 Task: Personal: Reading List.
Action: Mouse moved to (45, 113)
Screenshot: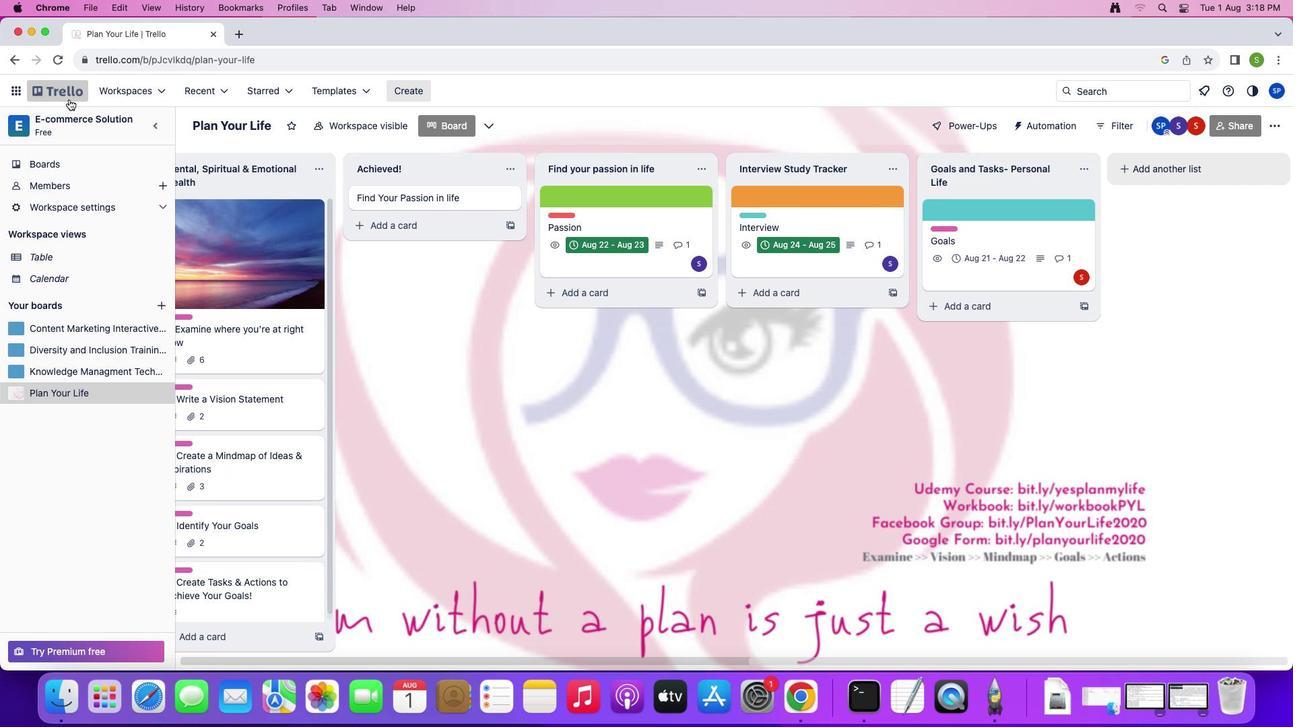 
Action: Mouse pressed left at (45, 113)
Screenshot: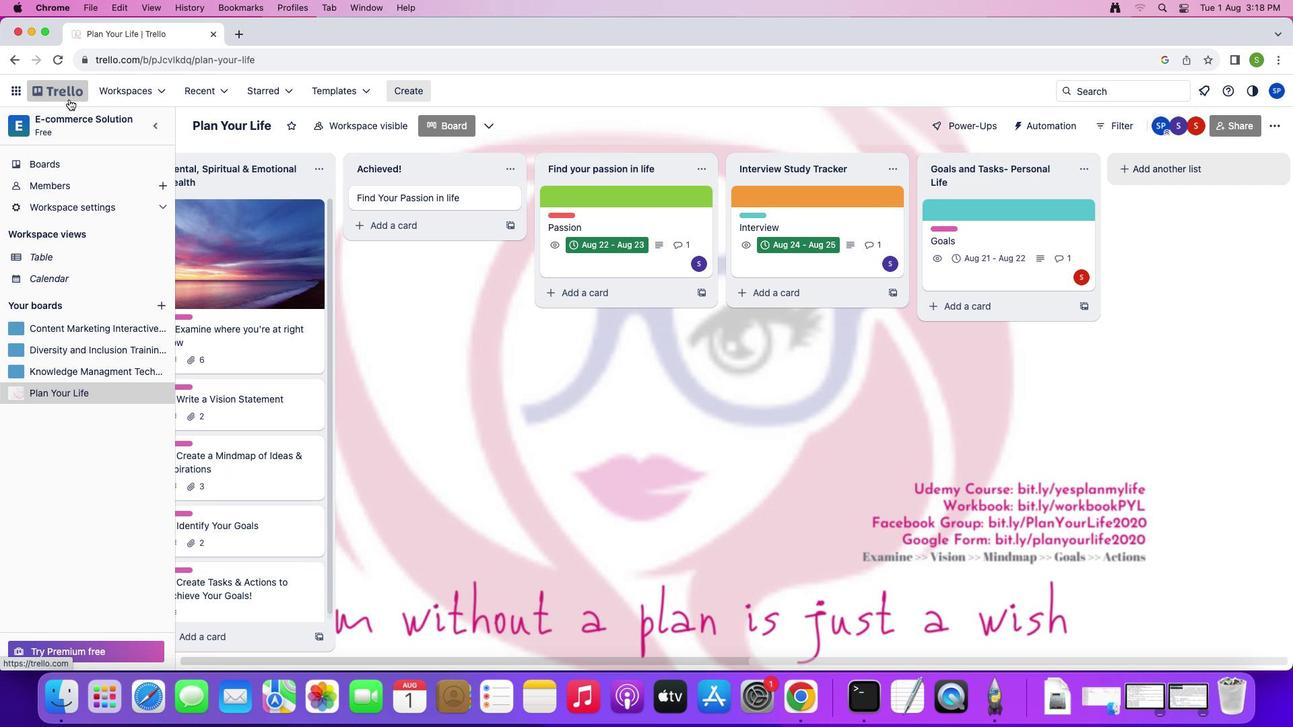 
Action: Mouse moved to (334, 180)
Screenshot: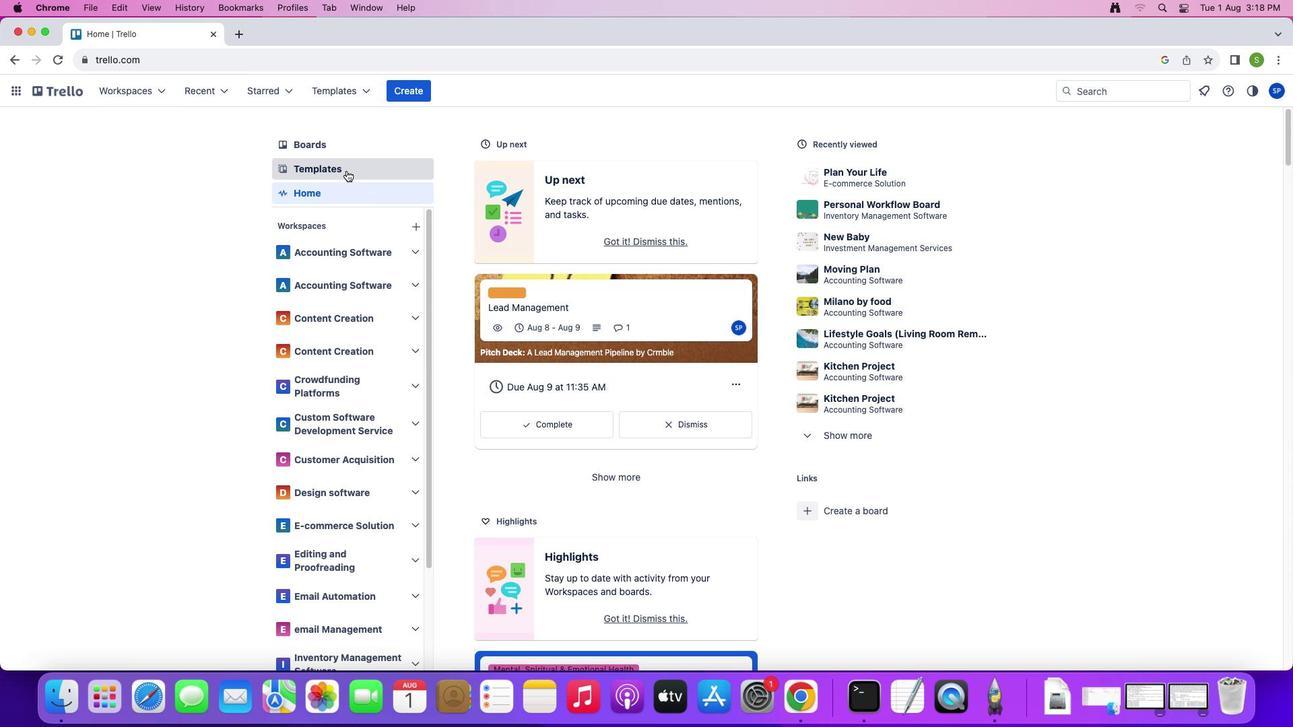 
Action: Mouse pressed left at (334, 180)
Screenshot: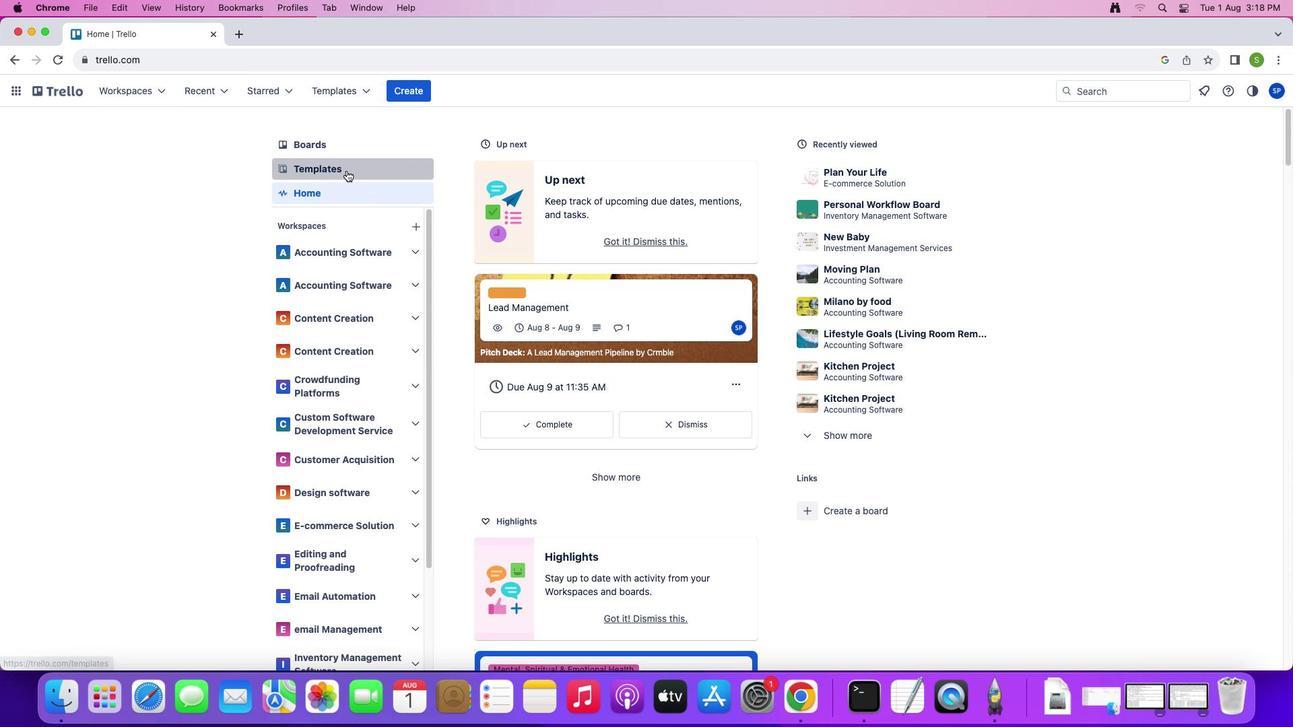 
Action: Mouse moved to (324, 358)
Screenshot: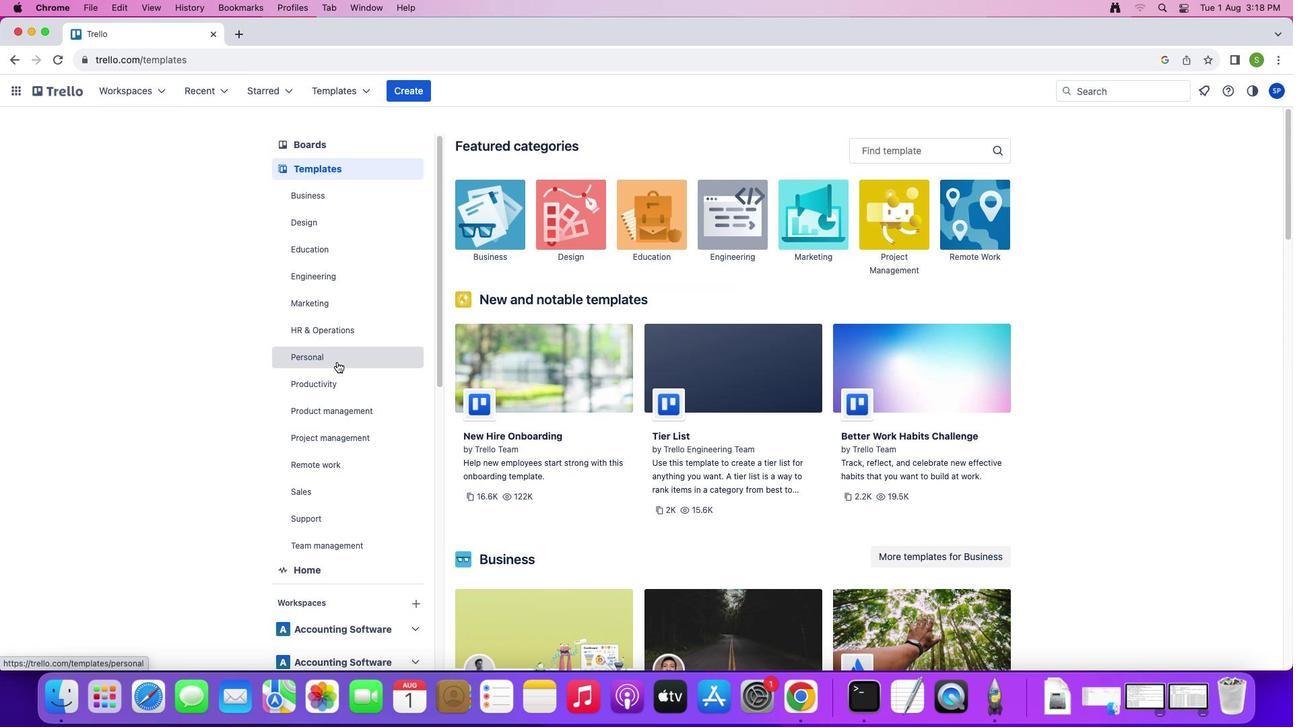 
Action: Mouse pressed left at (324, 358)
Screenshot: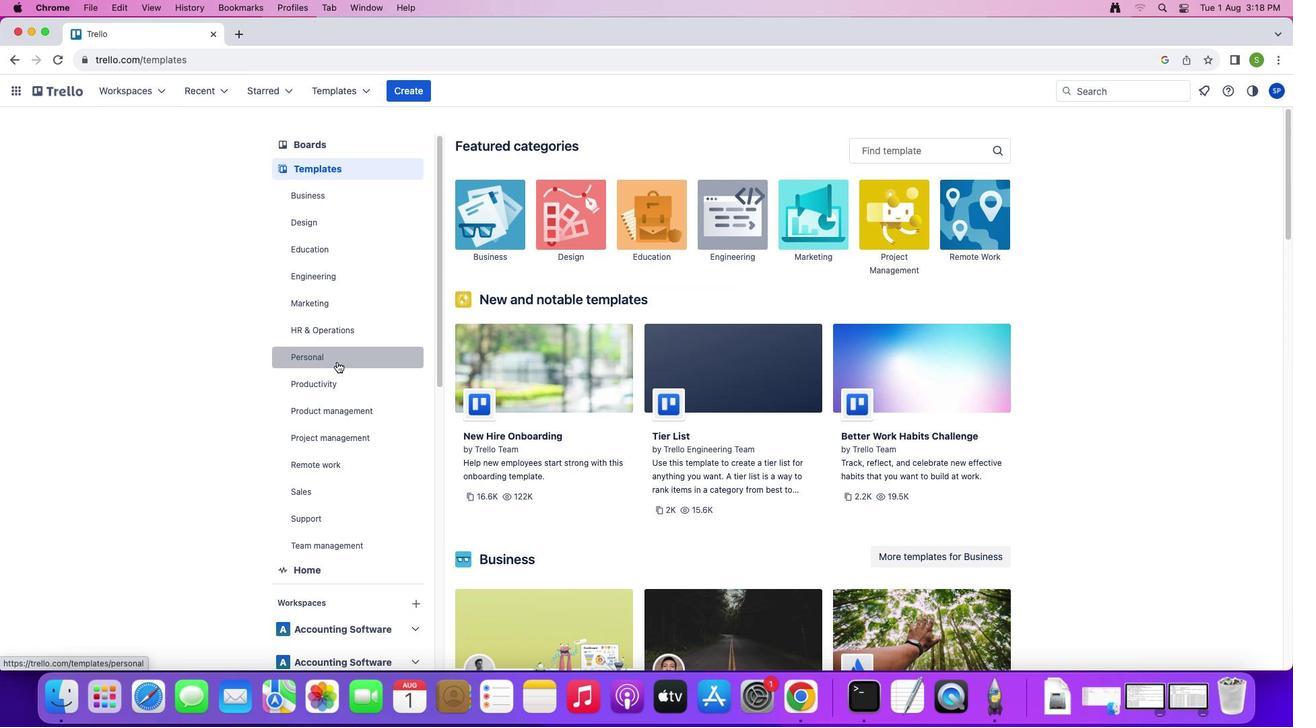 
Action: Mouse moved to (905, 150)
Screenshot: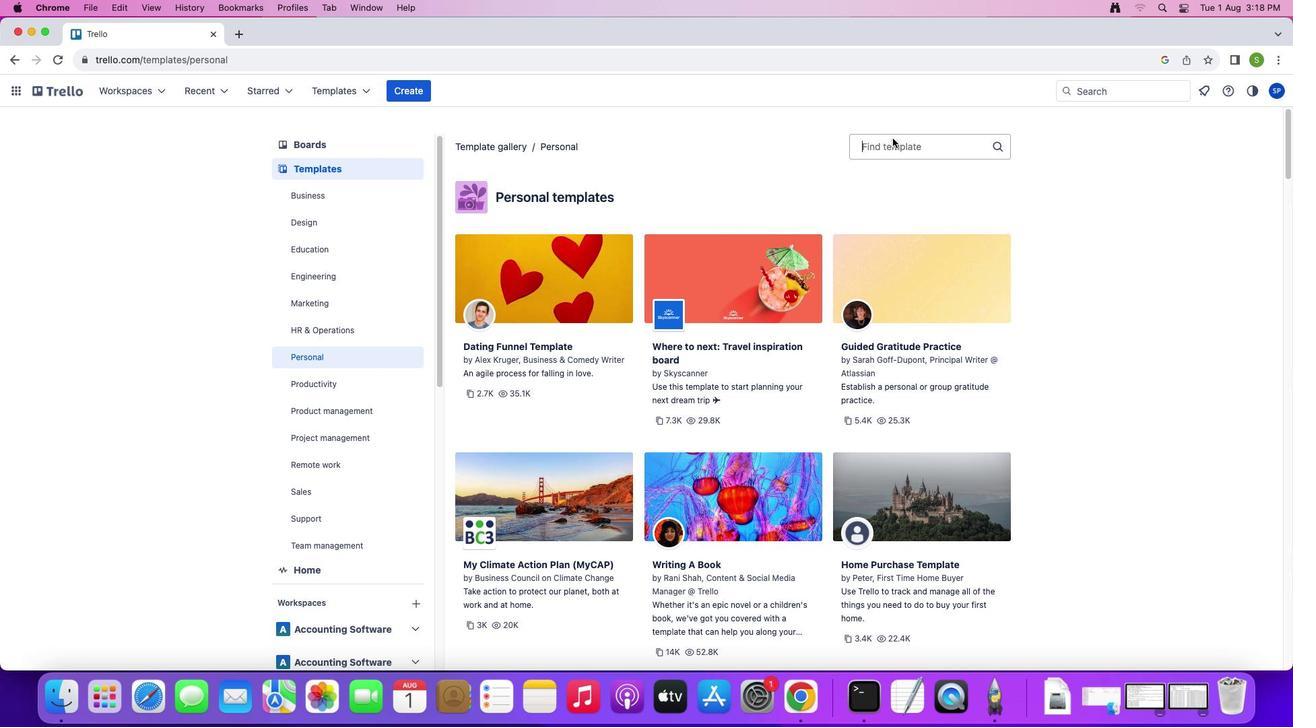 
Action: Mouse pressed left at (905, 150)
Screenshot: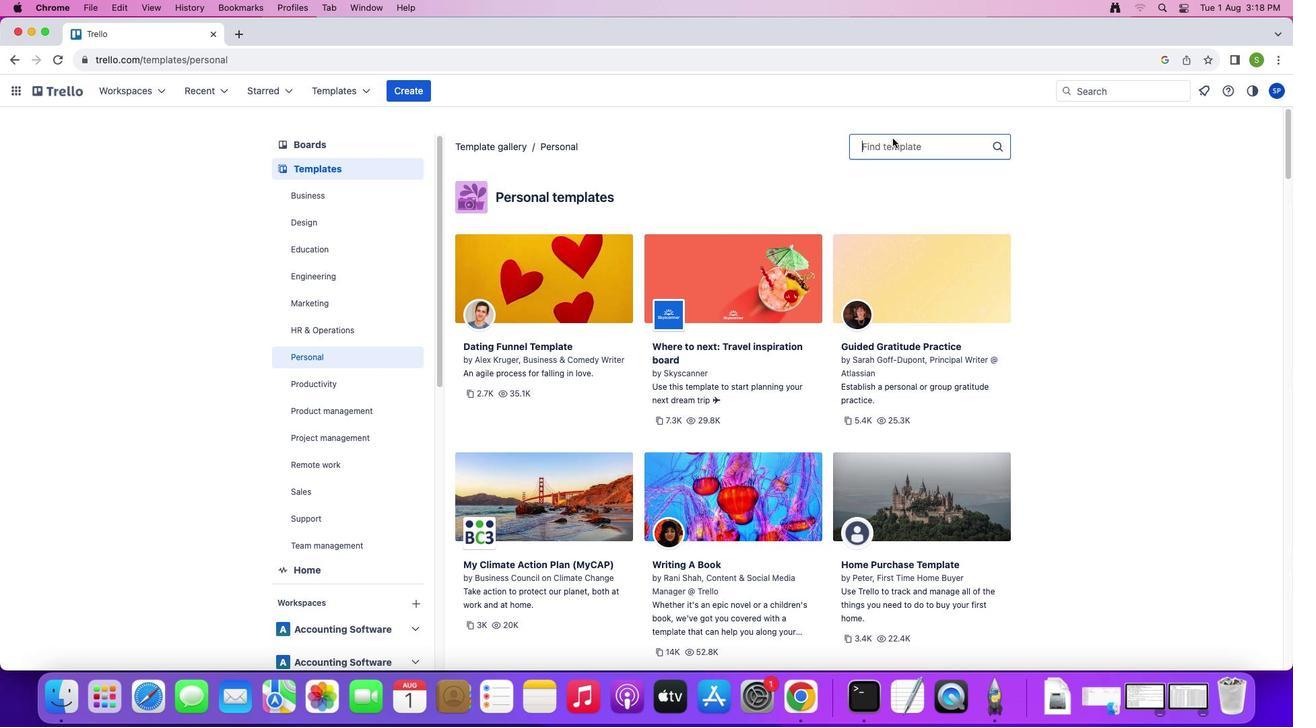 
Action: Key pressed Key.shift'R'Key.caps_lock'e''a''d''i''n''g'Key.spaceKey.shift'L''i''s''t'
Screenshot: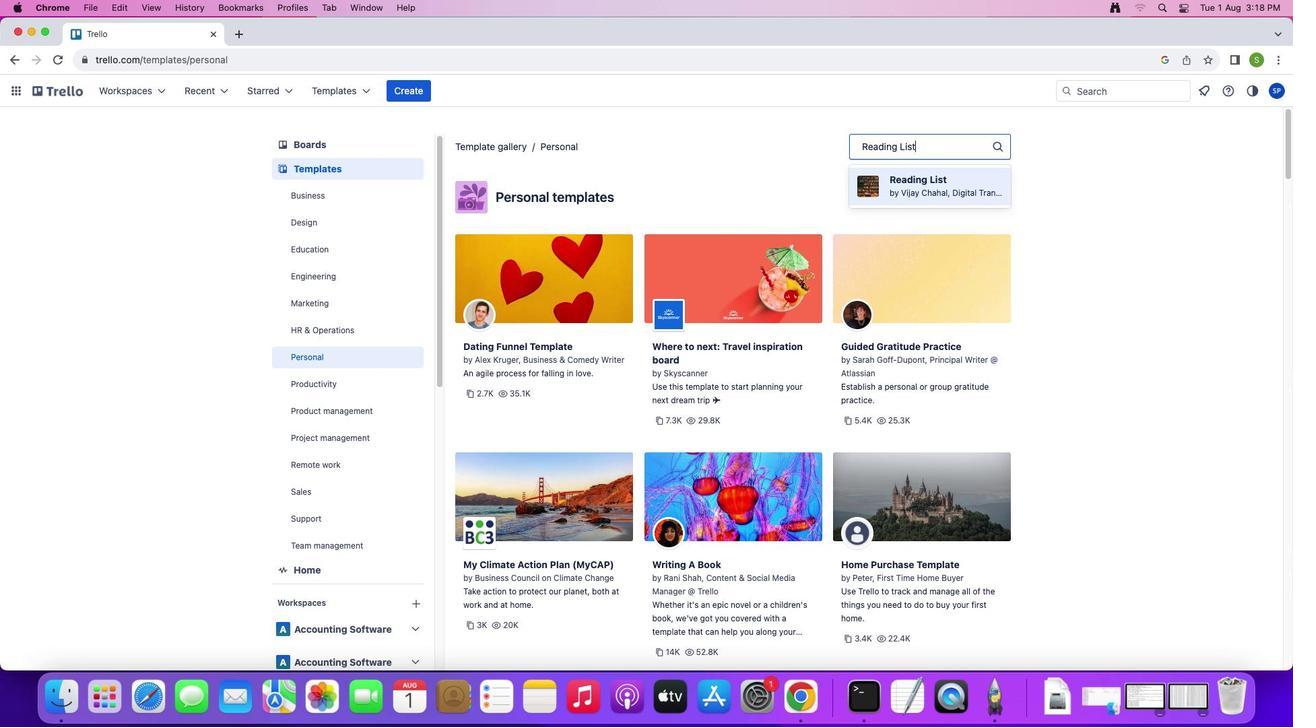 
Action: Mouse moved to (921, 203)
Screenshot: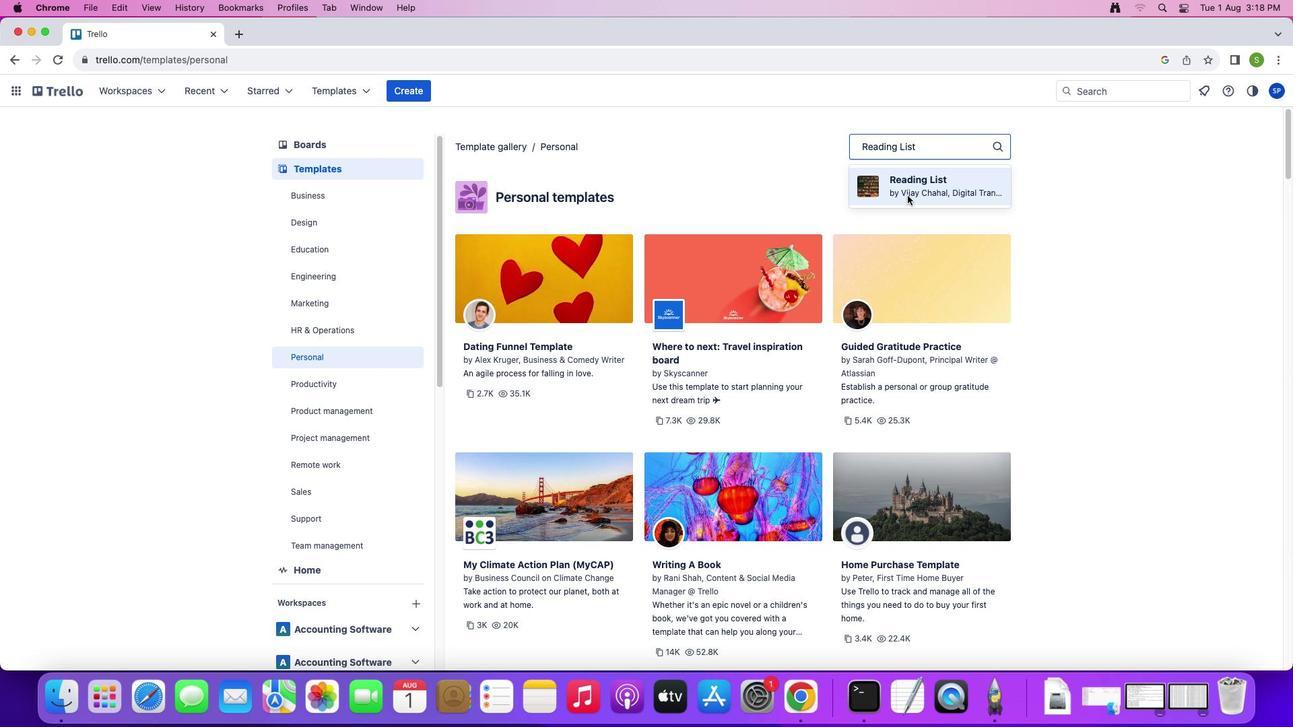 
Action: Mouse pressed left at (921, 203)
Screenshot: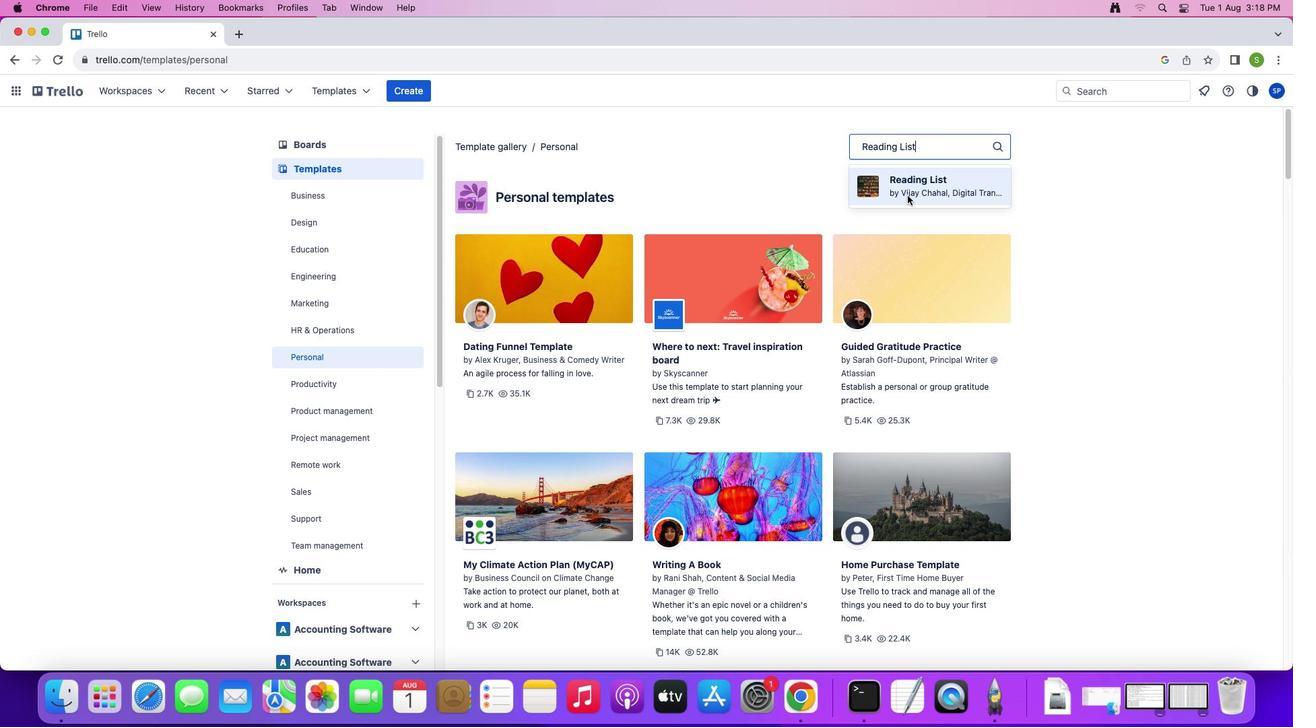 
Action: Mouse moved to (971, 197)
Screenshot: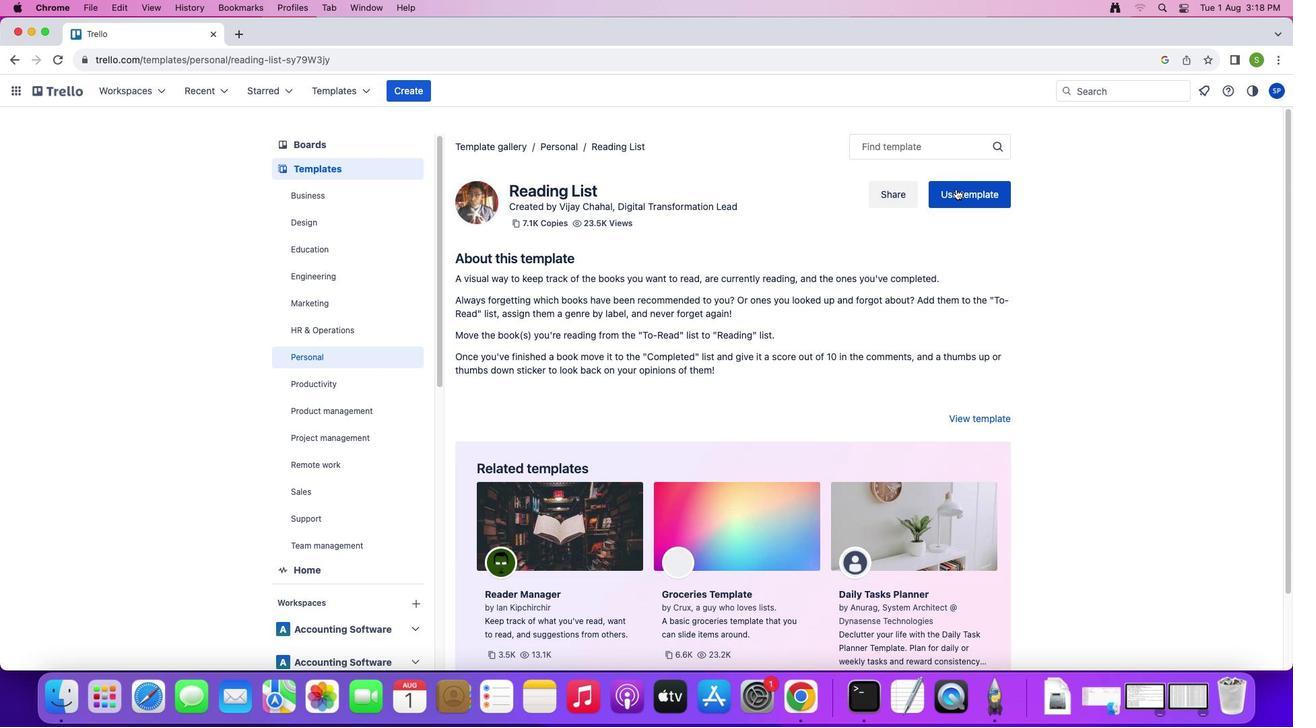 
Action: Mouse pressed left at (971, 197)
Screenshot: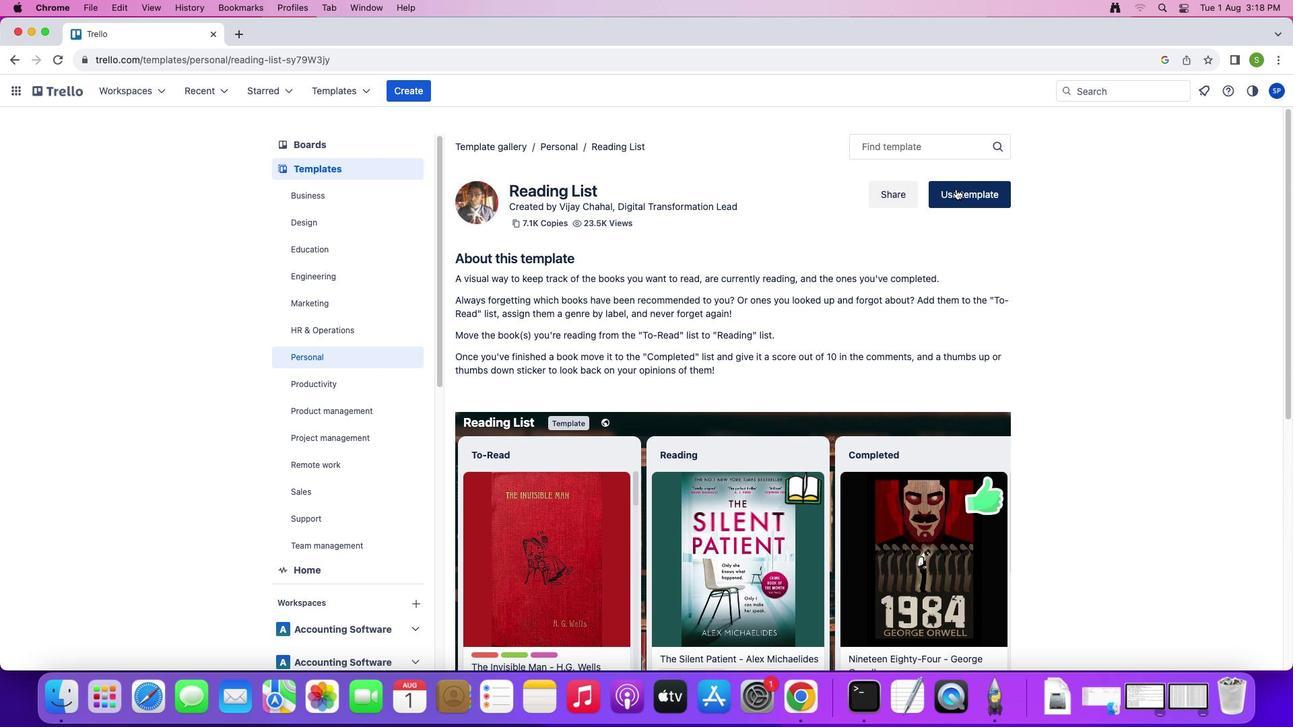 
Action: Mouse moved to (1039, 320)
Screenshot: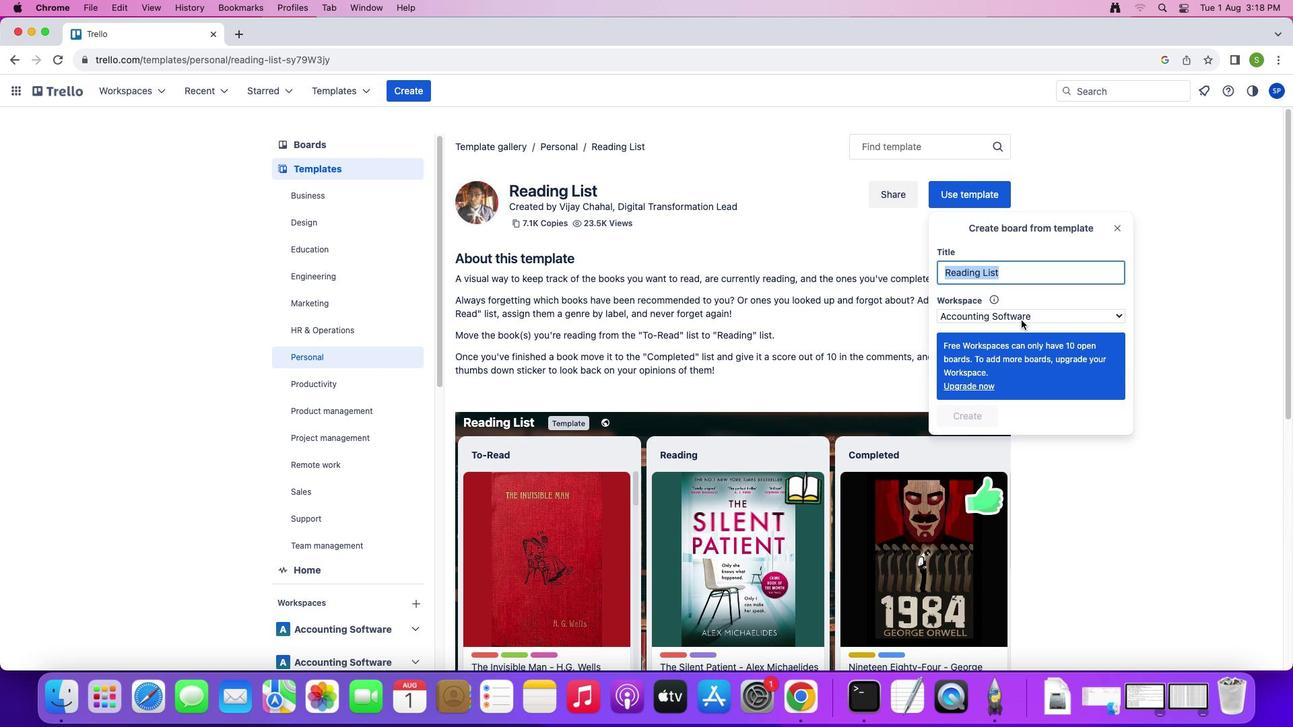 
Action: Mouse pressed left at (1039, 320)
Screenshot: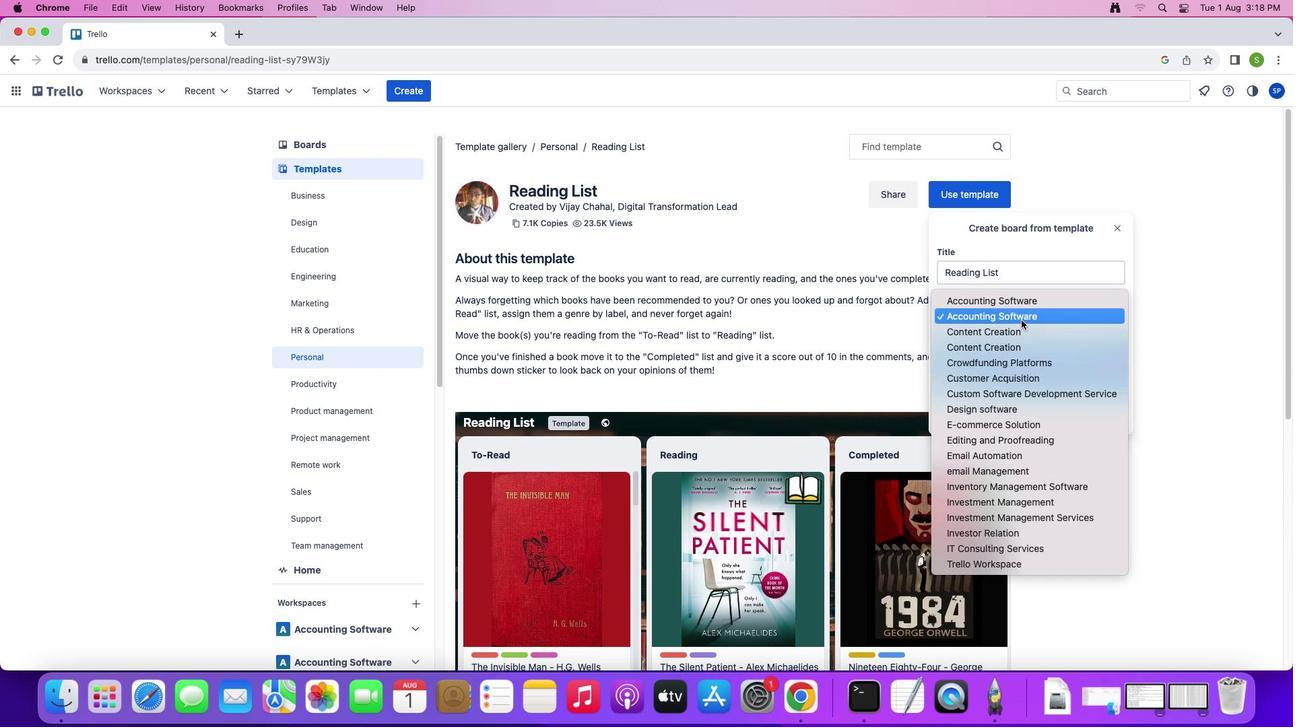 
Action: Mouse moved to (1021, 417)
Screenshot: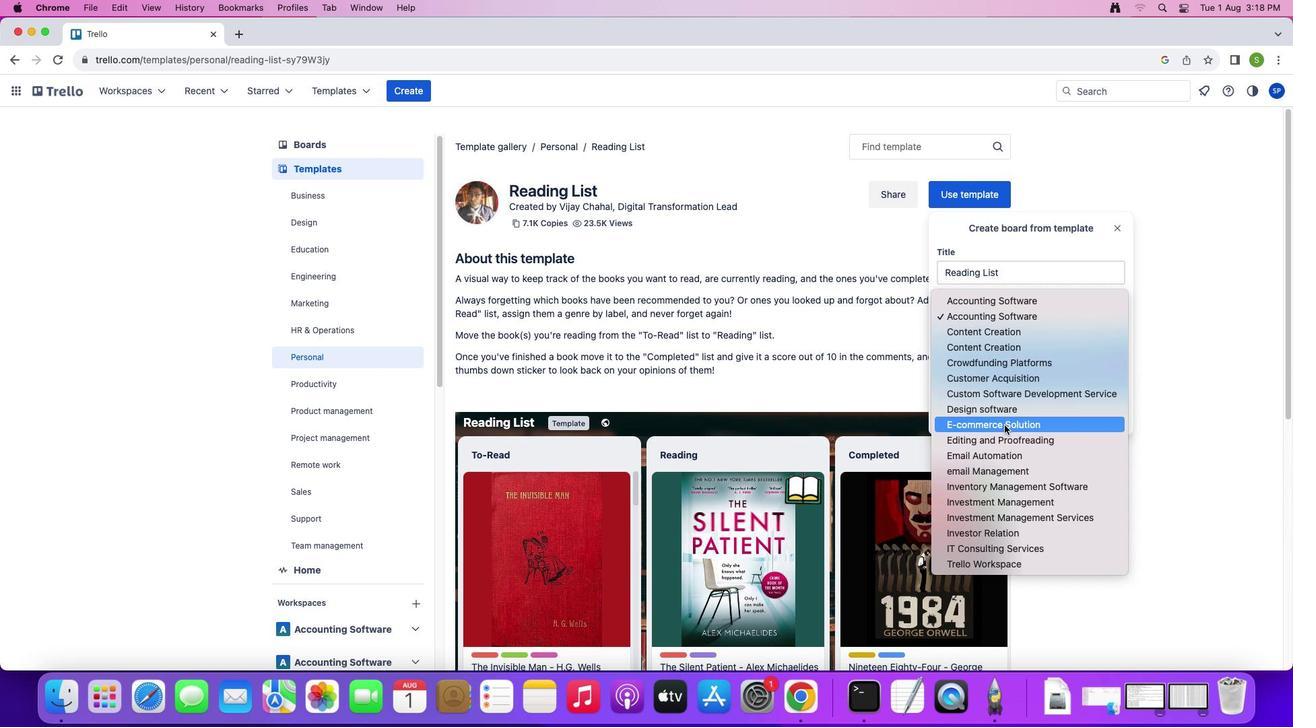 
Action: Mouse pressed left at (1021, 417)
Screenshot: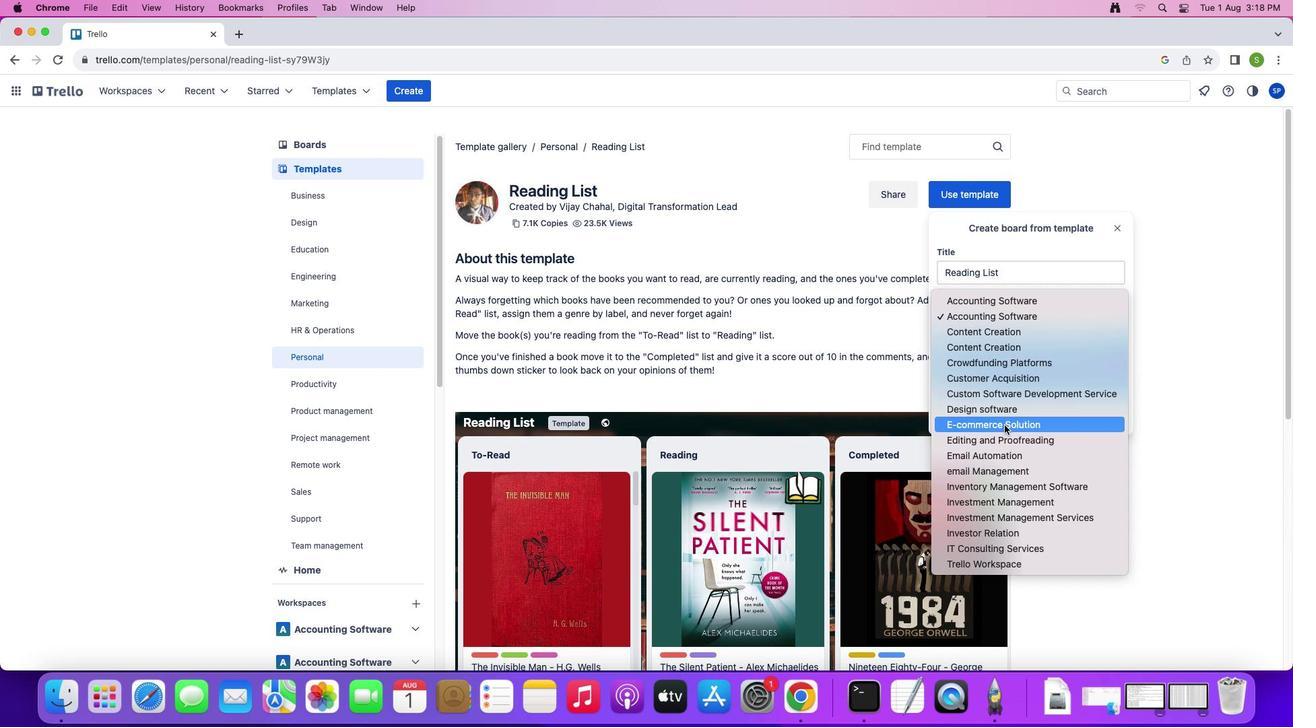 
Action: Mouse moved to (999, 439)
Screenshot: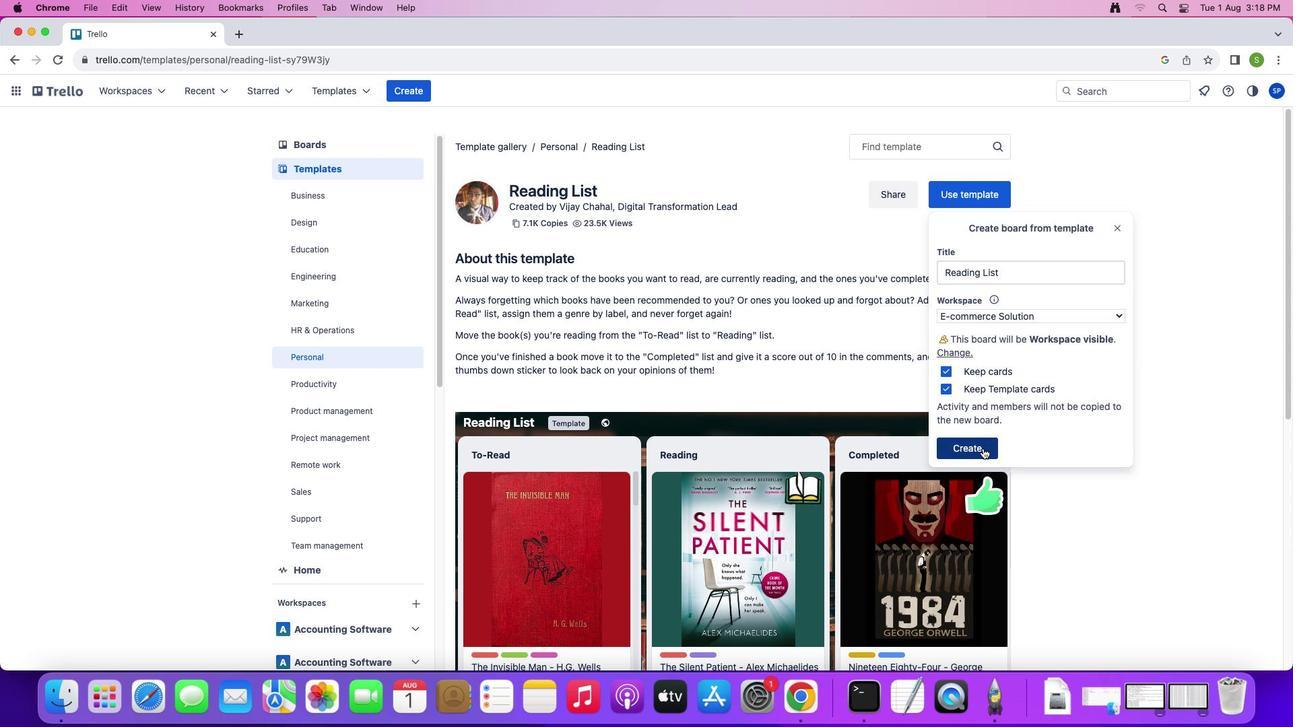 
Action: Mouse pressed left at (999, 439)
Screenshot: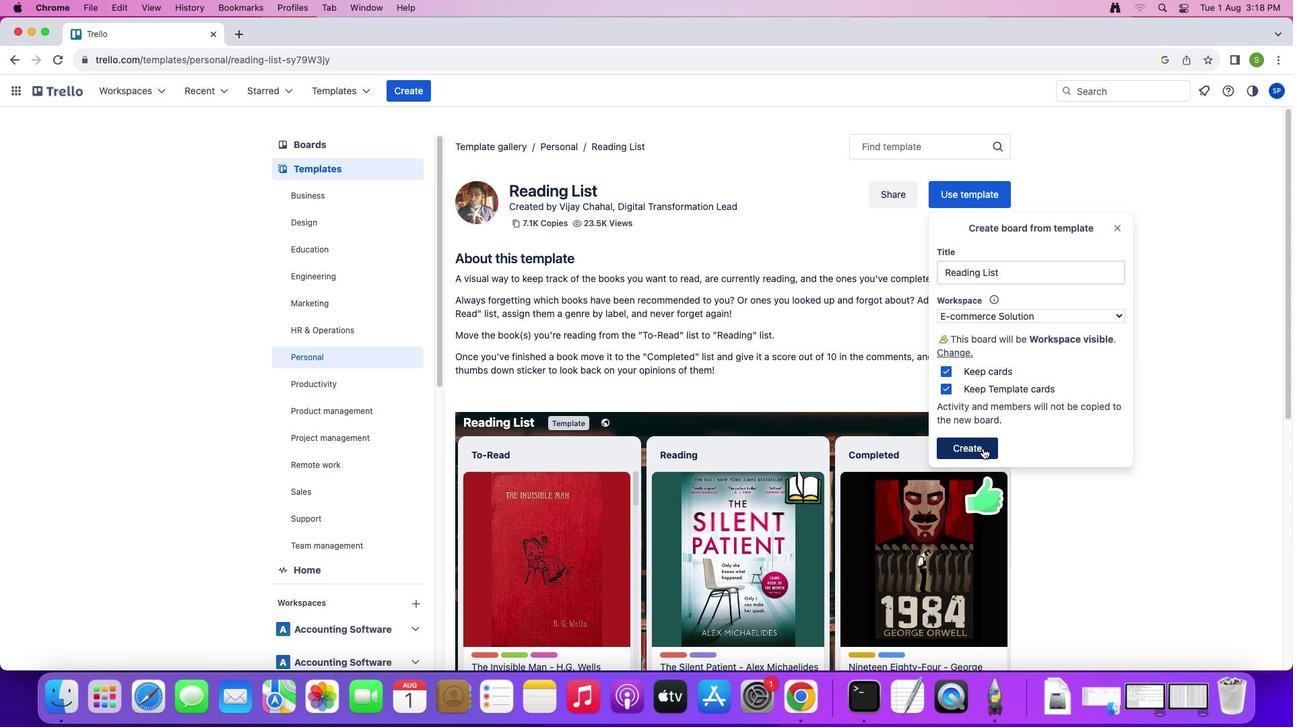 
Action: Mouse moved to (872, 186)
Screenshot: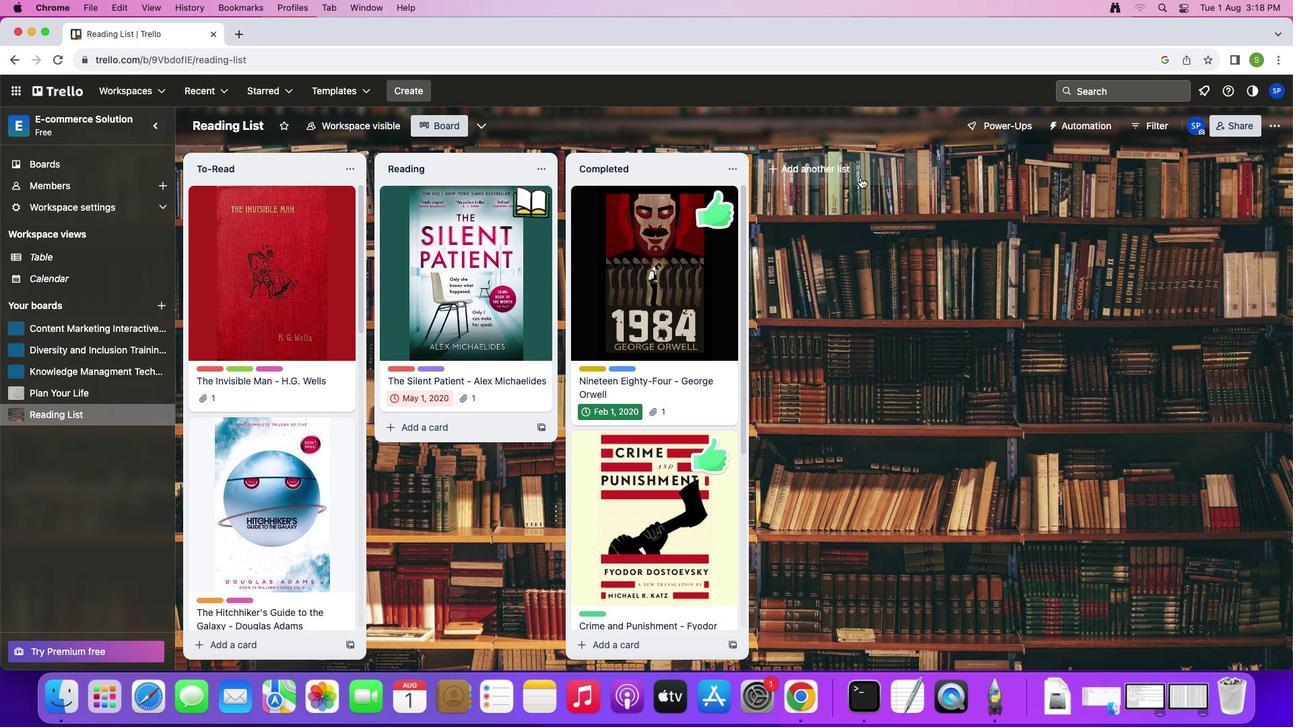 
Action: Mouse pressed left at (872, 186)
Screenshot: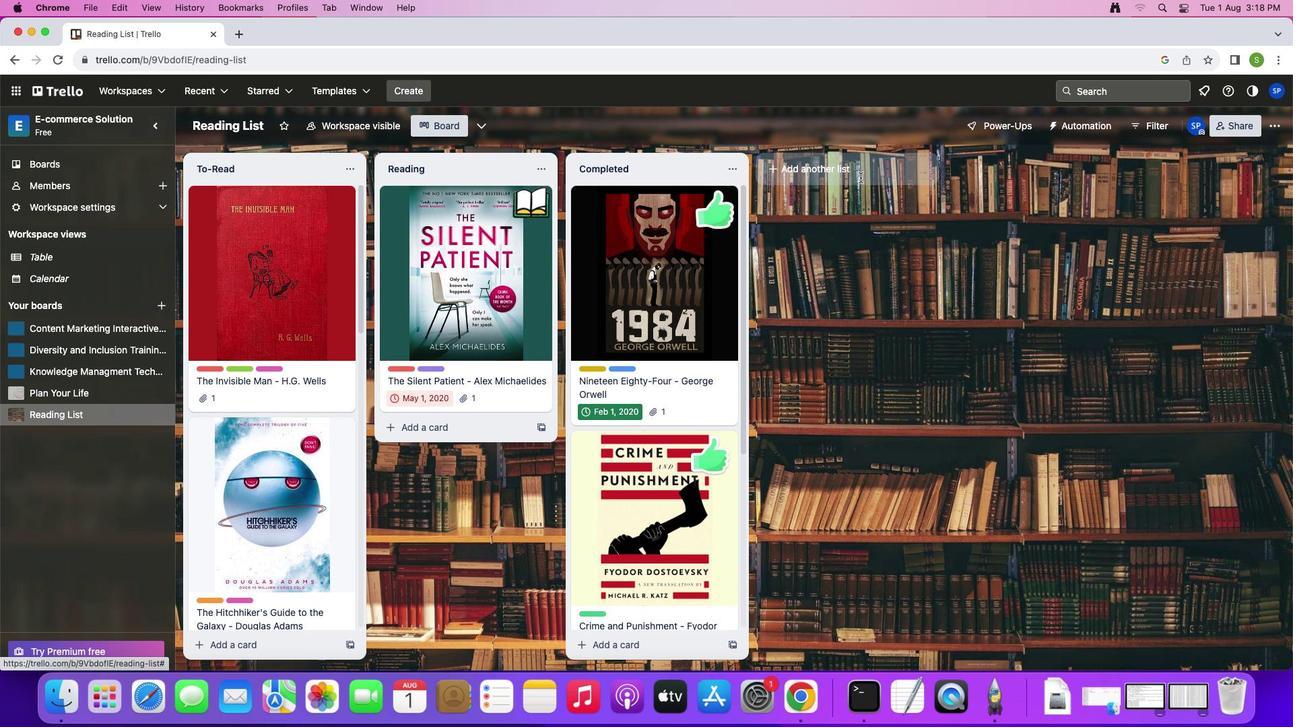 
Action: Mouse moved to (886, 265)
Screenshot: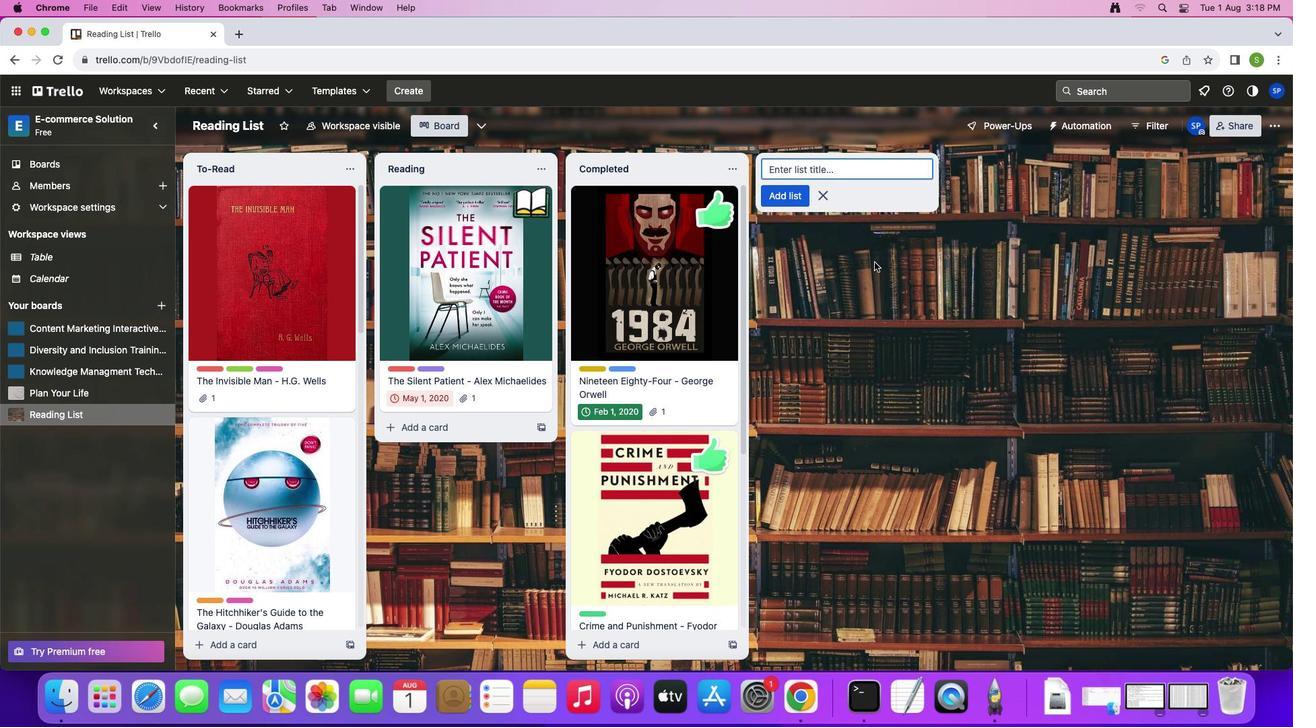 
Action: Key pressed Key.shift'R''e''a''d''e''r'Key.spaceKey.shift'M''a''n''a''g''e''r'Key.enter
Screenshot: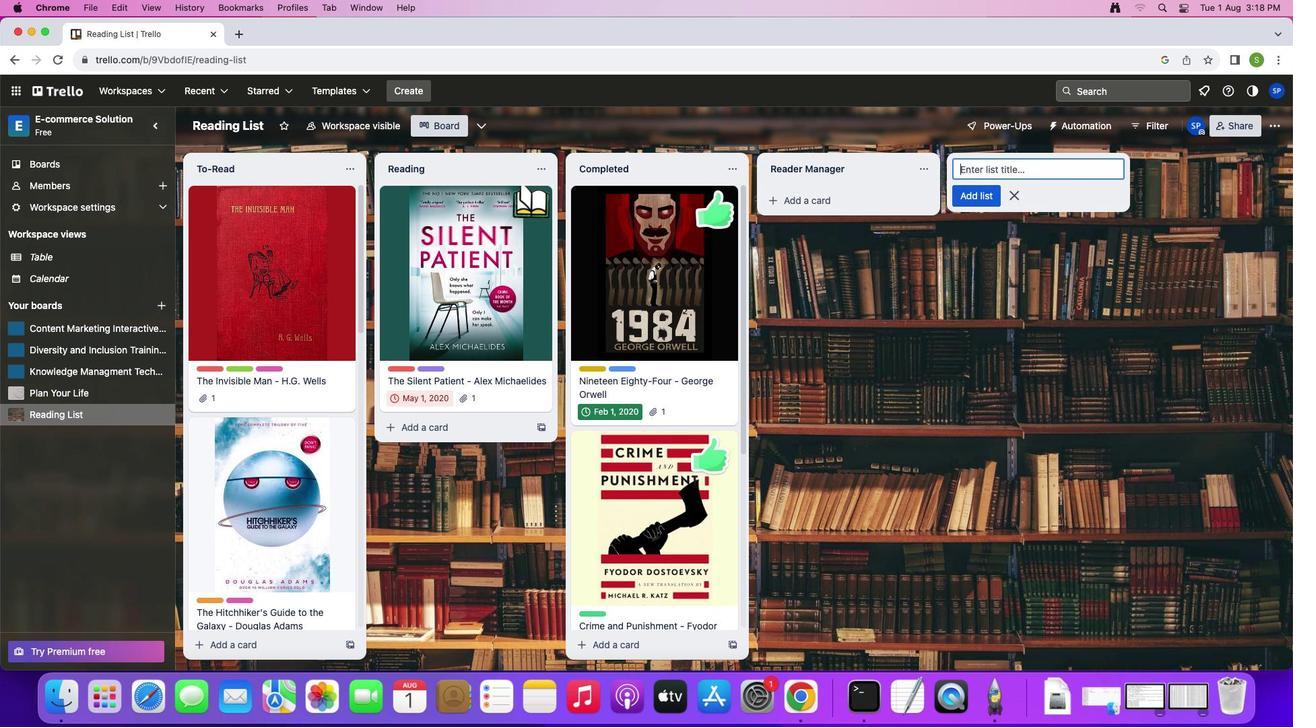 
Action: Mouse moved to (963, 260)
Screenshot: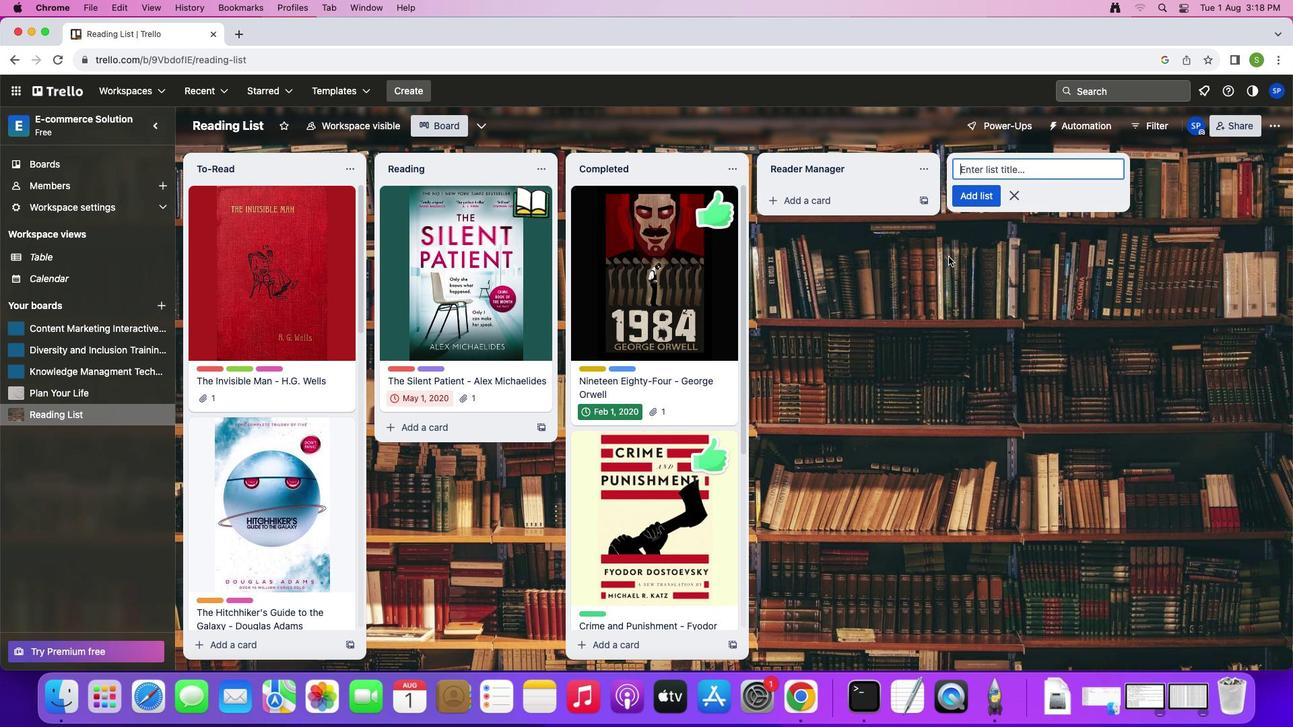 
Action: Key pressed Key.shift'G''r''o''c''e''r''i''e''s'Key.spaceKey.shift't''e''m''p''l''a''t''e'Key.enterKey.shift'D''a''i''l''y'Key.spaceKey.shift'T''a''s''k''s'Key.spaceKey.shift'P''l''a''n''n''e''r'Key.enter
Screenshot: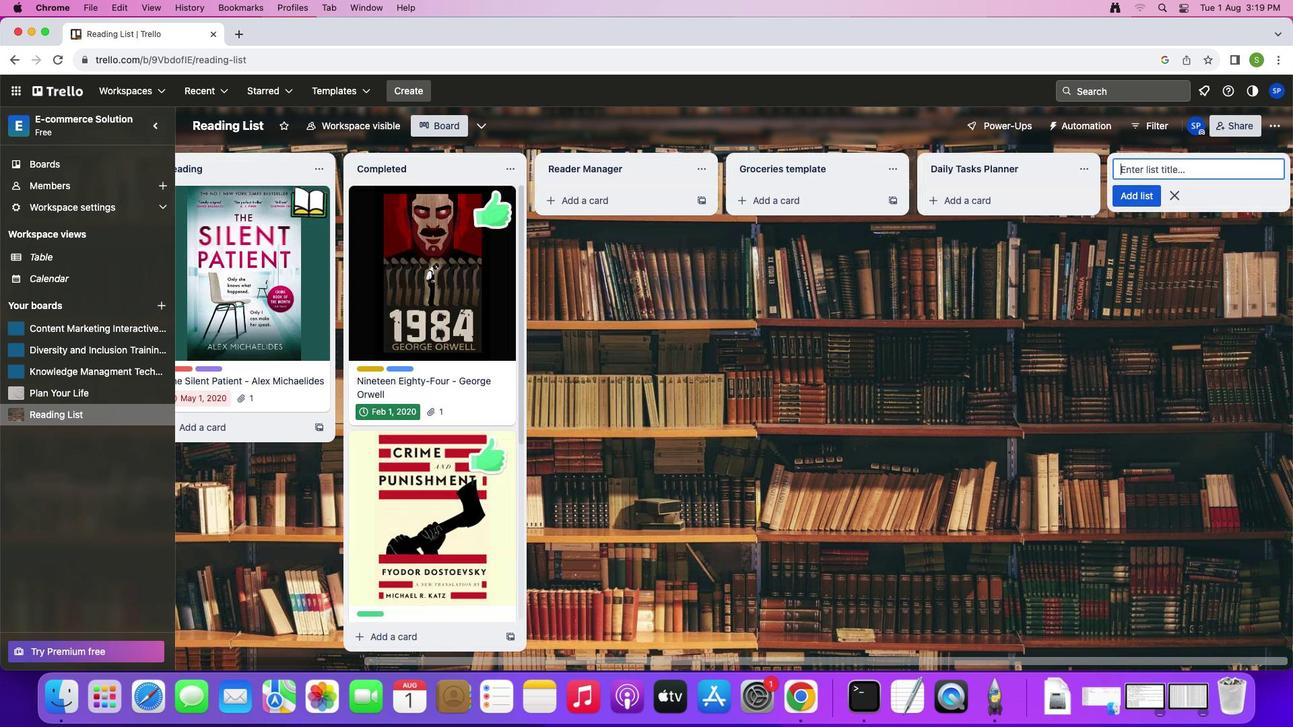 
Action: Mouse moved to (1195, 202)
Screenshot: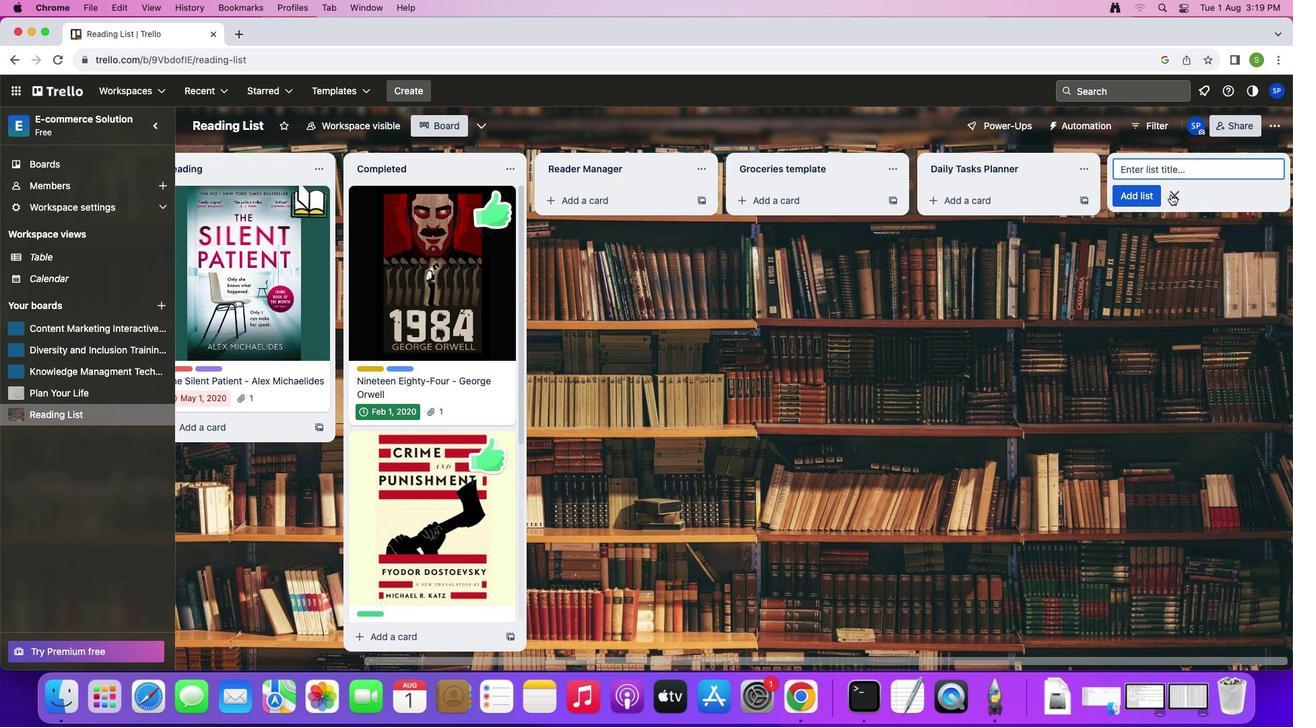 
Action: Mouse pressed left at (1195, 202)
Screenshot: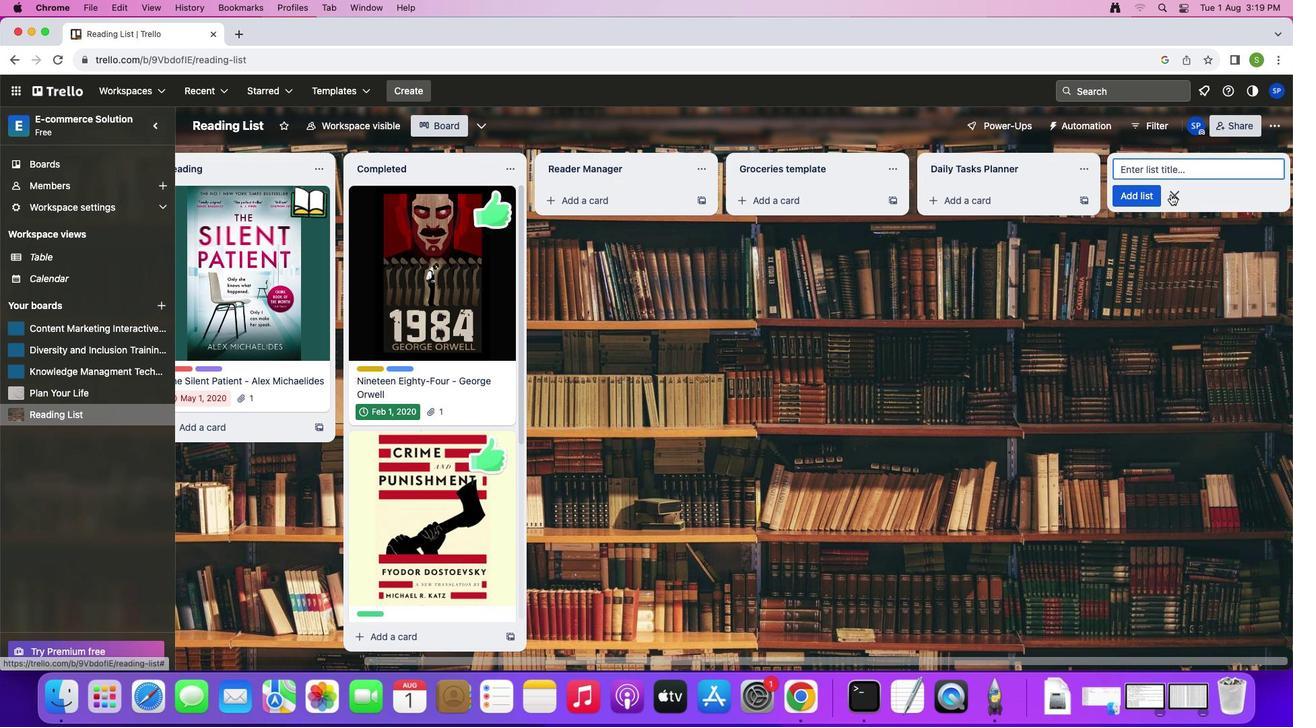 
Action: Mouse moved to (598, 202)
Screenshot: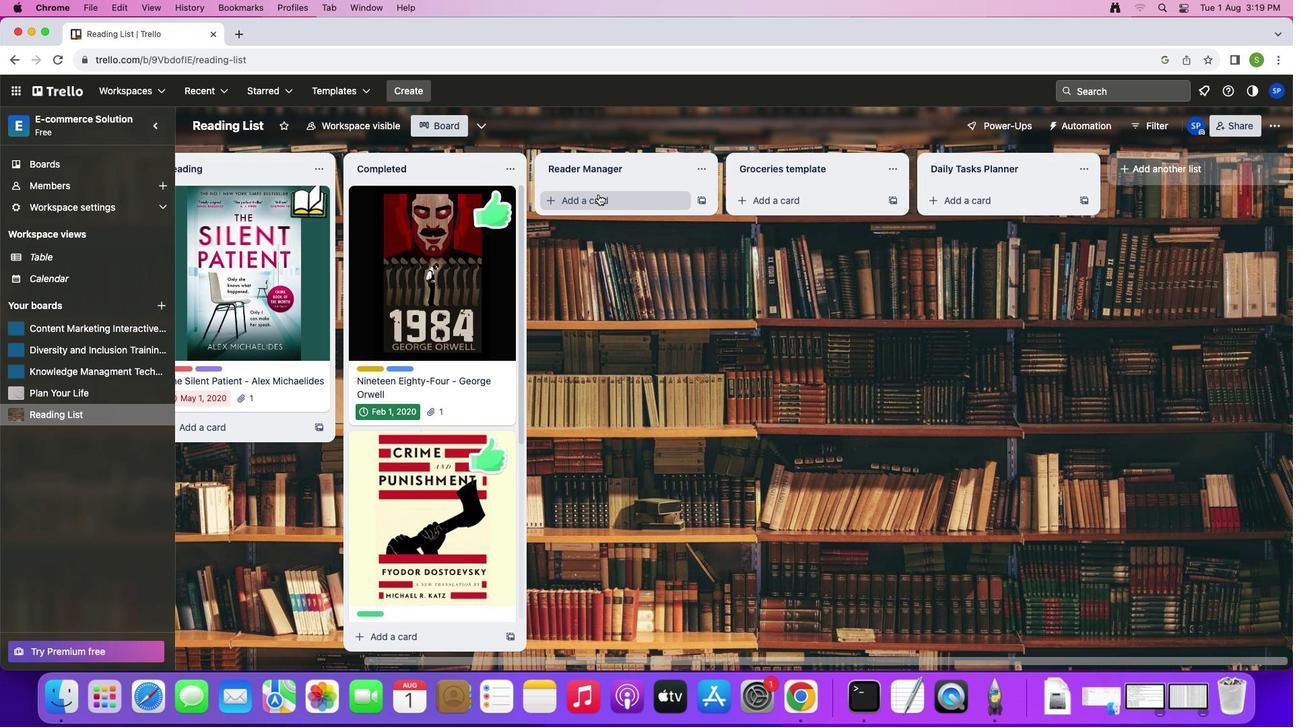 
Action: Mouse pressed left at (598, 202)
Screenshot: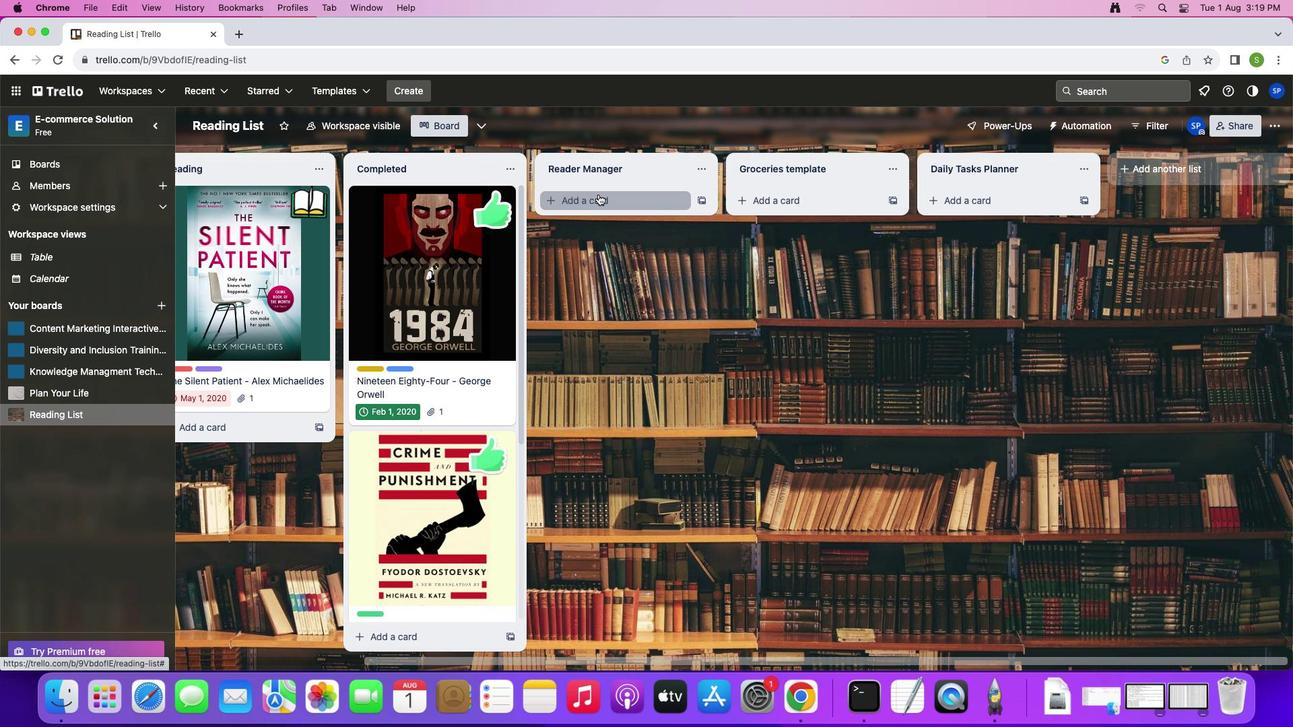 
Action: Mouse moved to (660, 214)
Screenshot: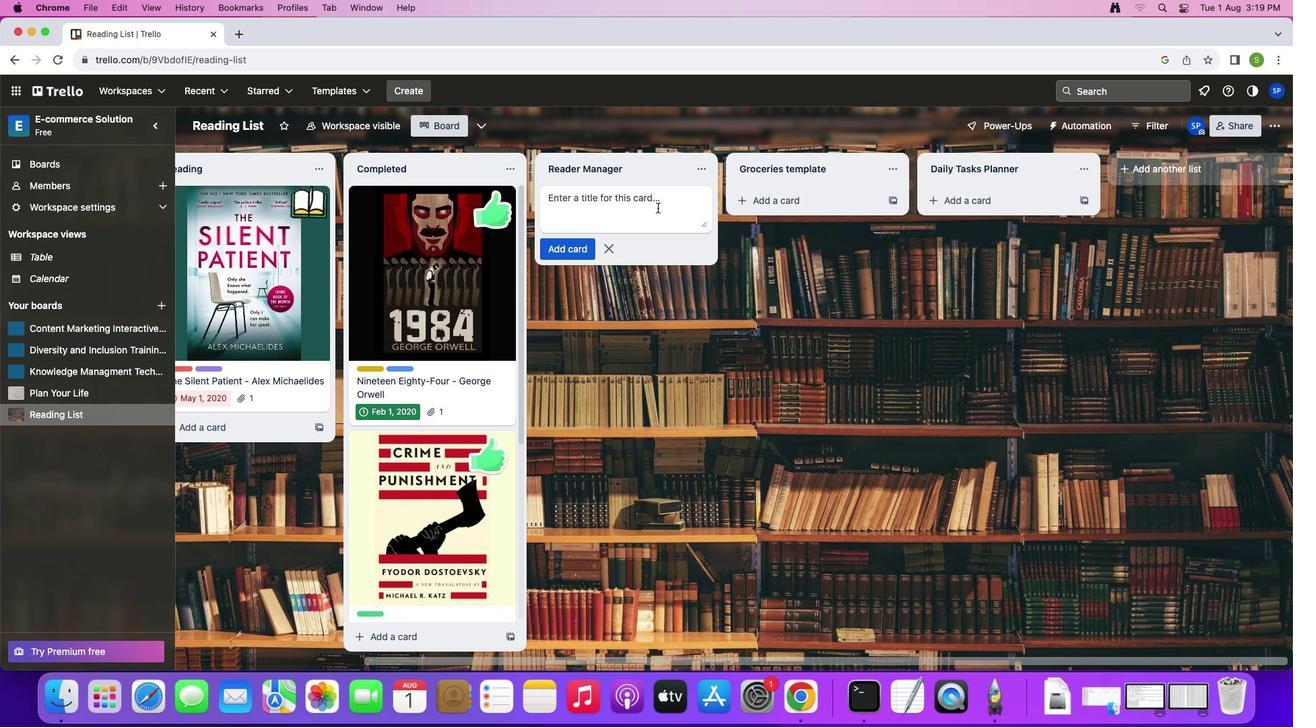 
Action: Key pressed Key.shift'M''a''n''a''g''e''r'Key.enter
Screenshot: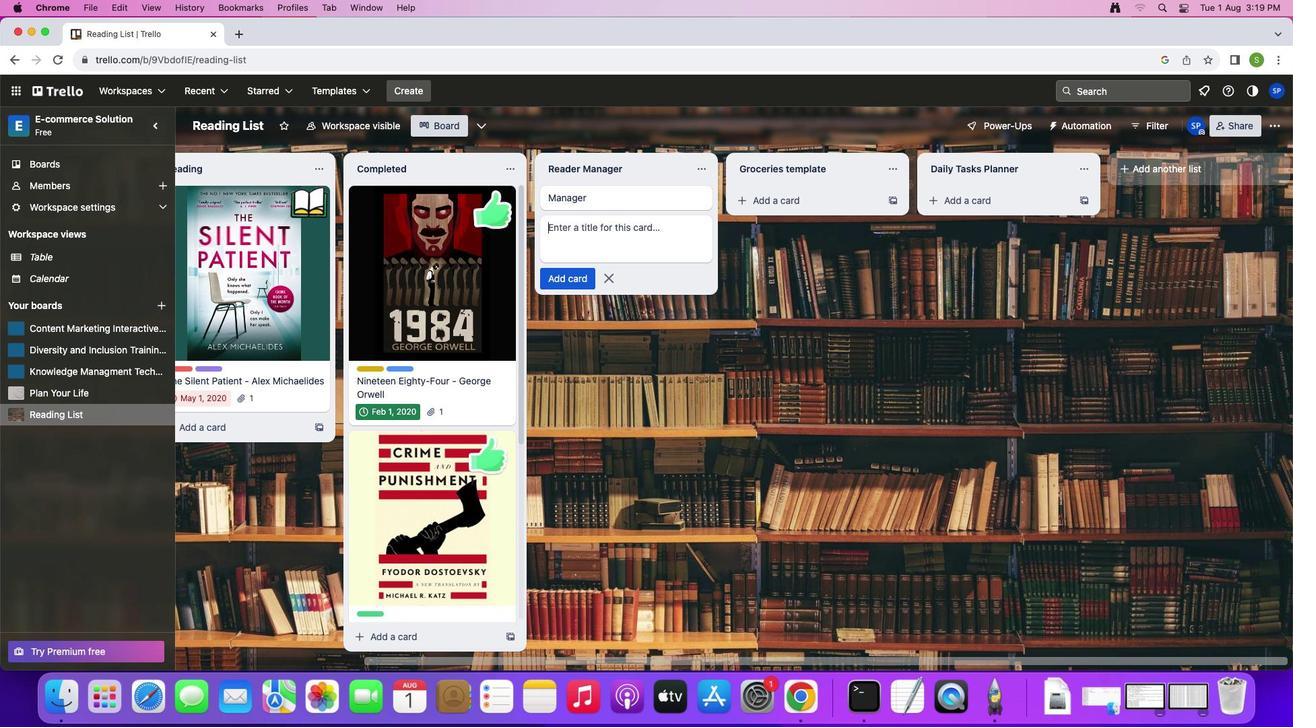 
Action: Mouse moved to (821, 199)
Screenshot: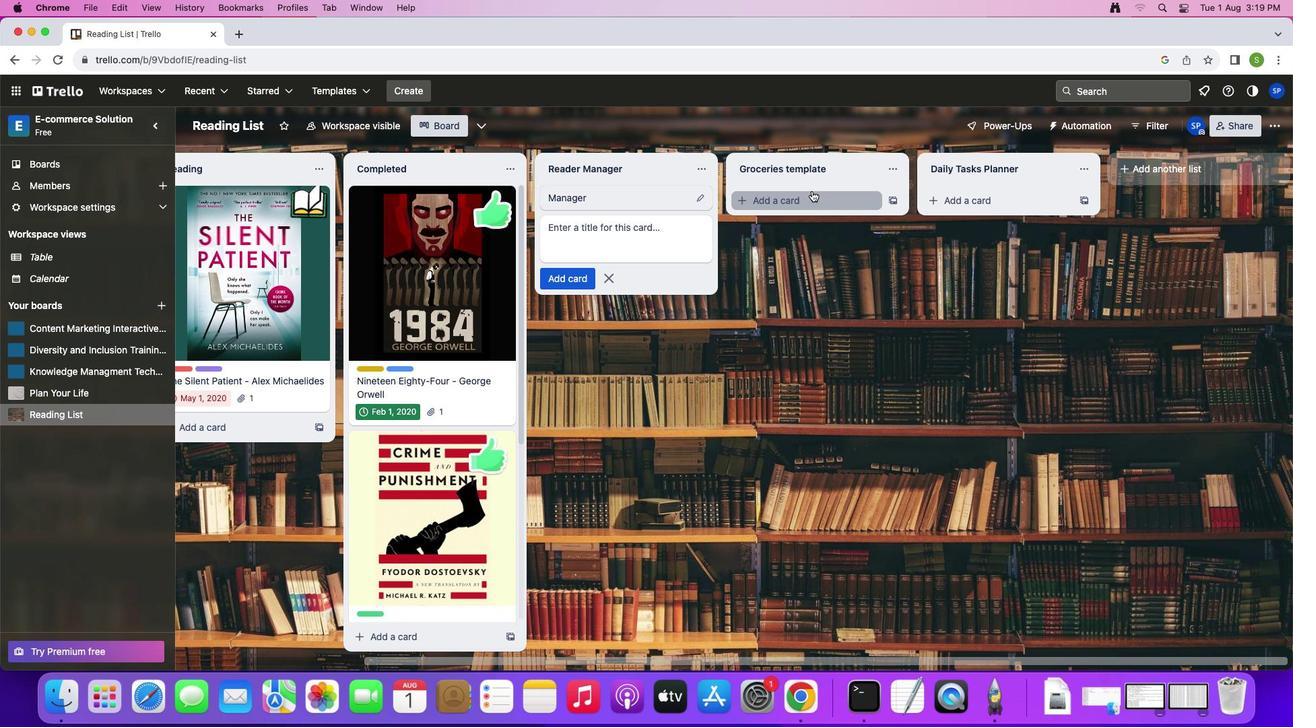 
Action: Mouse pressed left at (821, 199)
Screenshot: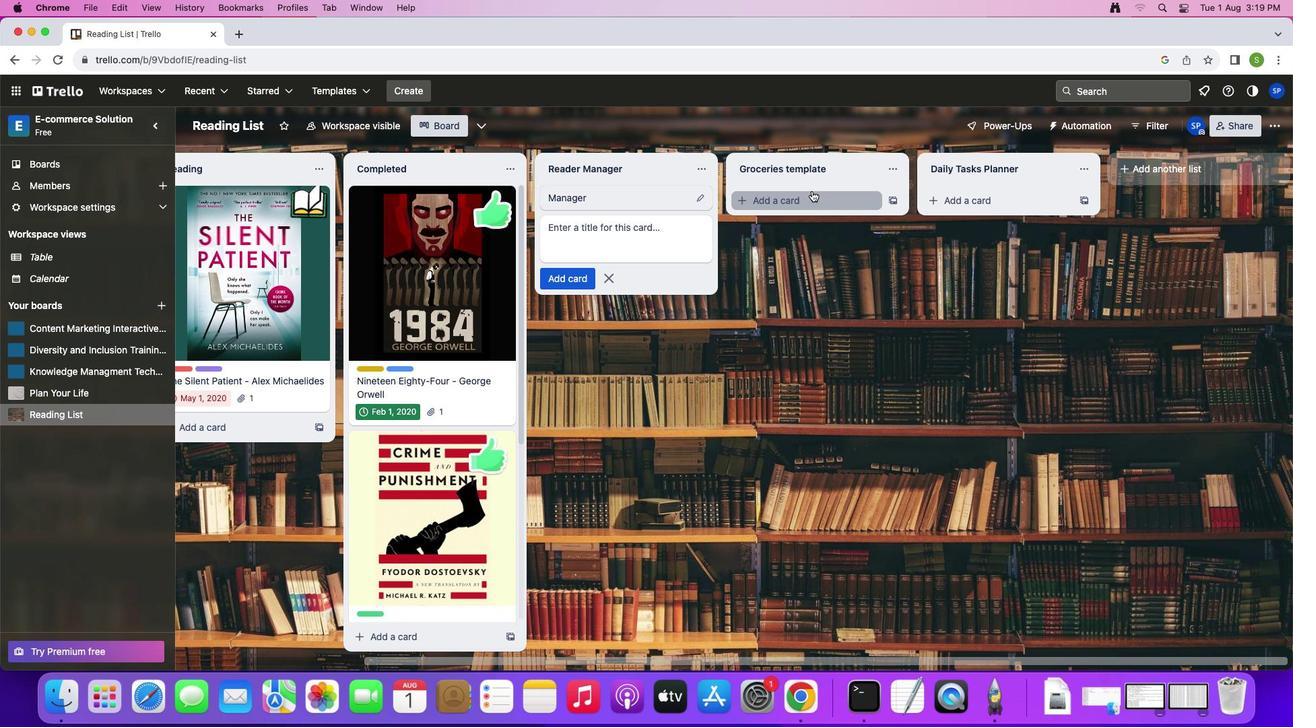 
Action: Key pressed Key.shift'G''r''o''c''e''r''i''e''s'Key.enter
Screenshot: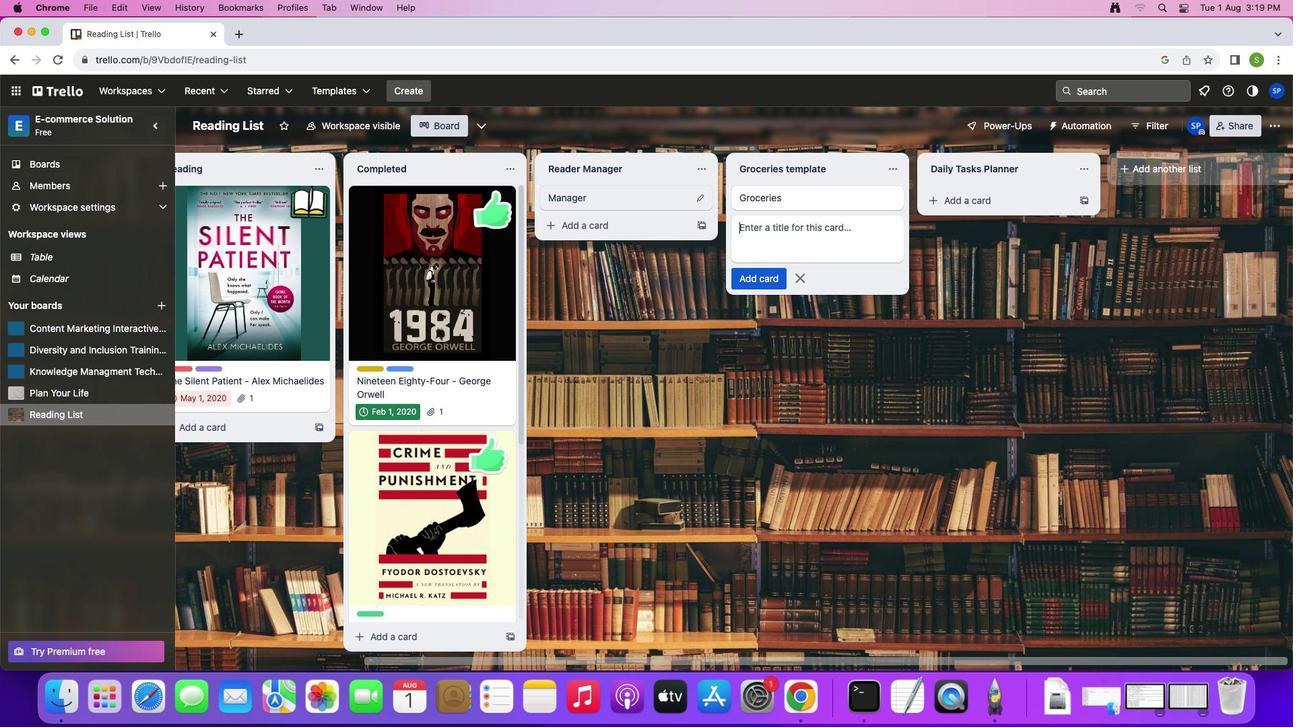 
Action: Mouse moved to (991, 205)
Screenshot: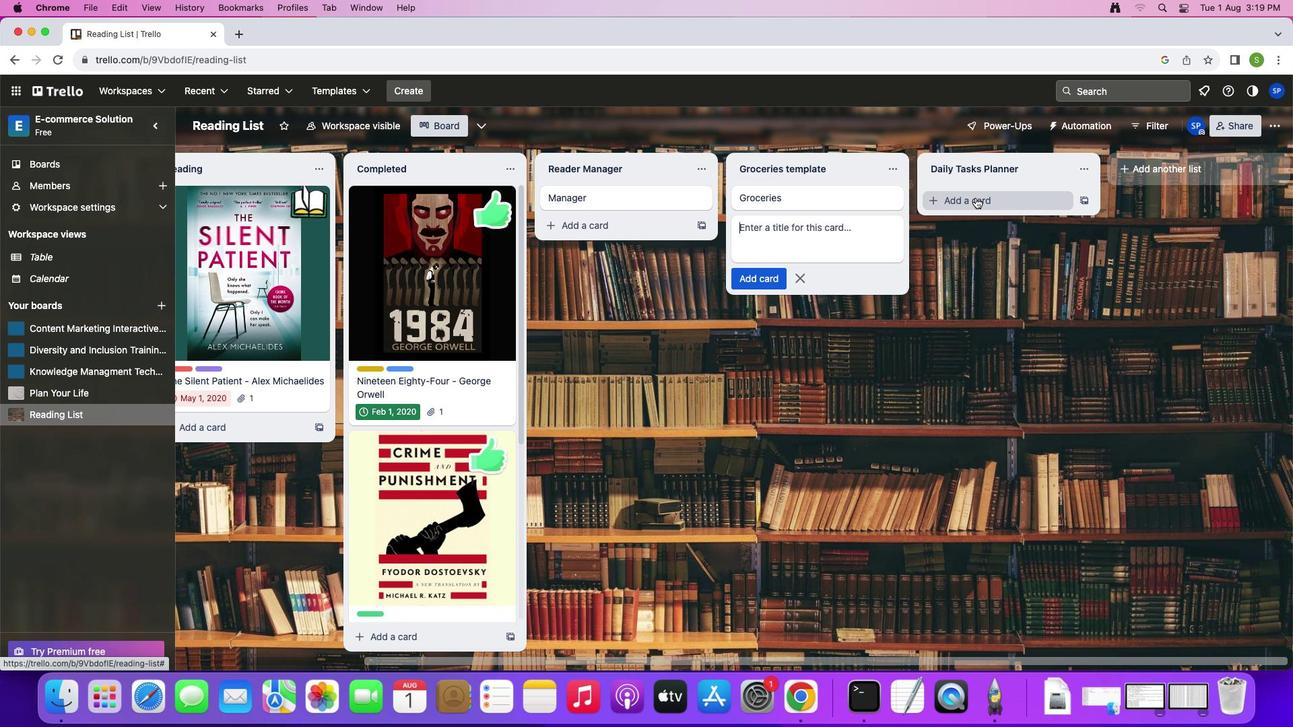 
Action: Mouse pressed left at (991, 205)
Screenshot: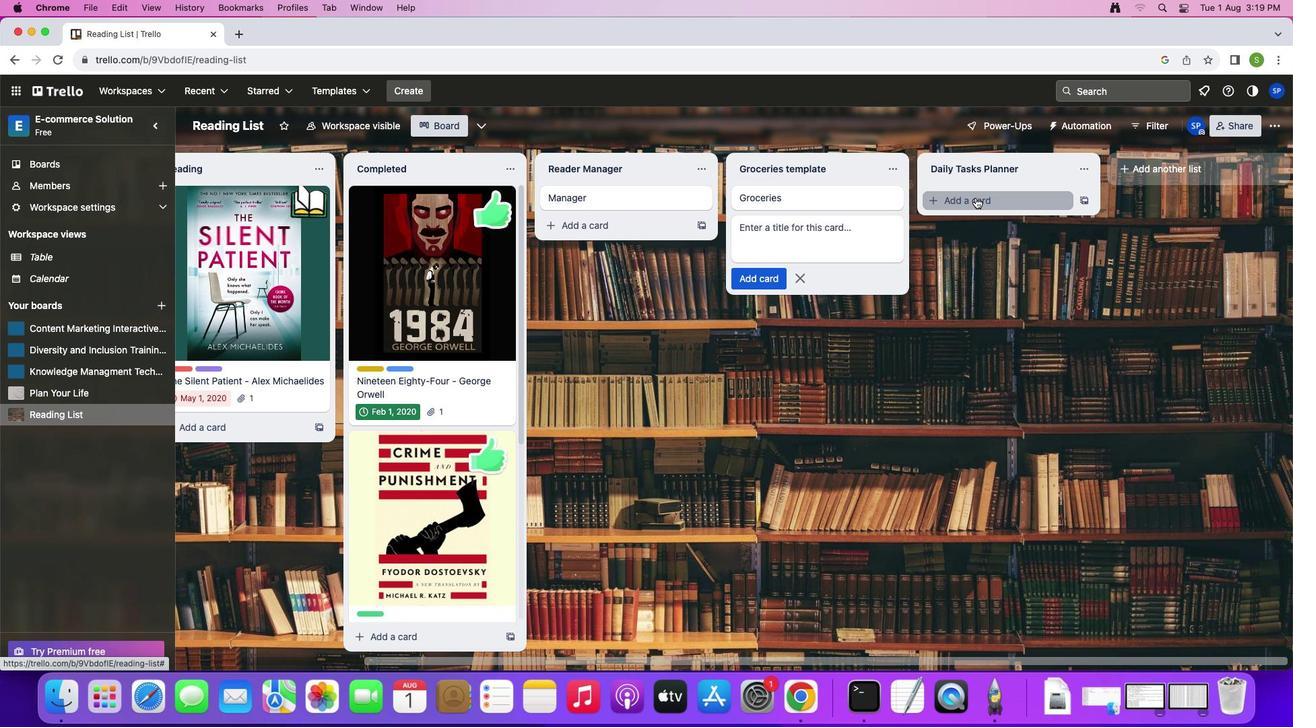 
Action: Key pressed Key.shift'P''l''a''n''n''e''r'Key.enter
Screenshot: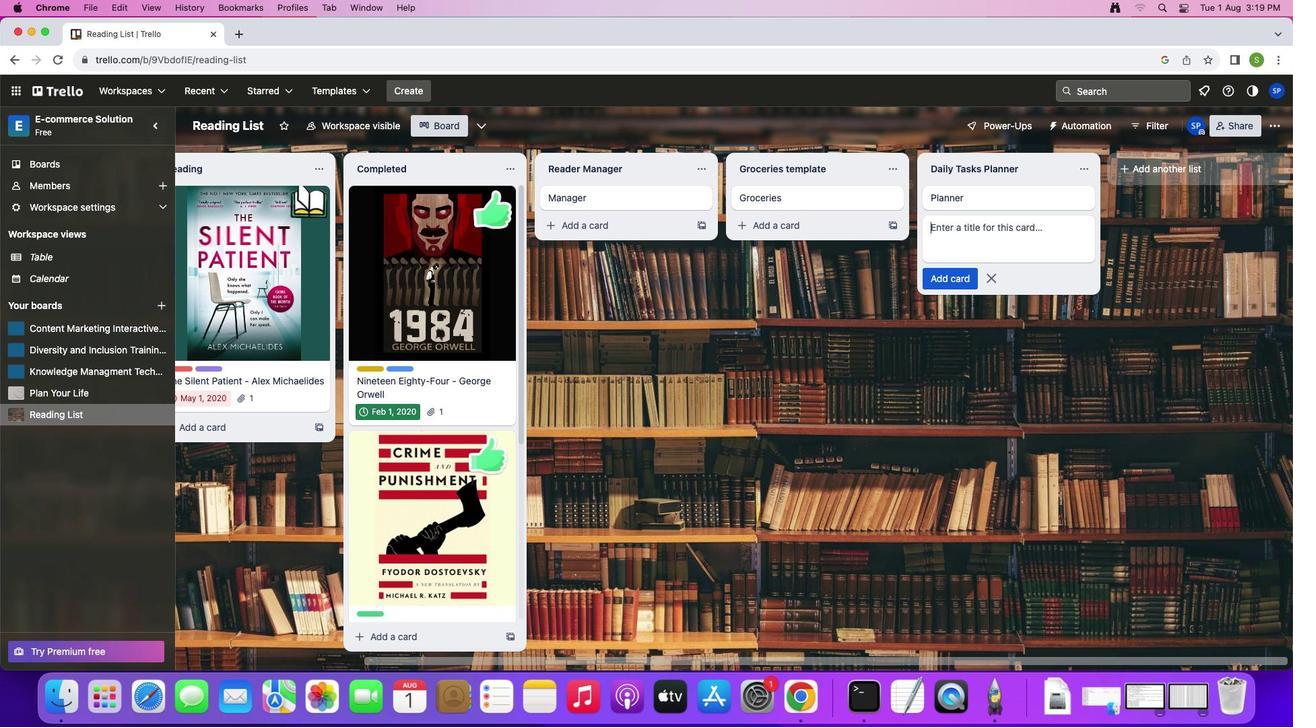 
Action: Mouse moved to (633, 202)
Screenshot: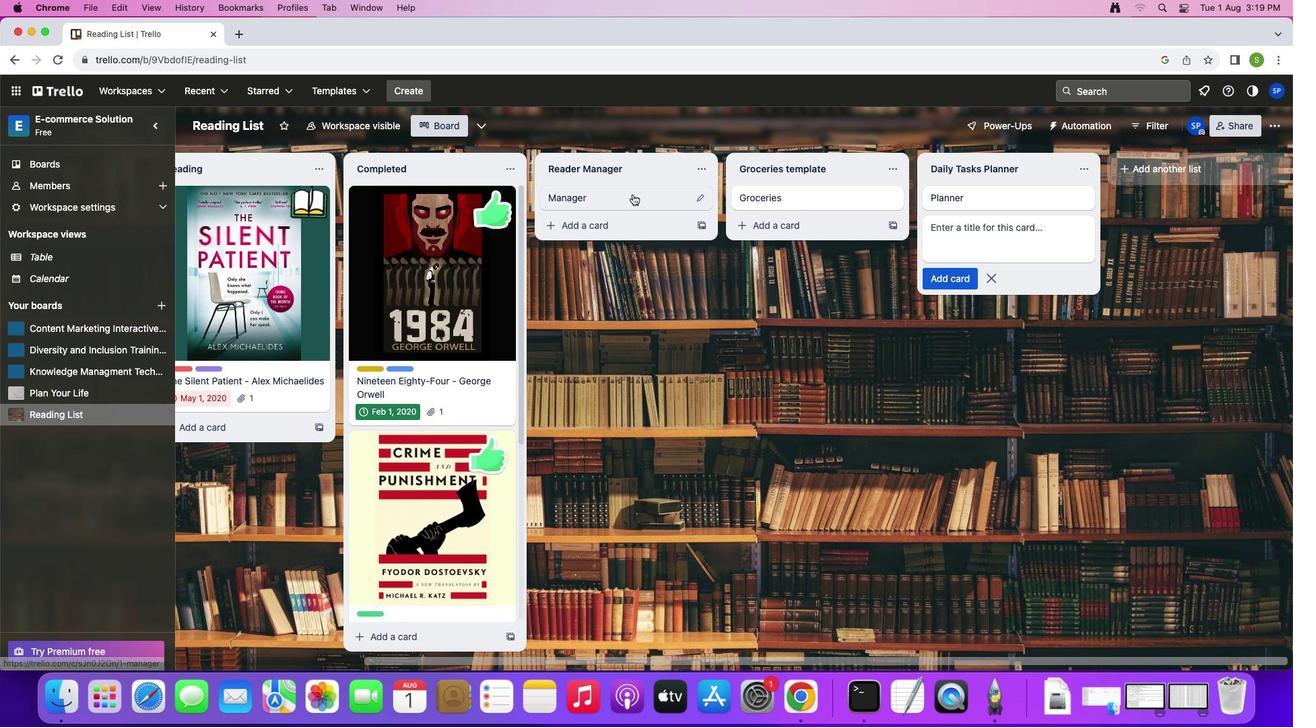 
Action: Mouse pressed left at (633, 202)
Screenshot: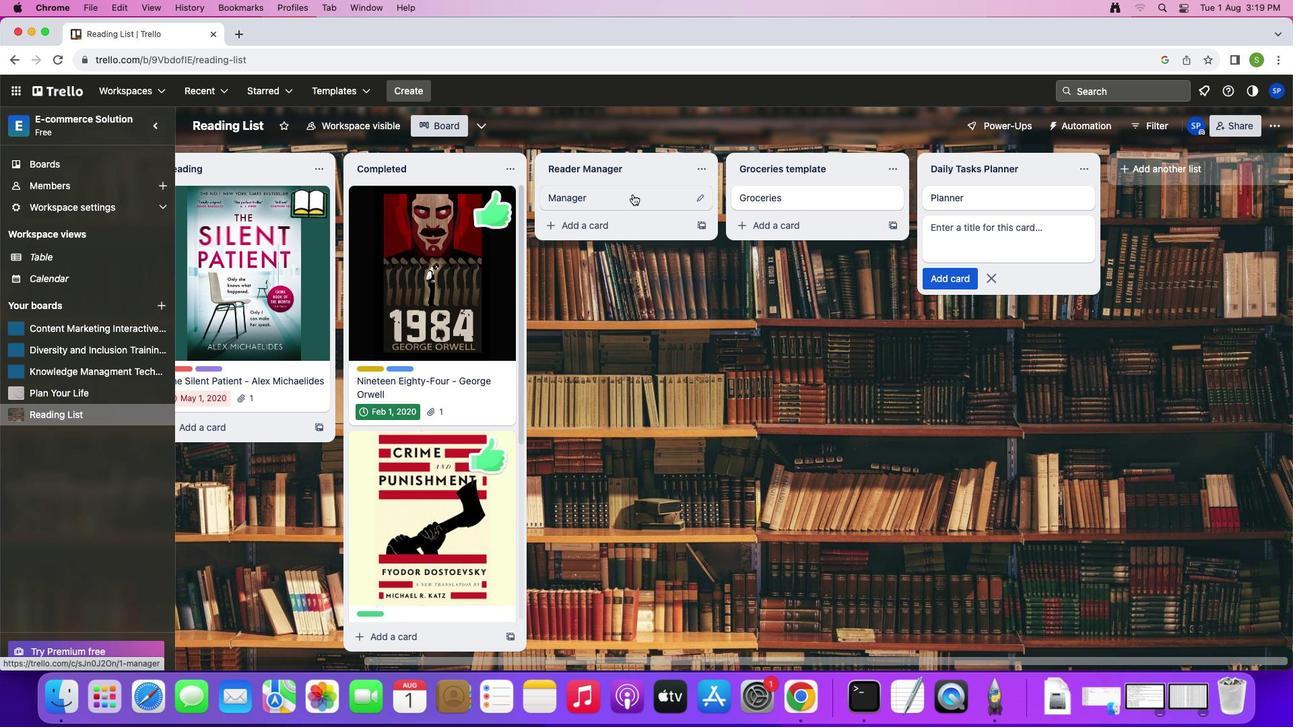
Action: Mouse moved to (853, 206)
Screenshot: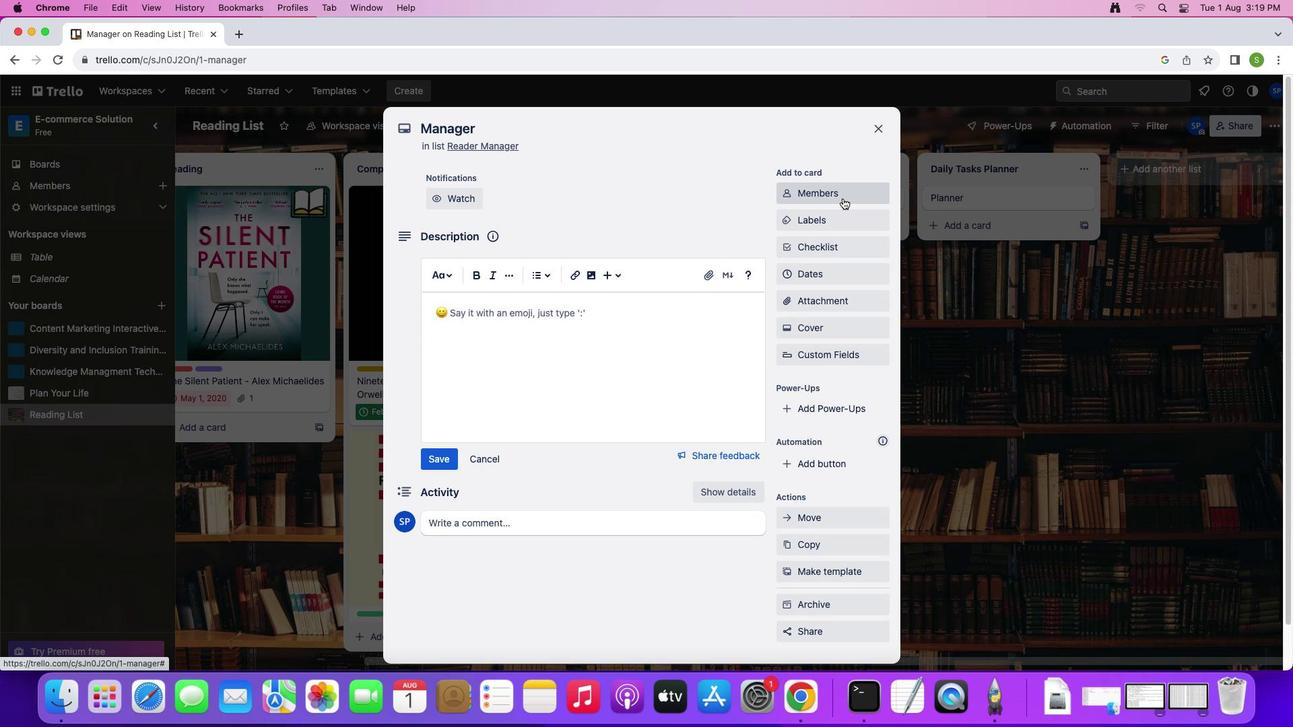 
Action: Mouse pressed left at (853, 206)
Screenshot: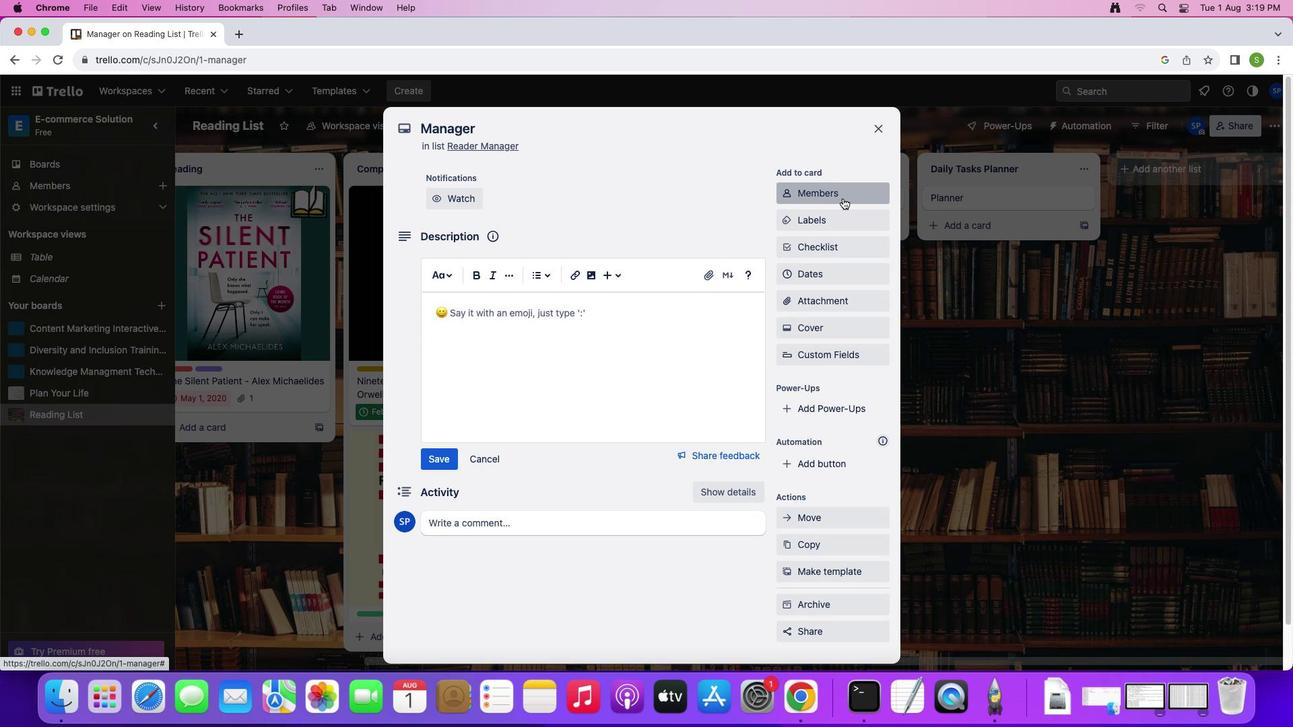 
Action: Mouse moved to (828, 261)
Screenshot: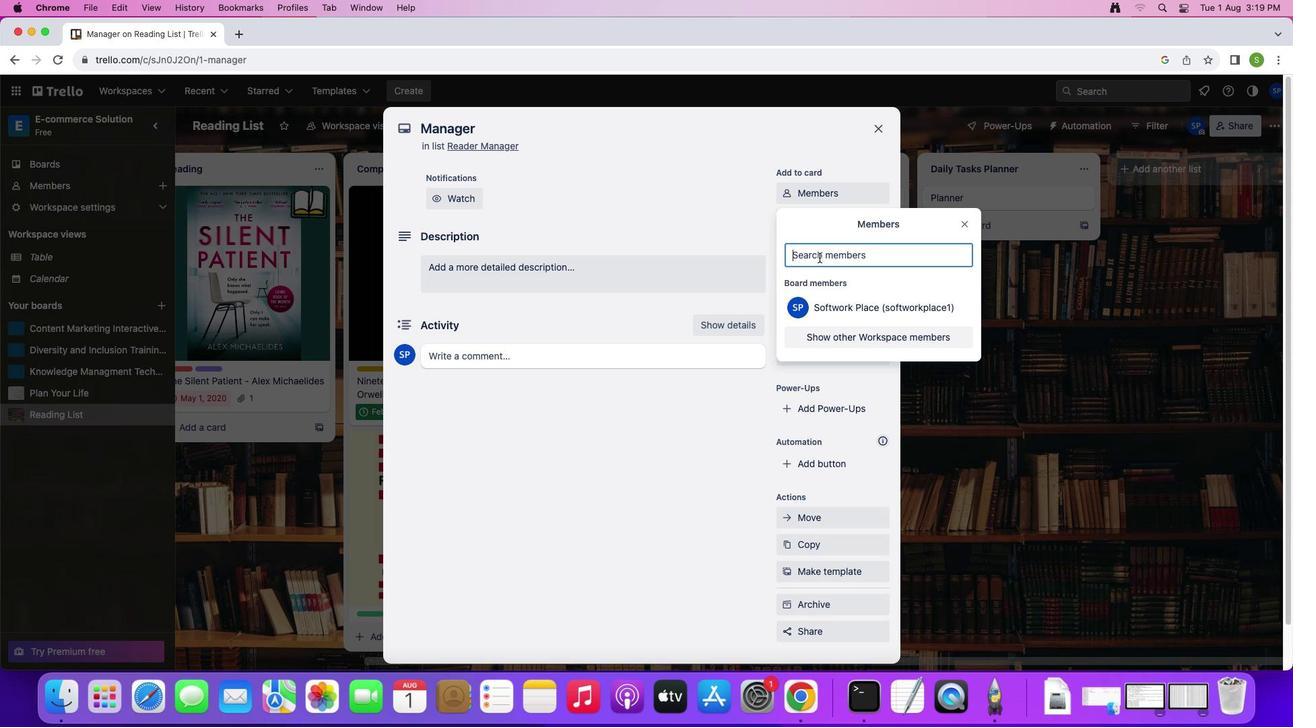 
Action: Mouse pressed left at (828, 261)
Screenshot: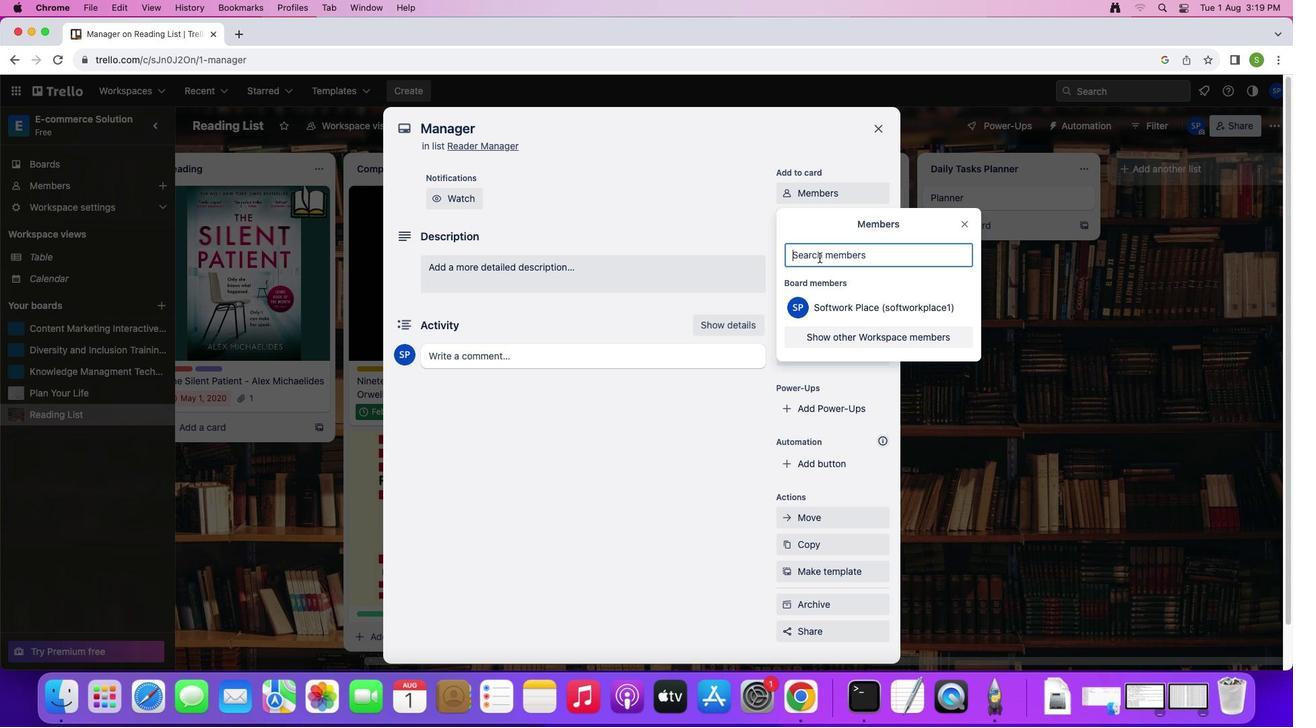 
Action: Mouse moved to (828, 260)
Screenshot: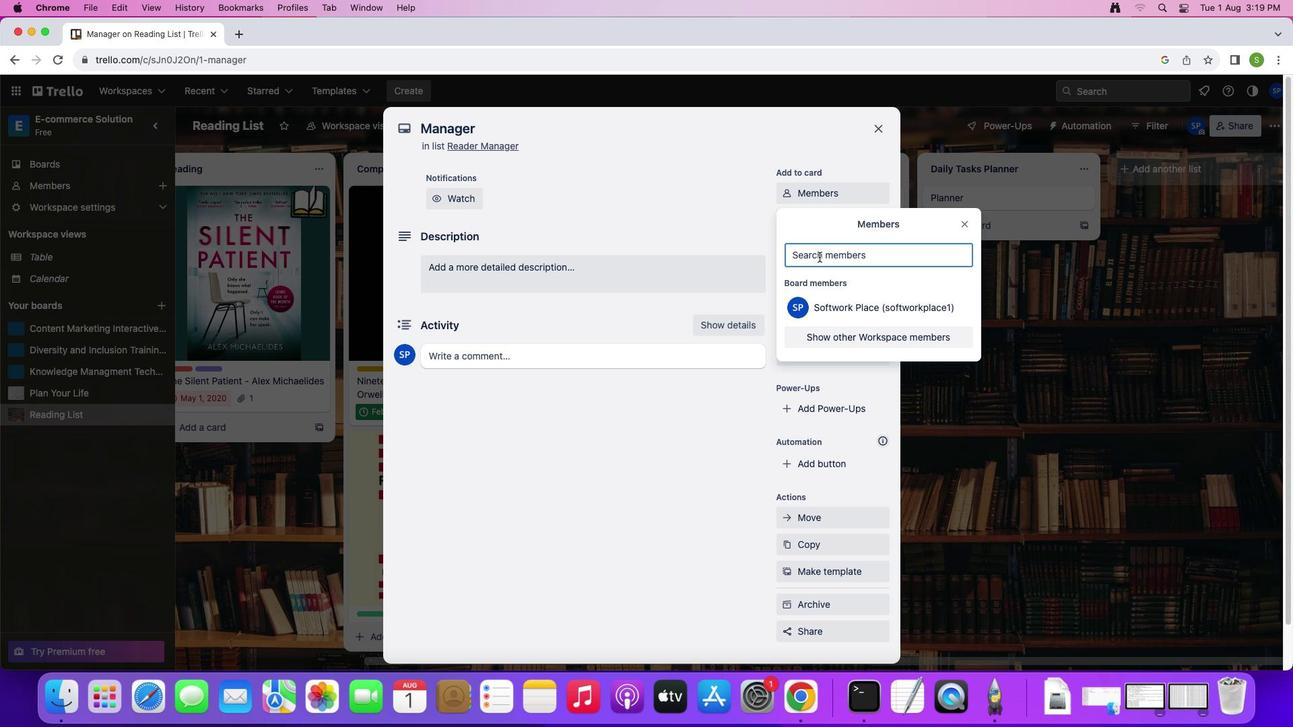 
Action: Key pressed 's''o''f''t''a''g''e''.''2'Key.shift'@''s''o''f''t''a''g''e''.''n''e''t'
Screenshot: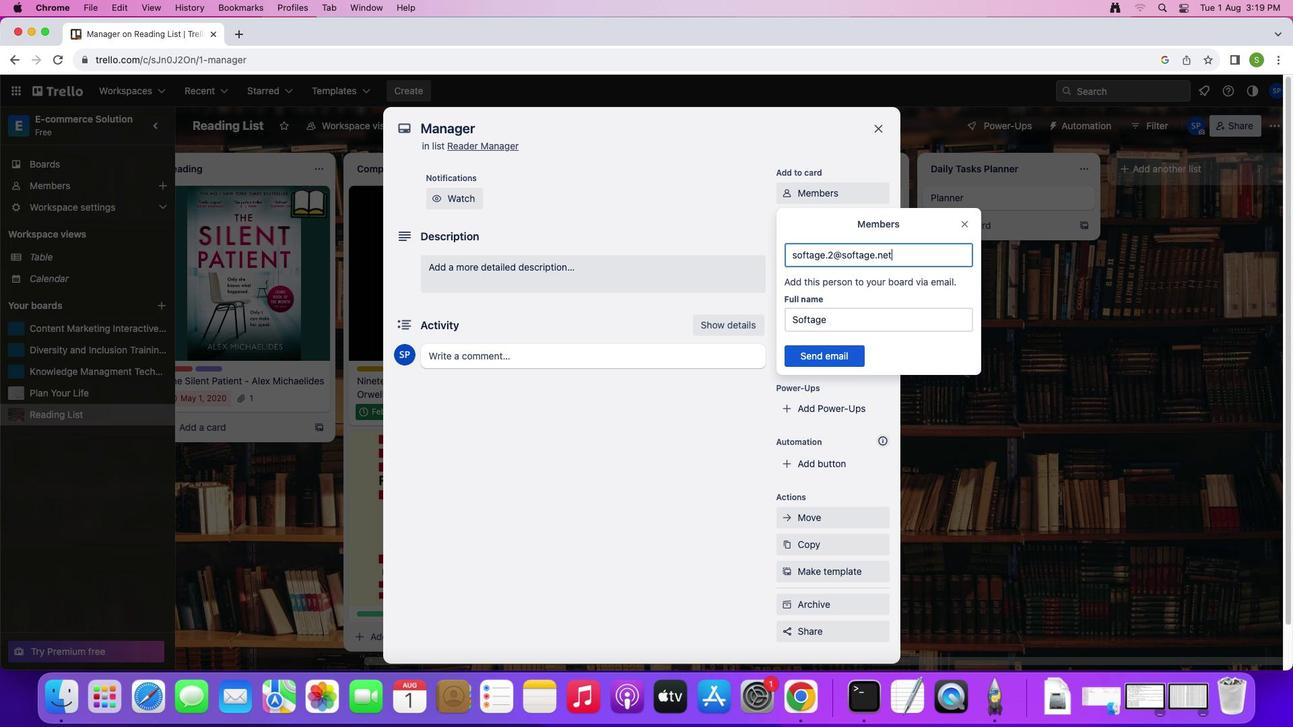 
Action: Mouse moved to (828, 356)
Screenshot: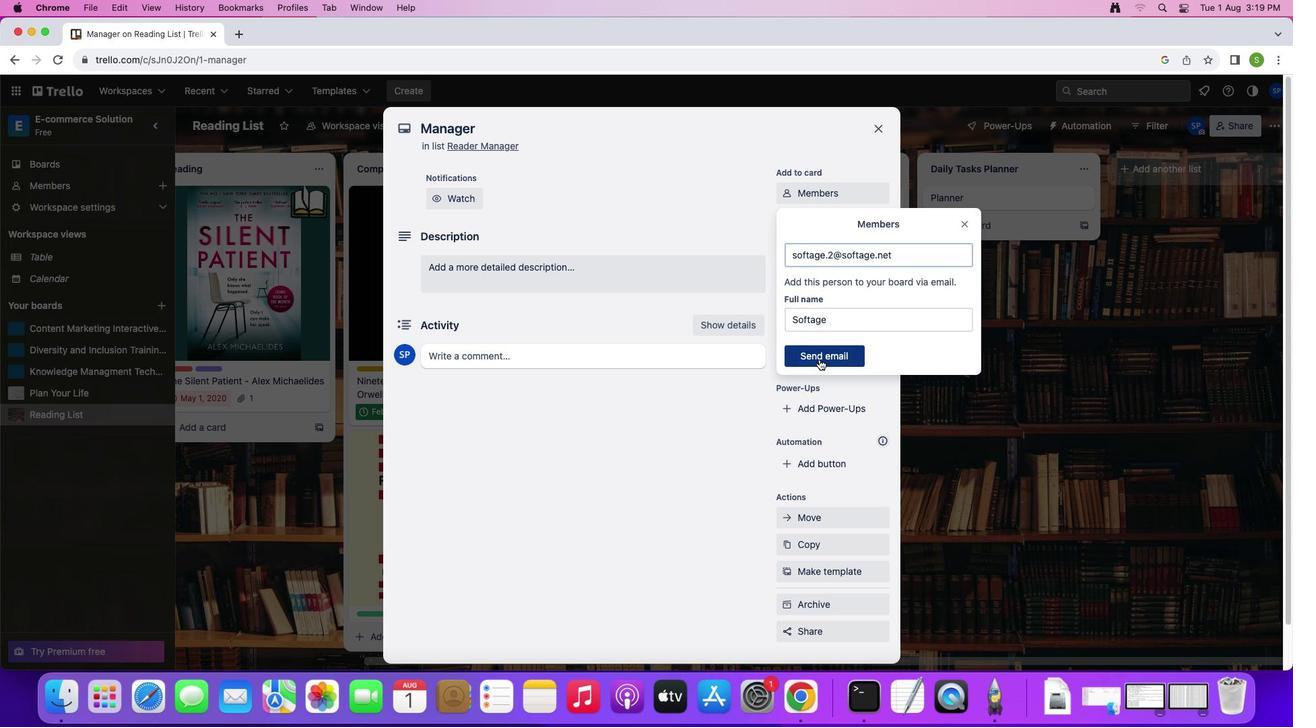 
Action: Mouse pressed left at (828, 356)
Screenshot: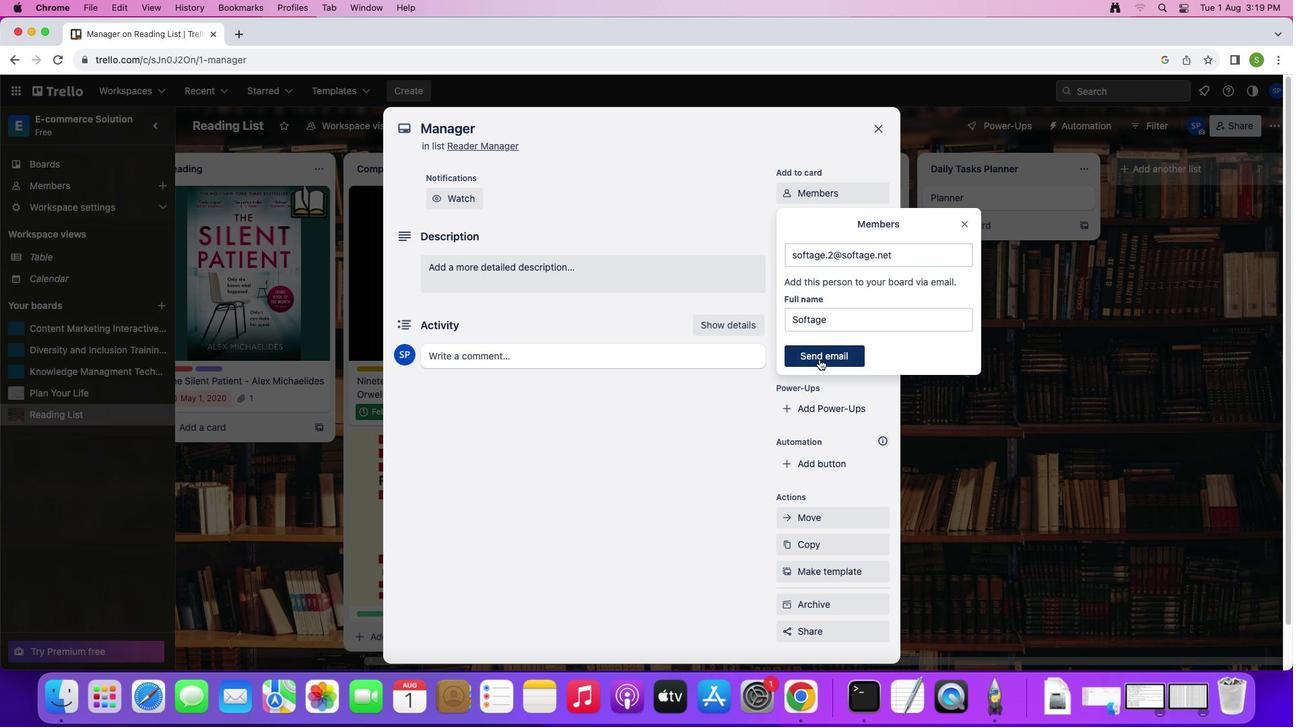 
Action: Mouse moved to (833, 268)
Screenshot: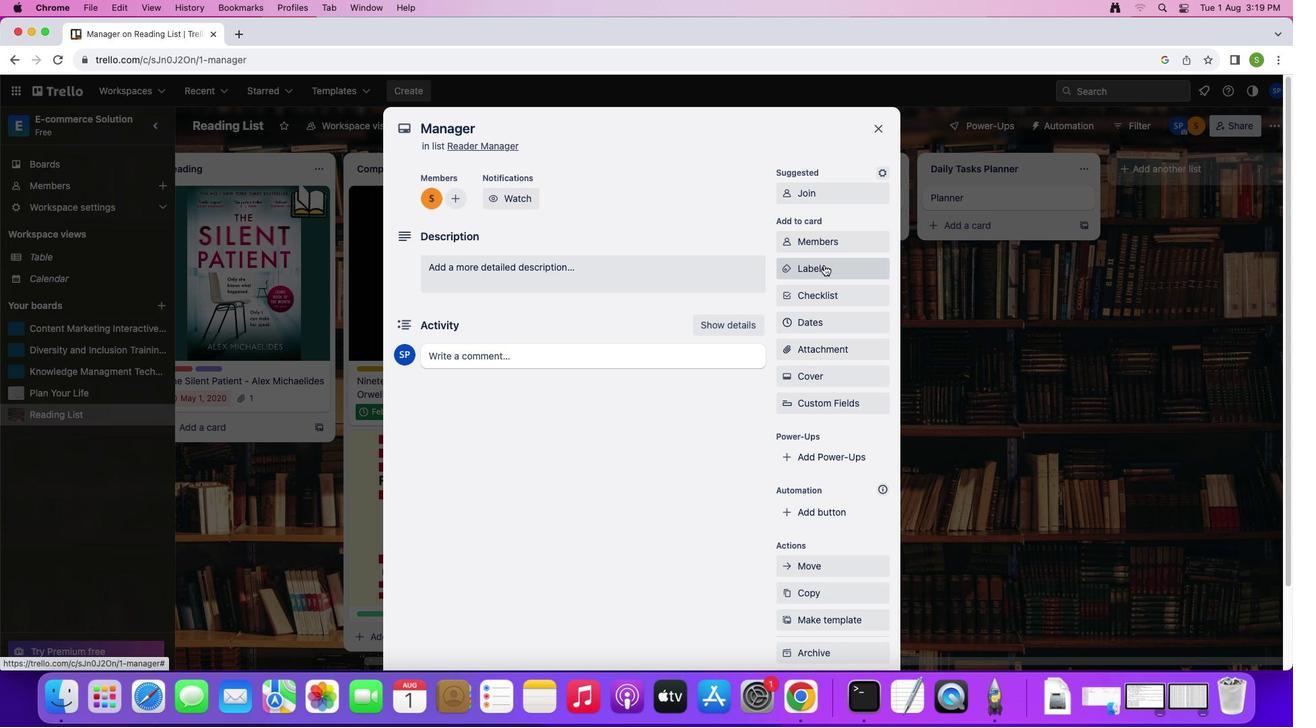 
Action: Mouse pressed left at (833, 268)
Screenshot: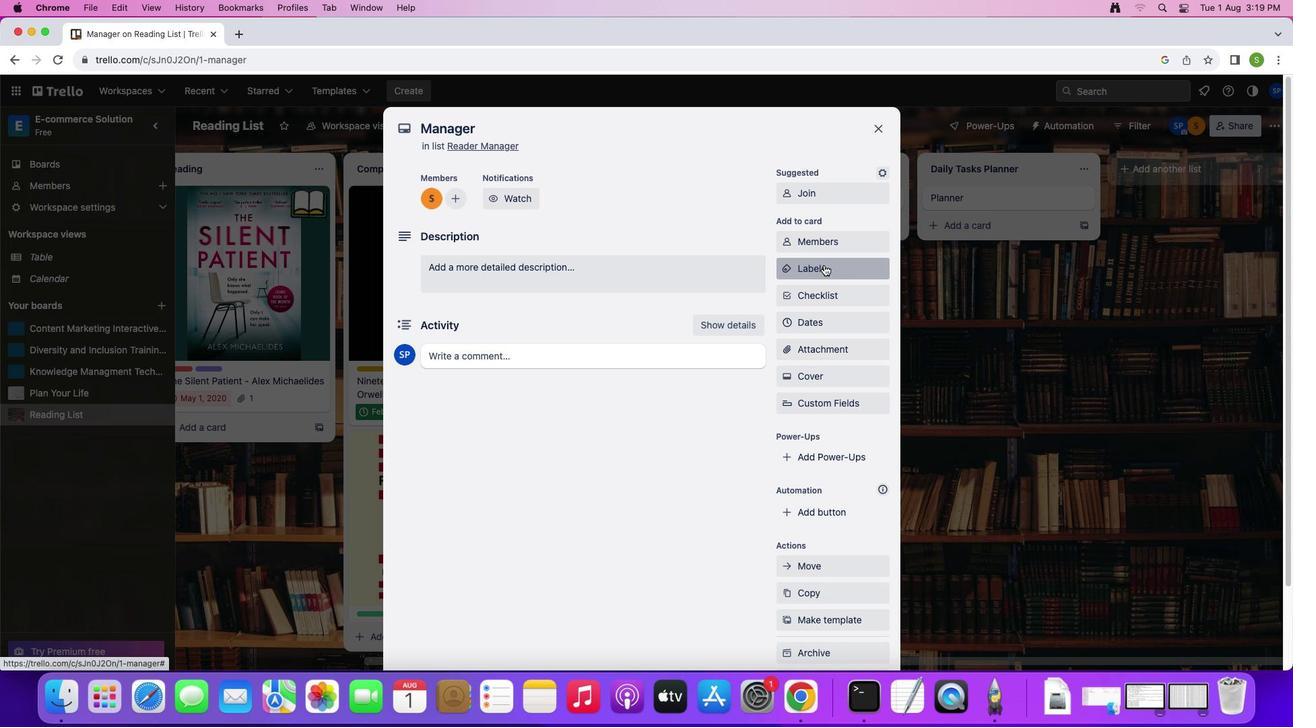 
Action: Mouse moved to (851, 445)
Screenshot: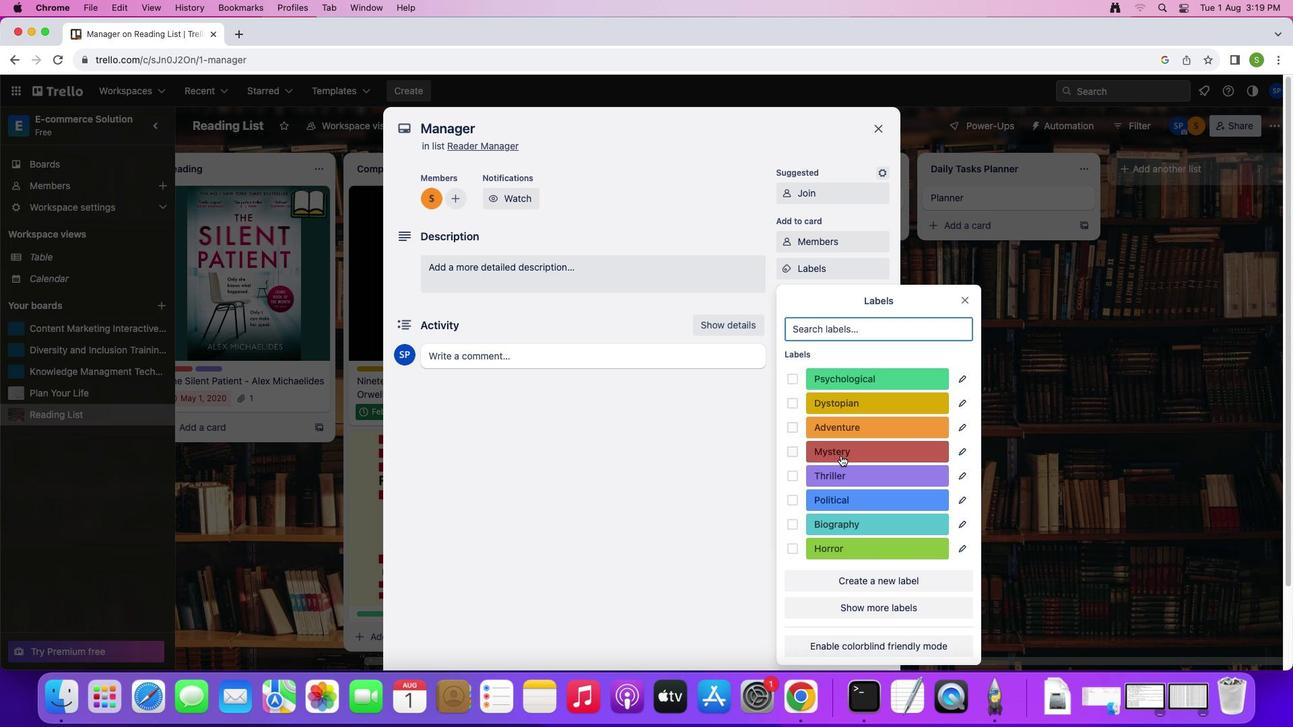 
Action: Mouse pressed left at (851, 445)
Screenshot: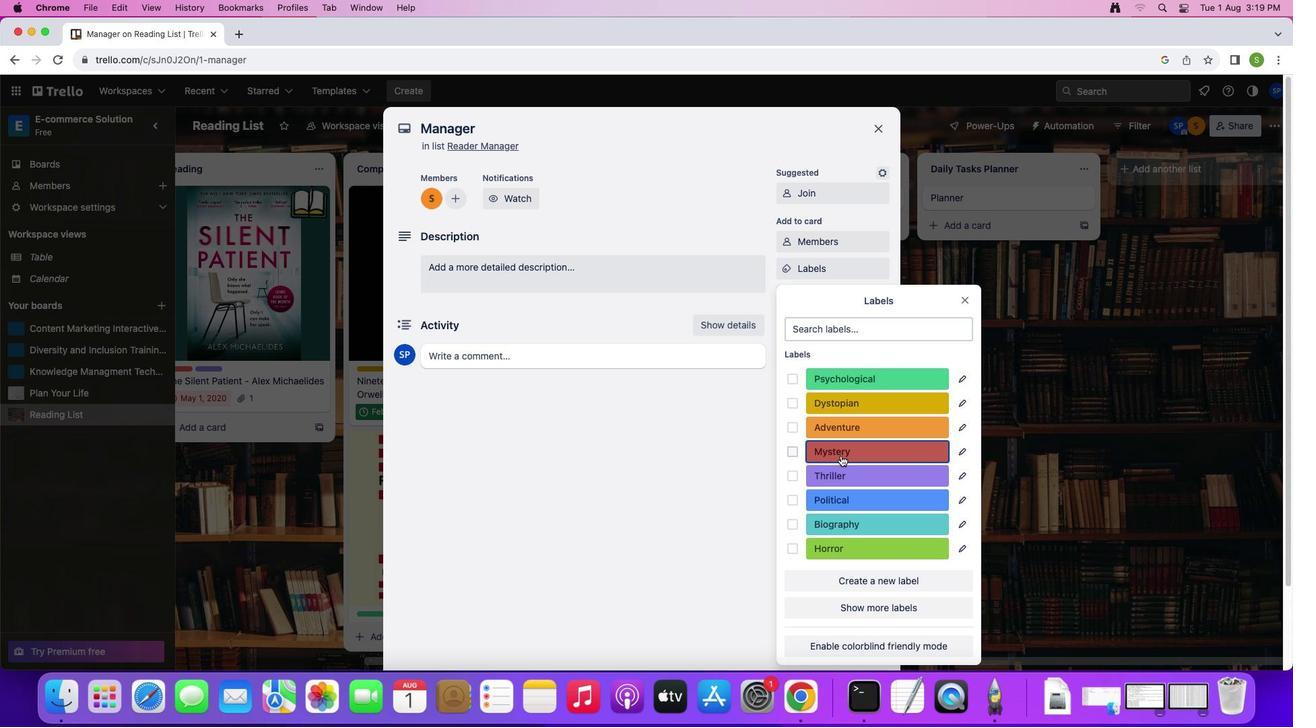 
Action: Mouse moved to (975, 303)
Screenshot: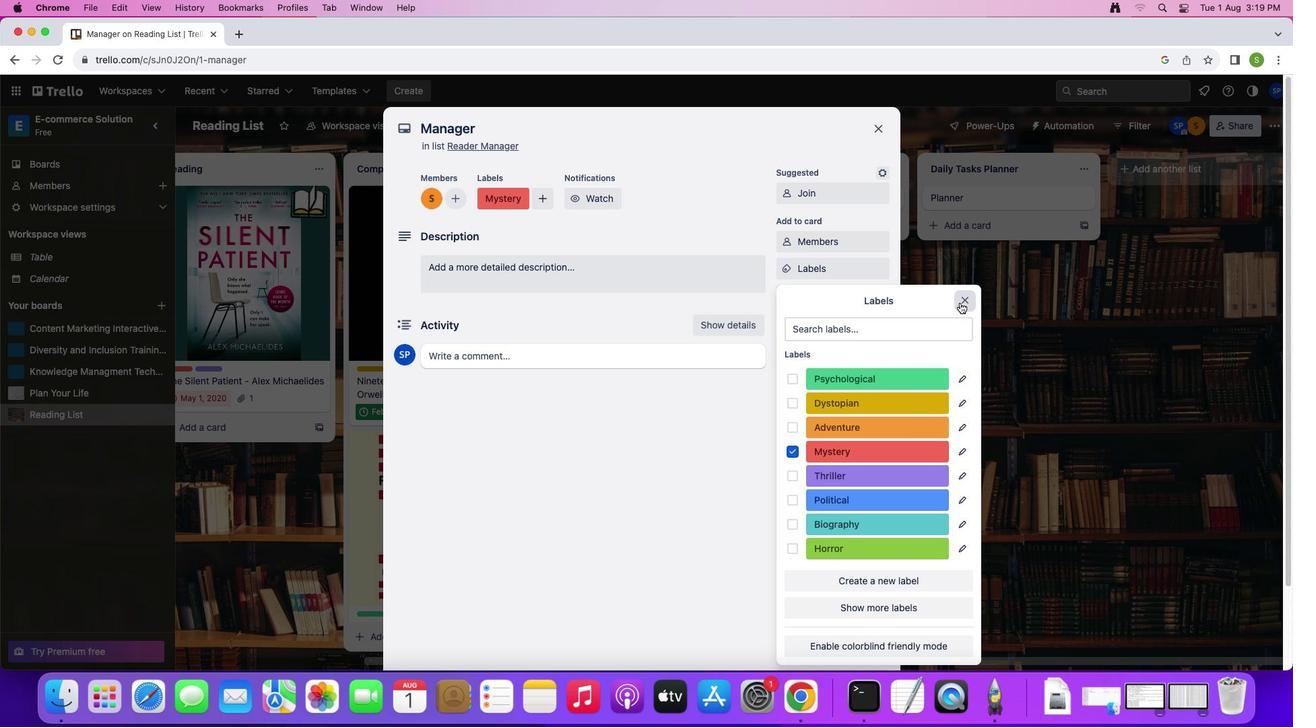 
Action: Mouse pressed left at (975, 303)
Screenshot: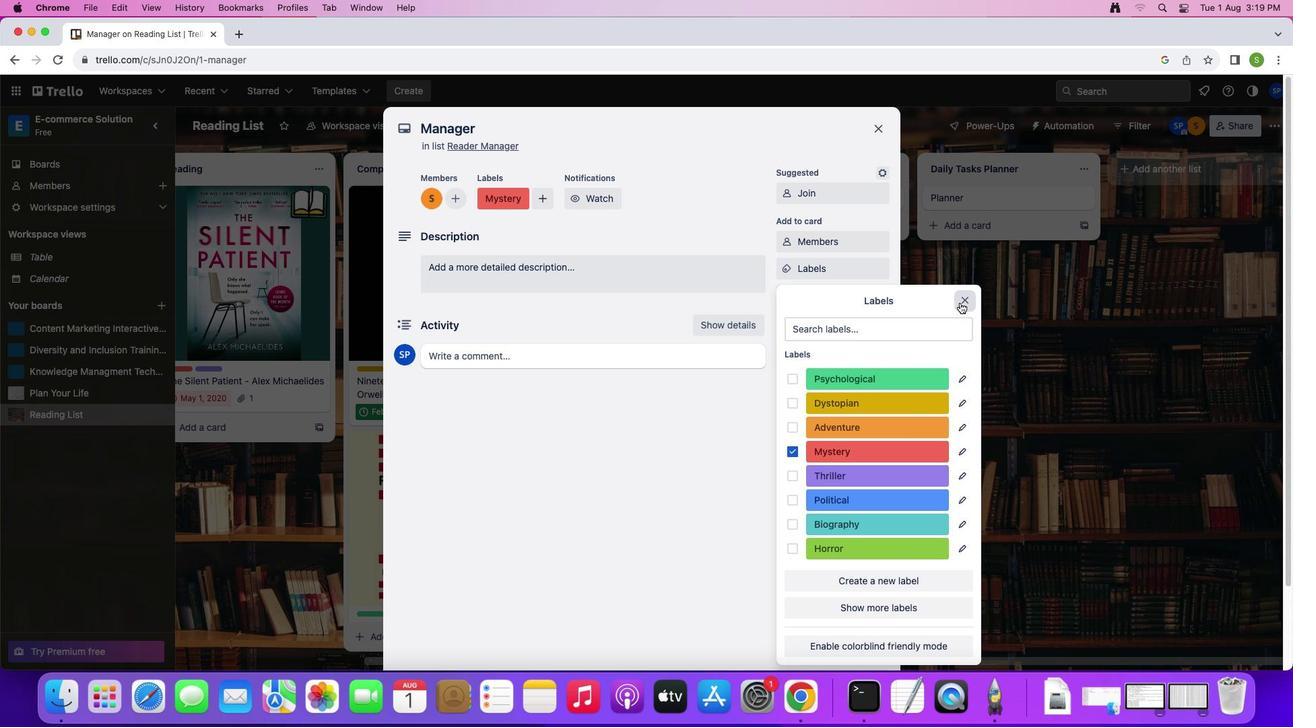 
Action: Mouse moved to (829, 298)
Screenshot: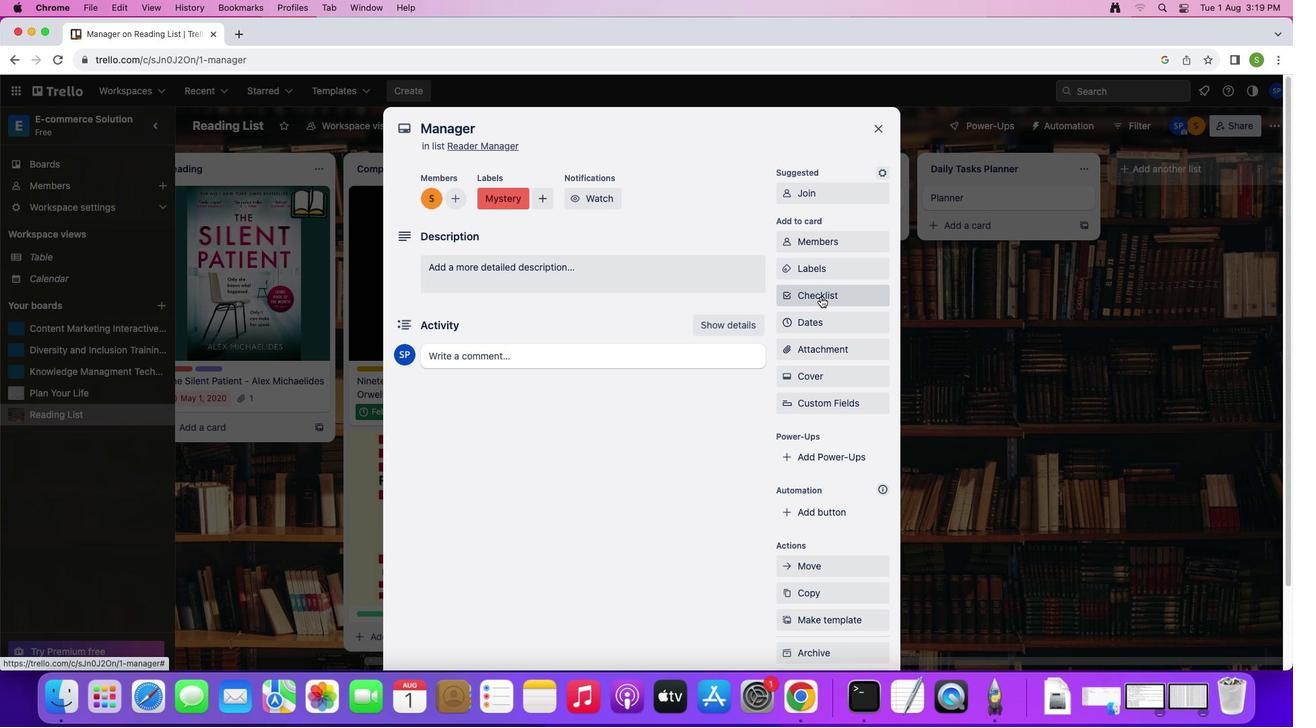 
Action: Mouse pressed left at (829, 298)
Screenshot: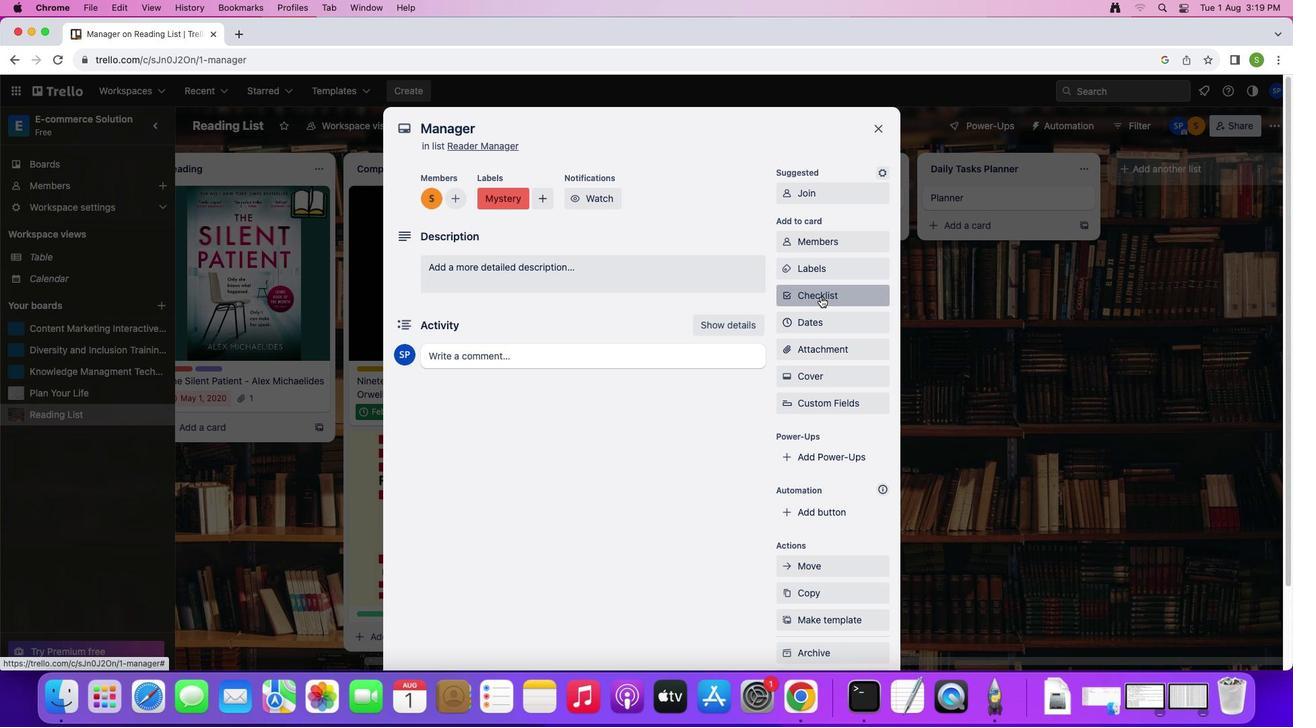 
Action: Mouse moved to (868, 360)
Screenshot: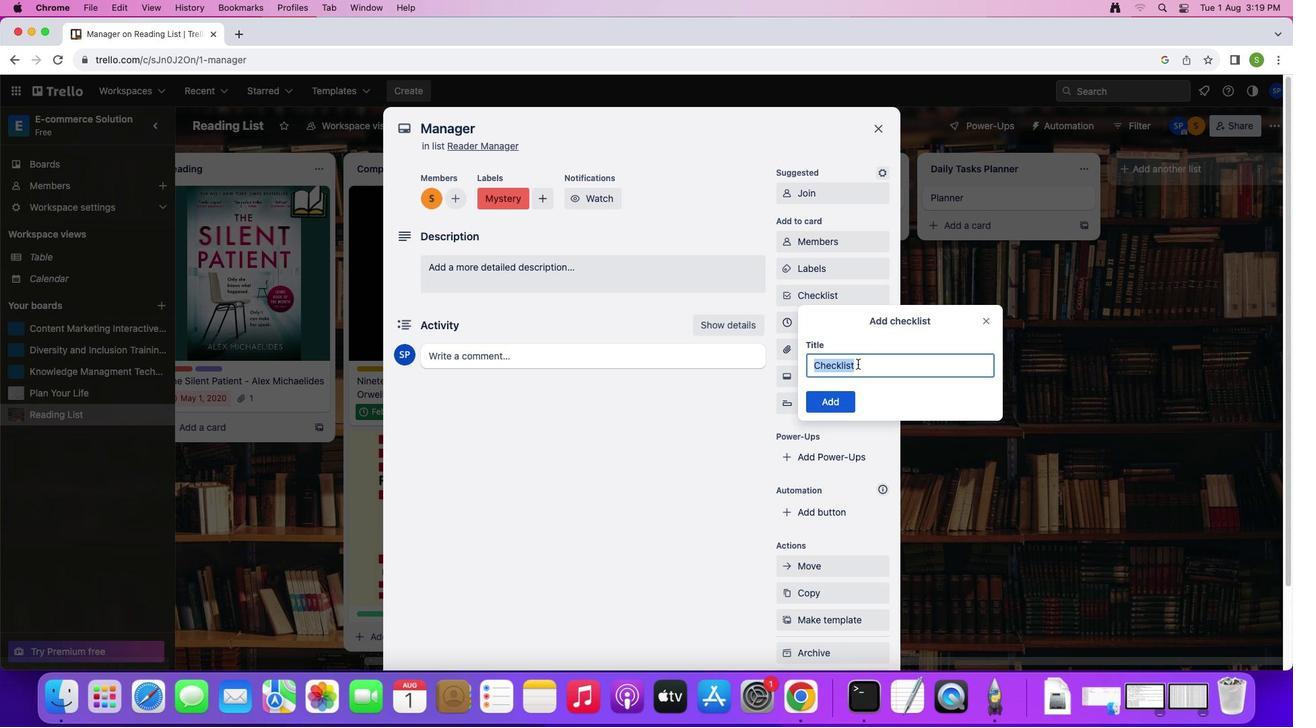 
Action: Key pressed 'g''r''o''c''e''r''i''e''s'
Screenshot: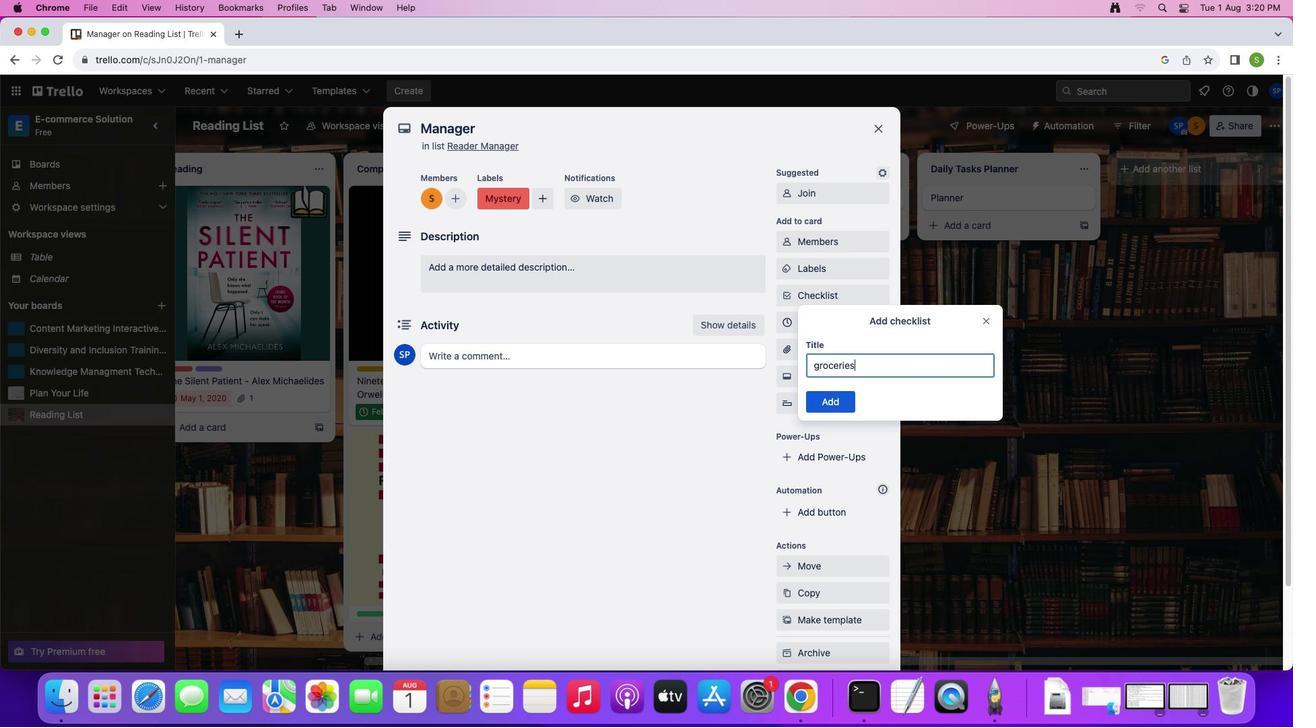 
Action: Mouse moved to (842, 389)
Screenshot: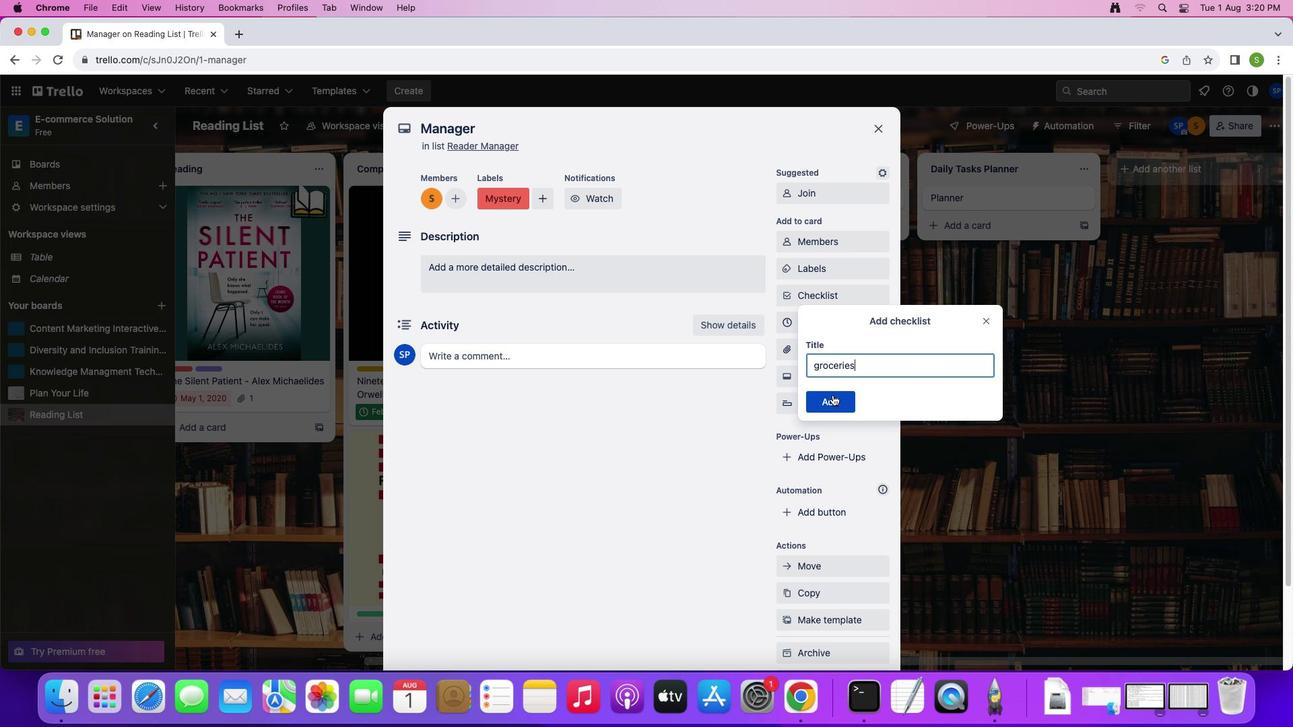
Action: Mouse pressed left at (842, 389)
Screenshot: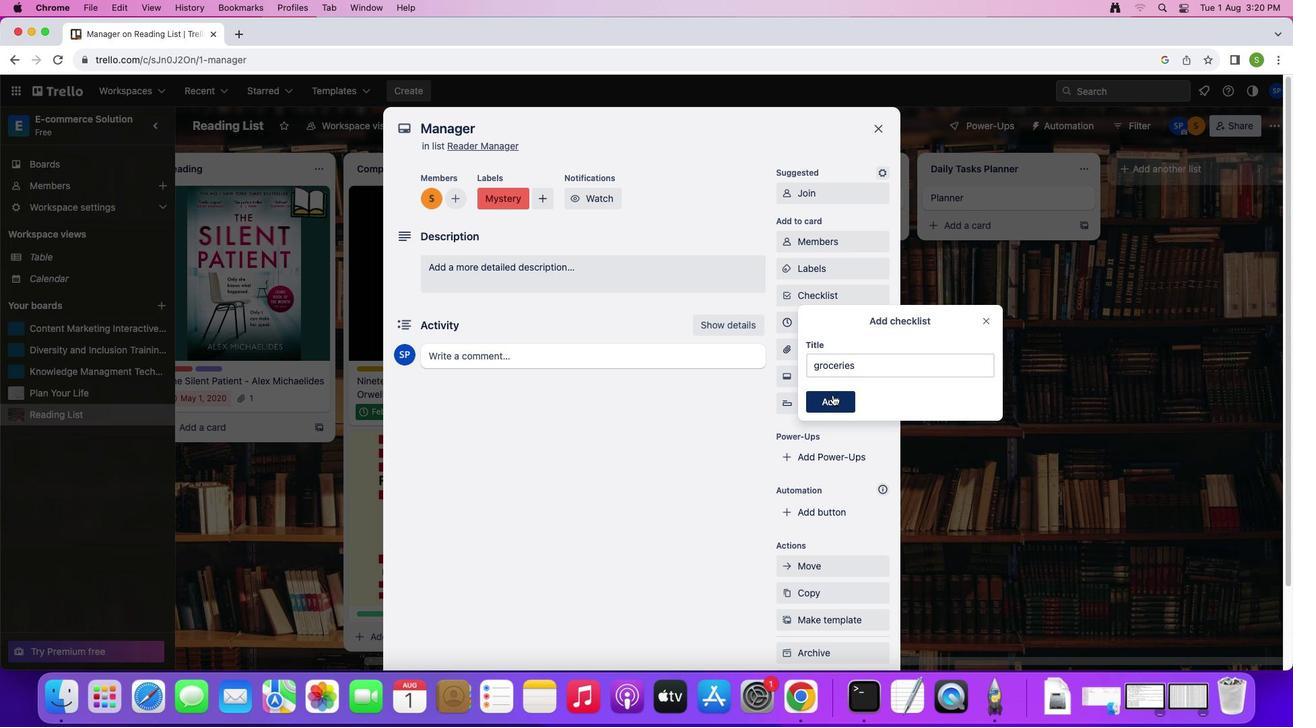 
Action: Mouse moved to (851, 321)
Screenshot: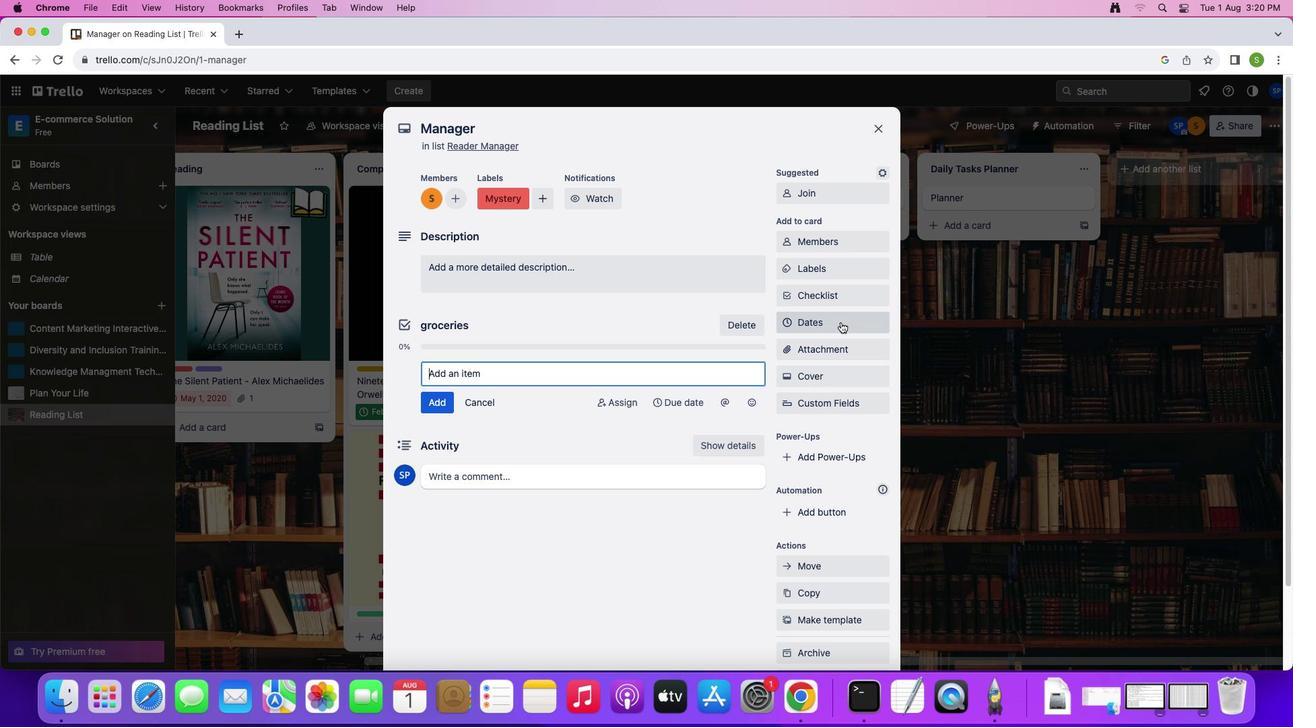 
Action: Mouse pressed left at (851, 321)
Screenshot: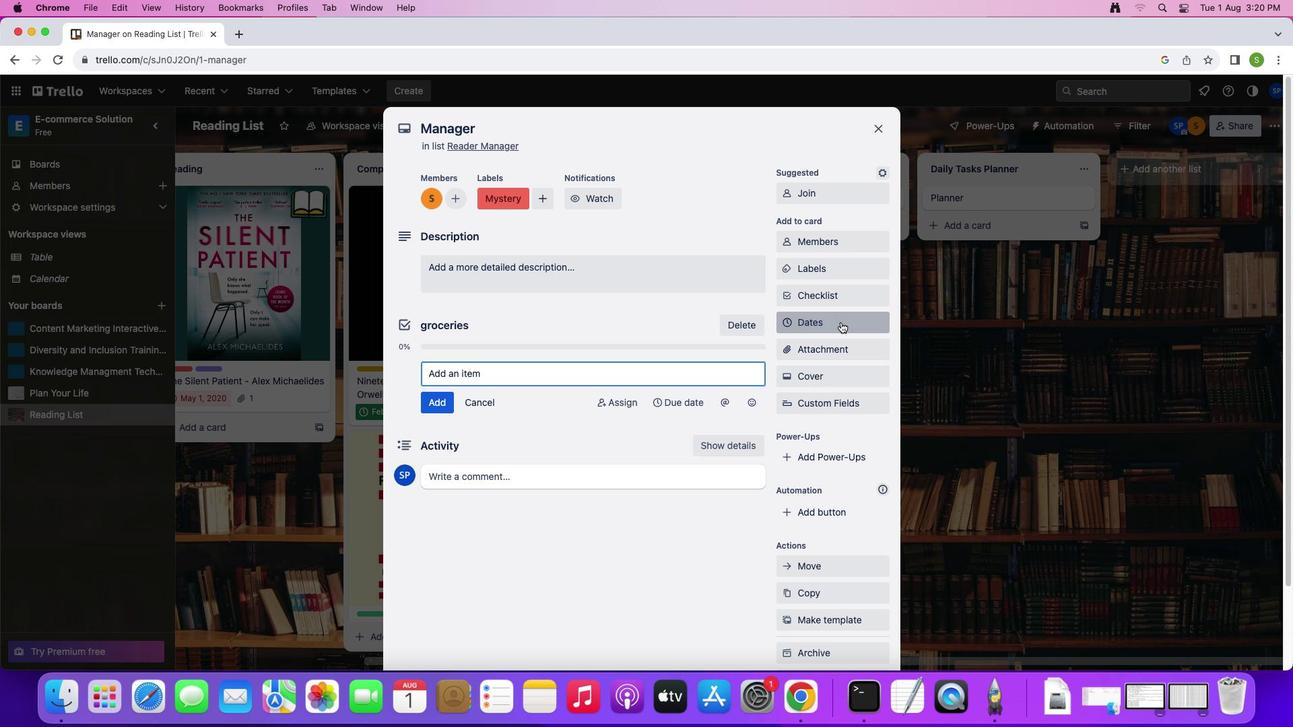 
Action: Mouse moved to (897, 295)
Screenshot: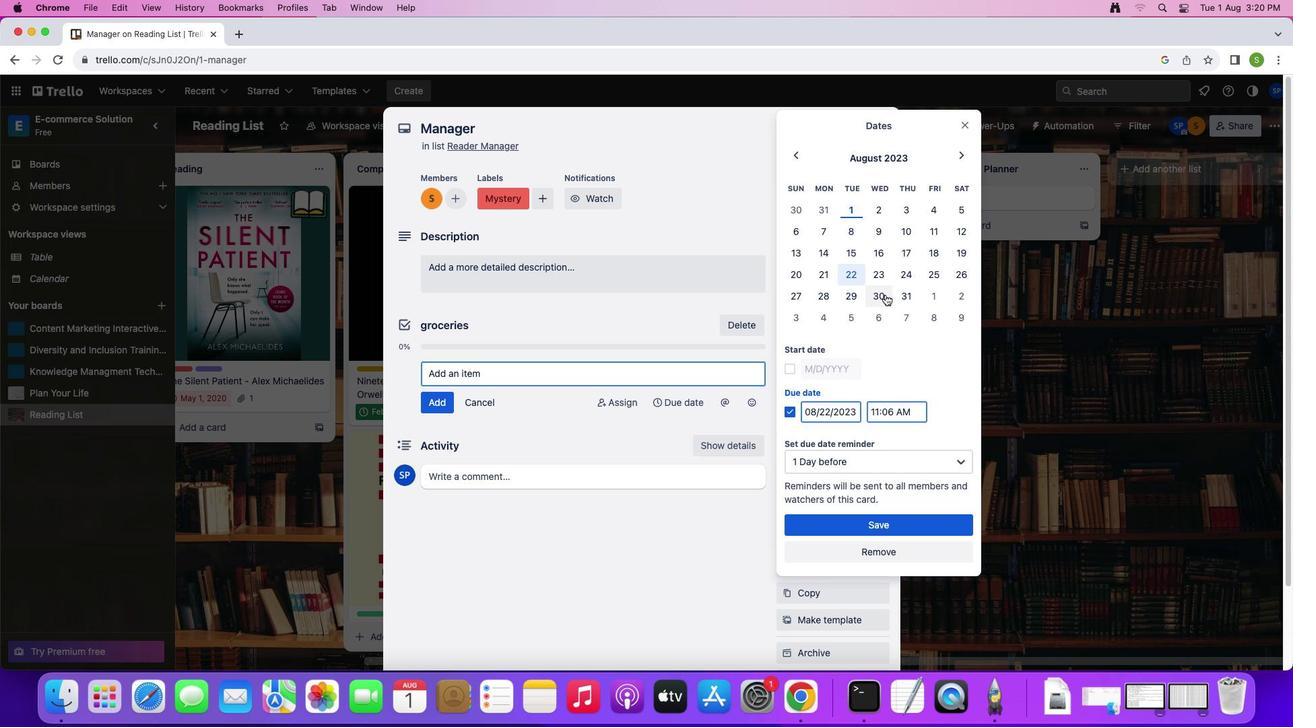 
Action: Mouse pressed left at (897, 295)
Screenshot: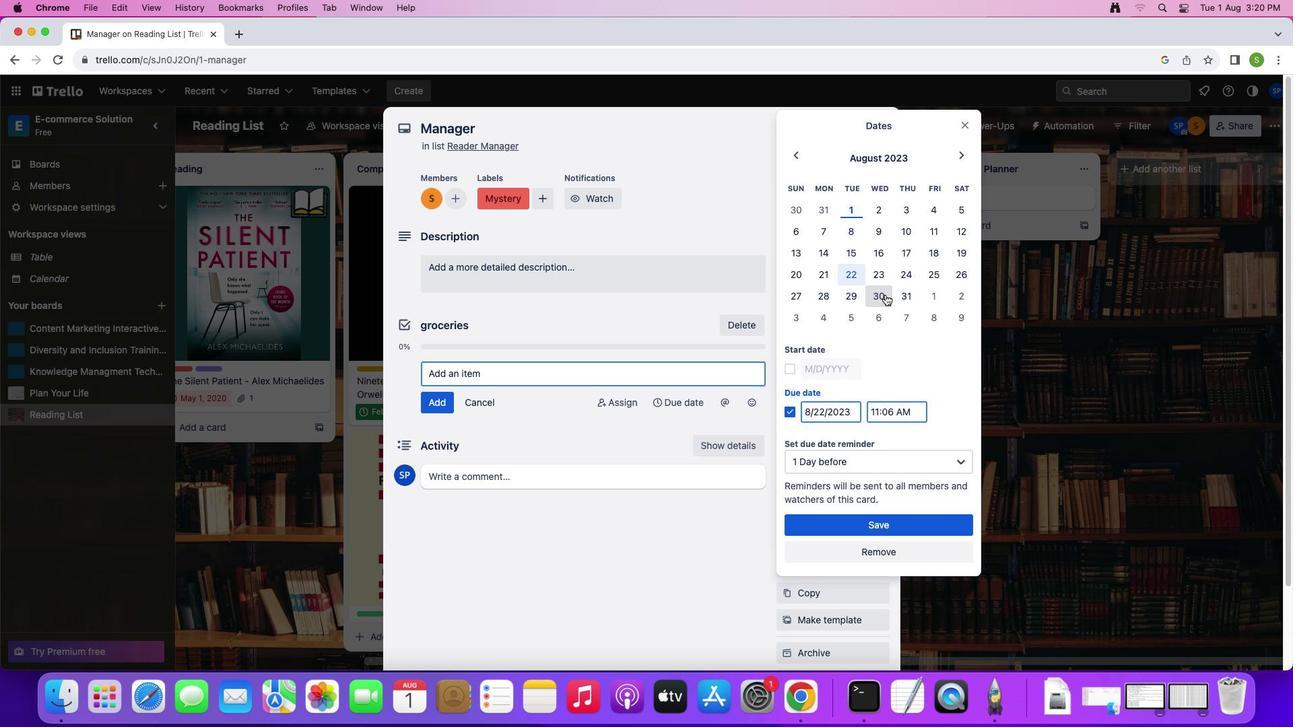 
Action: Mouse moved to (801, 363)
Screenshot: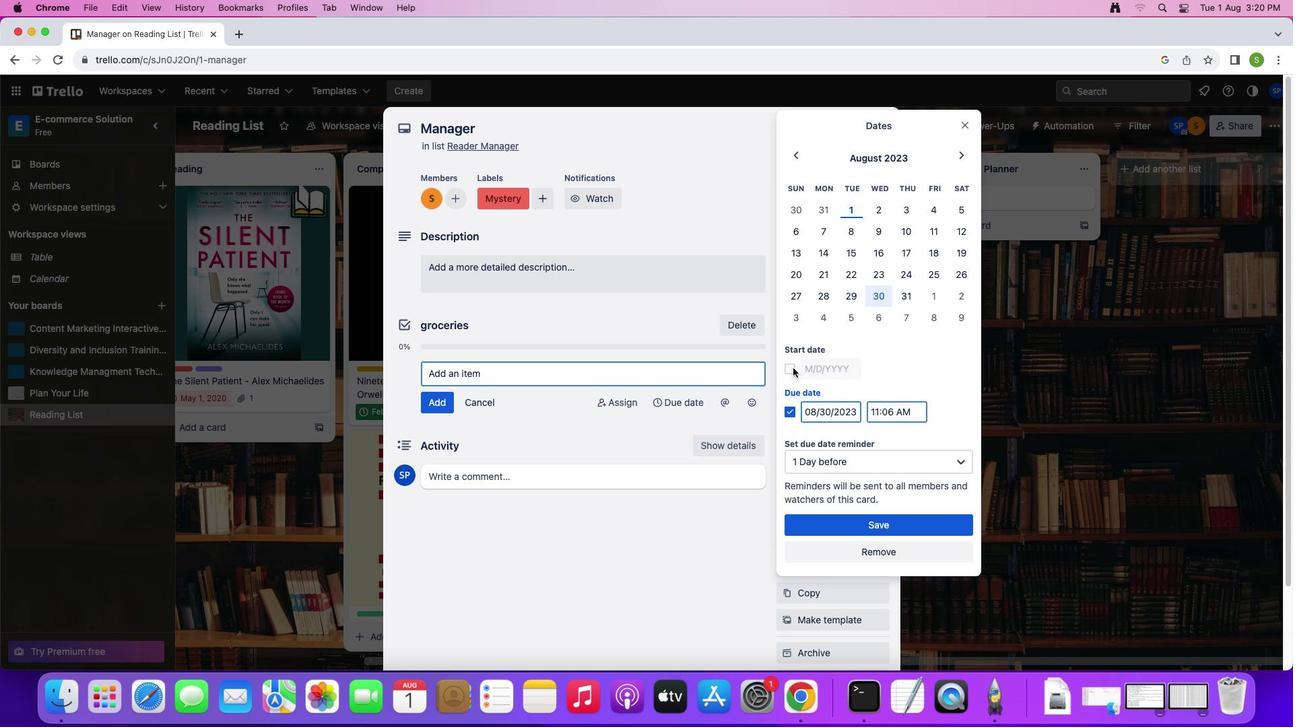 
Action: Mouse pressed left at (801, 363)
Screenshot: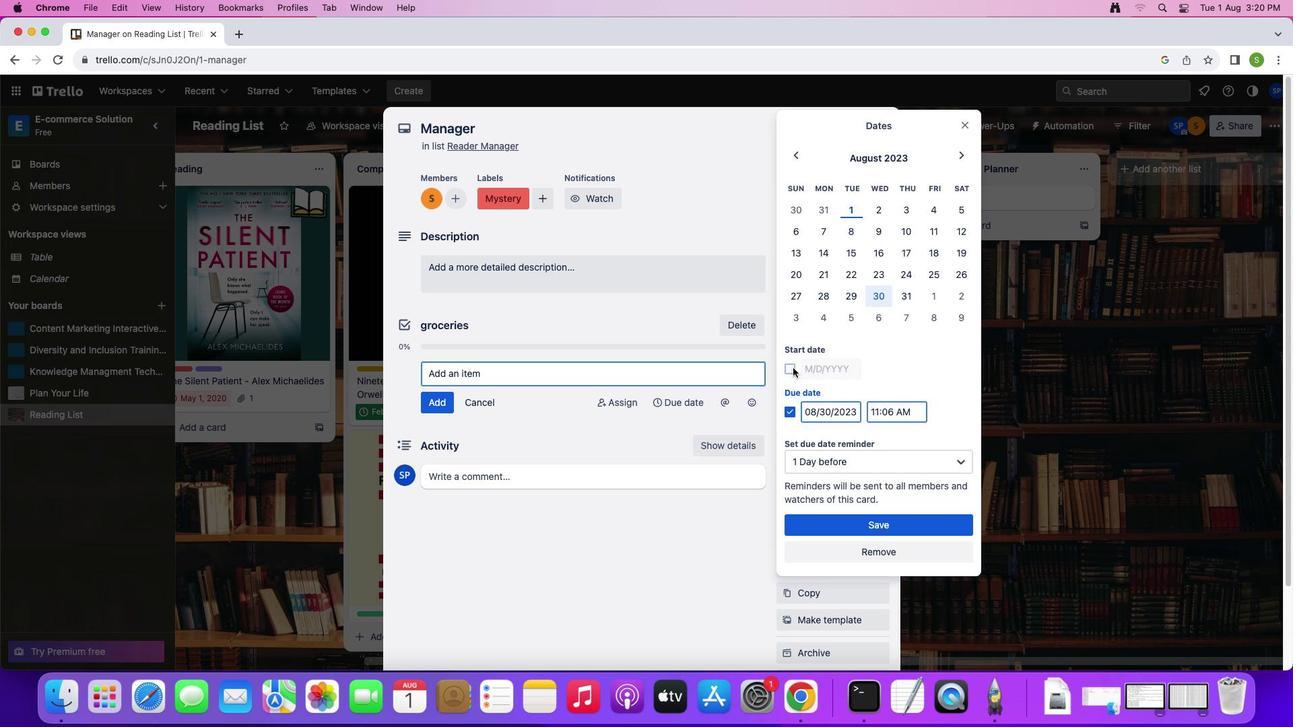 
Action: Mouse moved to (857, 505)
Screenshot: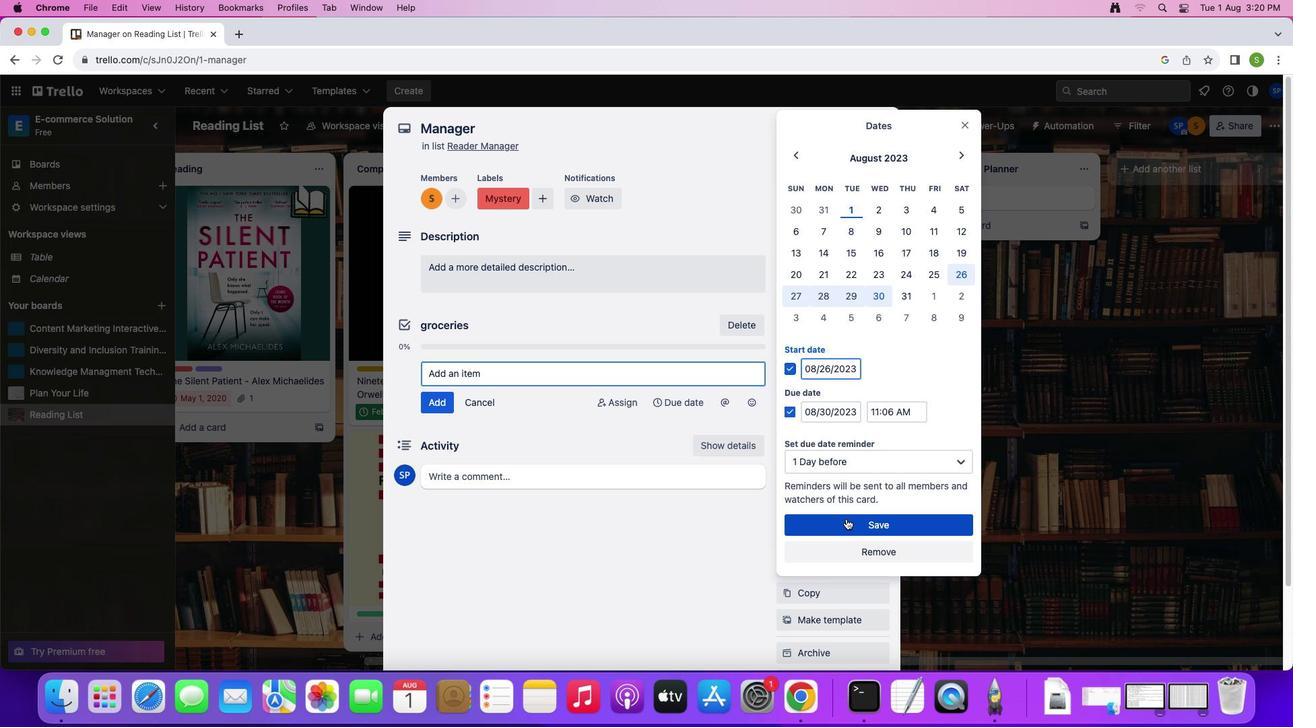 
Action: Mouse pressed left at (857, 505)
Screenshot: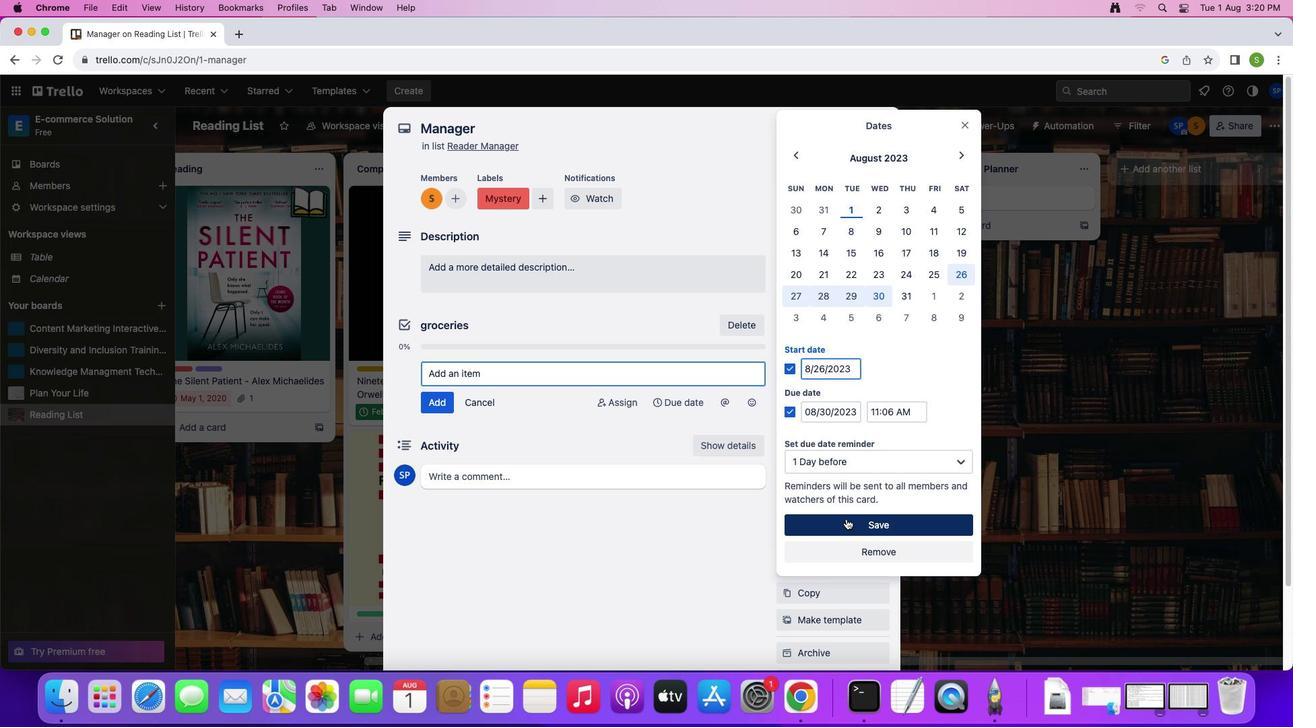 
Action: Mouse moved to (810, 373)
Screenshot: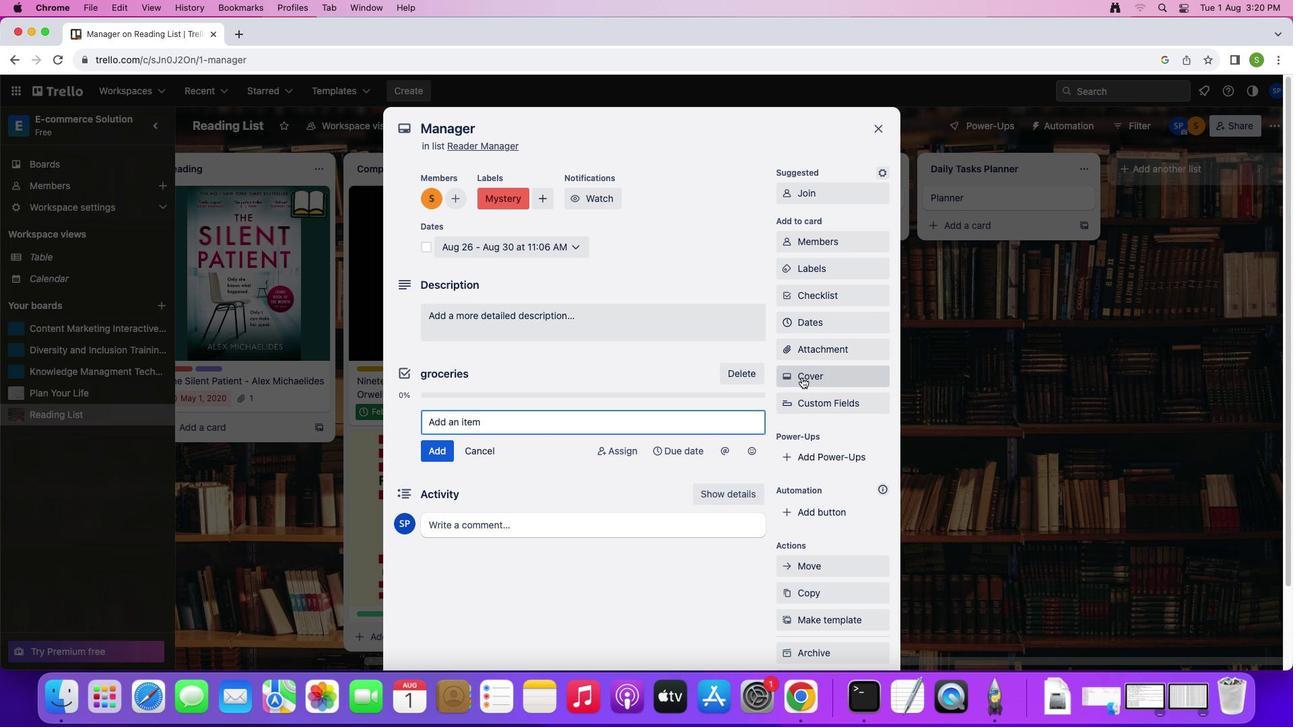 
Action: Mouse pressed left at (810, 373)
Screenshot: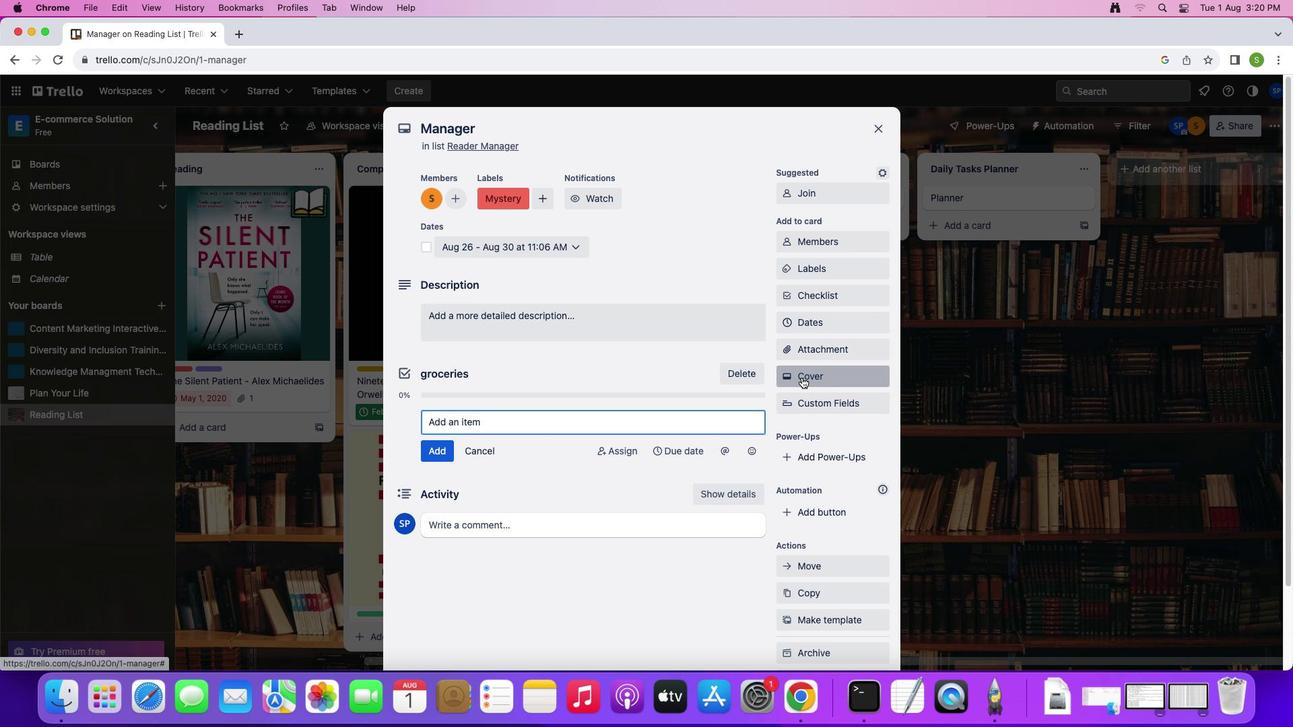 
Action: Mouse moved to (920, 397)
Screenshot: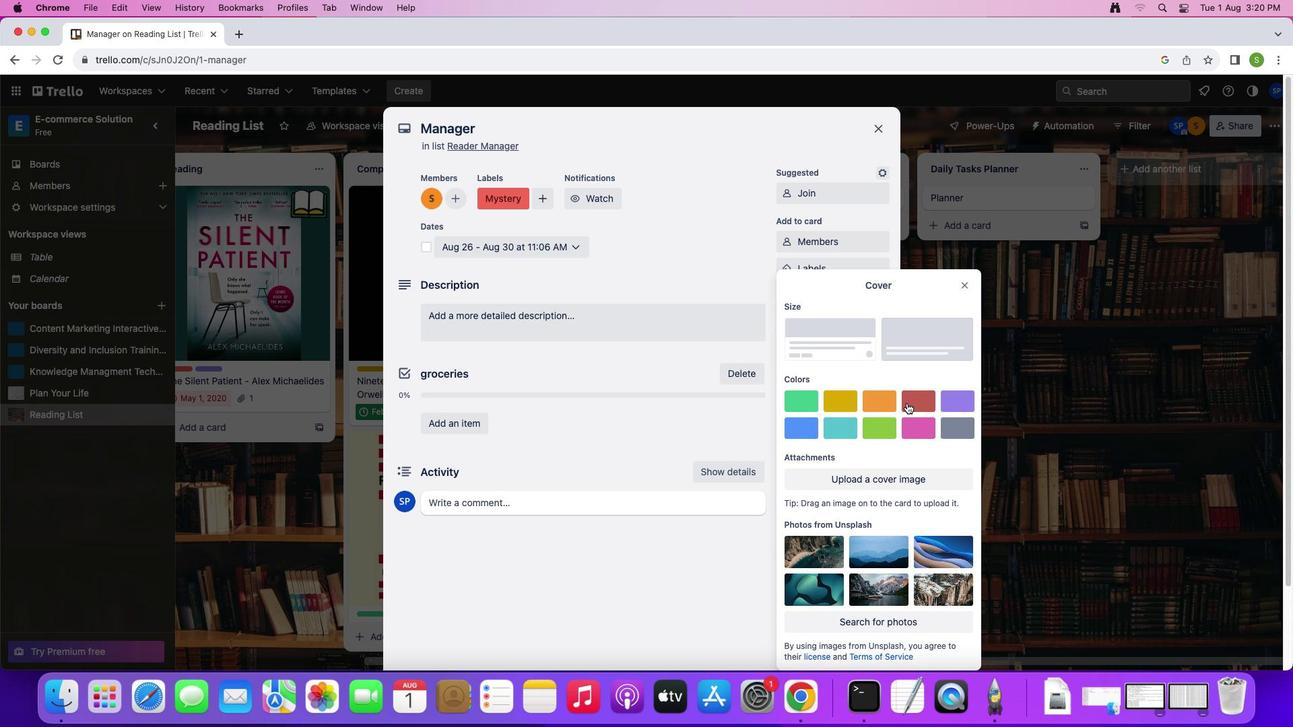 
Action: Mouse pressed left at (920, 397)
Screenshot: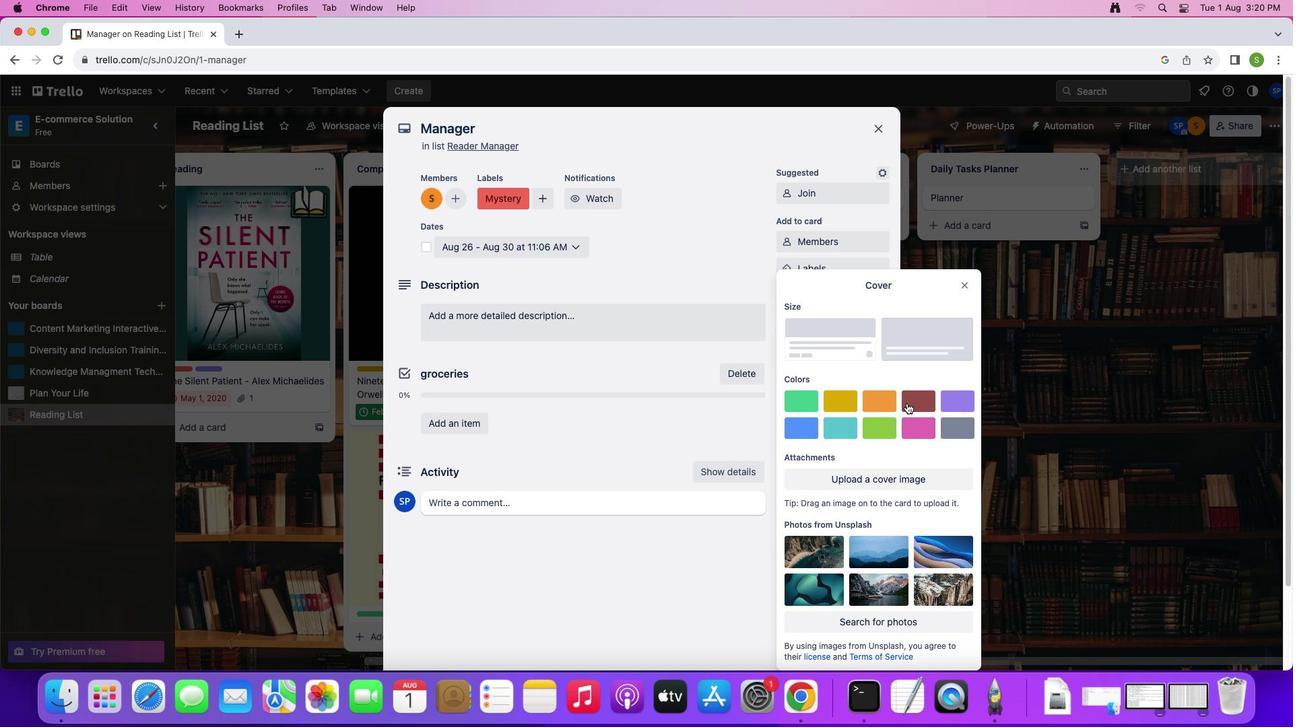 
Action: Mouse moved to (977, 264)
Screenshot: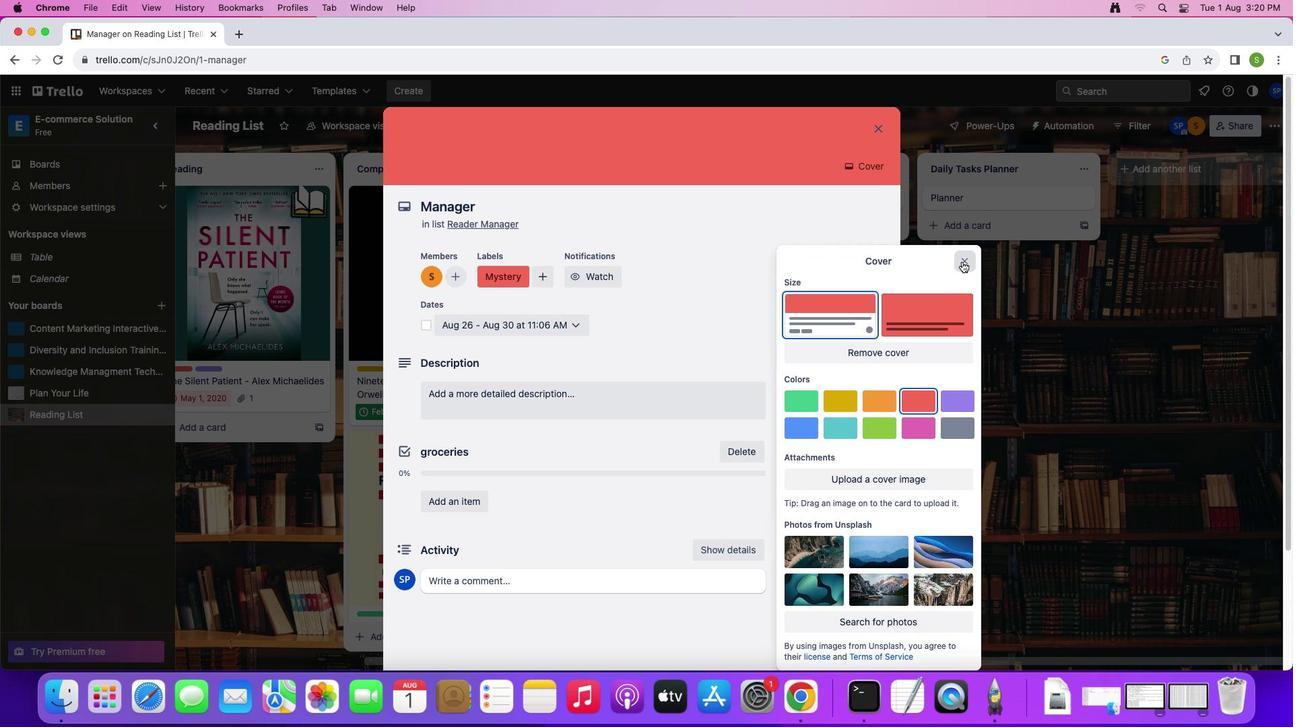 
Action: Mouse pressed left at (977, 264)
Screenshot: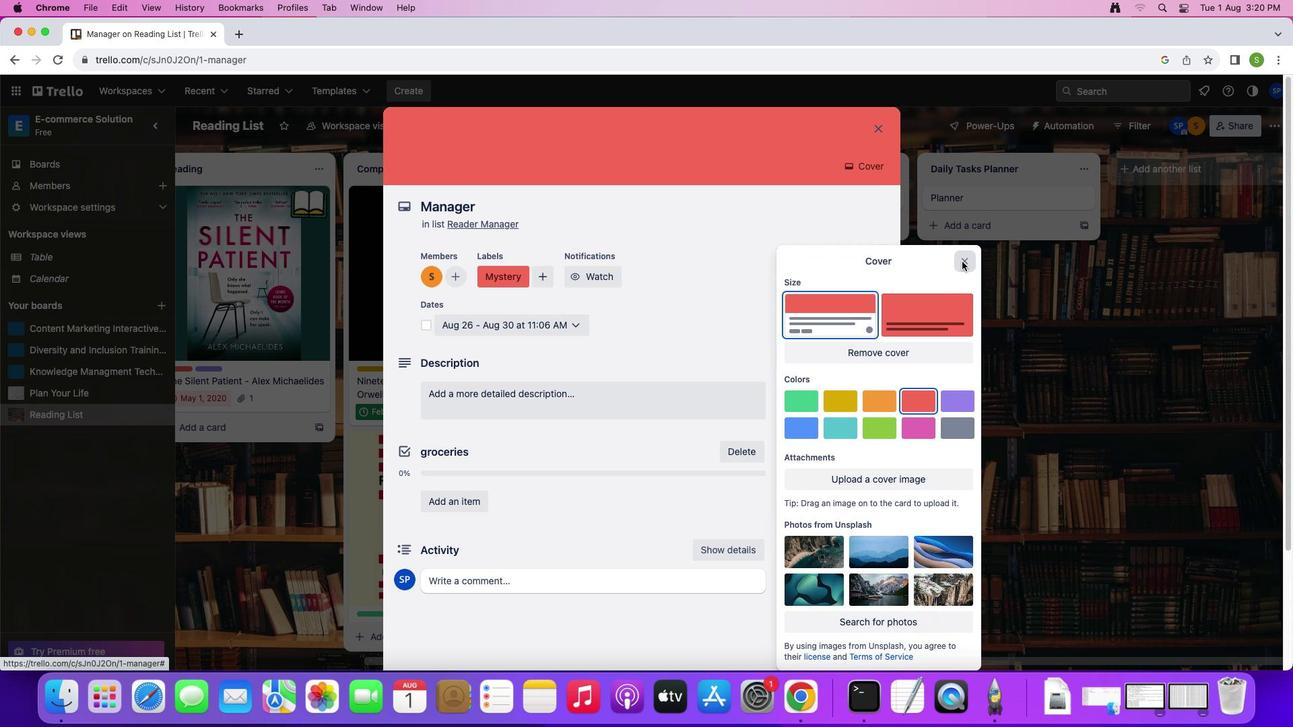
Action: Mouse moved to (413, 323)
Screenshot: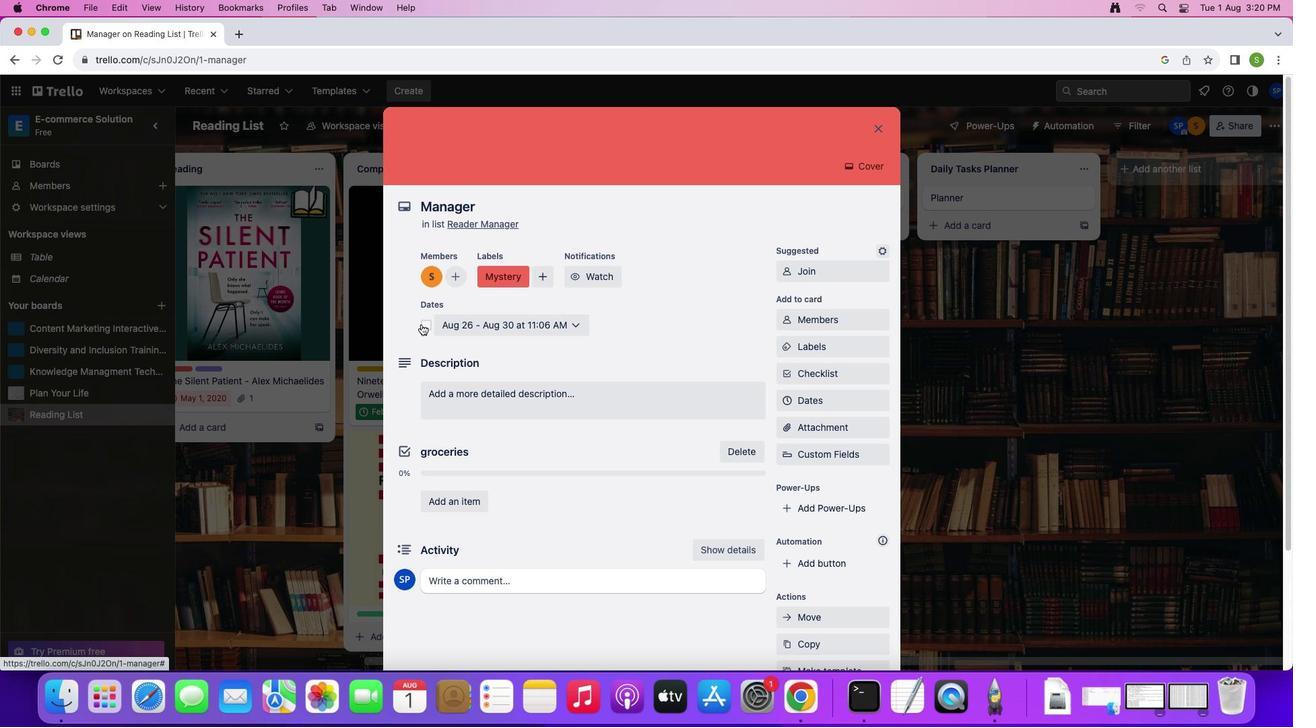 
Action: Mouse pressed left at (413, 323)
Screenshot: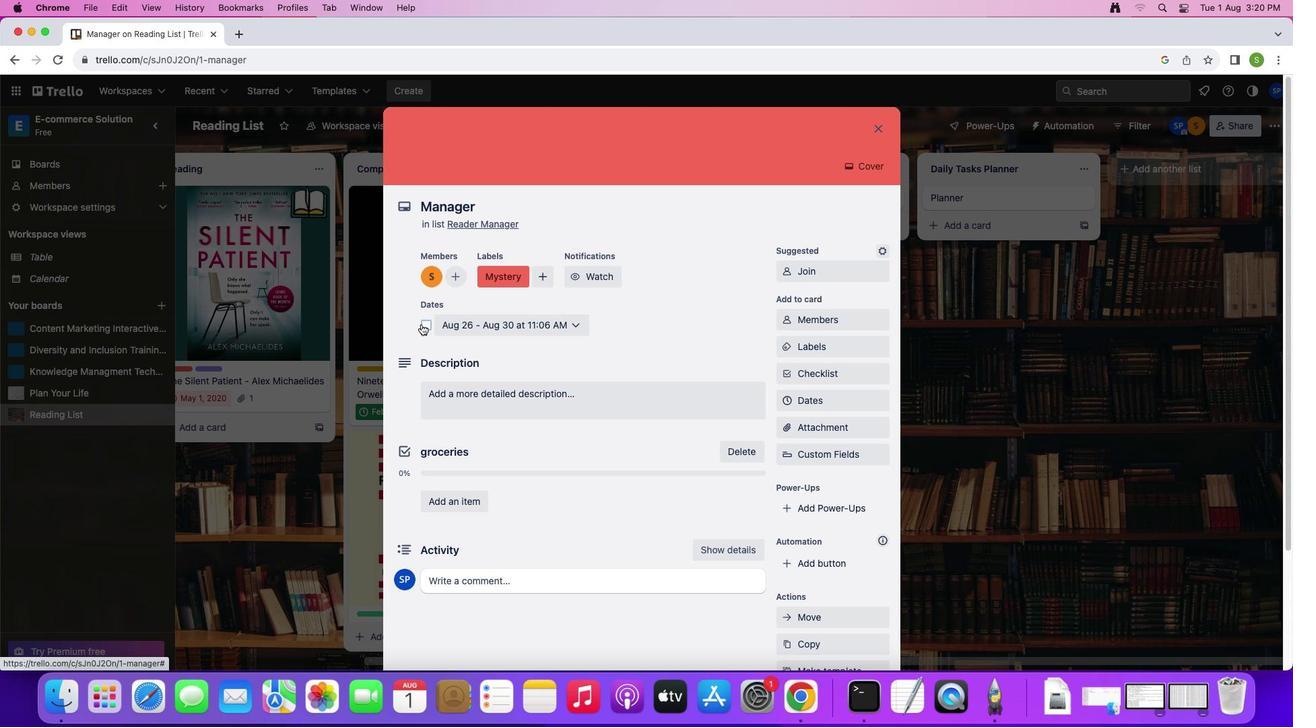 
Action: Mouse moved to (573, 283)
Screenshot: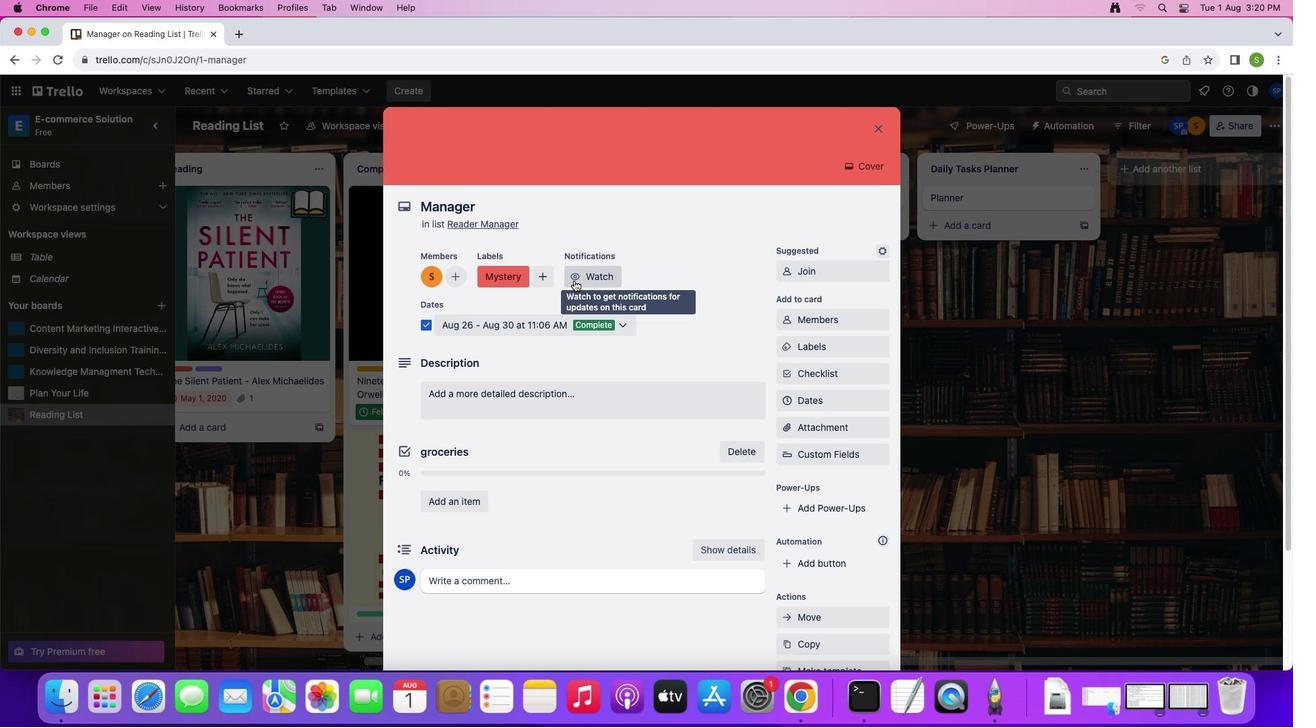 
Action: Mouse pressed left at (573, 283)
Screenshot: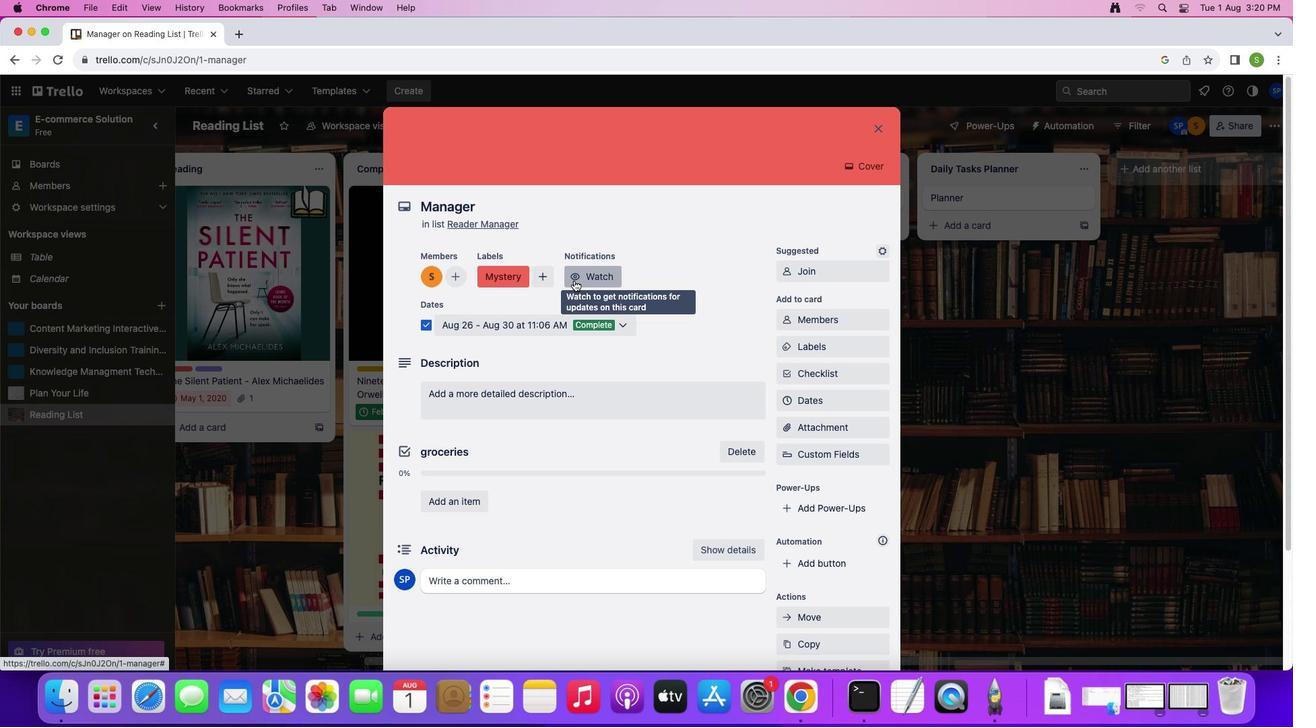 
Action: Mouse moved to (535, 395)
Screenshot: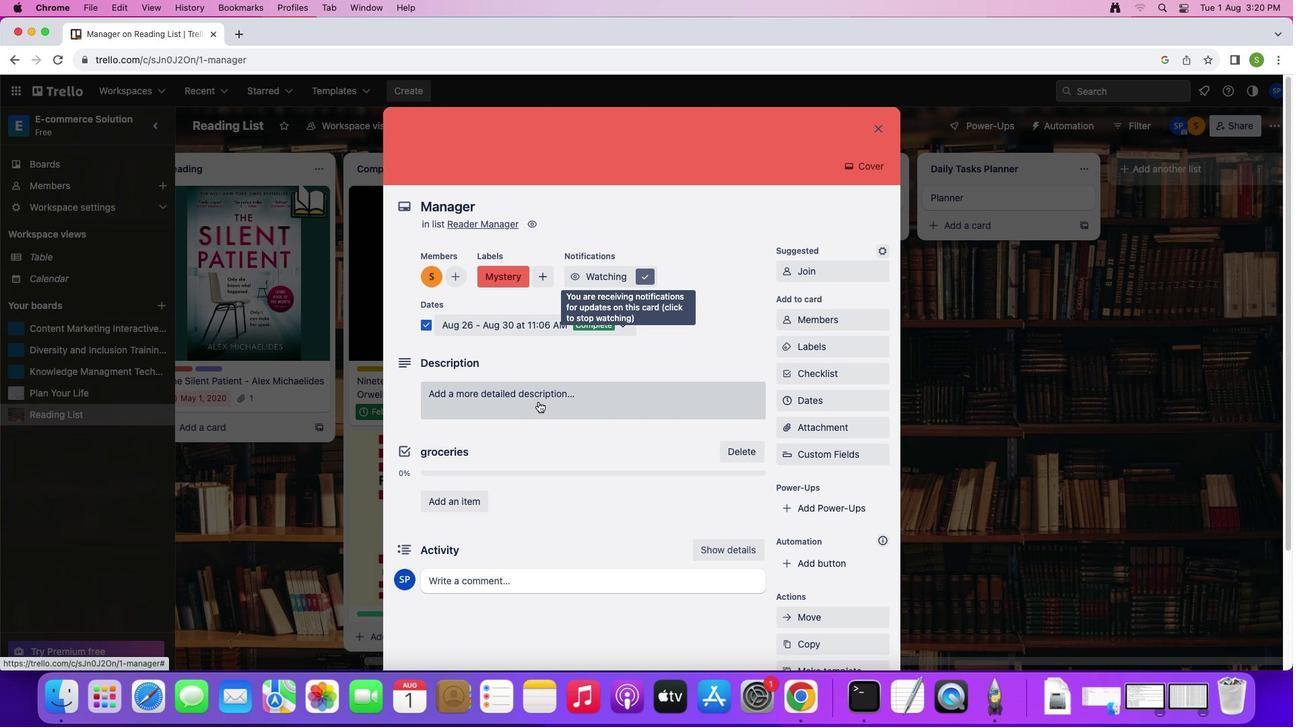 
Action: Mouse pressed left at (535, 395)
Screenshot: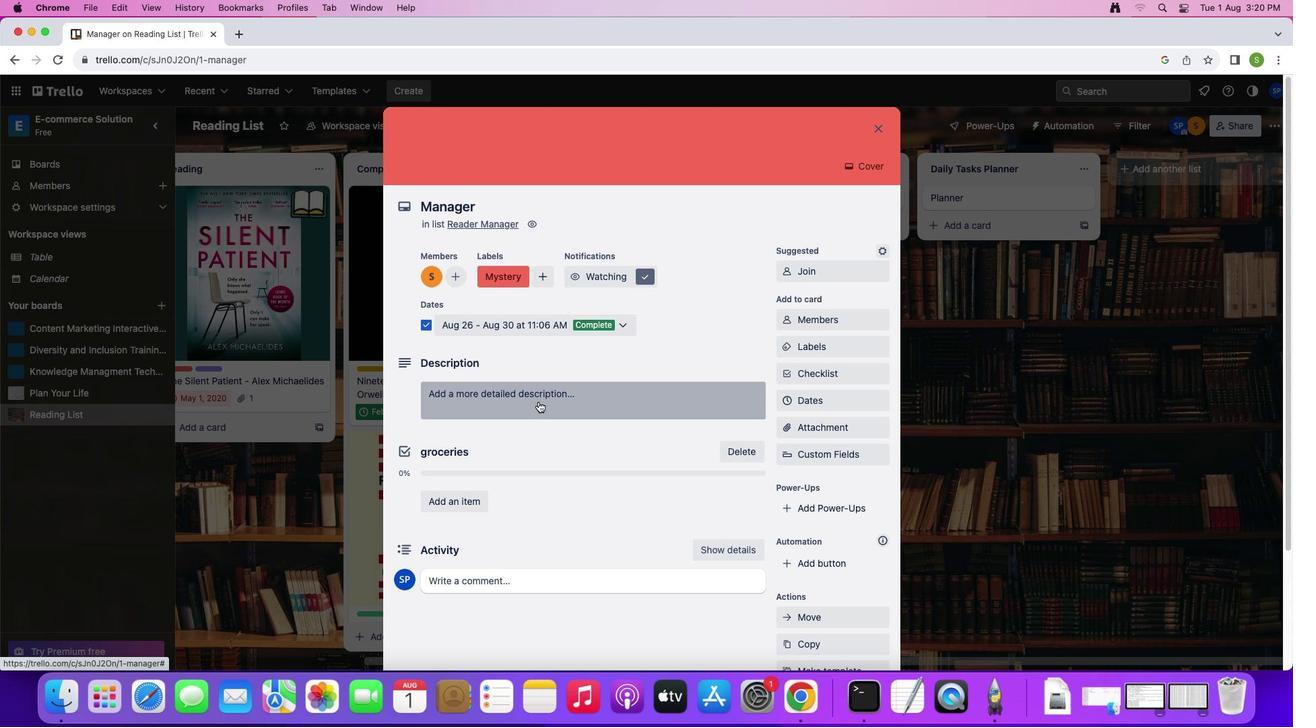 
Action: Key pressed Key.shift'K''e''e''p'Key.space't''r''a''c''k'Key.space'o''f'Key.space'w''h''a''t'Key.space'y''o''u'"'"'v''e'Key.space'r''e''a''d'','Key.space'w''a''n''t'Key.space't''o'Key.space'r''e''a''d'','Key.space'a''n''d'Key.space's''u''g''g''e''s''t''i''o''n''s'Key.space'f''r''o''m'Key.space'o''t''h''e''r''s'
Screenshot: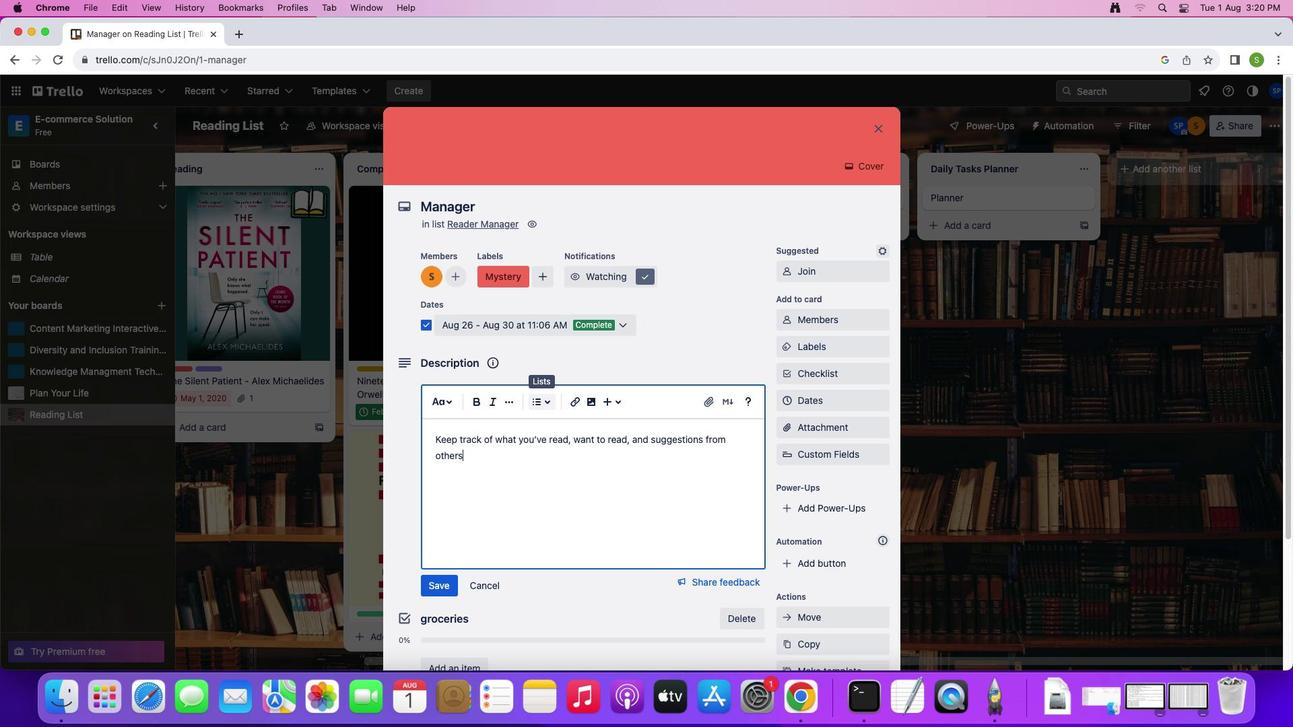 
Action: Mouse moved to (439, 567)
Screenshot: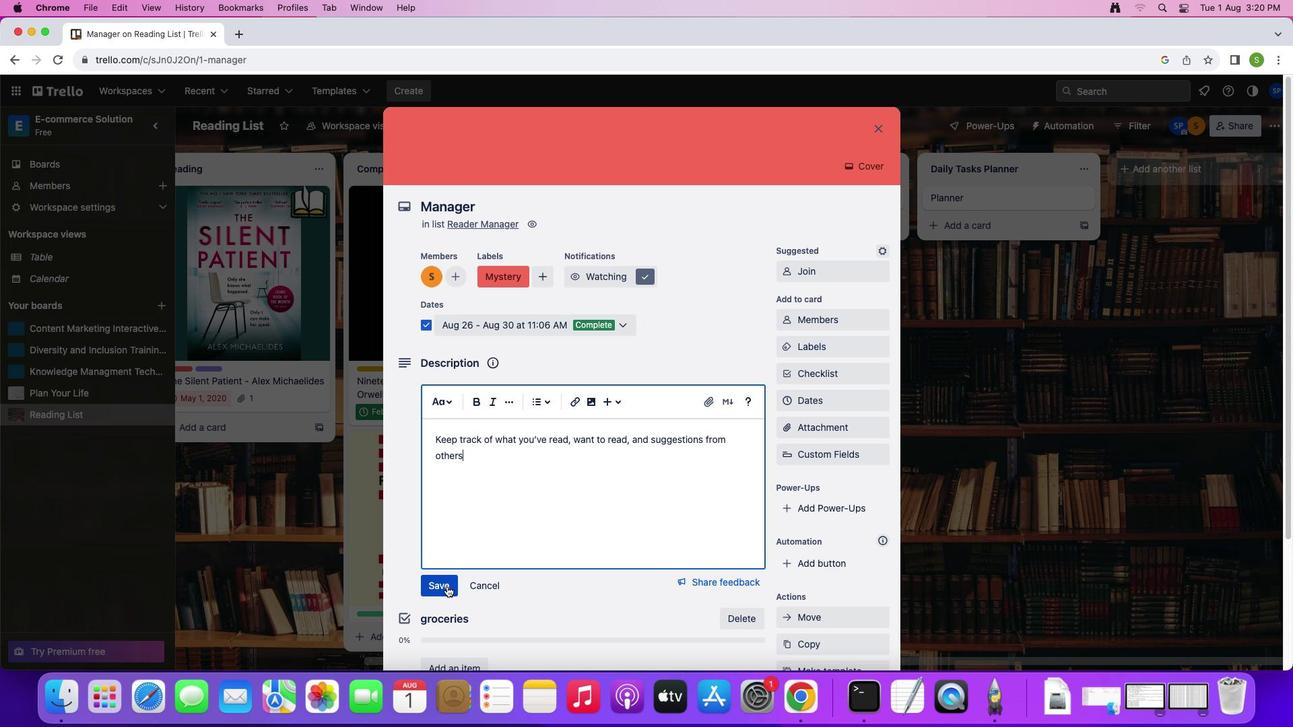 
Action: Mouse pressed left at (439, 567)
Screenshot: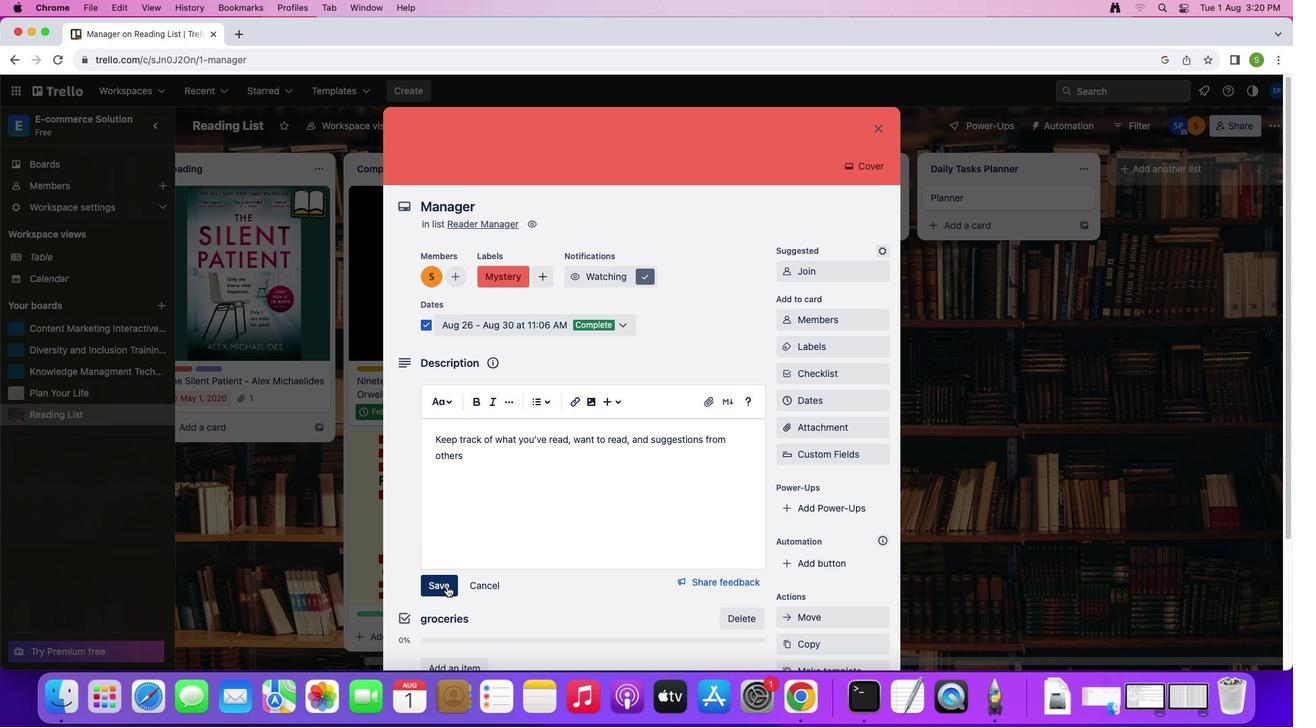 
Action: Mouse moved to (498, 542)
Screenshot: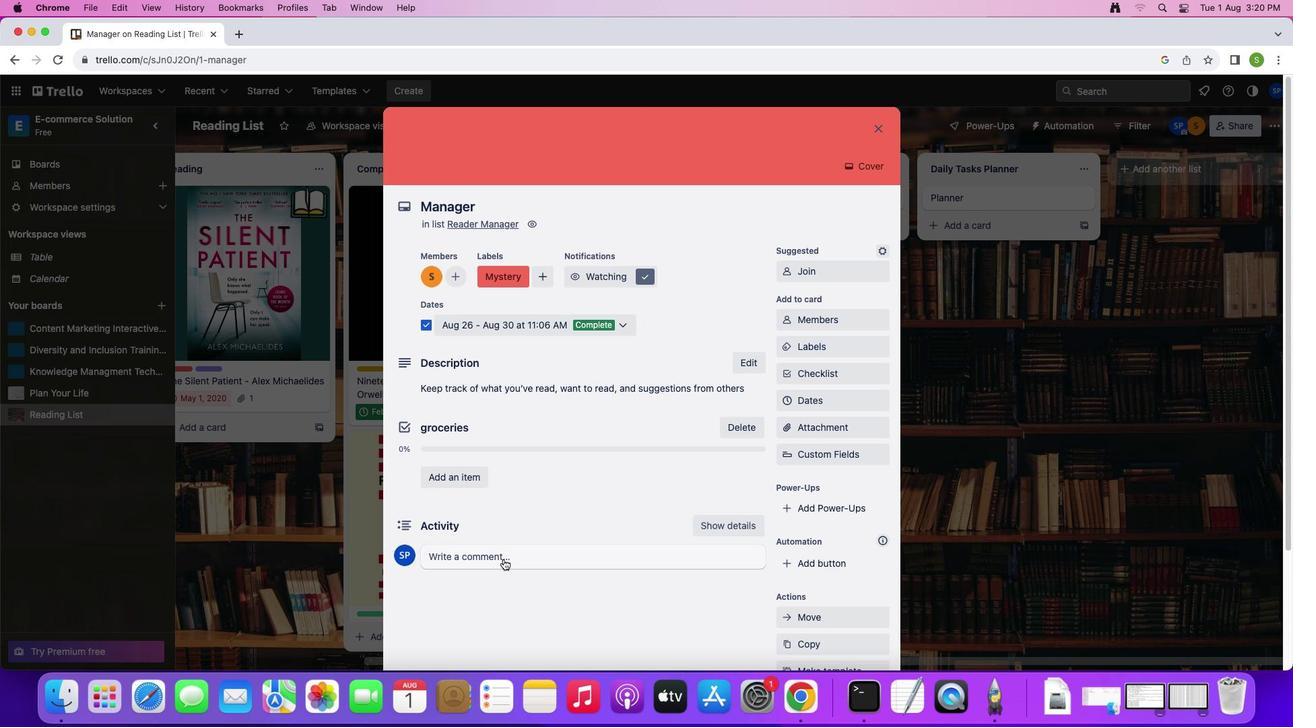 
Action: Mouse pressed left at (498, 542)
Screenshot: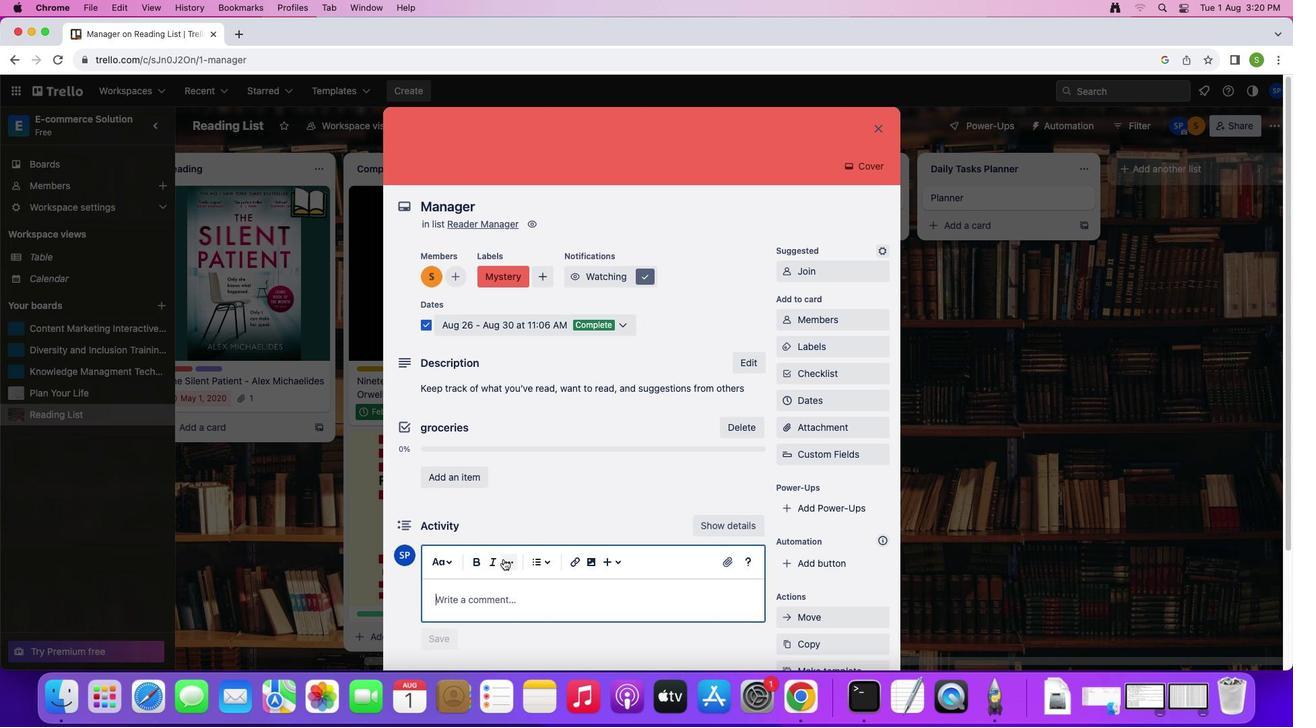 
Action: Mouse moved to (512, 572)
Screenshot: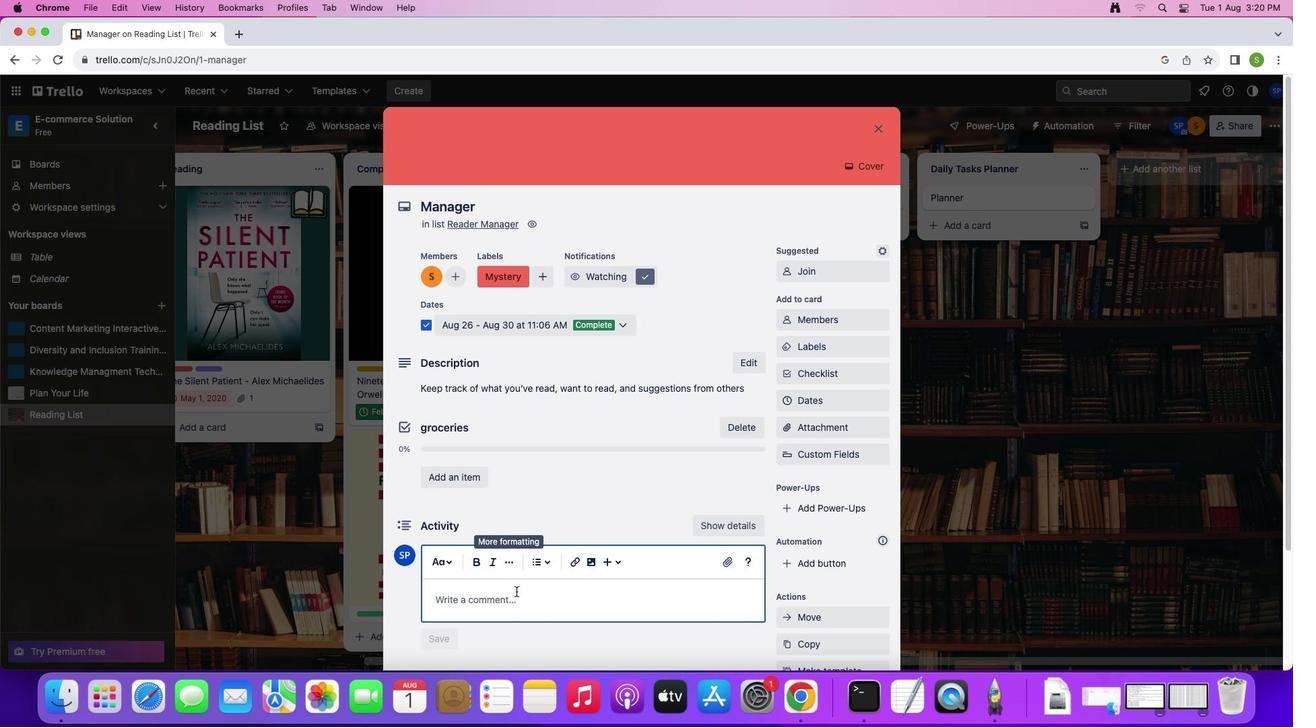 
Action: Key pressed Key.shift'S''u''g''g''e''s''t''i''o''n'
Screenshot: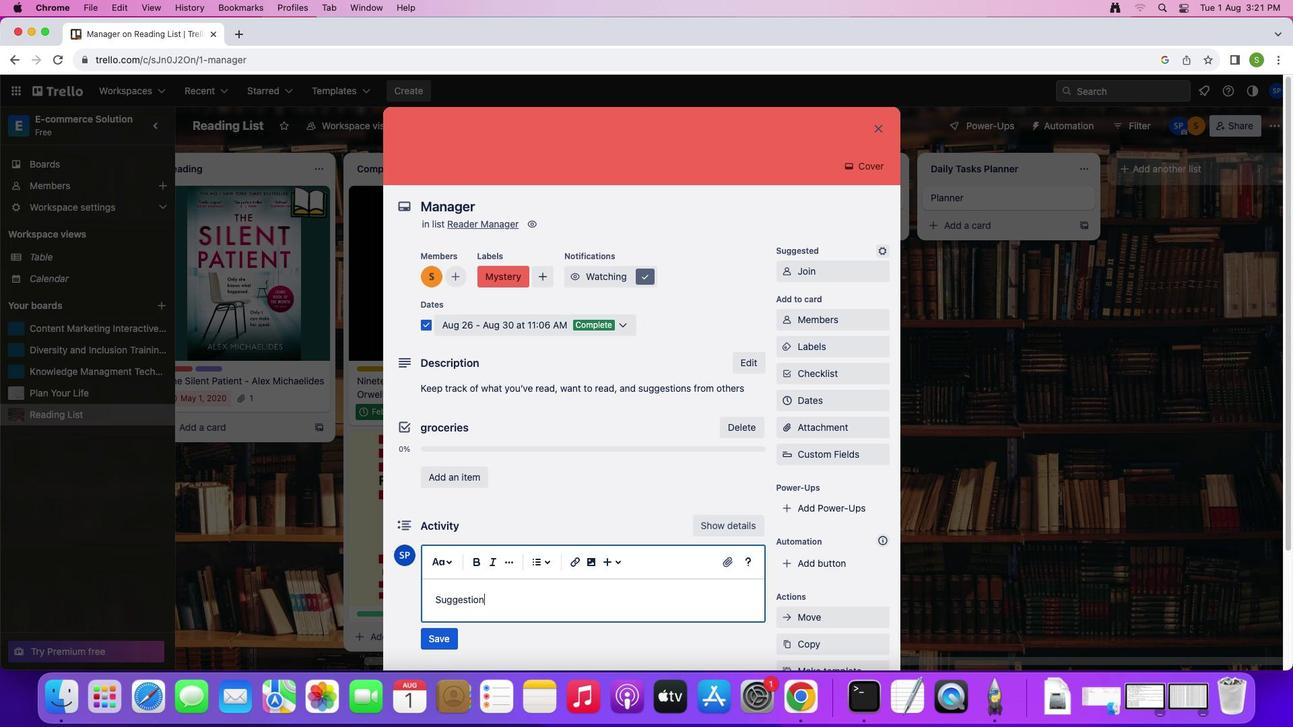 
Action: Mouse moved to (442, 619)
Screenshot: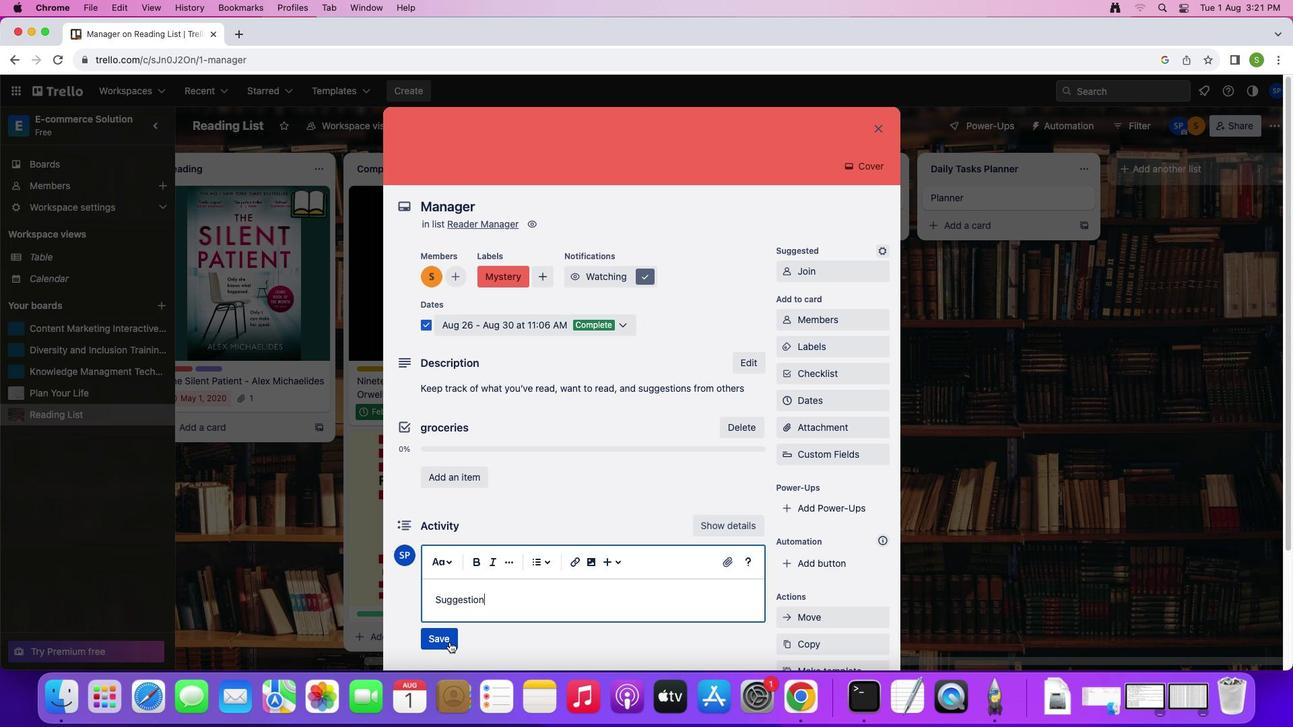 
Action: Mouse pressed left at (442, 619)
Screenshot: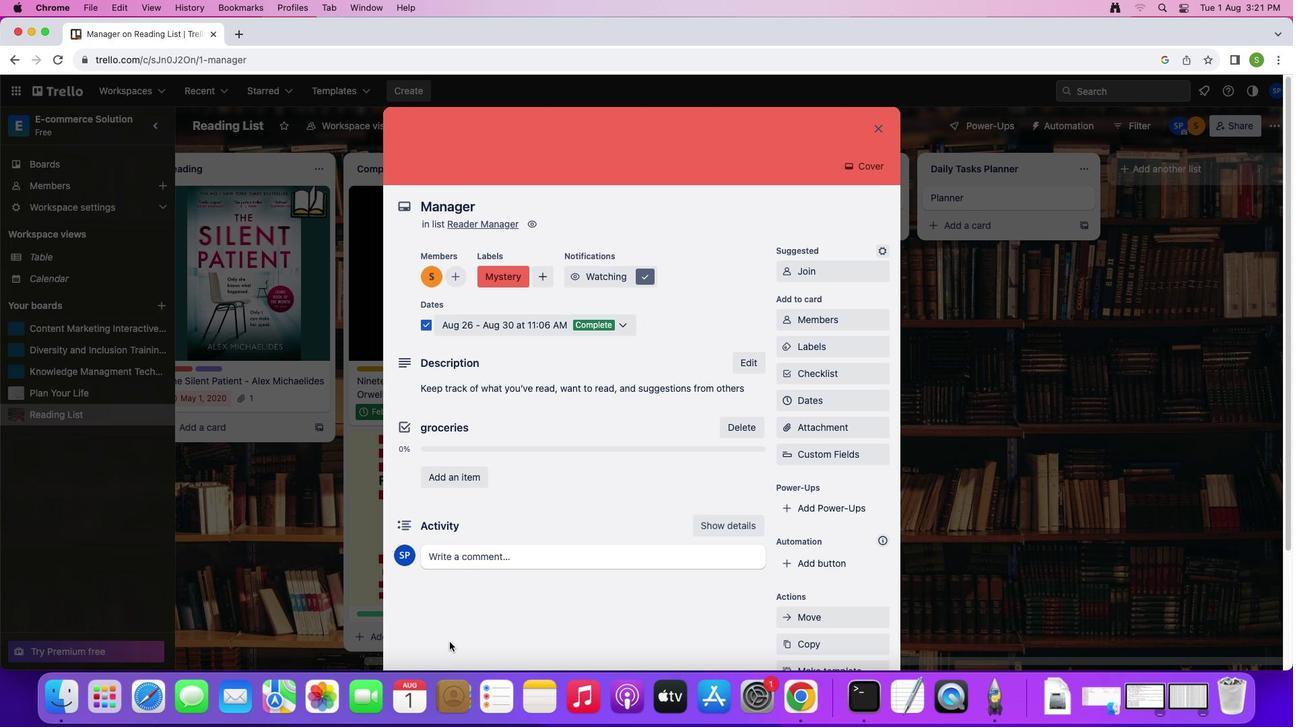 
Action: Mouse moved to (884, 136)
Screenshot: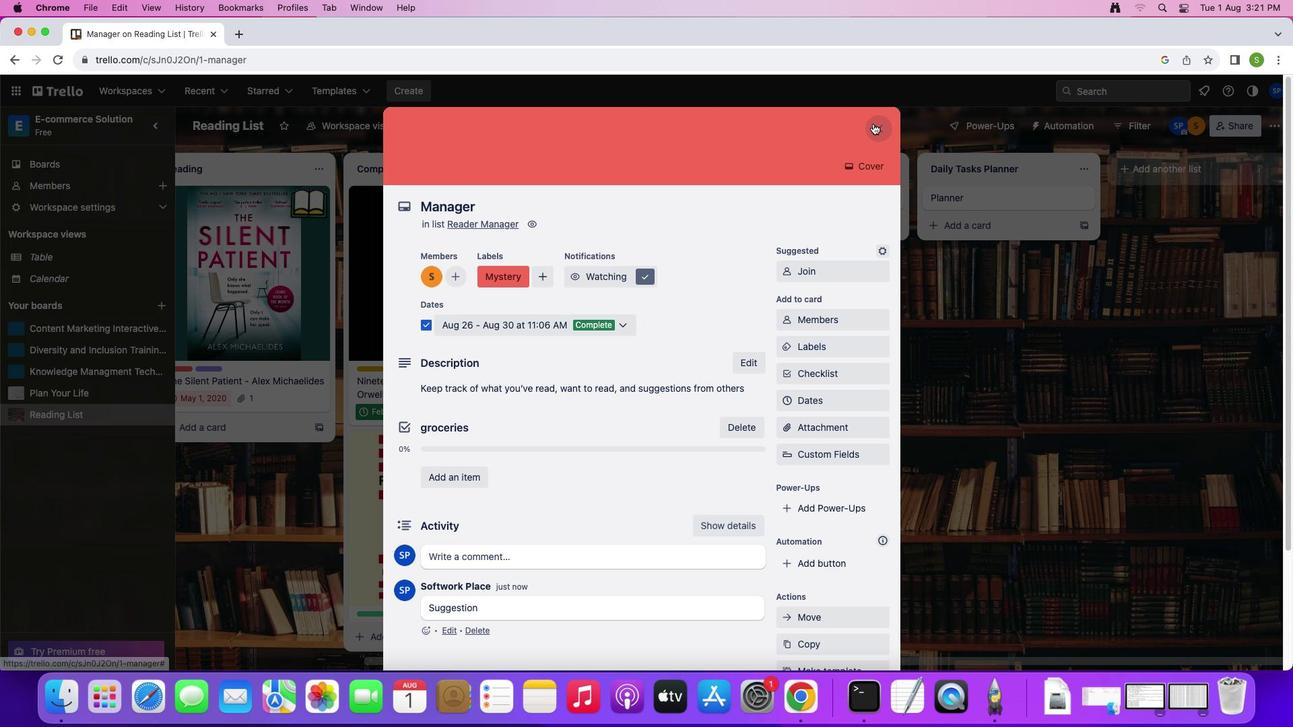 
Action: Mouse pressed left at (884, 136)
Screenshot: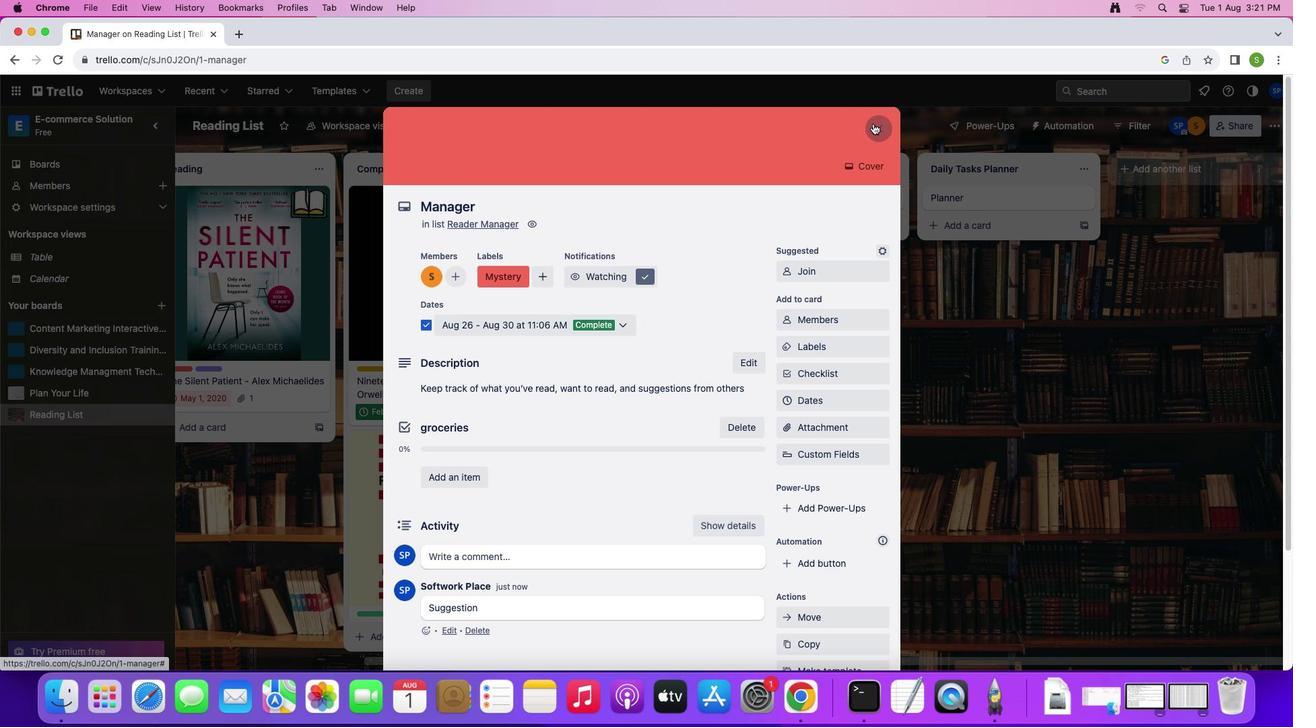 
Action: Mouse moved to (826, 210)
Screenshot: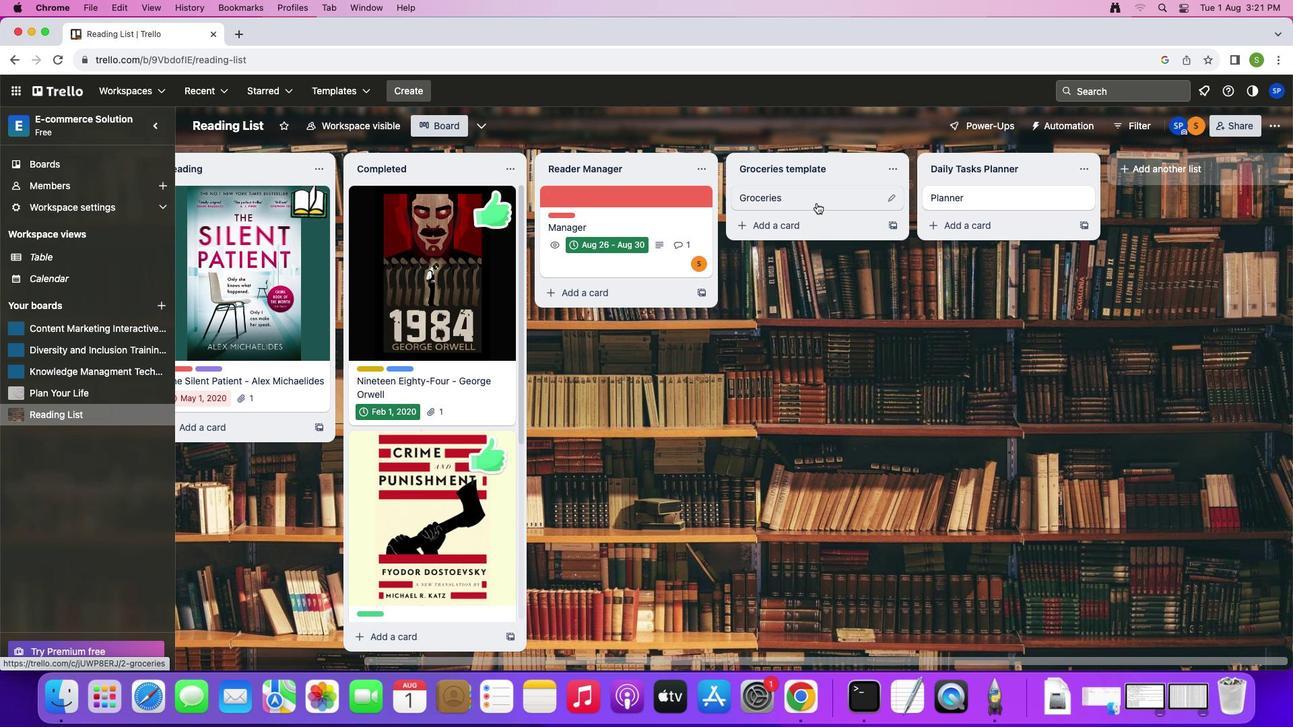 
Action: Mouse pressed left at (826, 210)
Screenshot: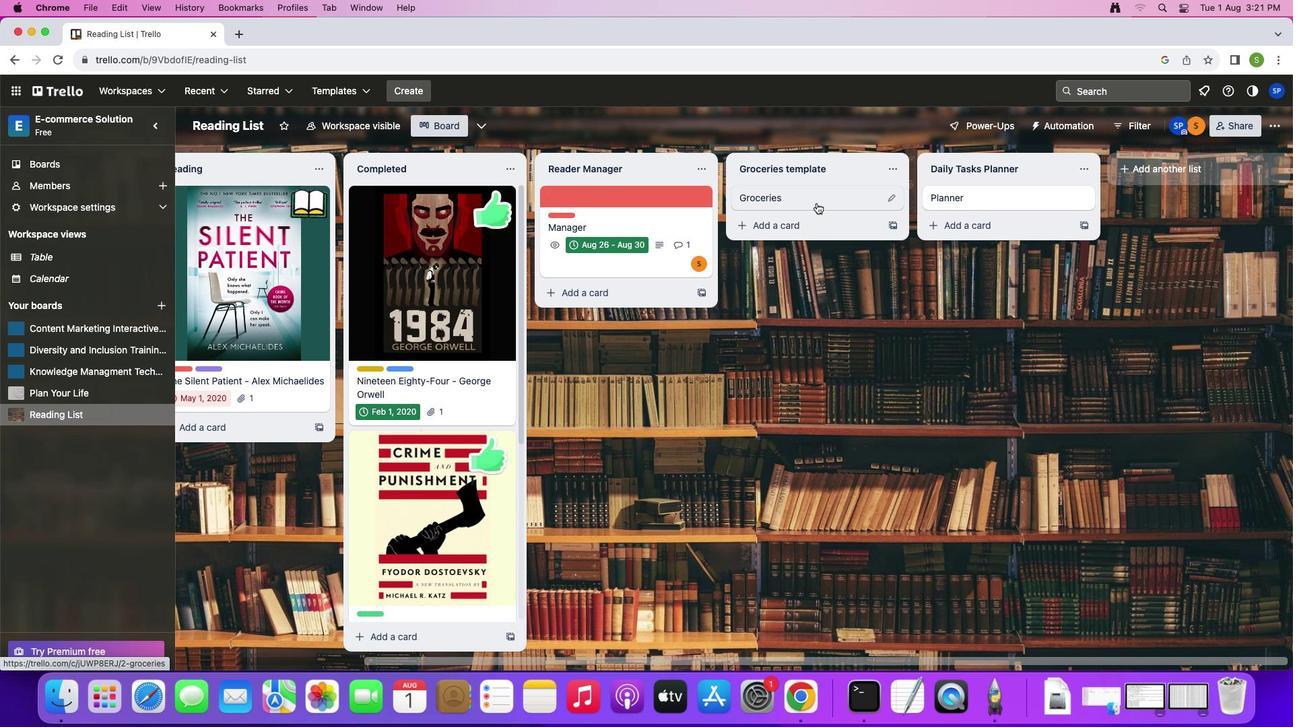 
Action: Mouse moved to (830, 250)
Screenshot: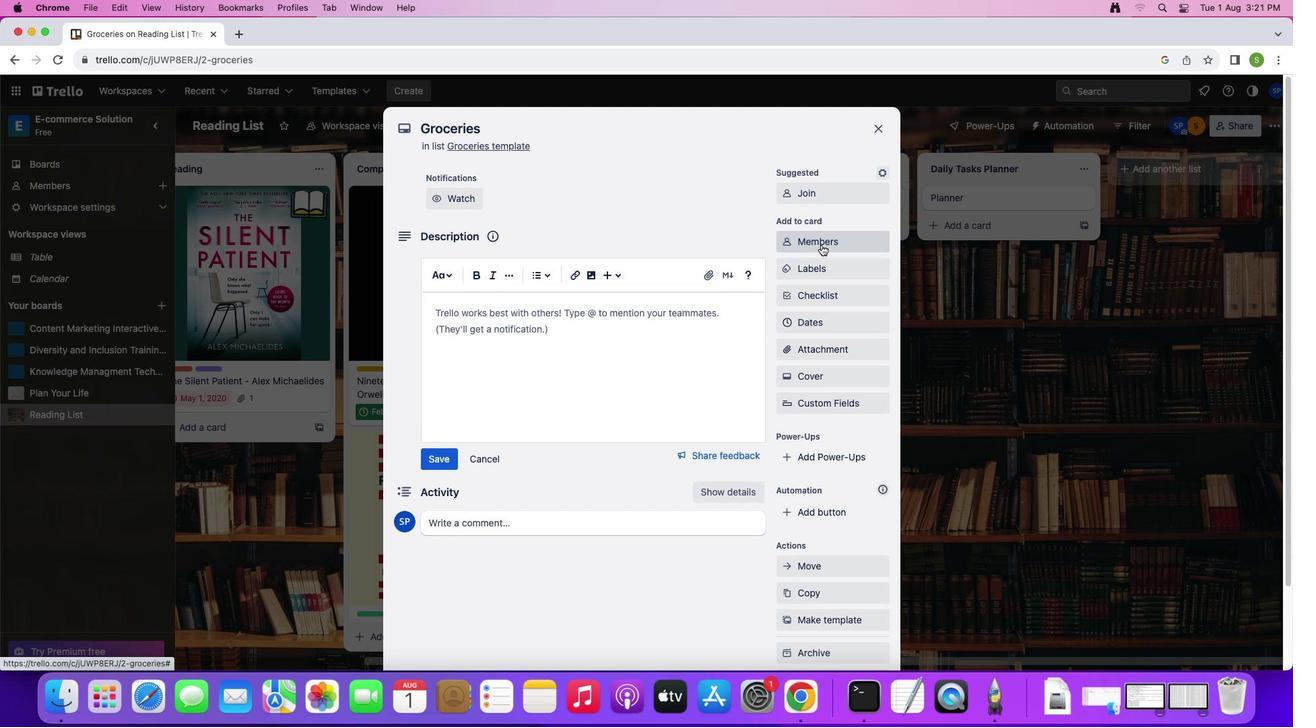 
Action: Mouse pressed left at (830, 250)
Screenshot: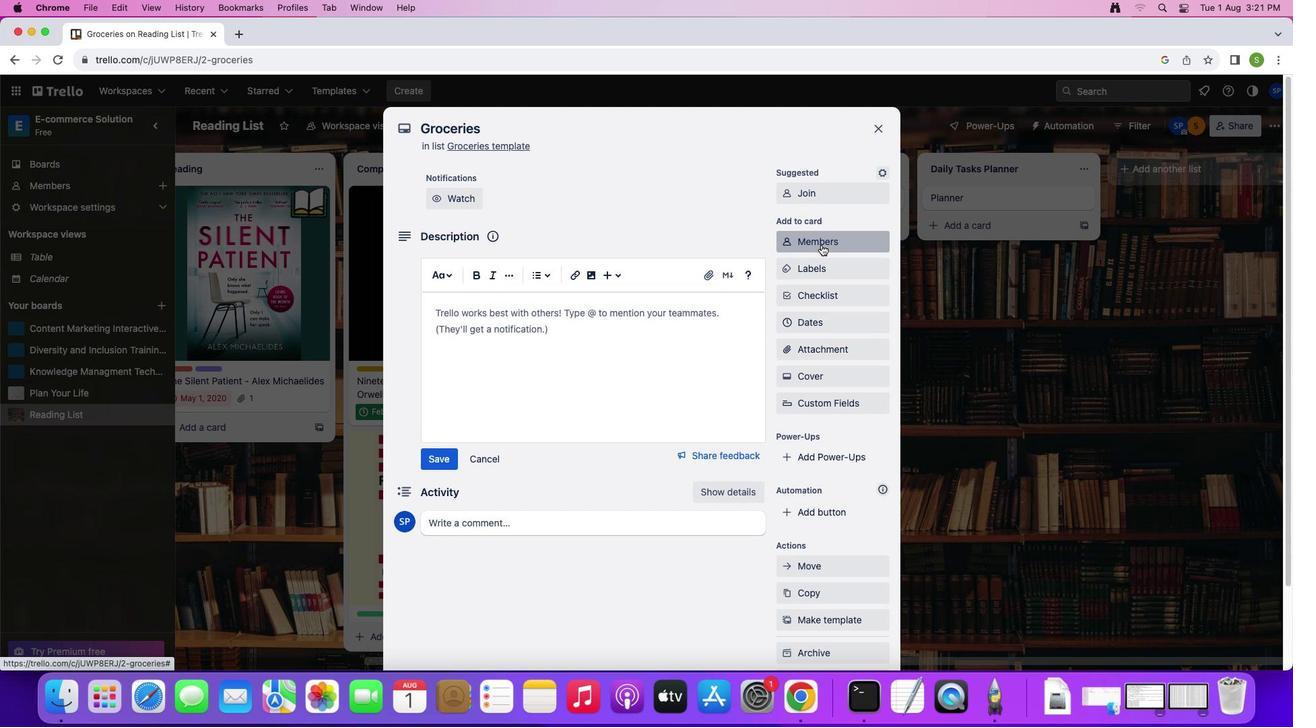 
Action: Key pressed 's''o''f''t''a''g''e''.''4'Key.shift'@''s''o''f''t''a''g''e''.''n''e''t'
Screenshot: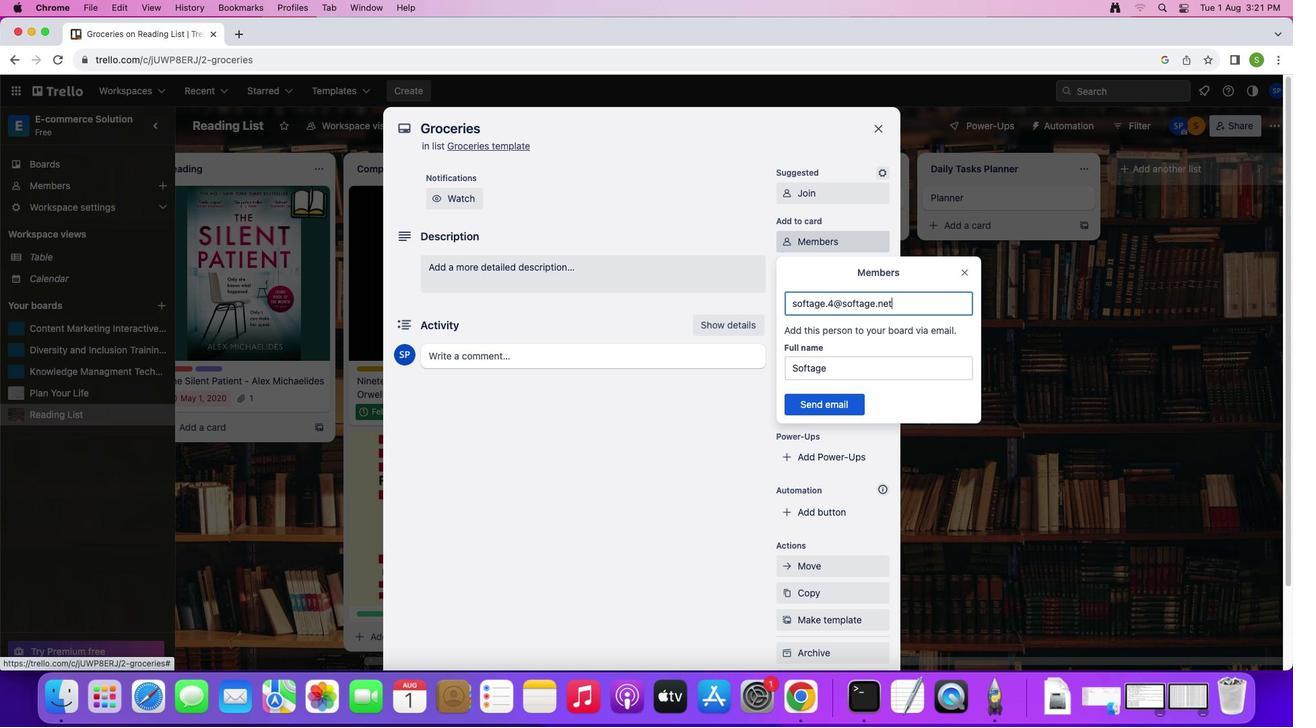 
Action: Mouse moved to (819, 395)
Screenshot: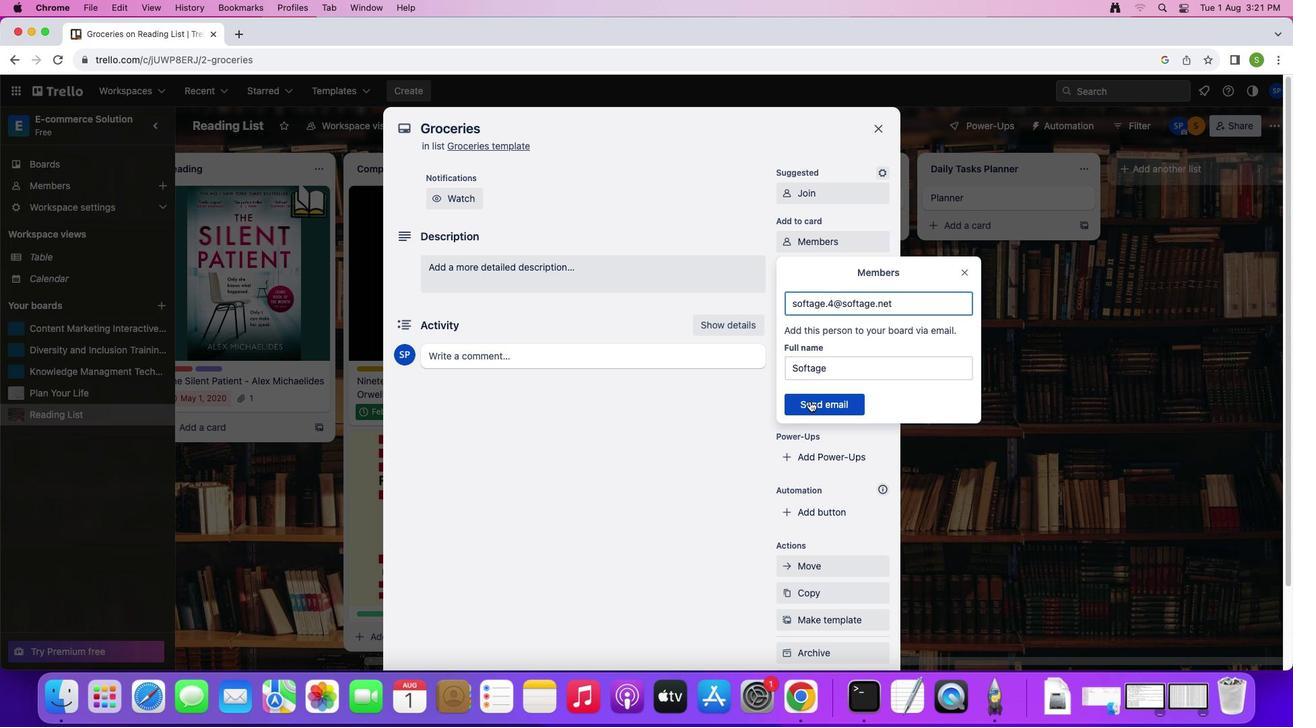 
Action: Mouse pressed left at (819, 395)
Screenshot: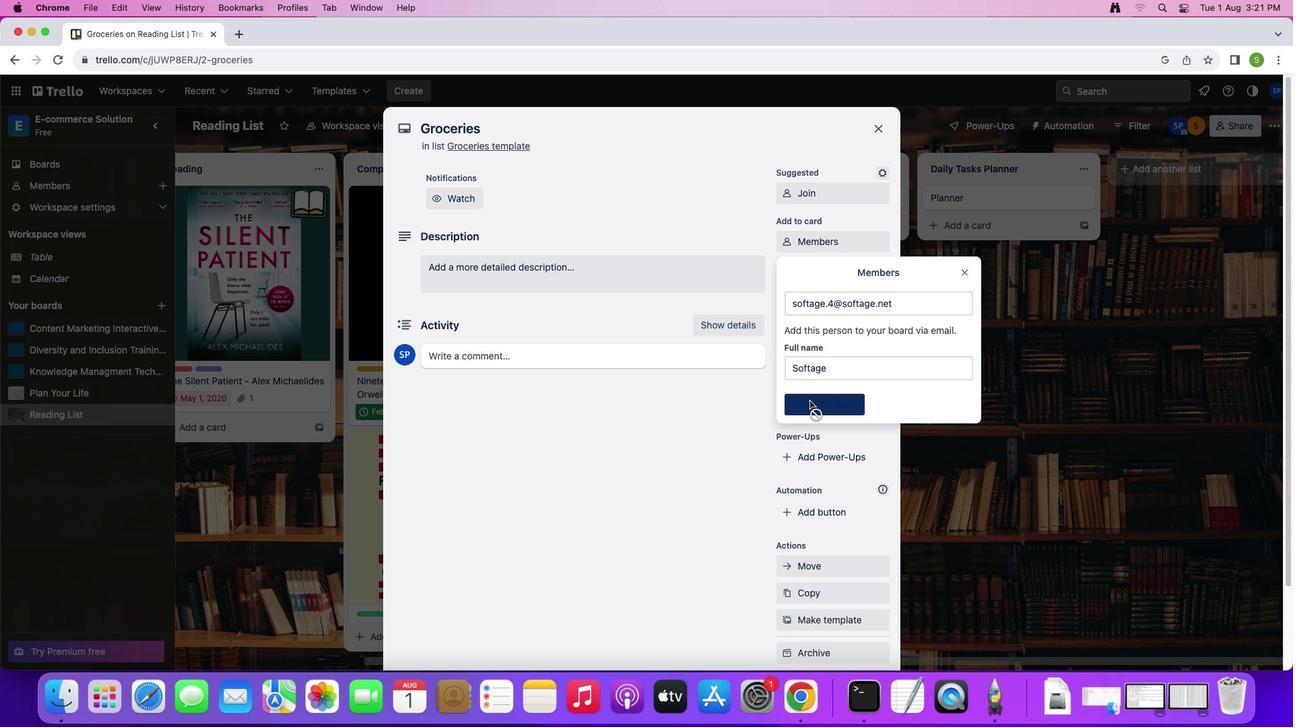 
Action: Mouse moved to (818, 275)
Screenshot: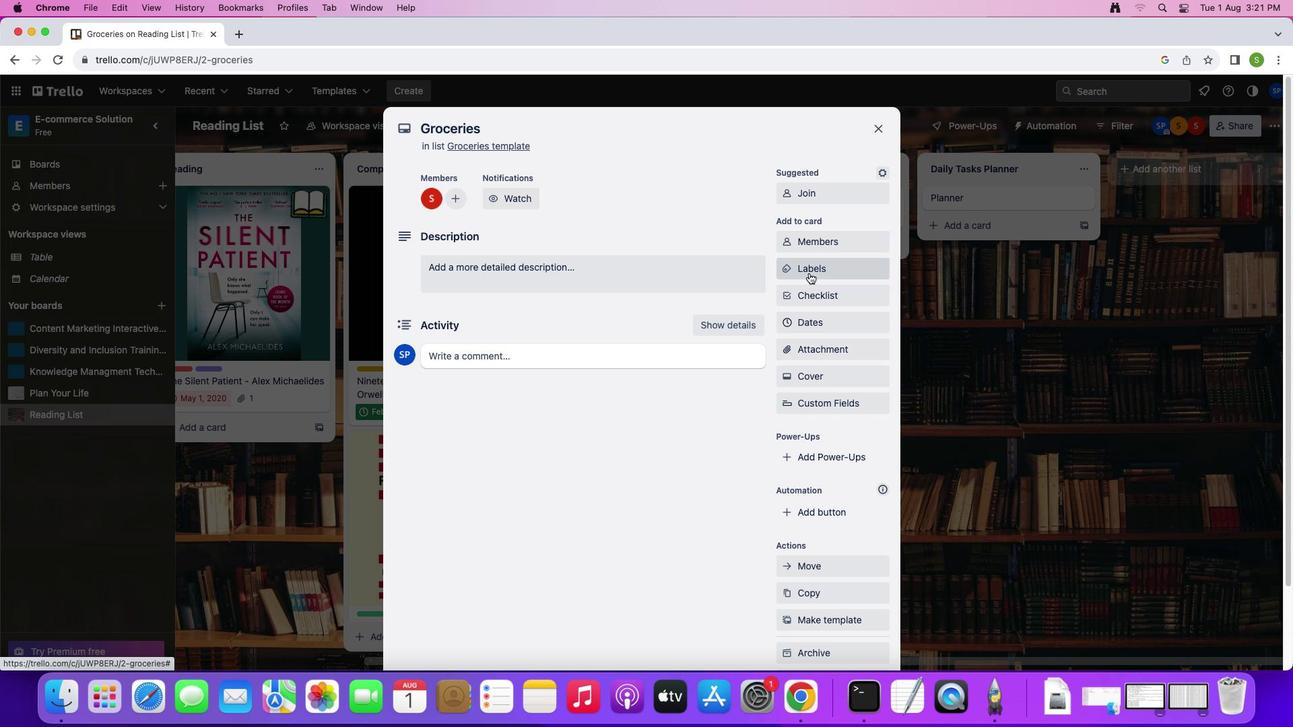 
Action: Mouse pressed left at (818, 275)
Screenshot: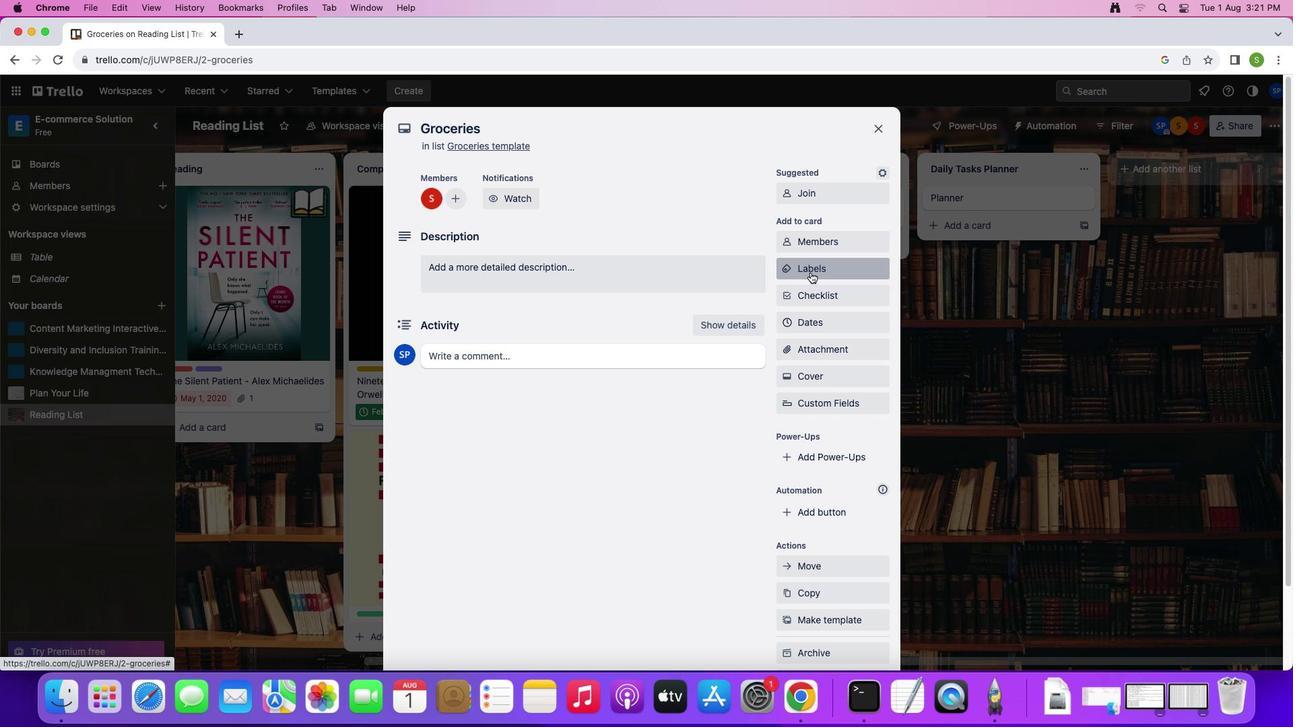 
Action: Mouse moved to (861, 489)
Screenshot: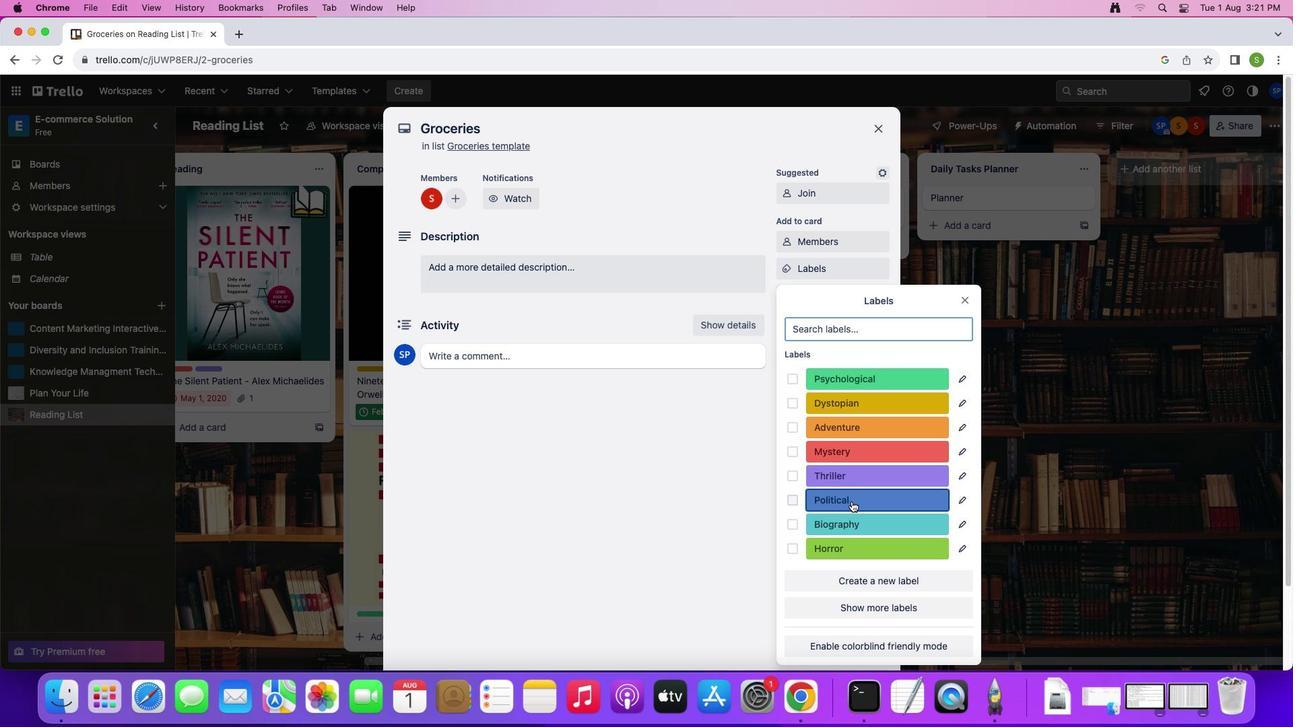 
Action: Mouse pressed left at (861, 489)
Screenshot: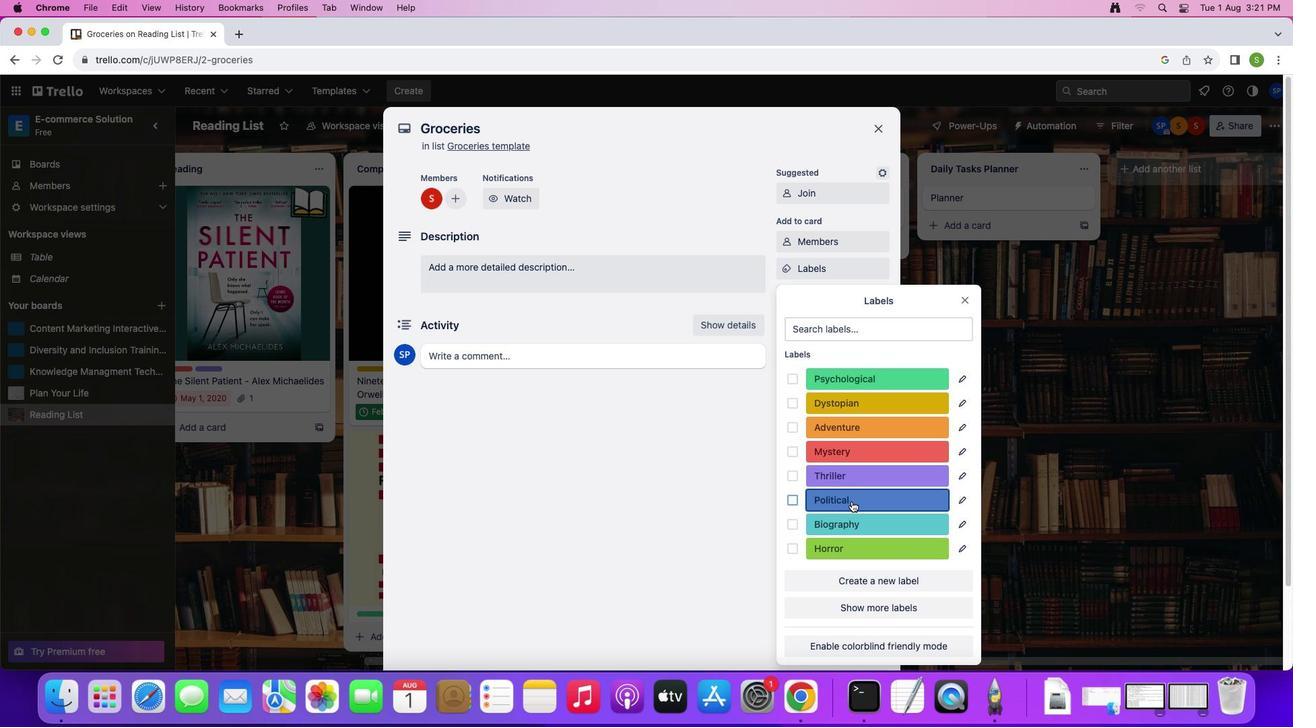 
Action: Mouse moved to (975, 297)
Screenshot: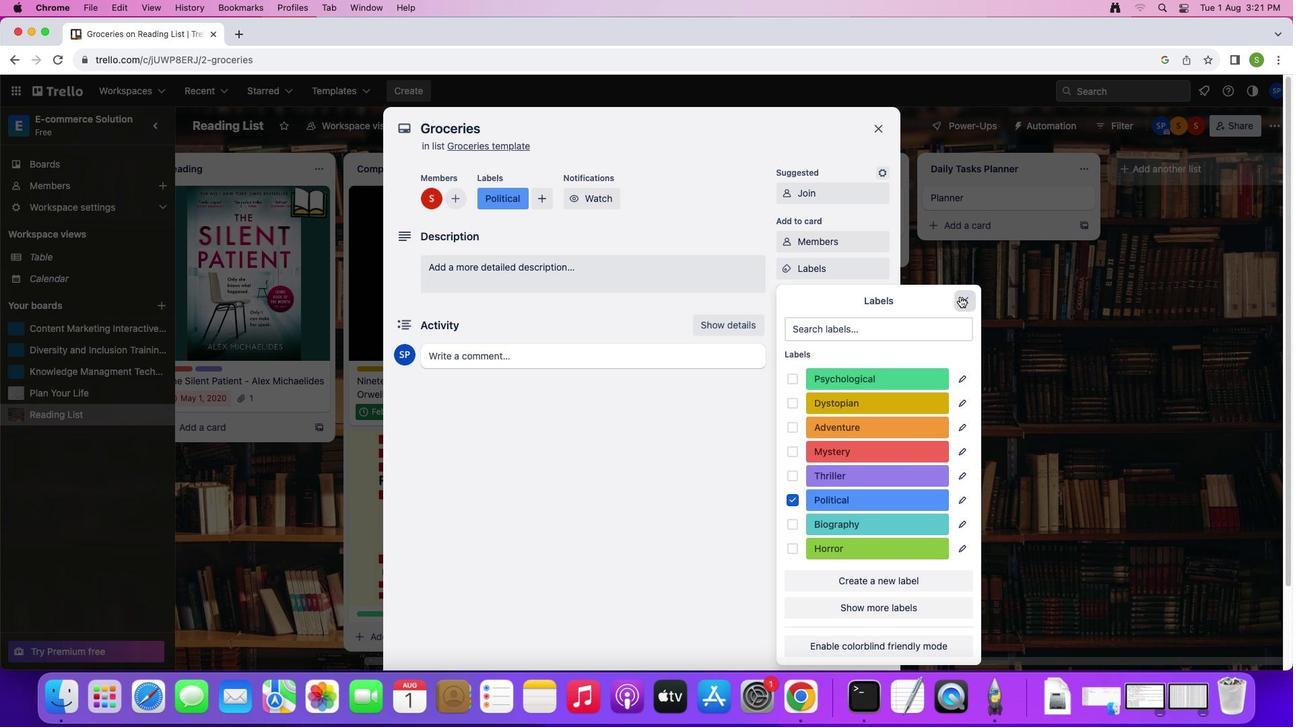 
Action: Mouse pressed left at (975, 297)
Screenshot: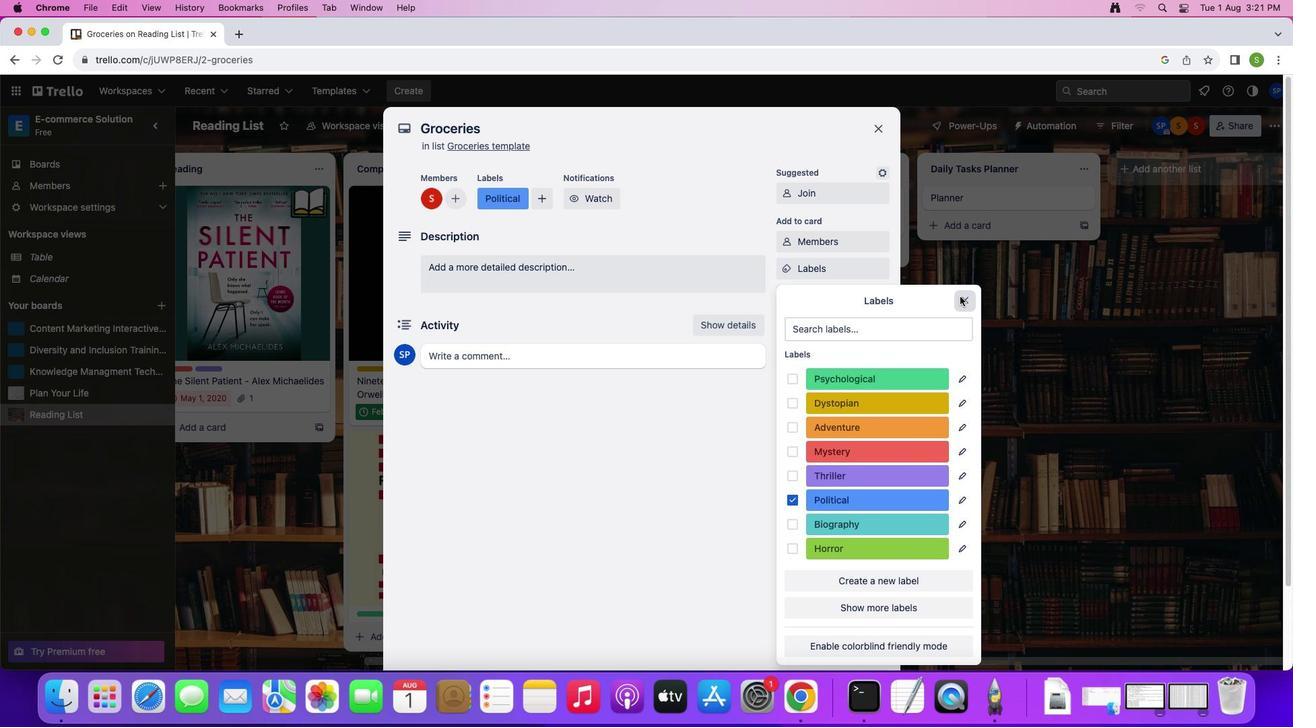 
Action: Mouse moved to (791, 292)
Screenshot: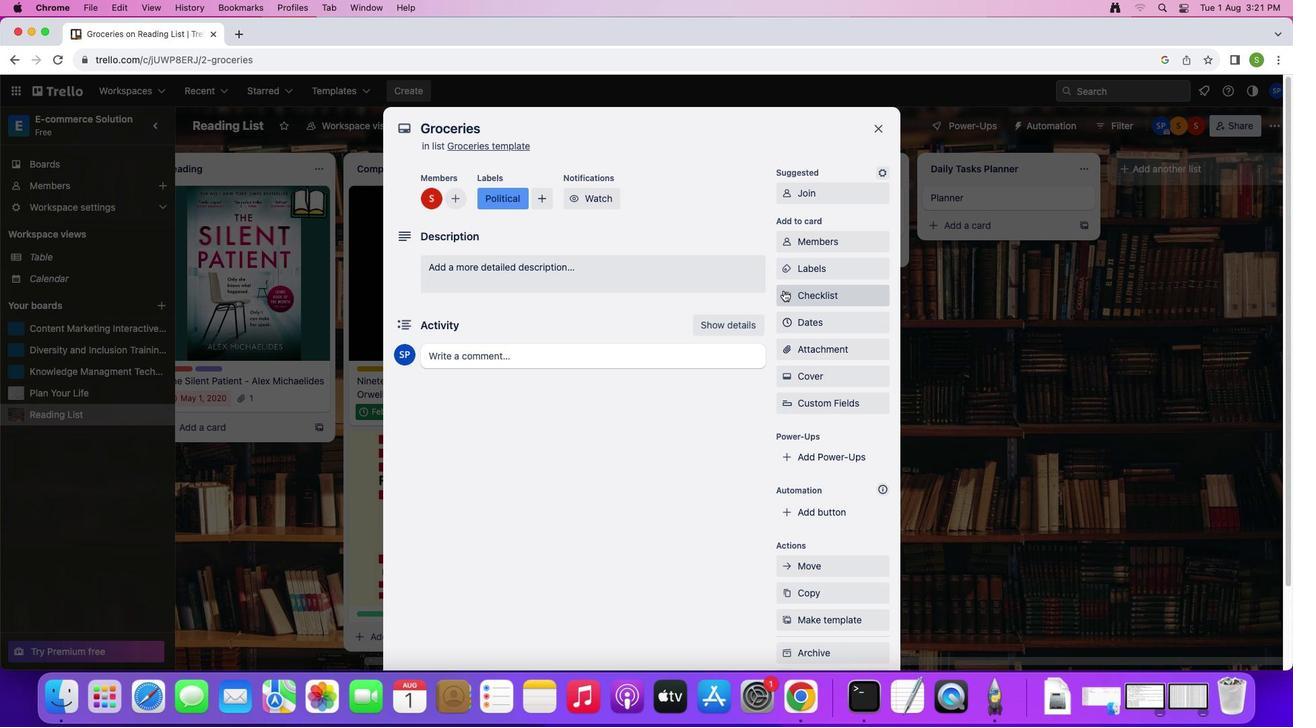 
Action: Mouse pressed left at (791, 292)
Screenshot: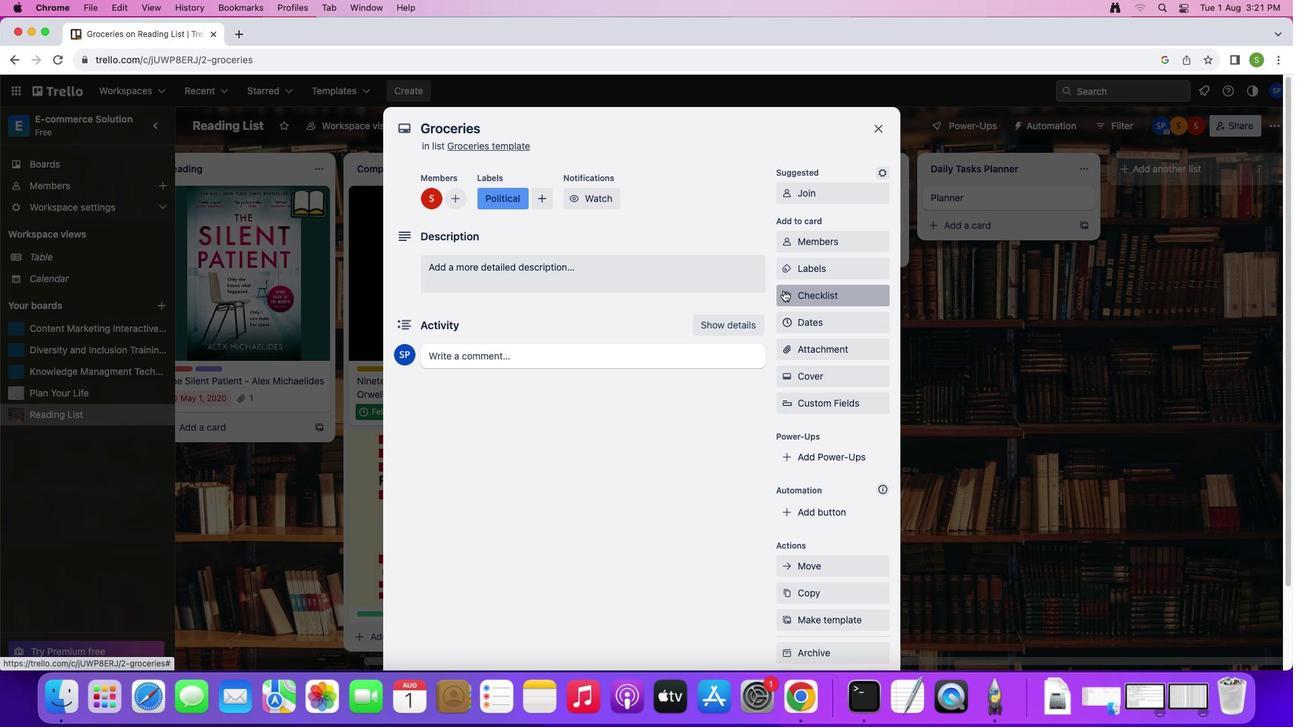 
Action: Mouse moved to (887, 365)
Screenshot: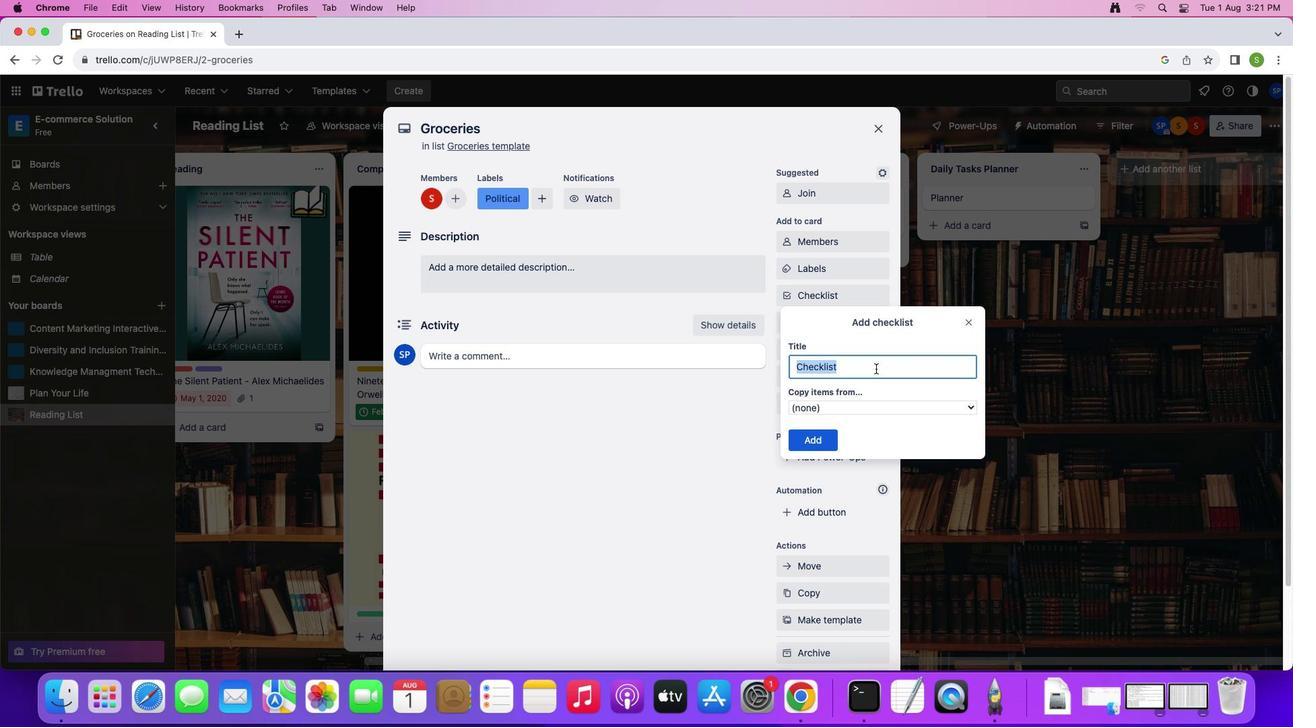 
Action: Key pressed Key.shift'T''e''m''p''l''a''t''e'
Screenshot: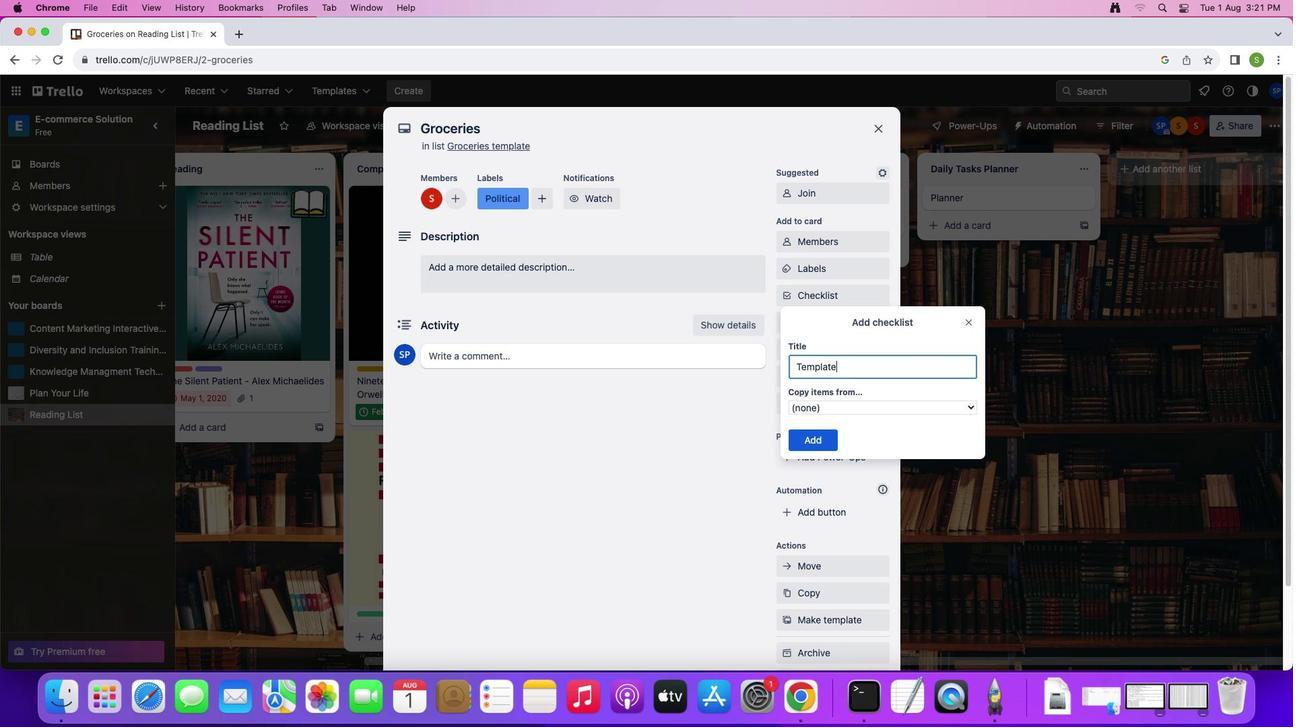 
Action: Mouse moved to (826, 437)
Screenshot: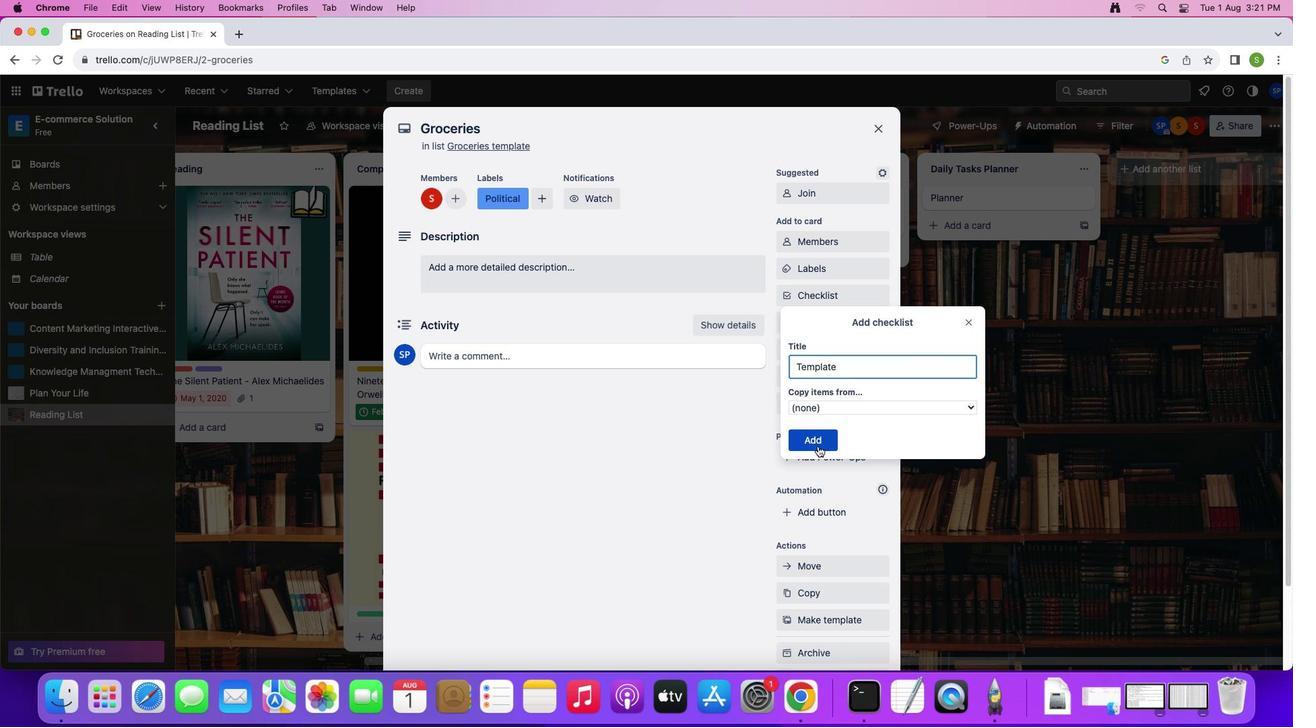 
Action: Mouse pressed left at (826, 437)
Screenshot: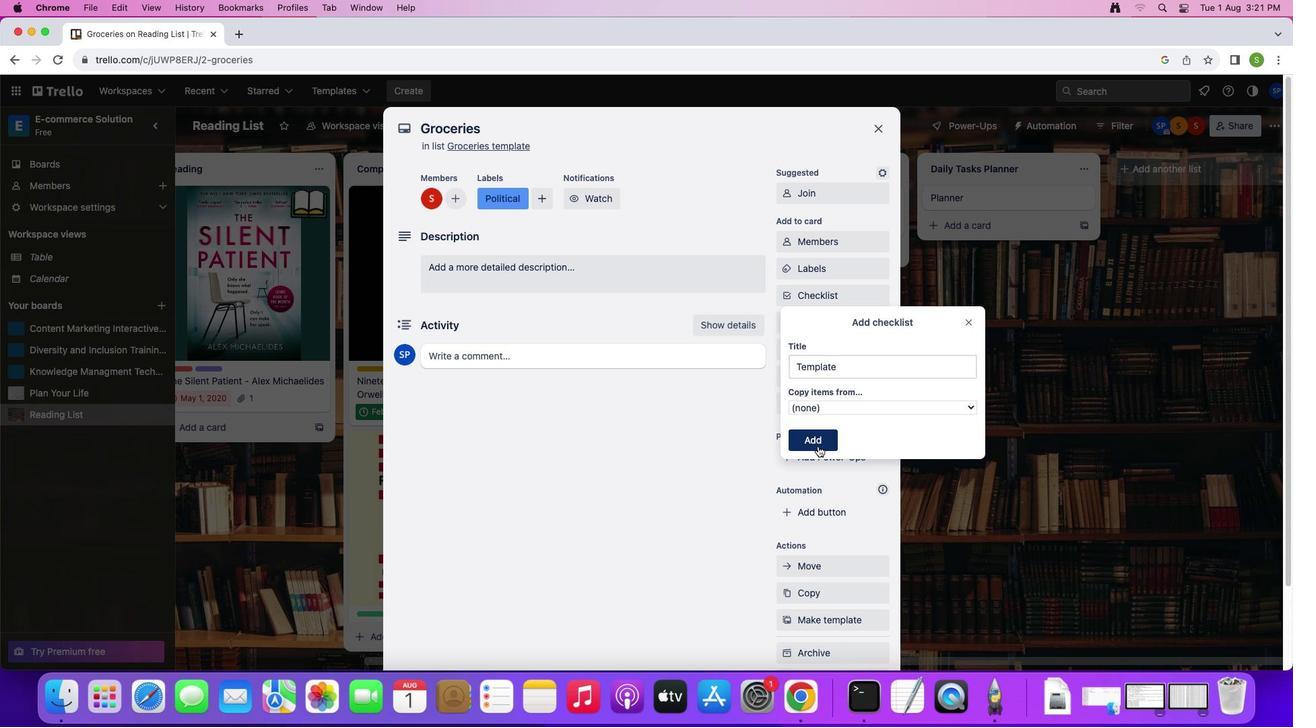 
Action: Mouse moved to (849, 326)
Screenshot: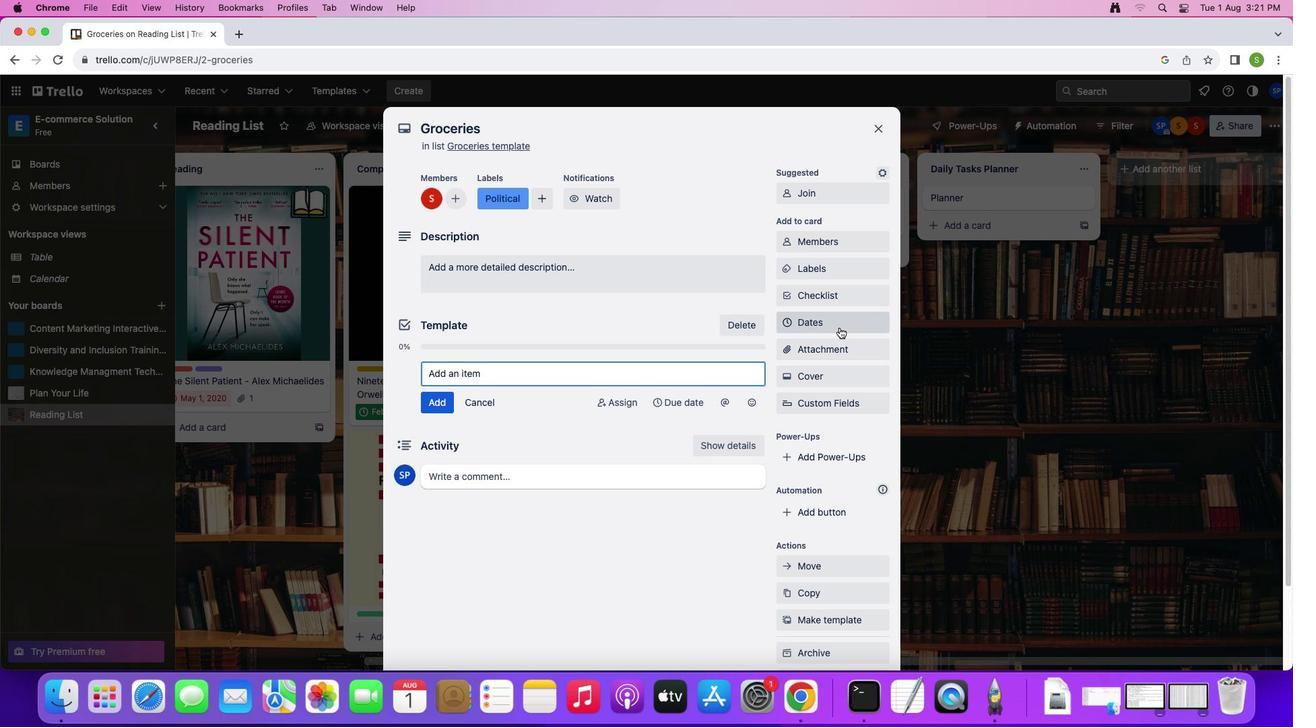 
Action: Mouse pressed left at (849, 326)
Screenshot: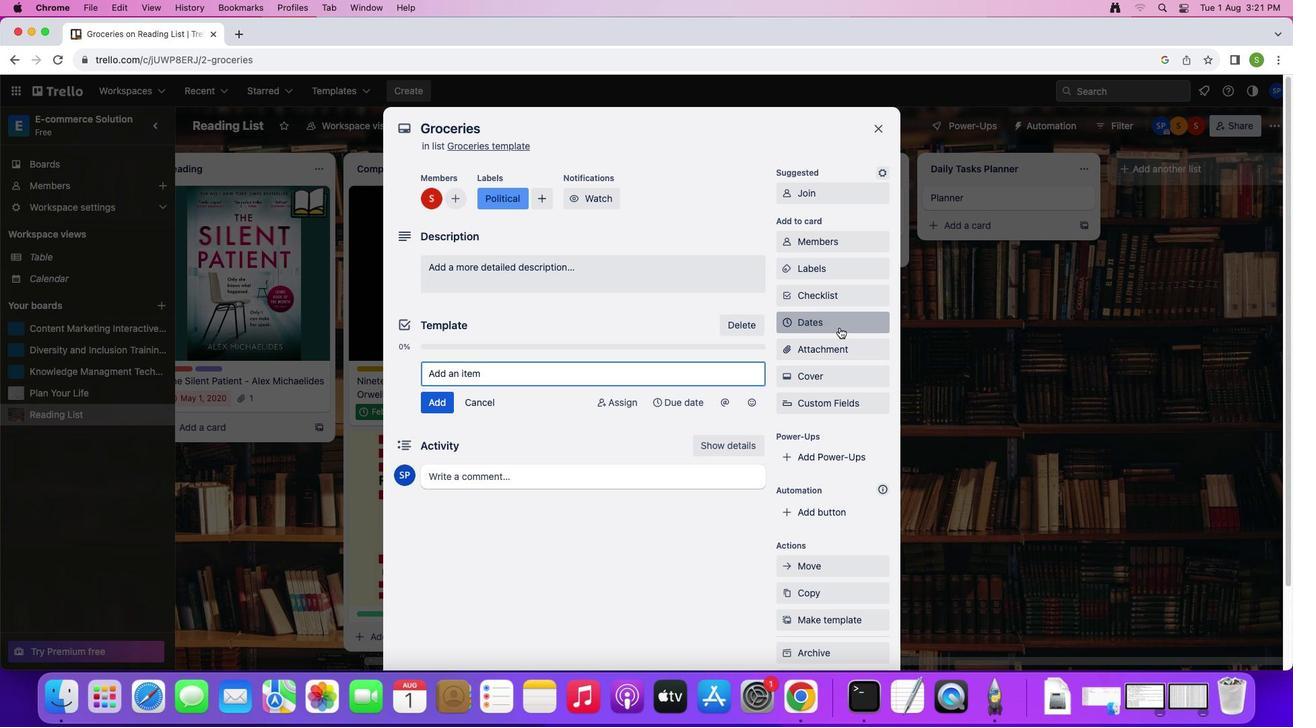 
Action: Mouse moved to (948, 276)
Screenshot: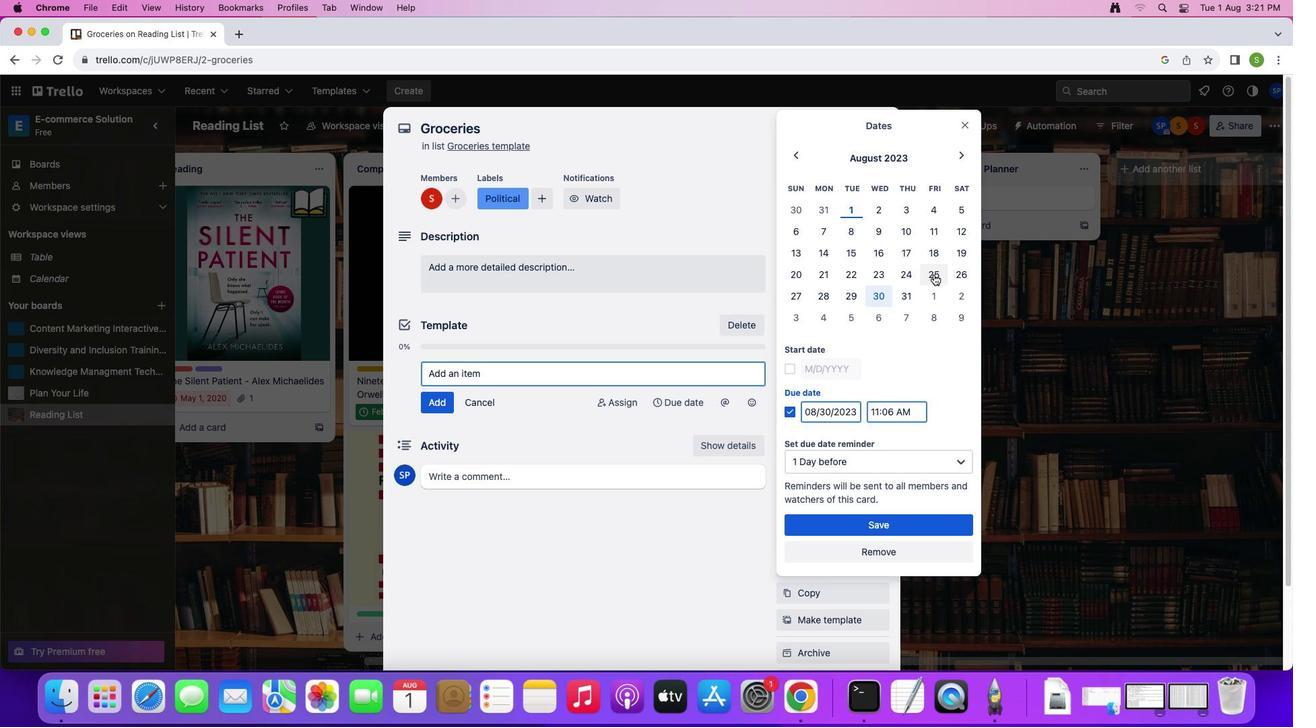 
Action: Mouse pressed left at (948, 276)
Screenshot: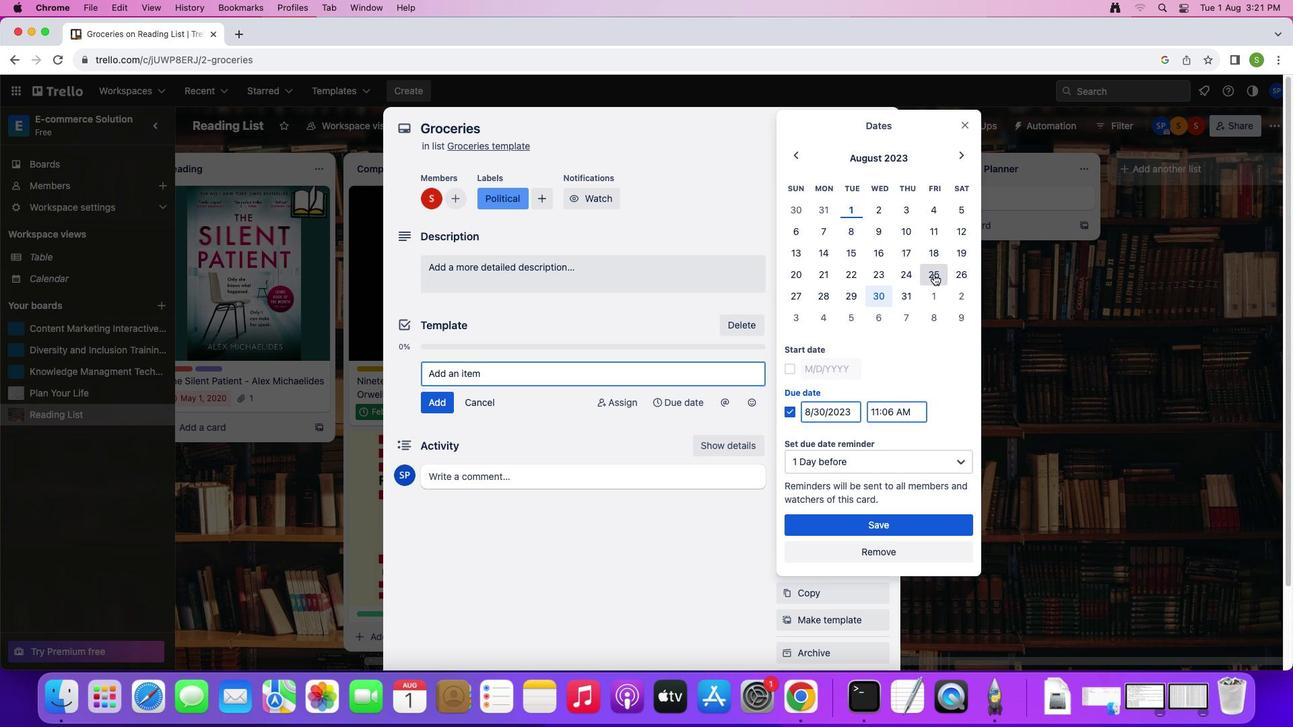 
Action: Mouse moved to (799, 362)
Screenshot: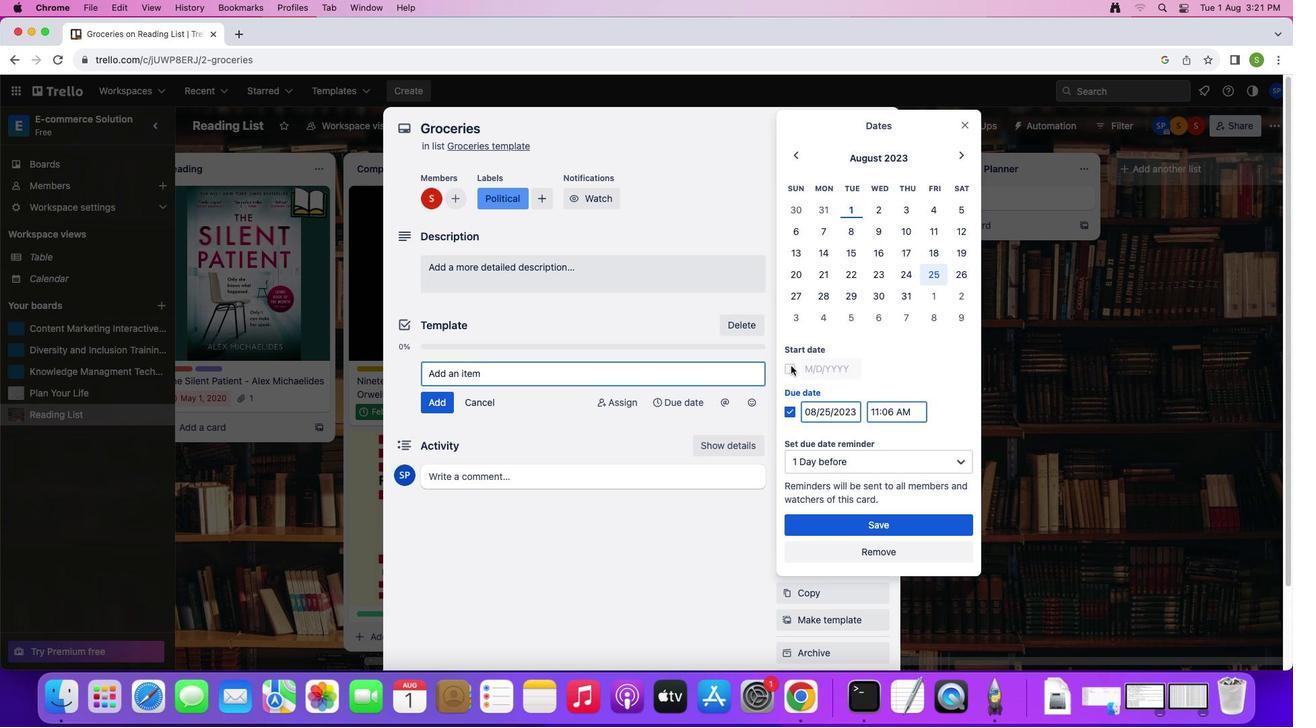 
Action: Mouse pressed left at (799, 362)
Screenshot: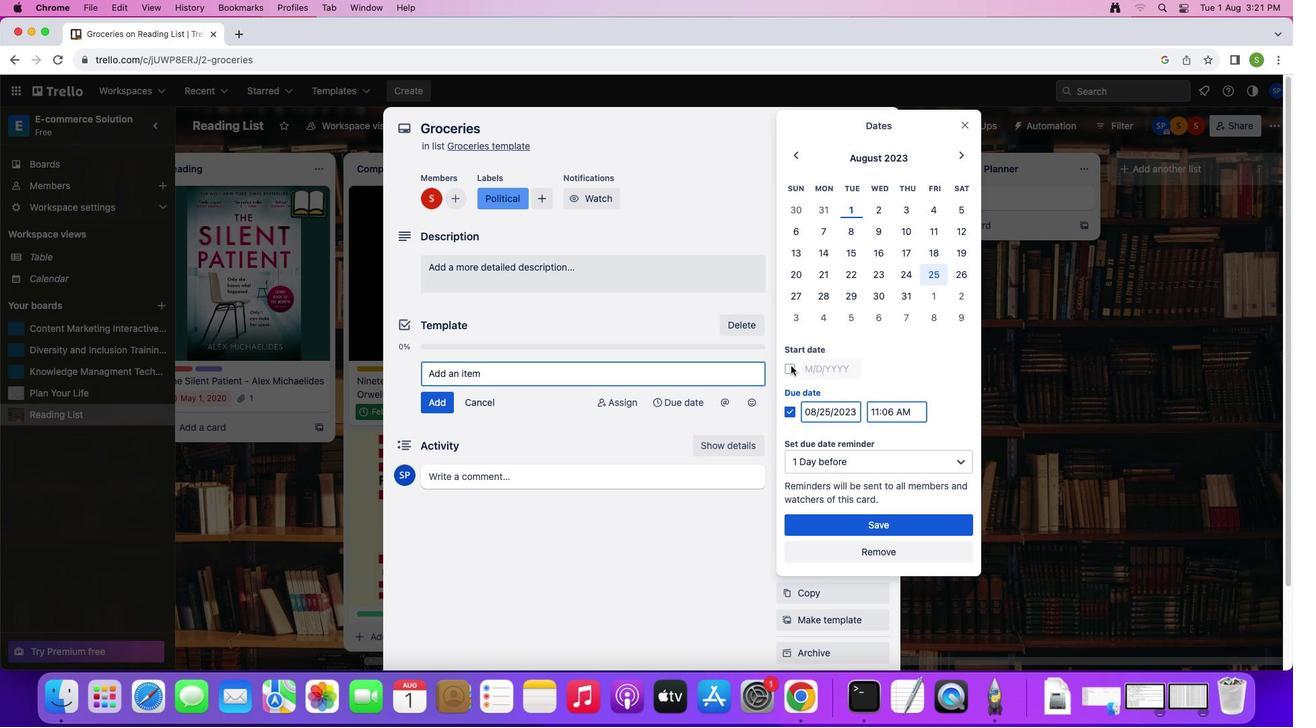 
Action: Mouse moved to (884, 510)
Screenshot: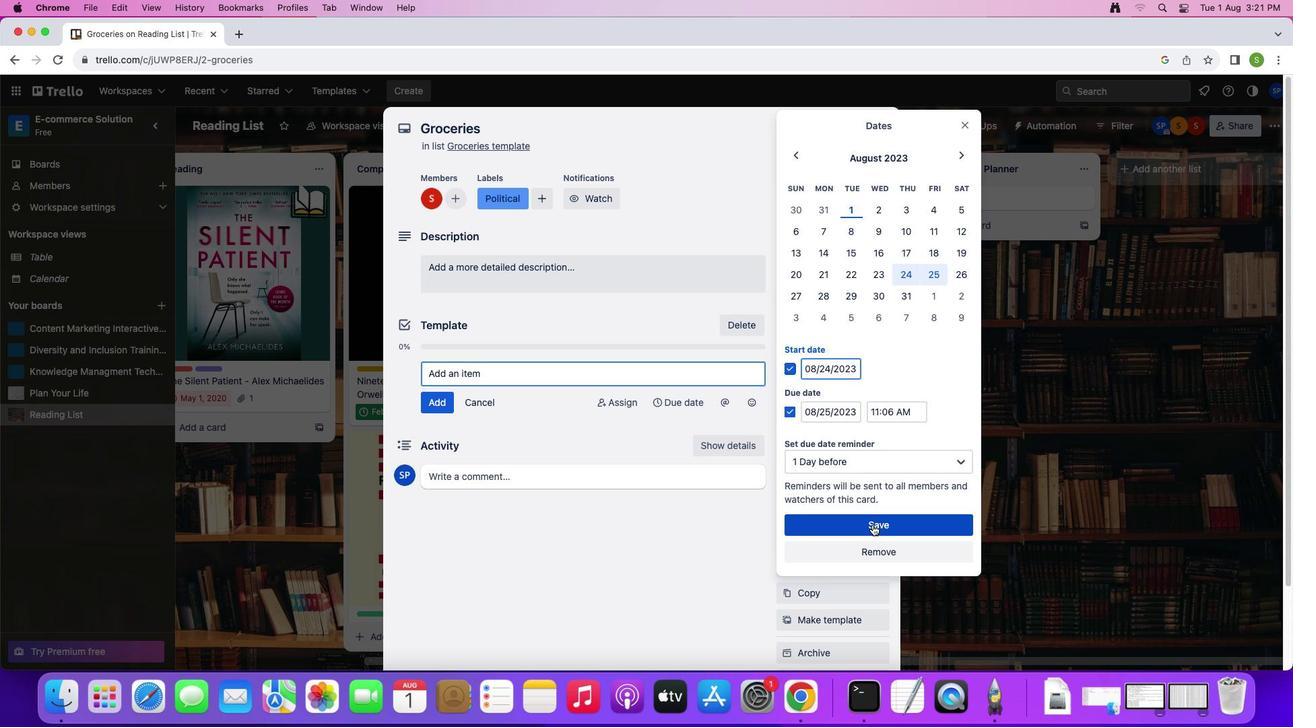 
Action: Mouse pressed left at (884, 510)
Screenshot: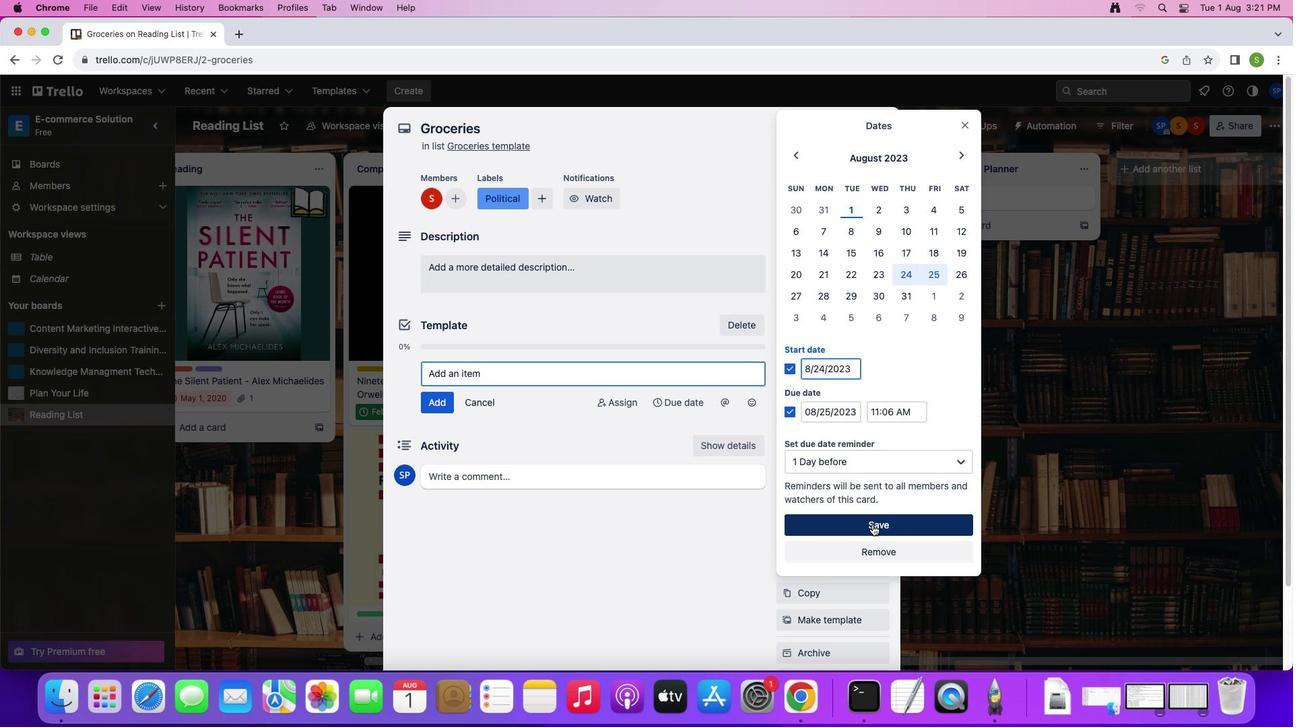 
Action: Mouse moved to (823, 374)
Screenshot: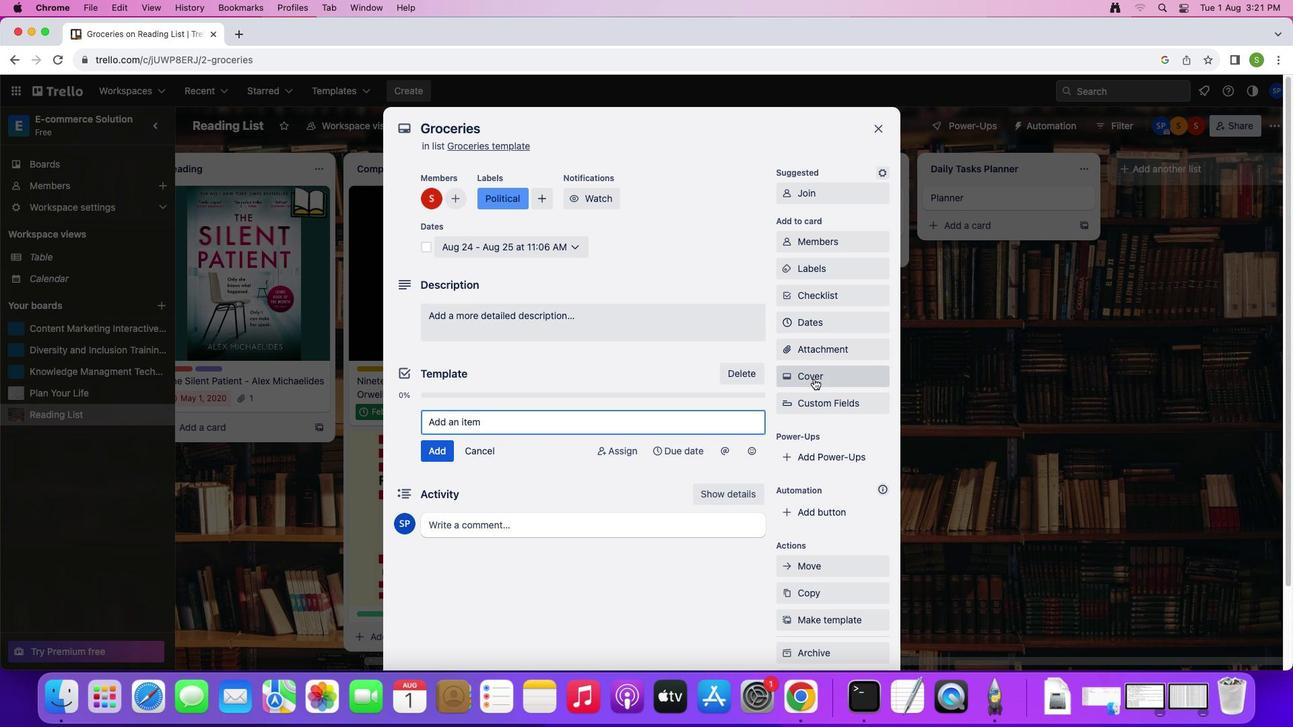 
Action: Mouse pressed left at (823, 374)
Screenshot: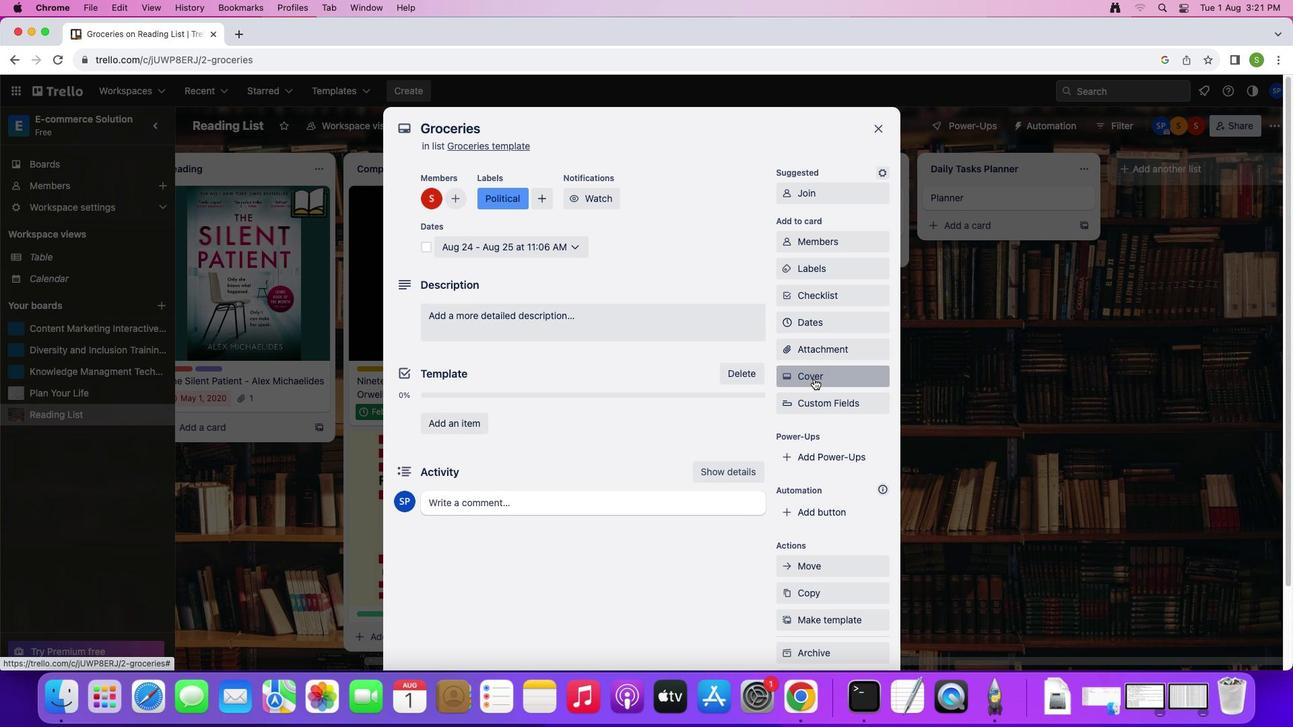 
Action: Mouse moved to (899, 425)
Screenshot: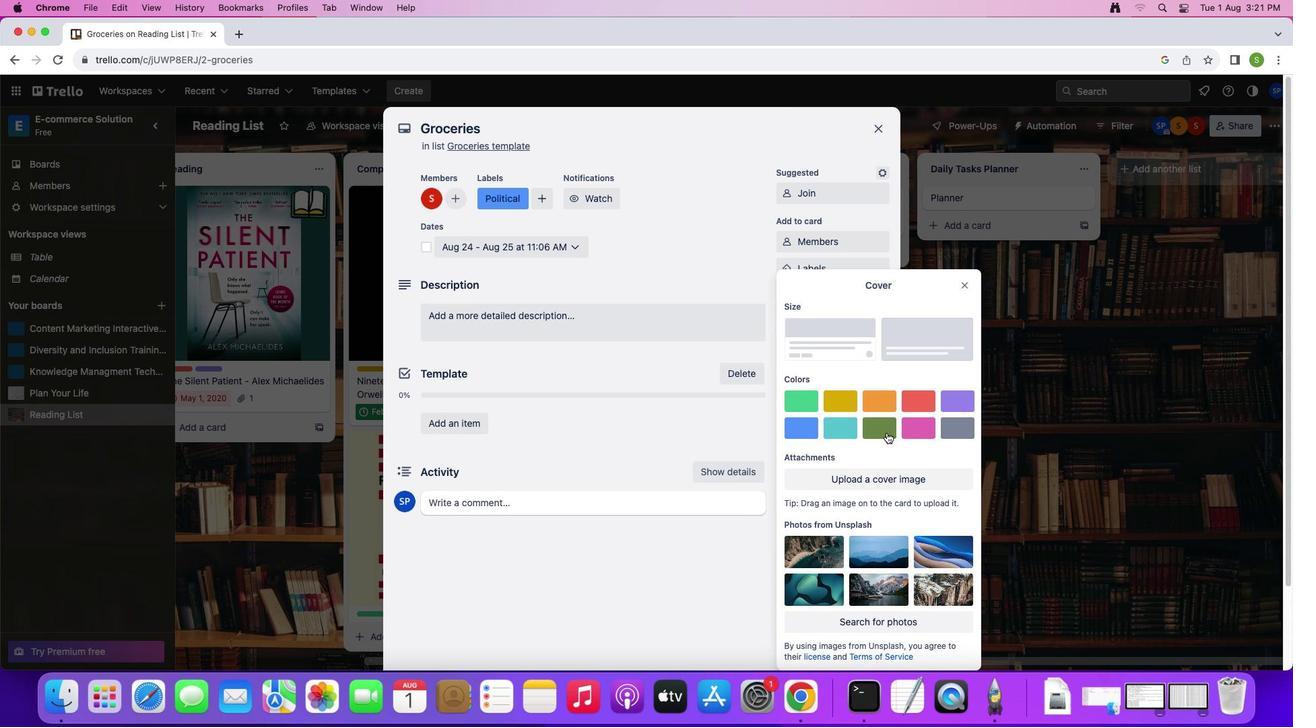 
Action: Mouse pressed left at (899, 425)
Screenshot: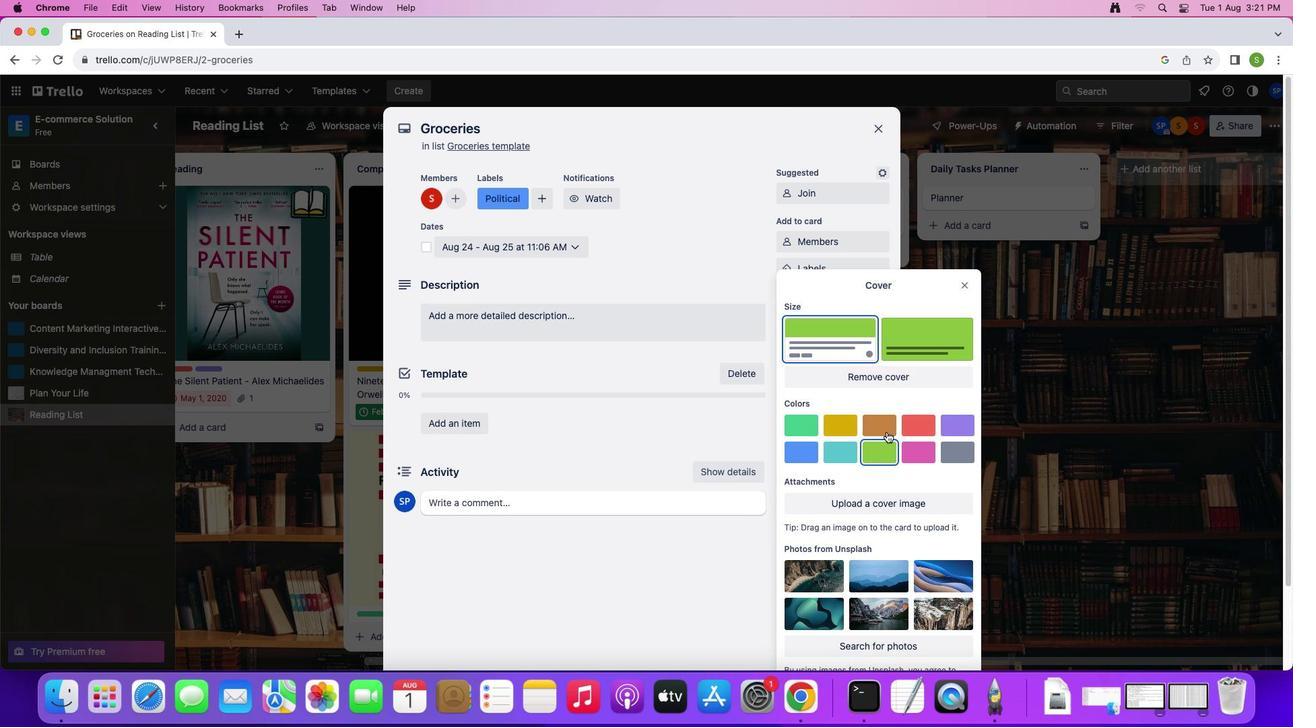 
Action: Mouse moved to (981, 262)
Screenshot: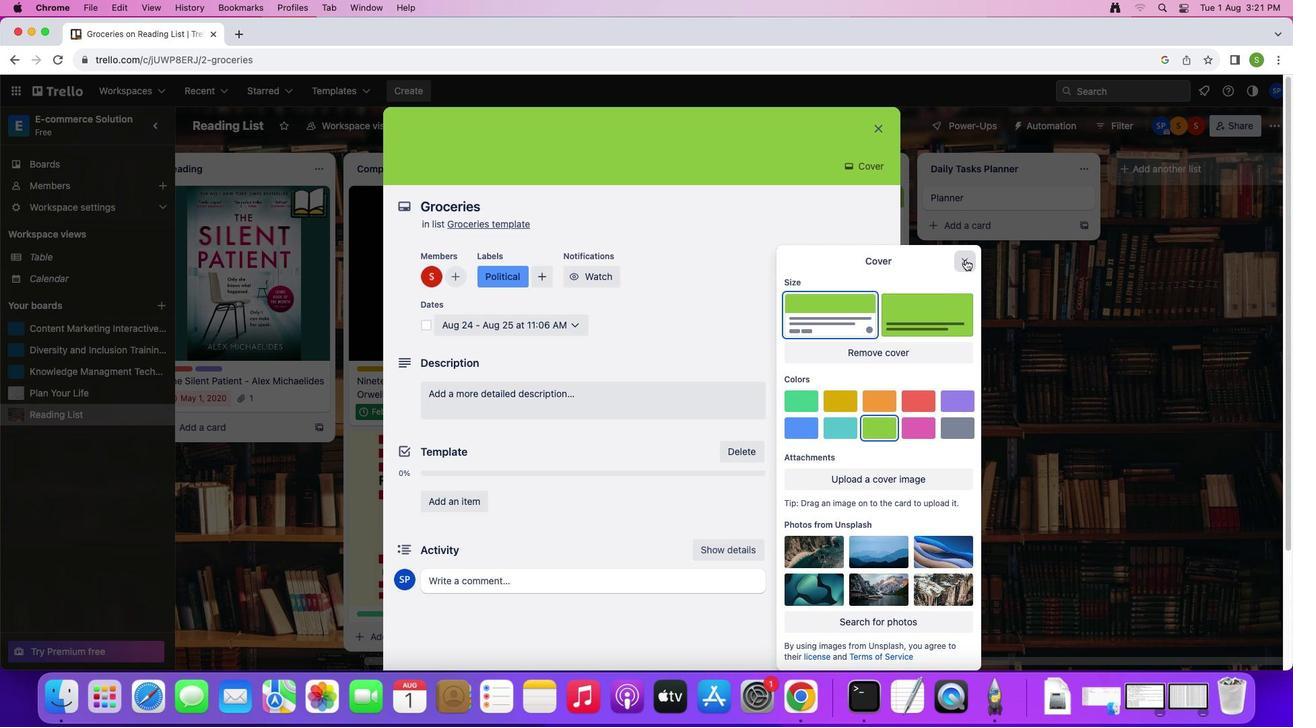 
Action: Mouse pressed left at (981, 262)
Screenshot: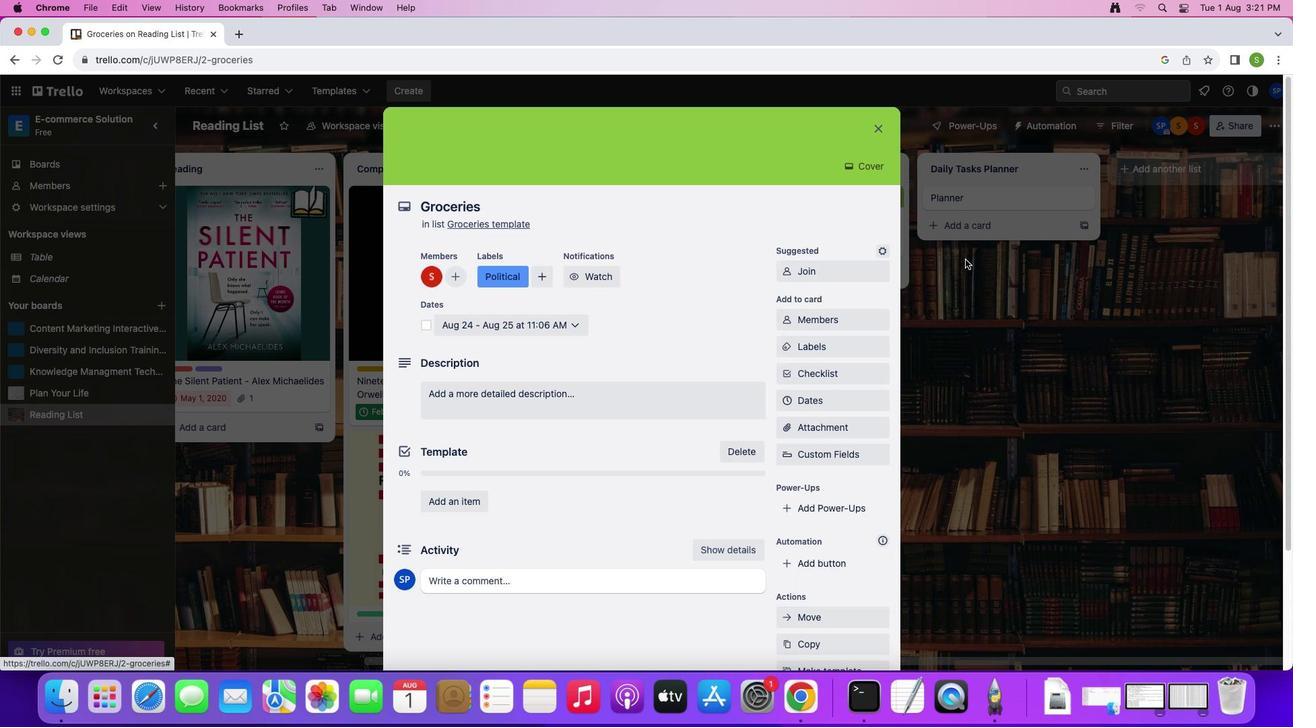 
Action: Mouse moved to (418, 326)
Screenshot: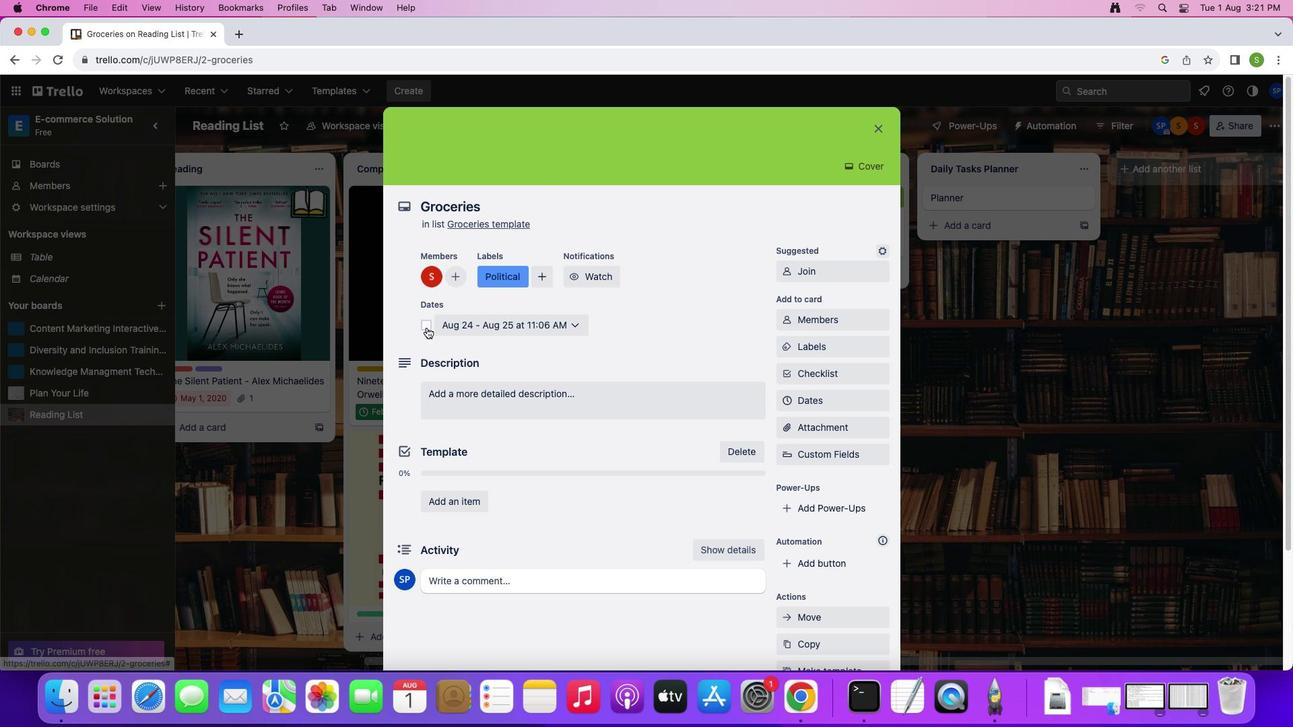 
Action: Mouse pressed left at (418, 326)
Screenshot: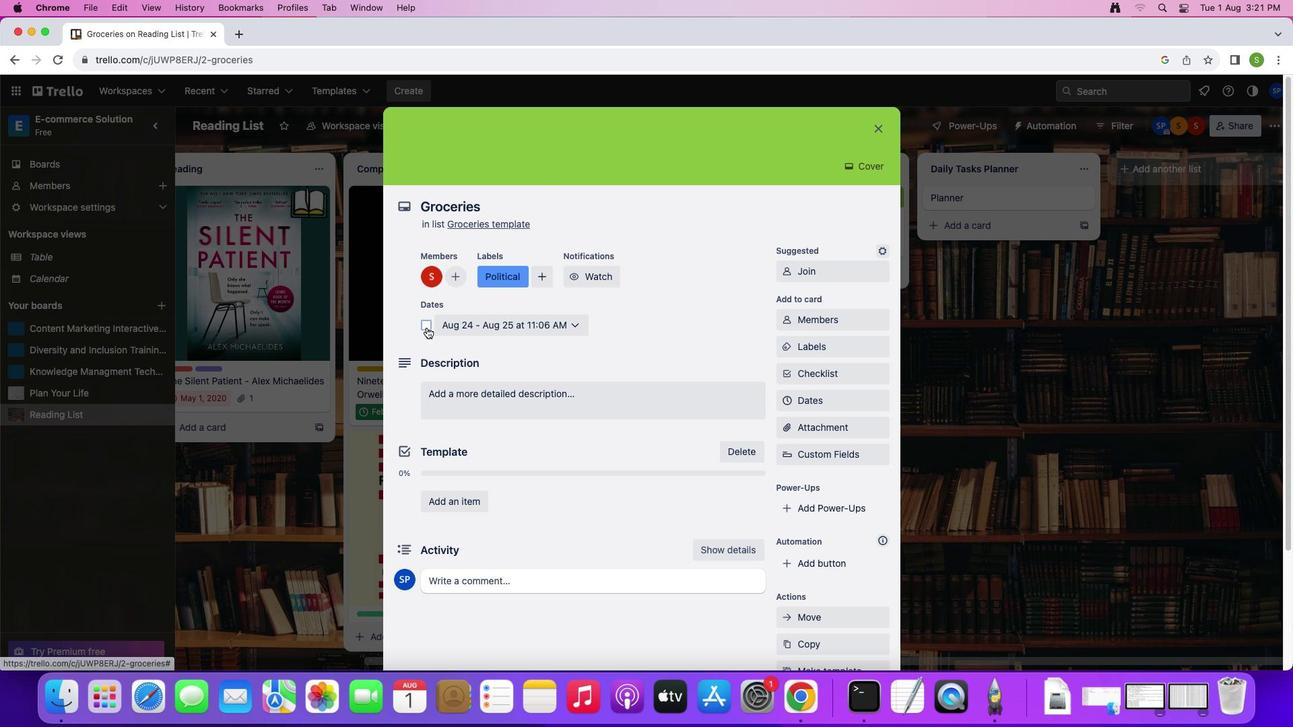 
Action: Mouse moved to (580, 277)
Screenshot: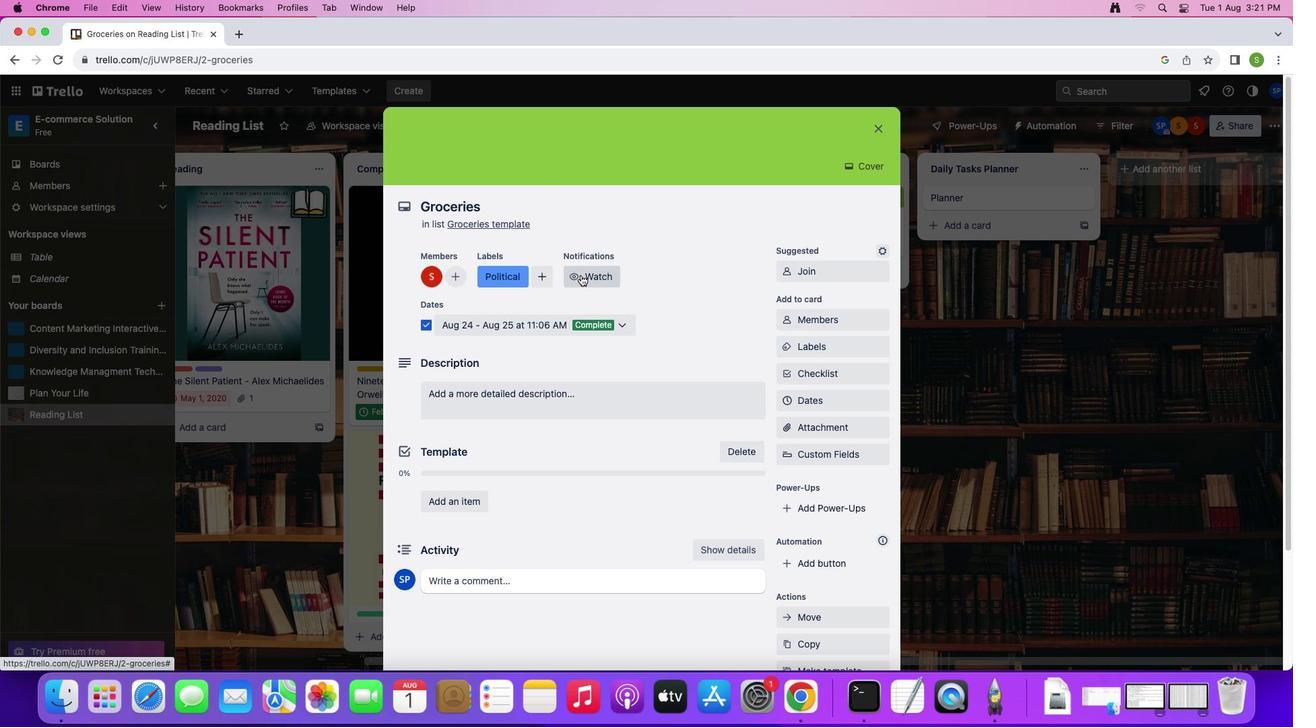 
Action: Mouse pressed left at (580, 277)
Screenshot: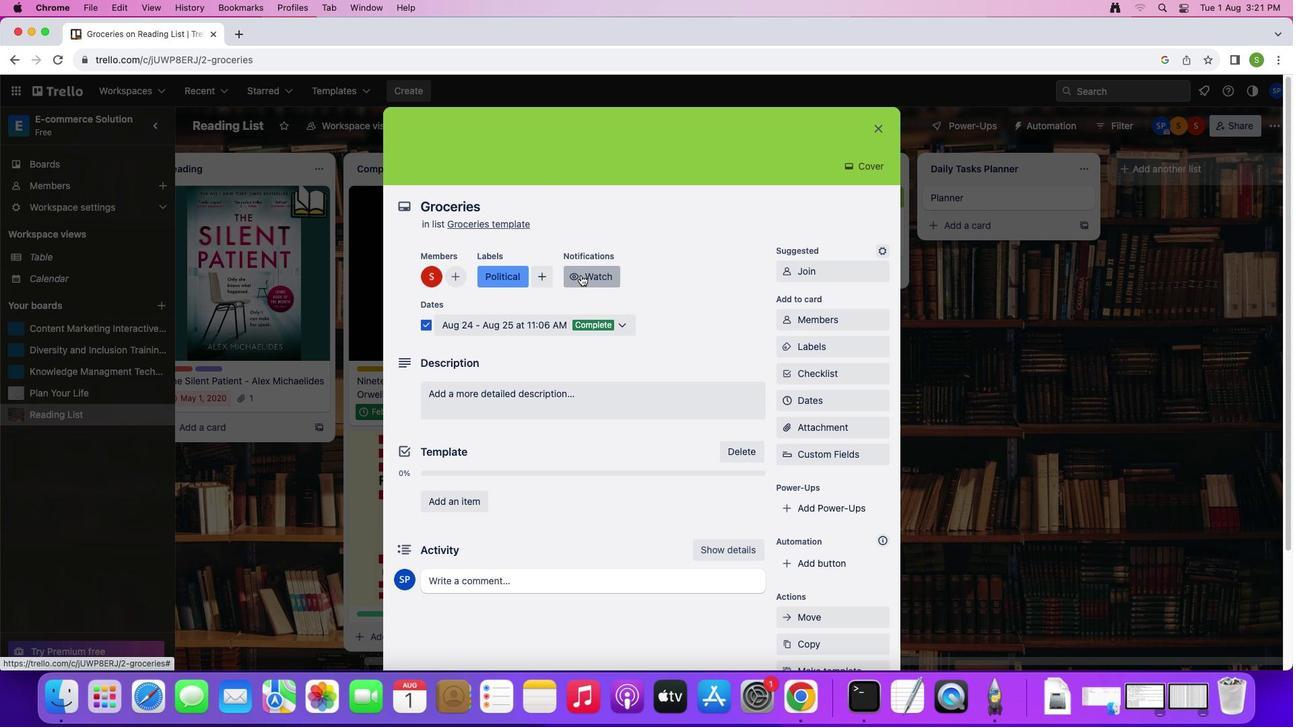 
Action: Mouse moved to (572, 383)
Screenshot: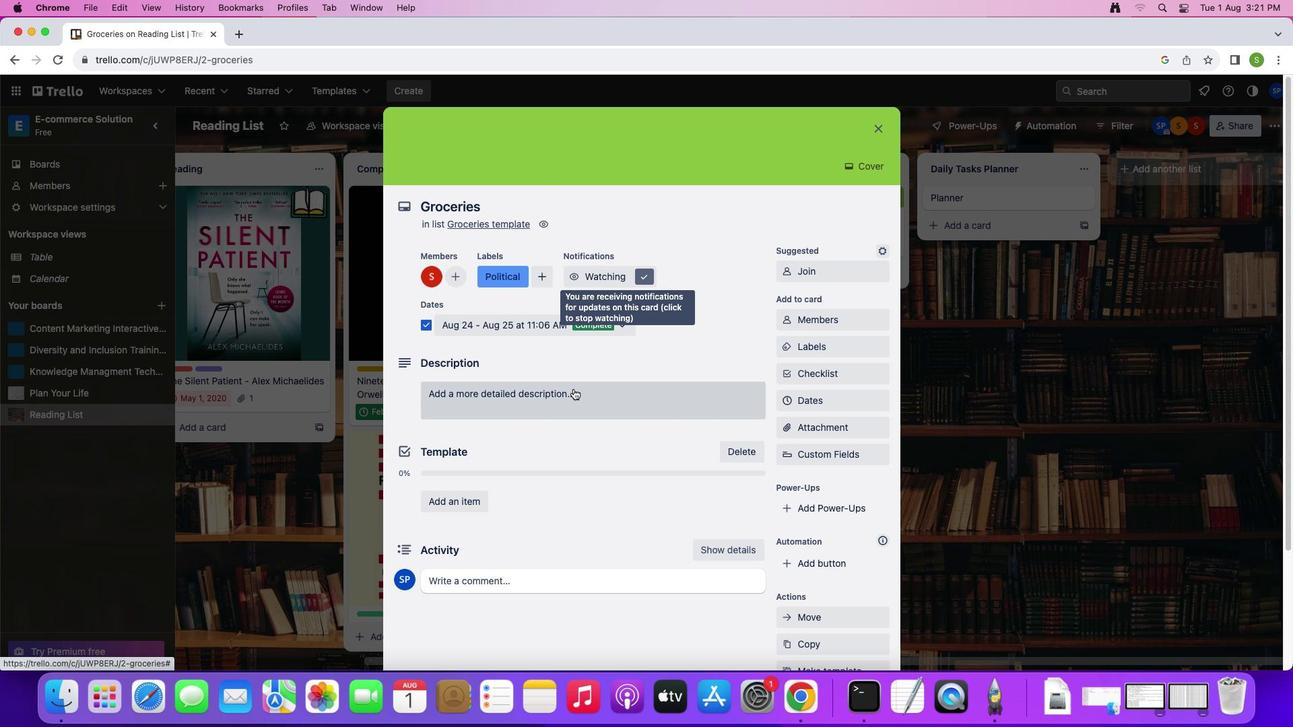 
Action: Mouse pressed left at (572, 383)
Screenshot: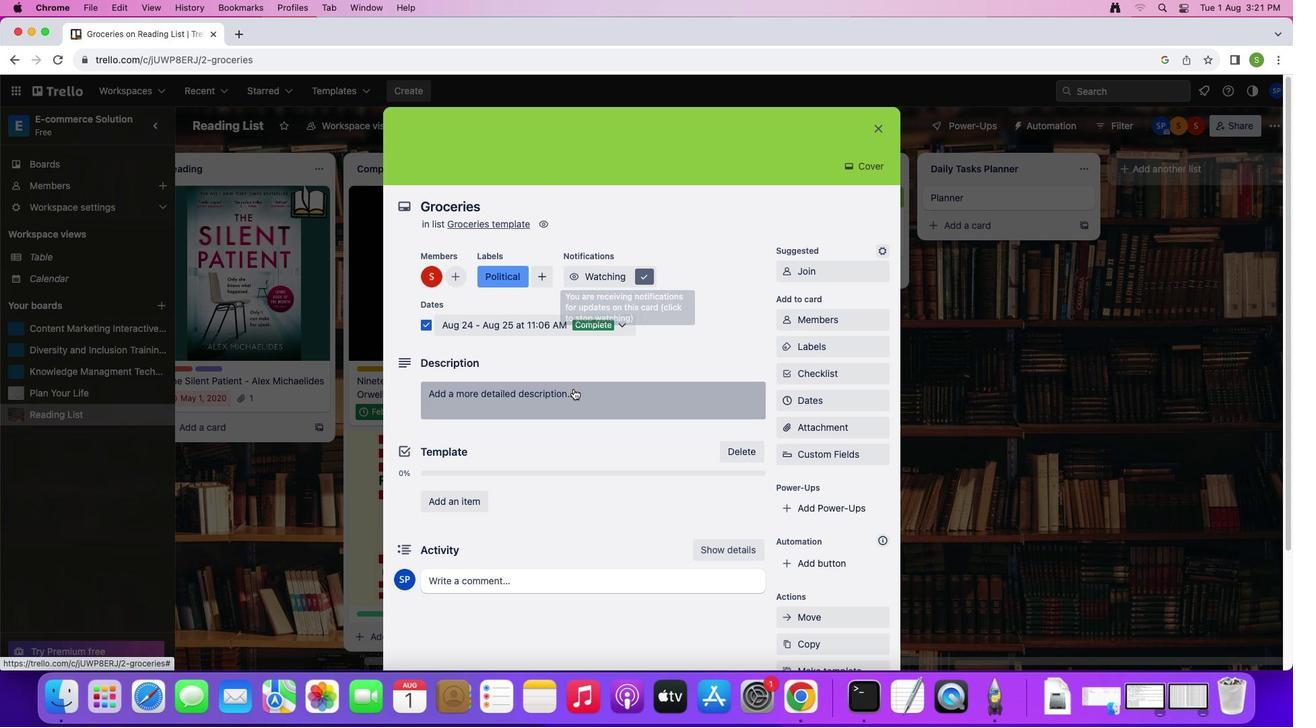 
Action: Mouse moved to (576, 426)
Screenshot: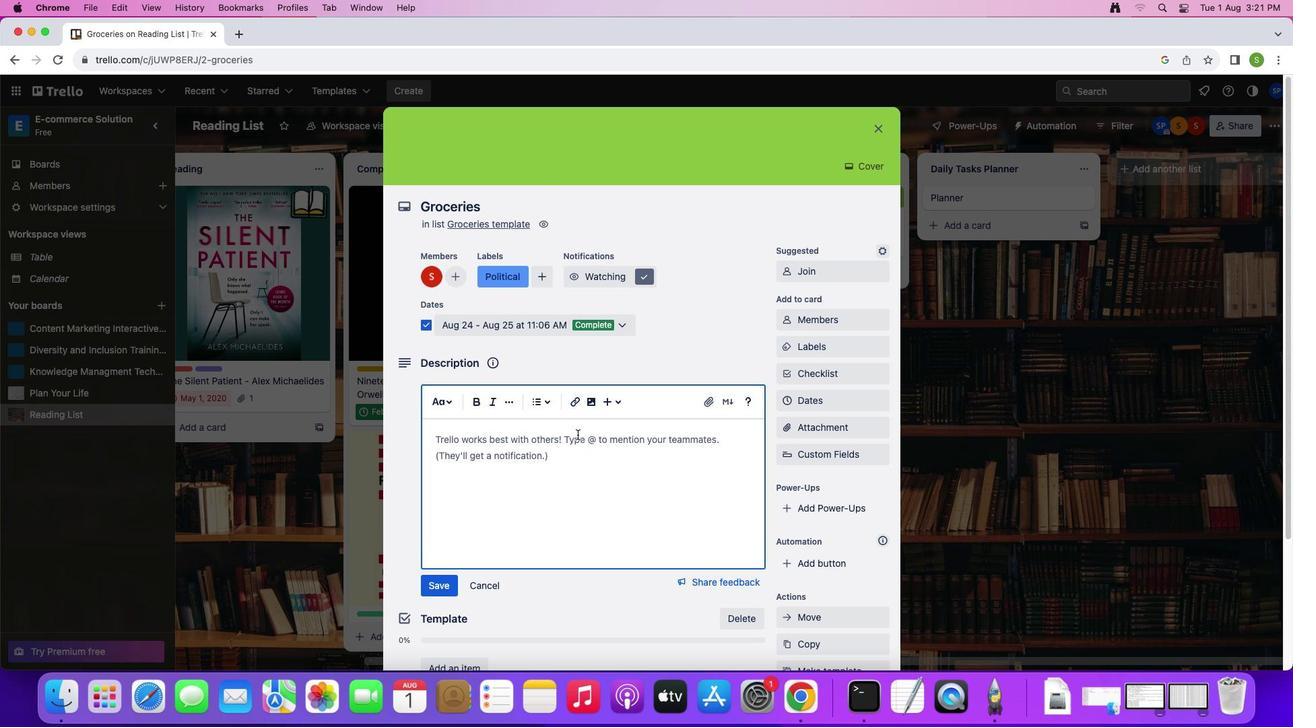 
Action: Mouse pressed left at (576, 426)
Screenshot: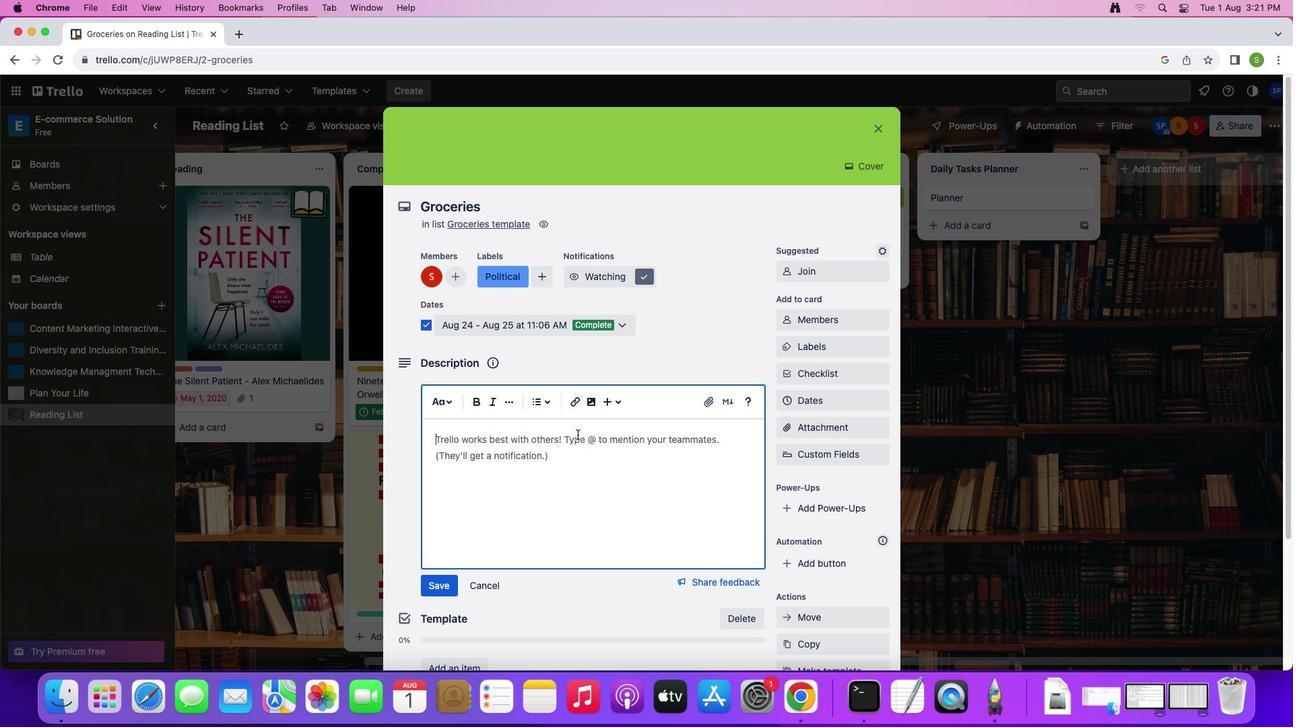 
Action: Key pressed Key.shift'A'Key.space'b''a''s''i''c'Key.space'g''r''o''c''e''r''i''e''s'Key.space't''e''m''p''l''a''t''e'Key.space't''h''a''t'Key.space'y''o''u'Key.space'c''a''n'Key.space's''l''i''d''e'Key.space'i''t''e''m'Key.space'a''r''o''u''n''d''.'
Screenshot: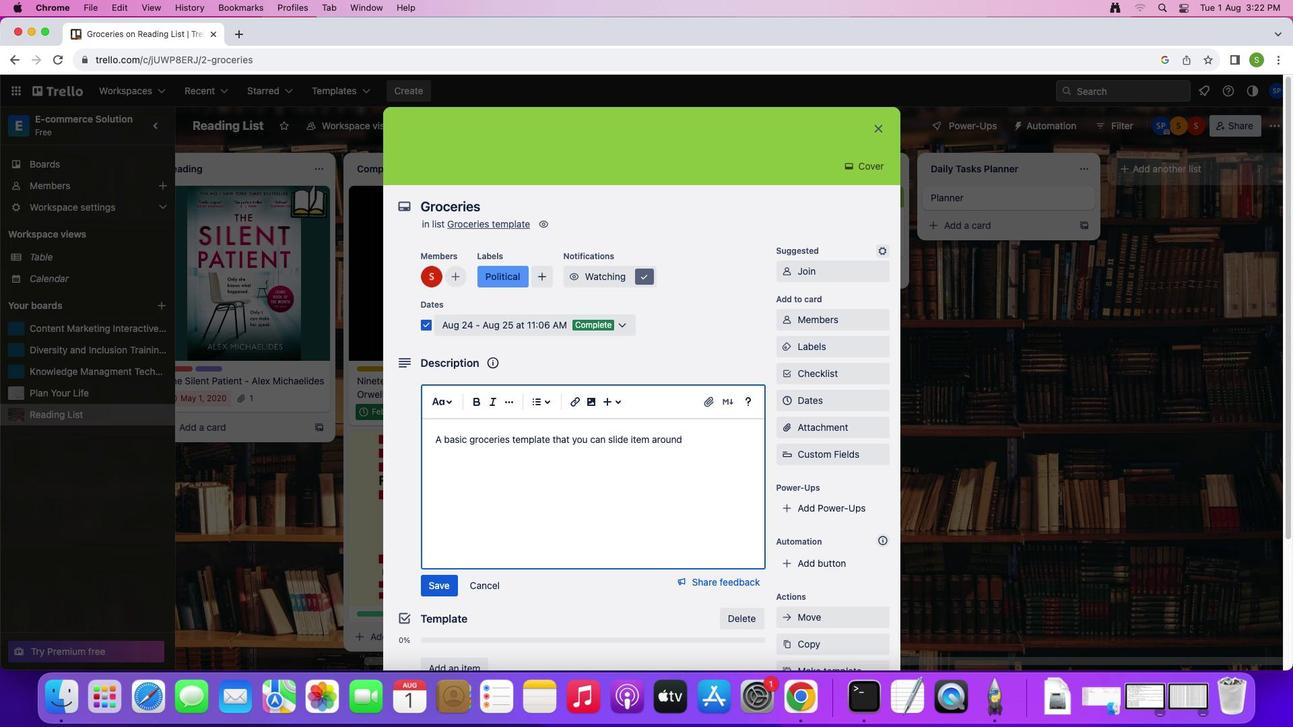 
Action: Mouse moved to (436, 572)
Screenshot: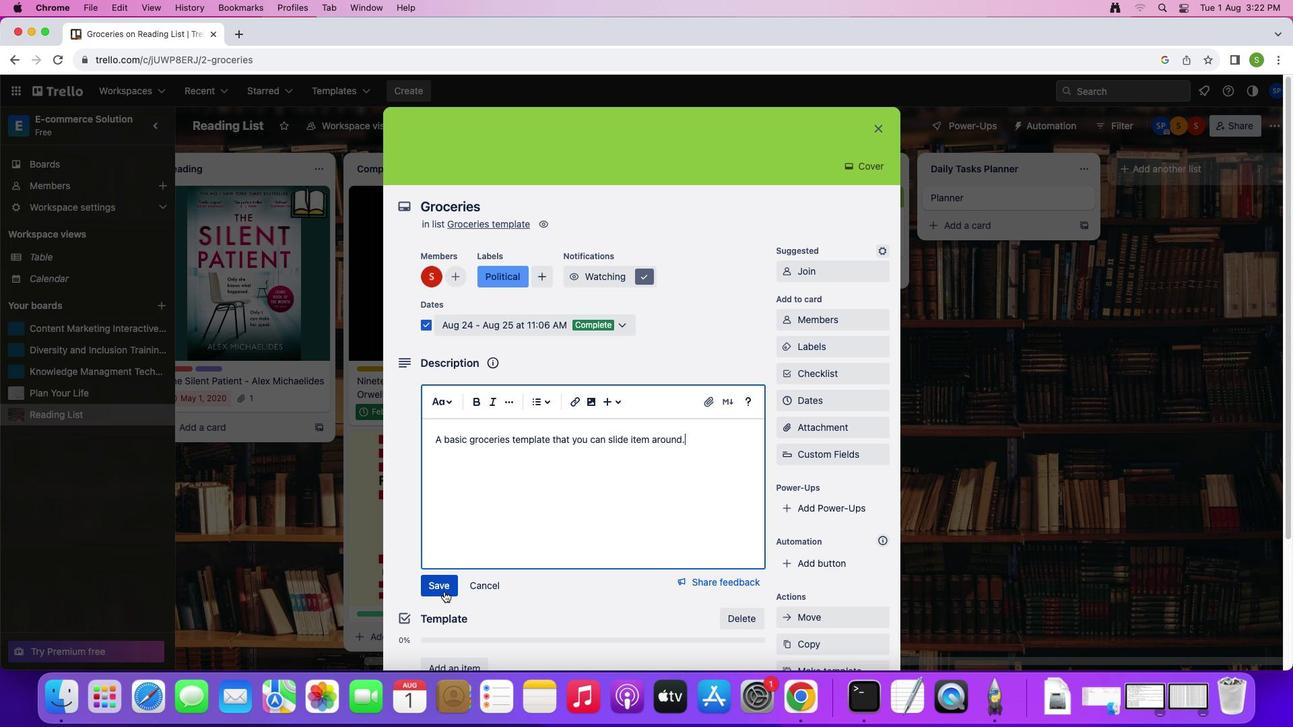 
Action: Mouse pressed left at (436, 572)
Screenshot: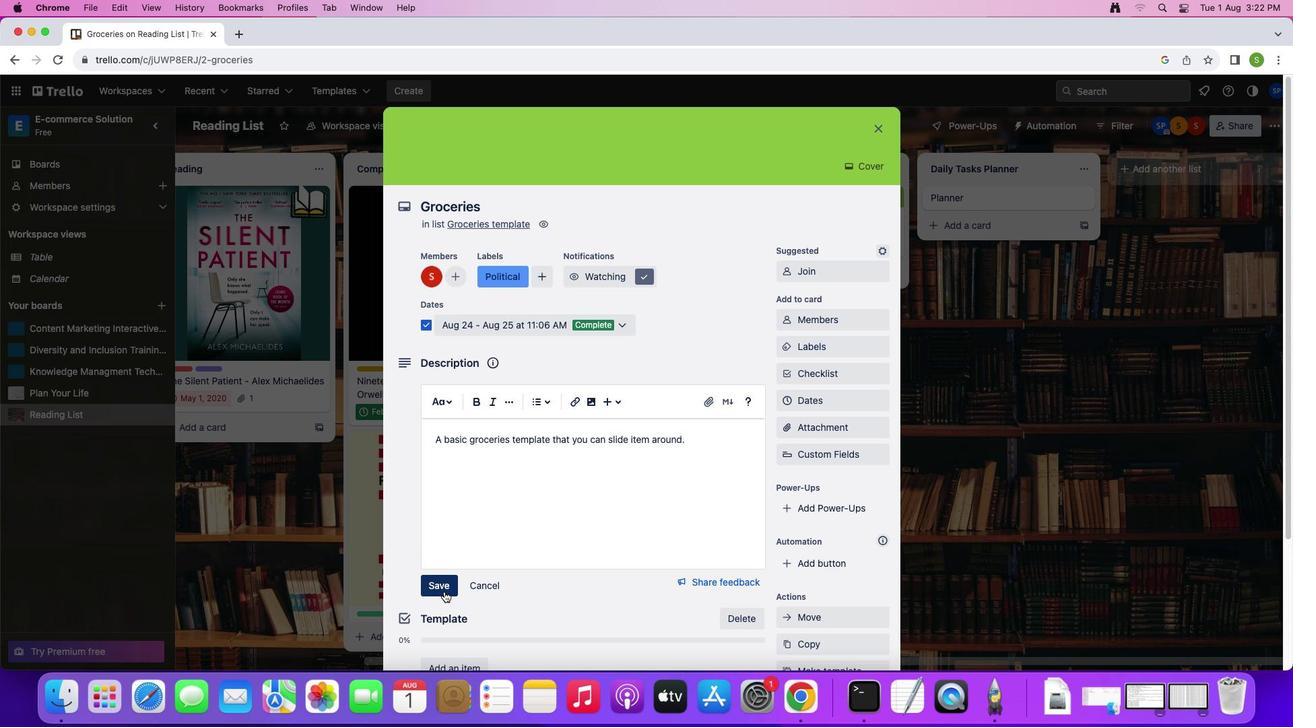 
Action: Mouse moved to (619, 510)
Screenshot: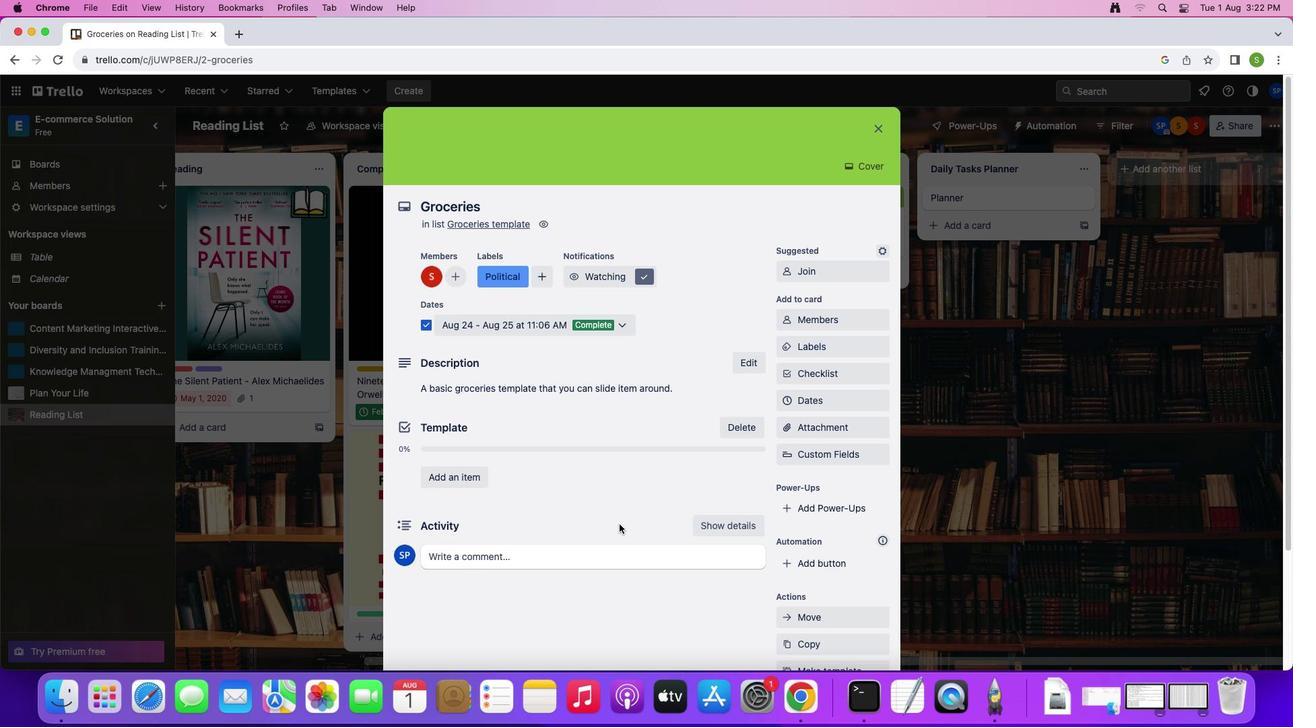 
Action: Mouse scrolled (619, 510) with delta (-25, 20)
Screenshot: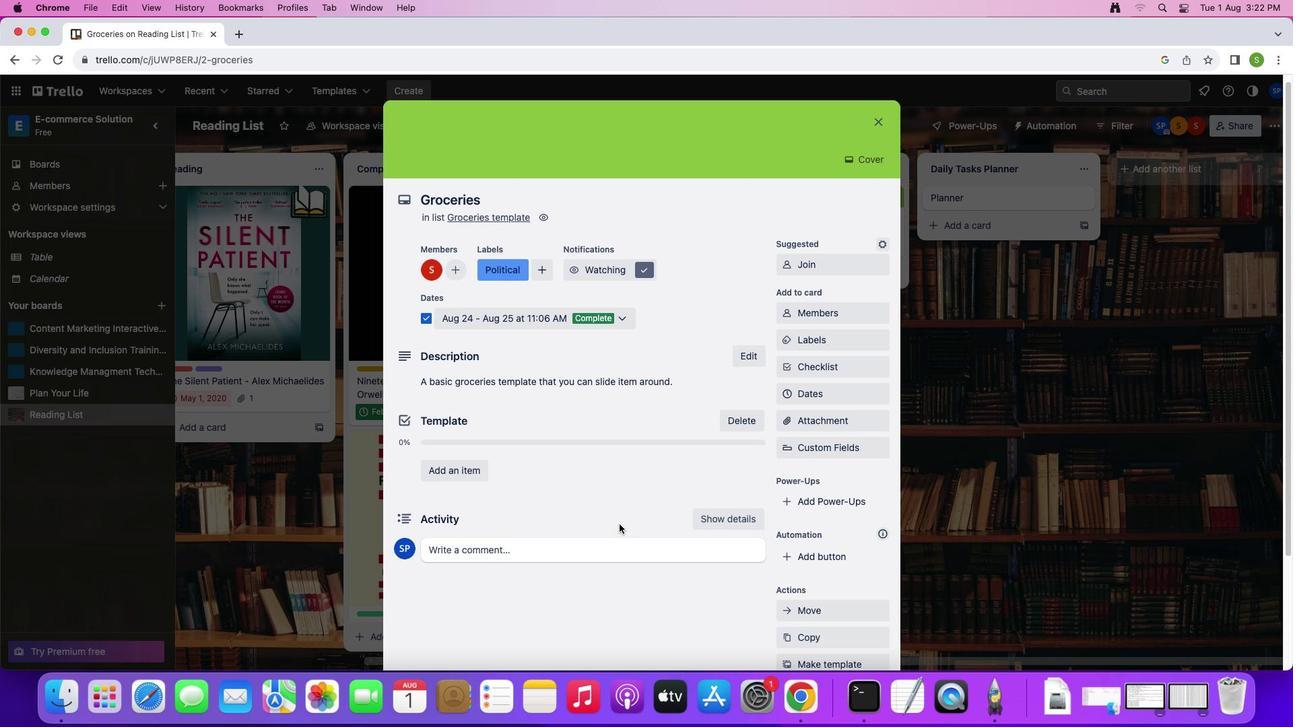 
Action: Mouse scrolled (619, 510) with delta (-25, 20)
Screenshot: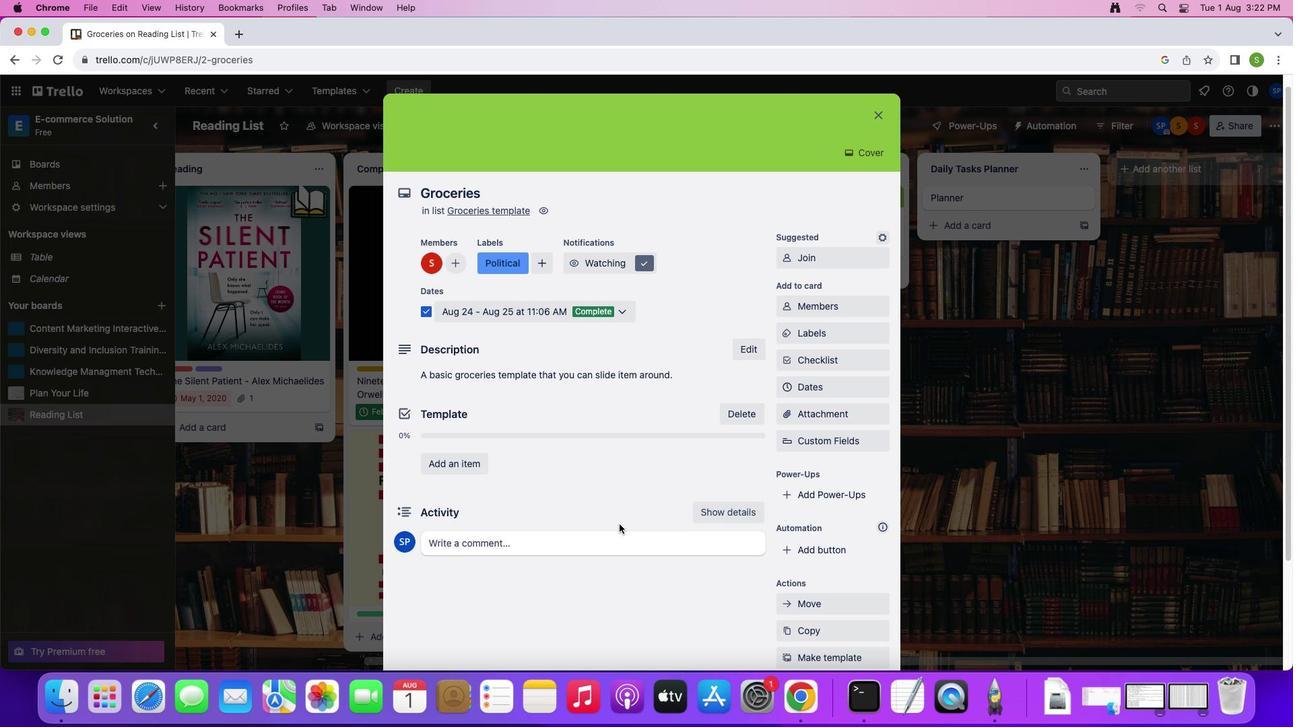 
Action: Mouse scrolled (619, 510) with delta (-25, 20)
Screenshot: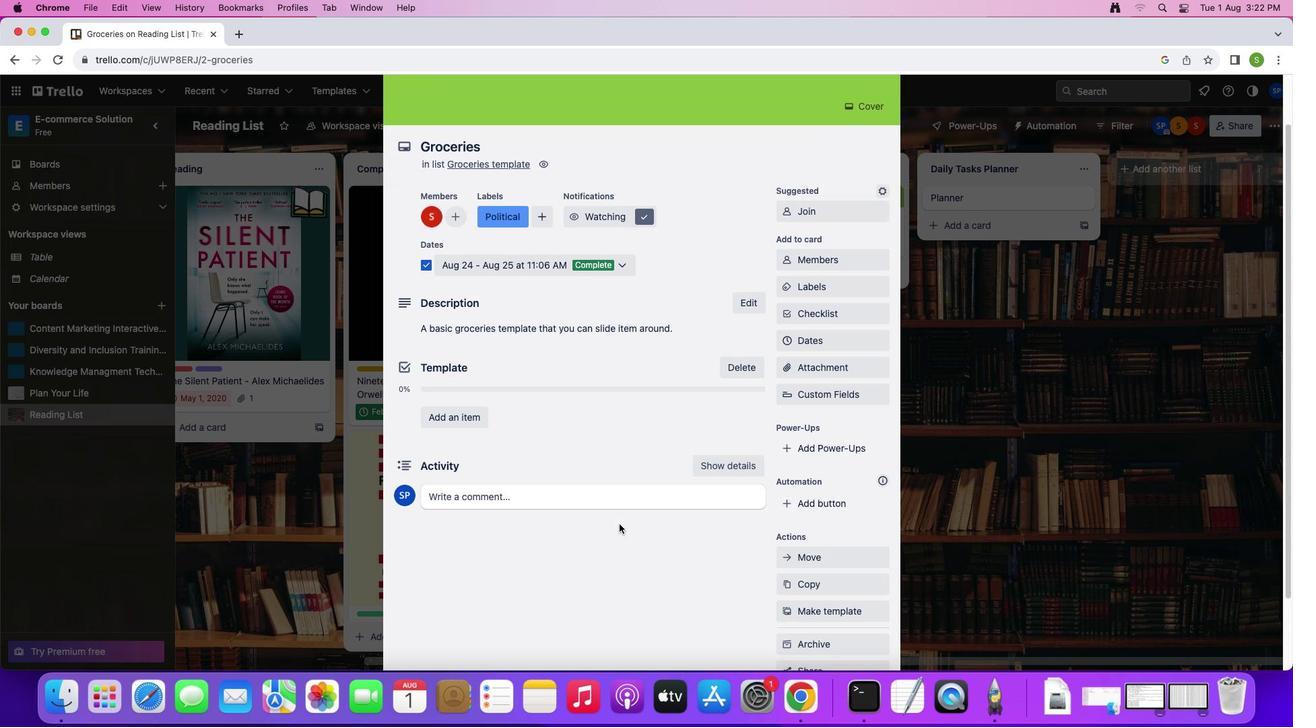 
Action: Mouse moved to (546, 447)
Screenshot: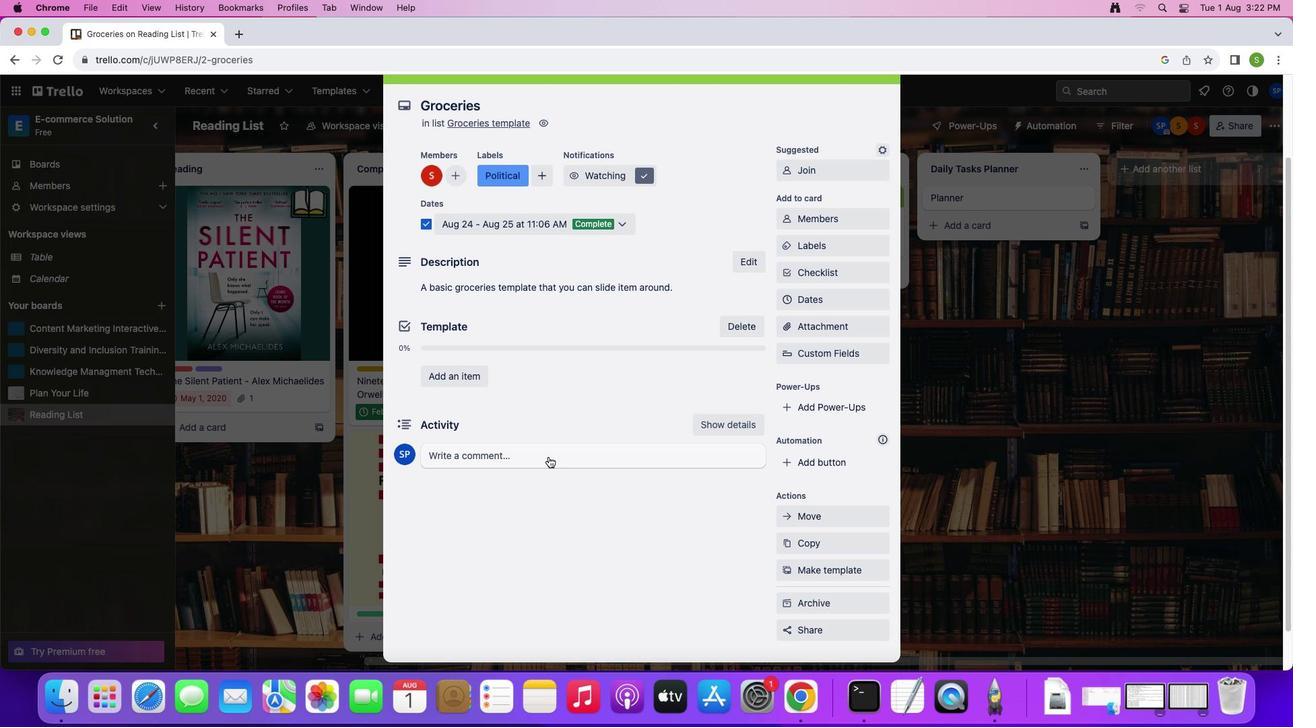 
Action: Mouse pressed left at (546, 447)
Screenshot: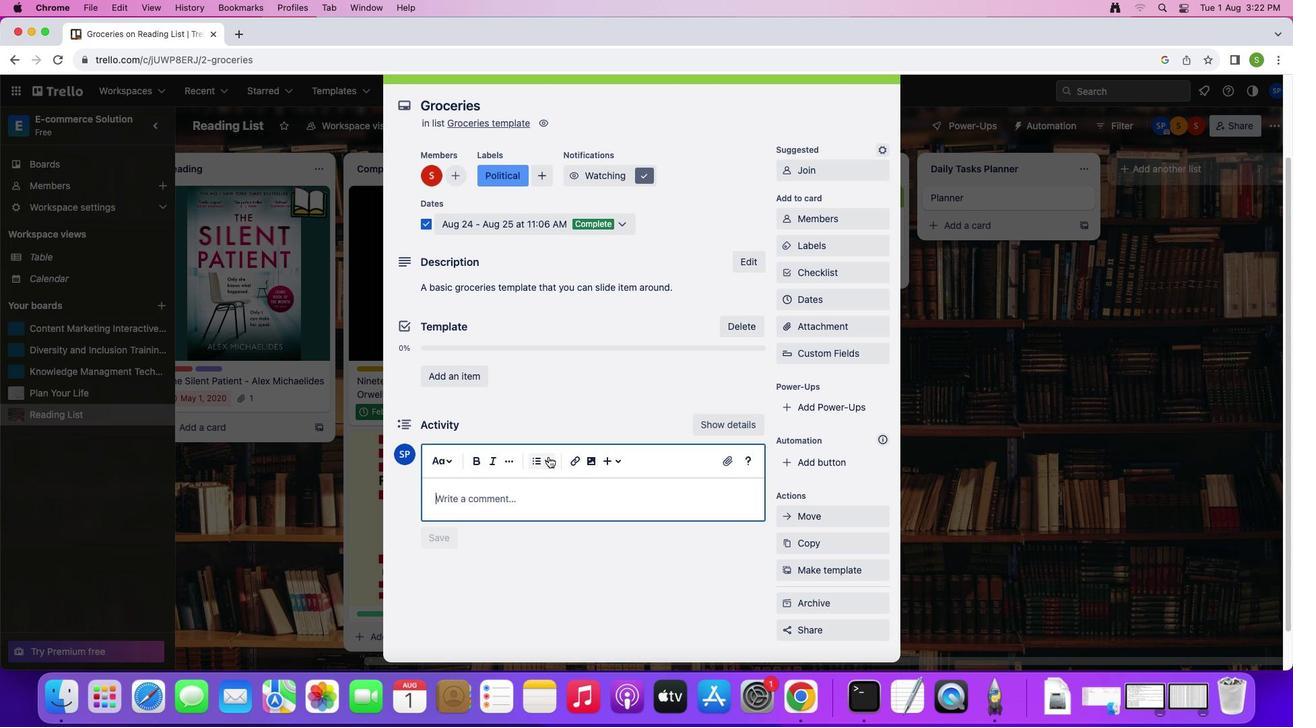
Action: Mouse moved to (542, 476)
Screenshot: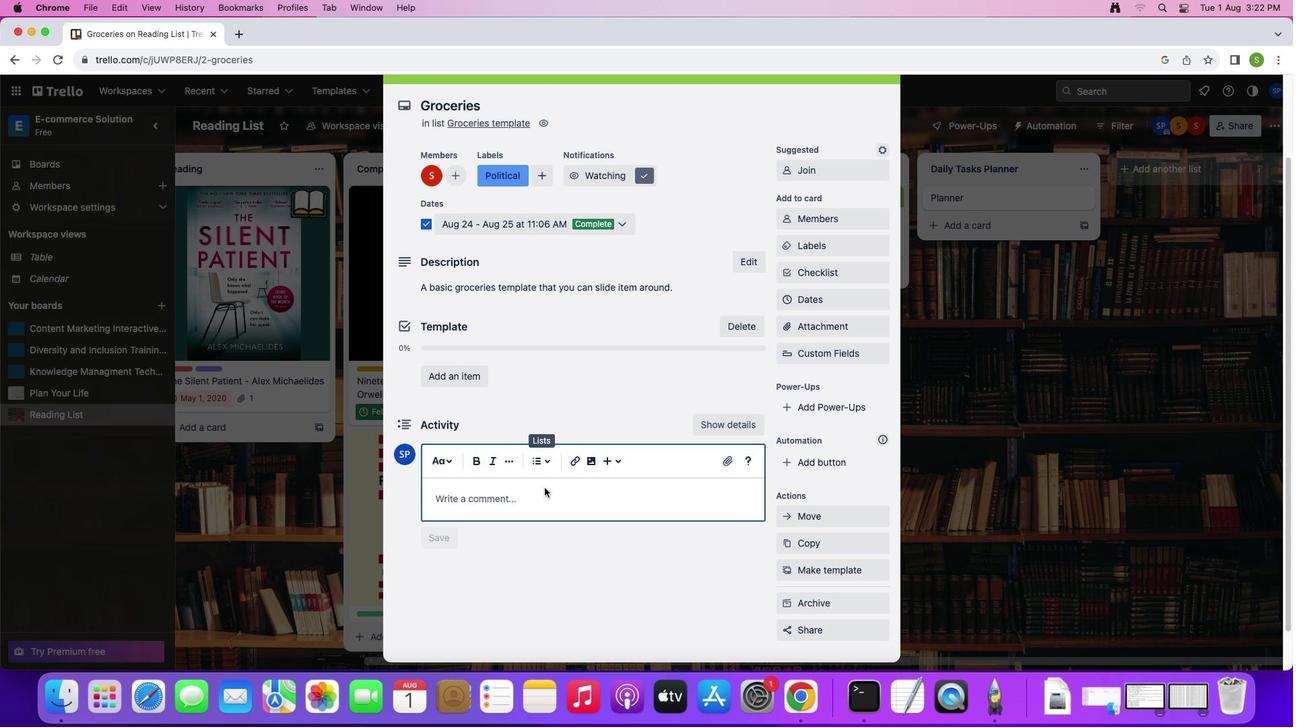 
Action: Key pressed Key.shift'A''o'Key.backspace'r''o''u''n''d'
Screenshot: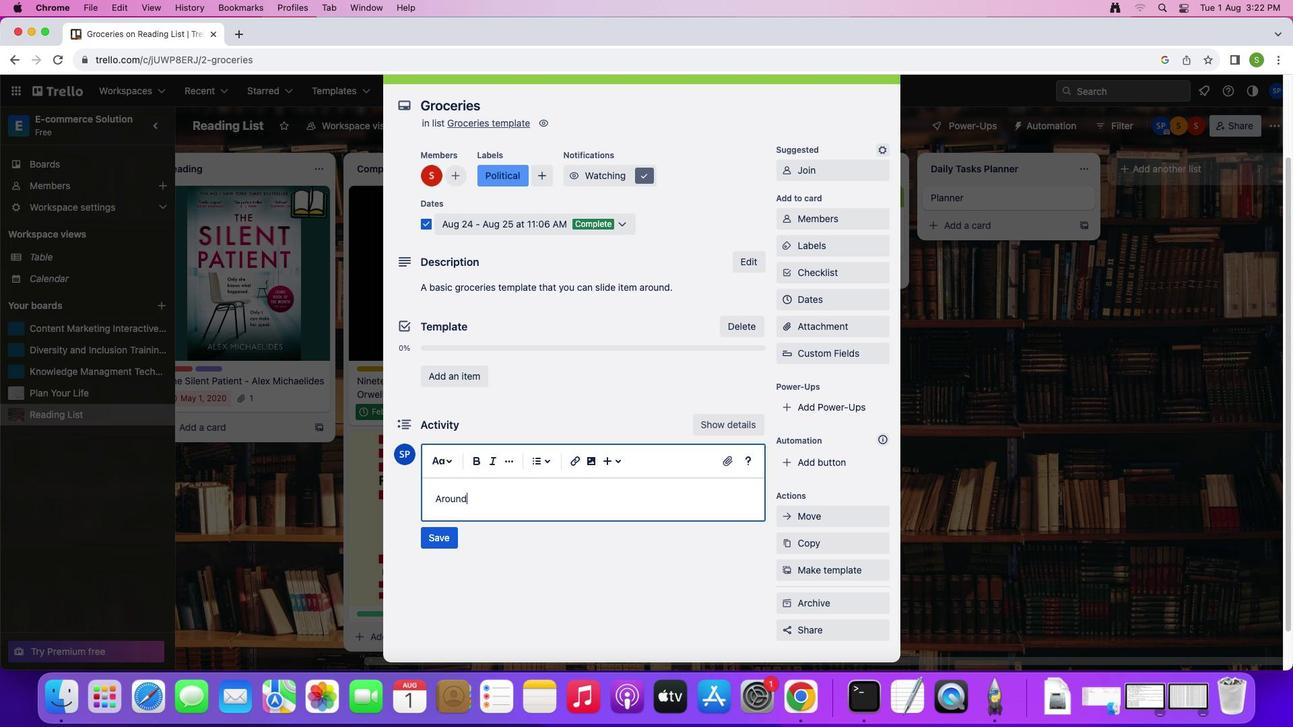 
Action: Mouse moved to (433, 525)
Screenshot: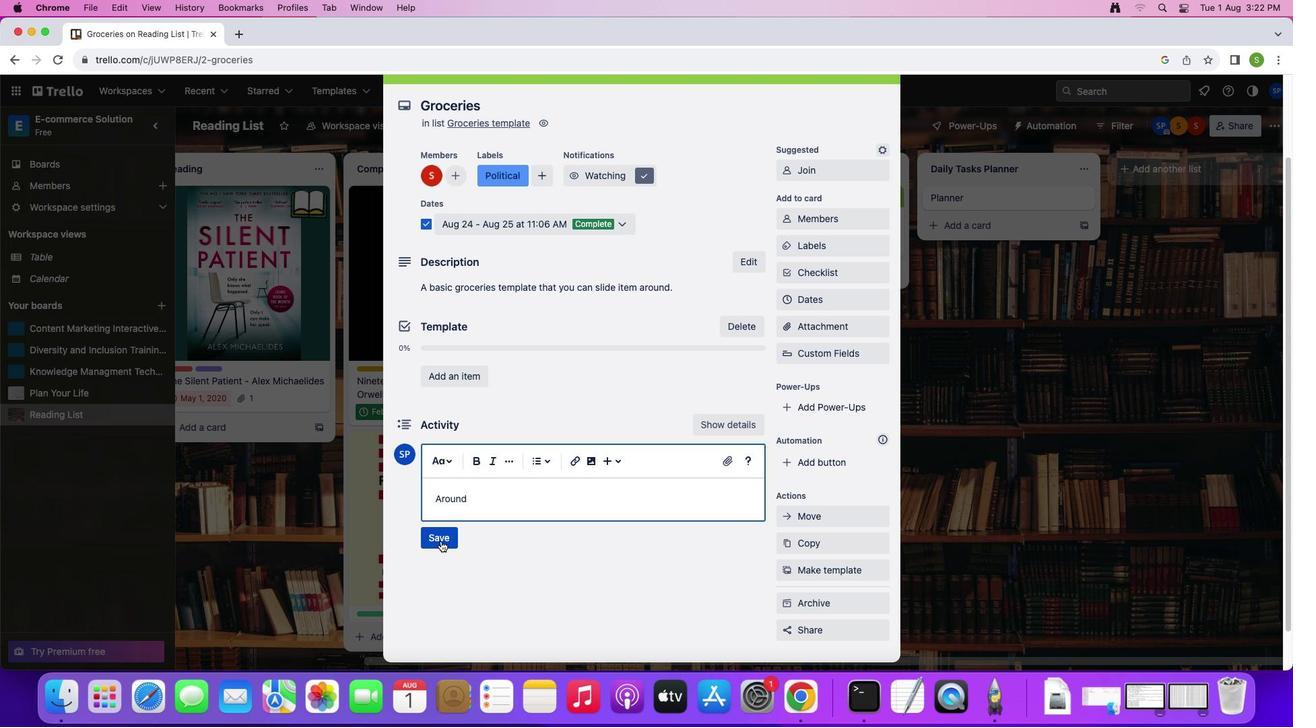 
Action: Mouse pressed left at (433, 525)
Screenshot: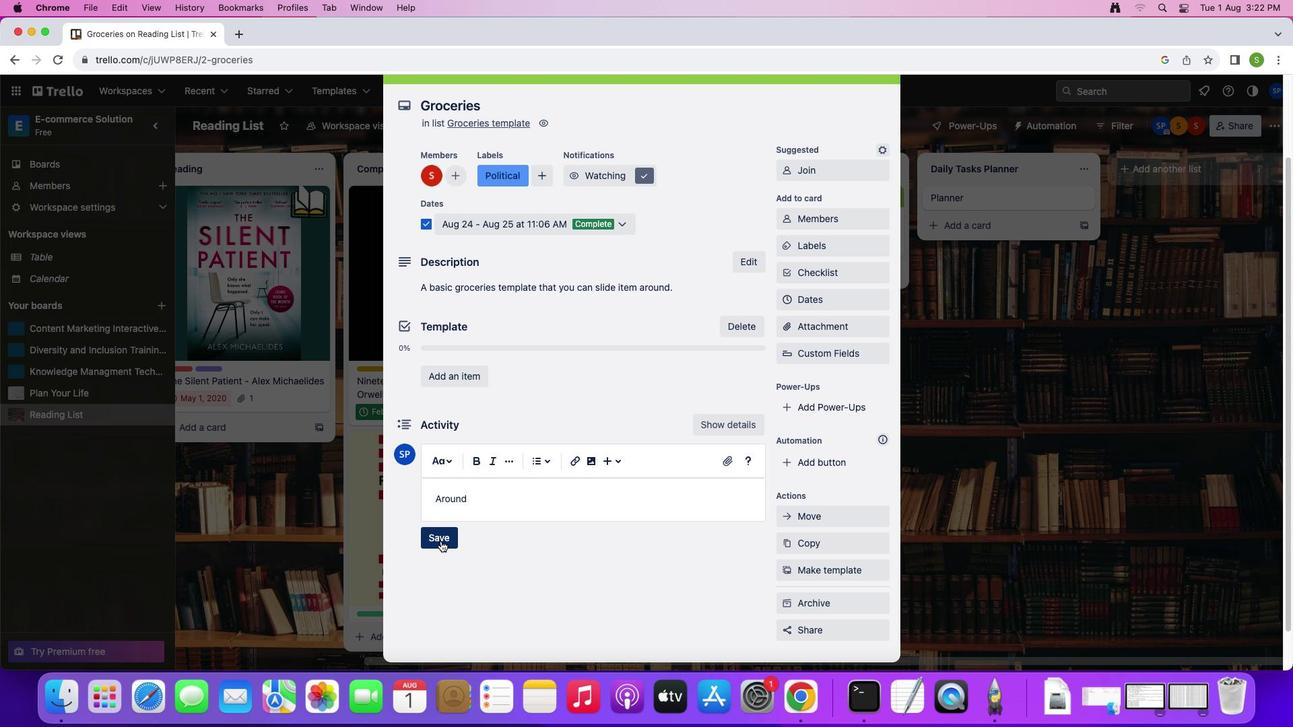 
Action: Mouse moved to (662, 278)
Screenshot: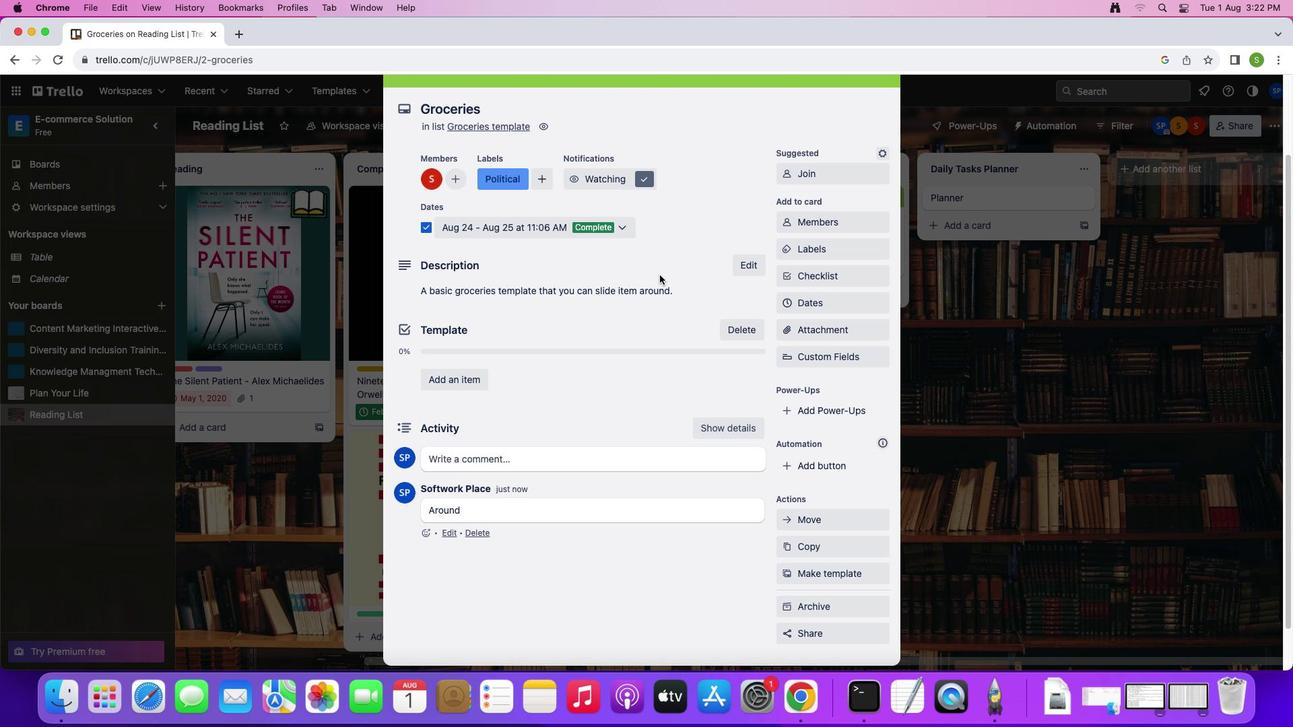 
Action: Mouse scrolled (662, 278) with delta (-25, 22)
Screenshot: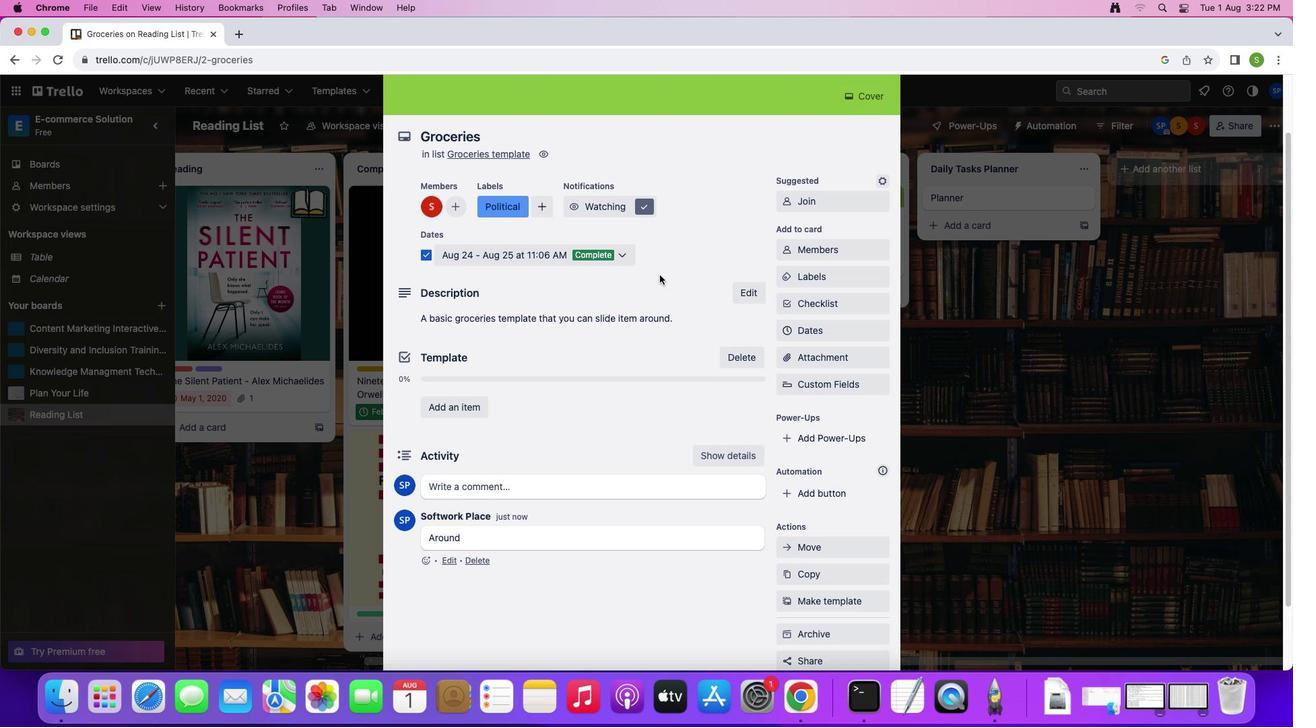 
Action: Mouse scrolled (662, 278) with delta (-25, 22)
Screenshot: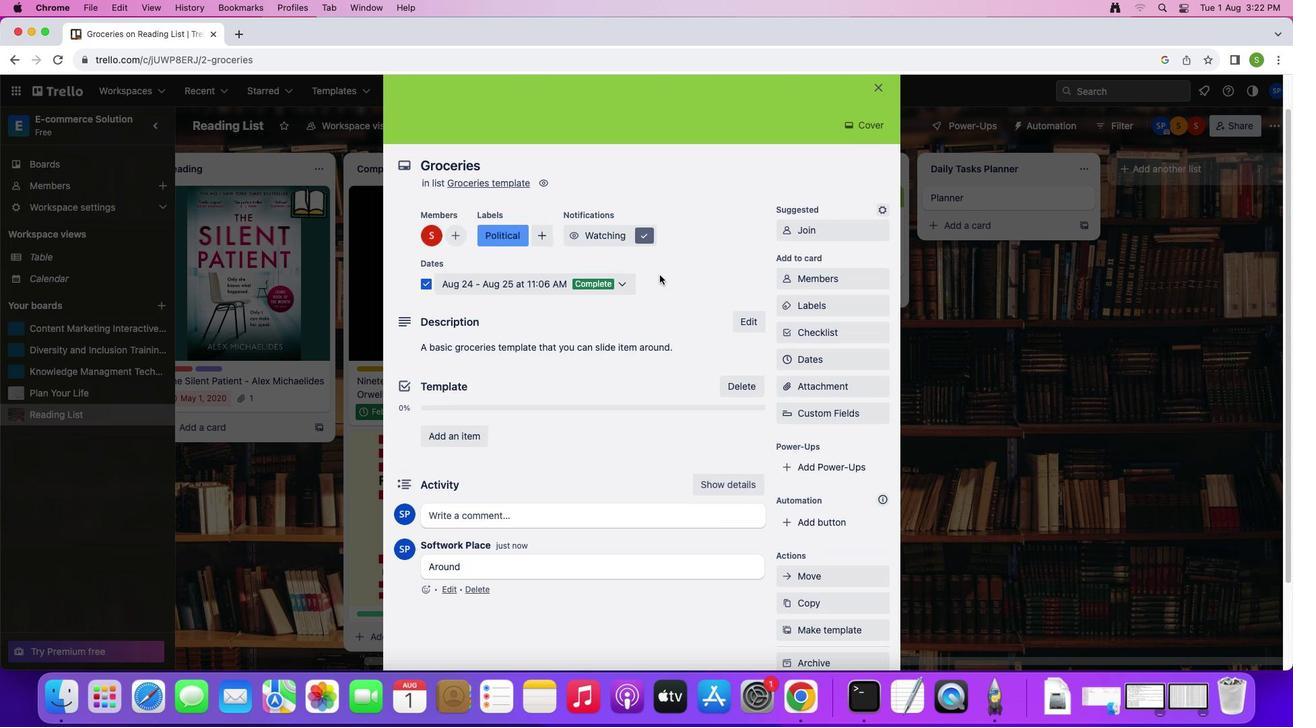 
Action: Mouse scrolled (662, 278) with delta (-25, 23)
Screenshot: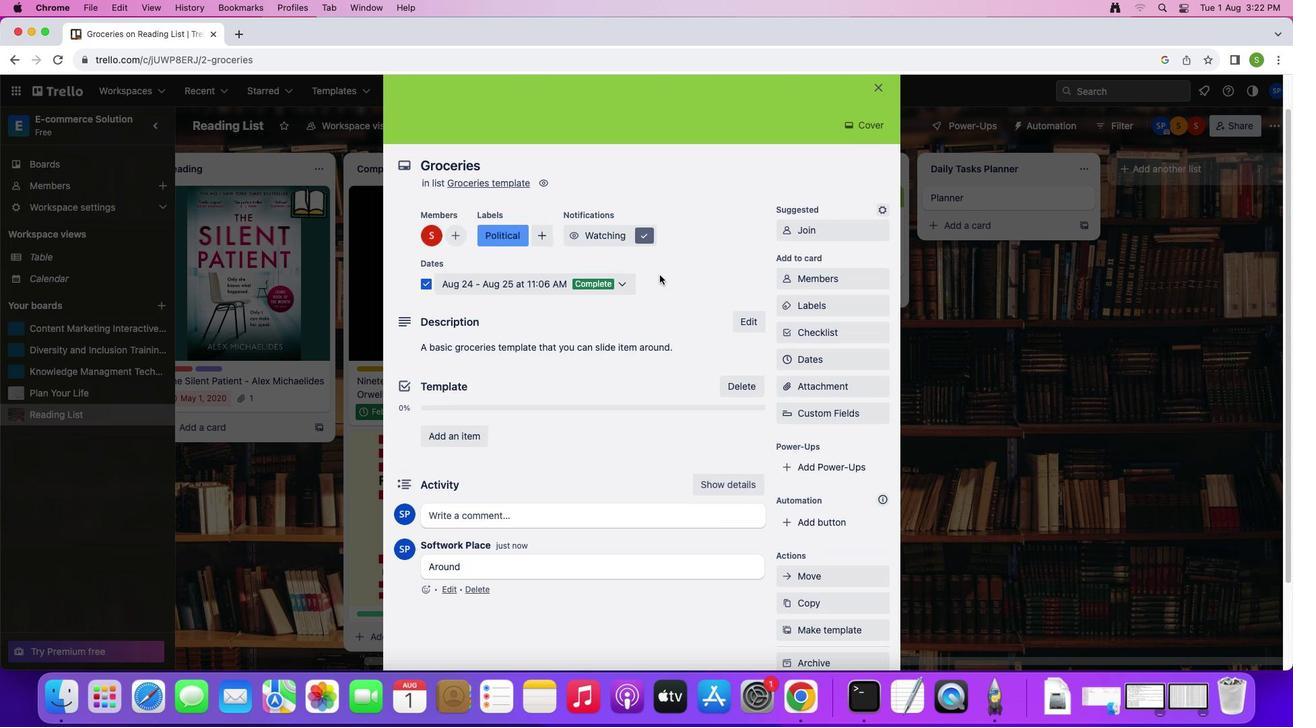 
Action: Mouse scrolled (662, 278) with delta (-25, 24)
Screenshot: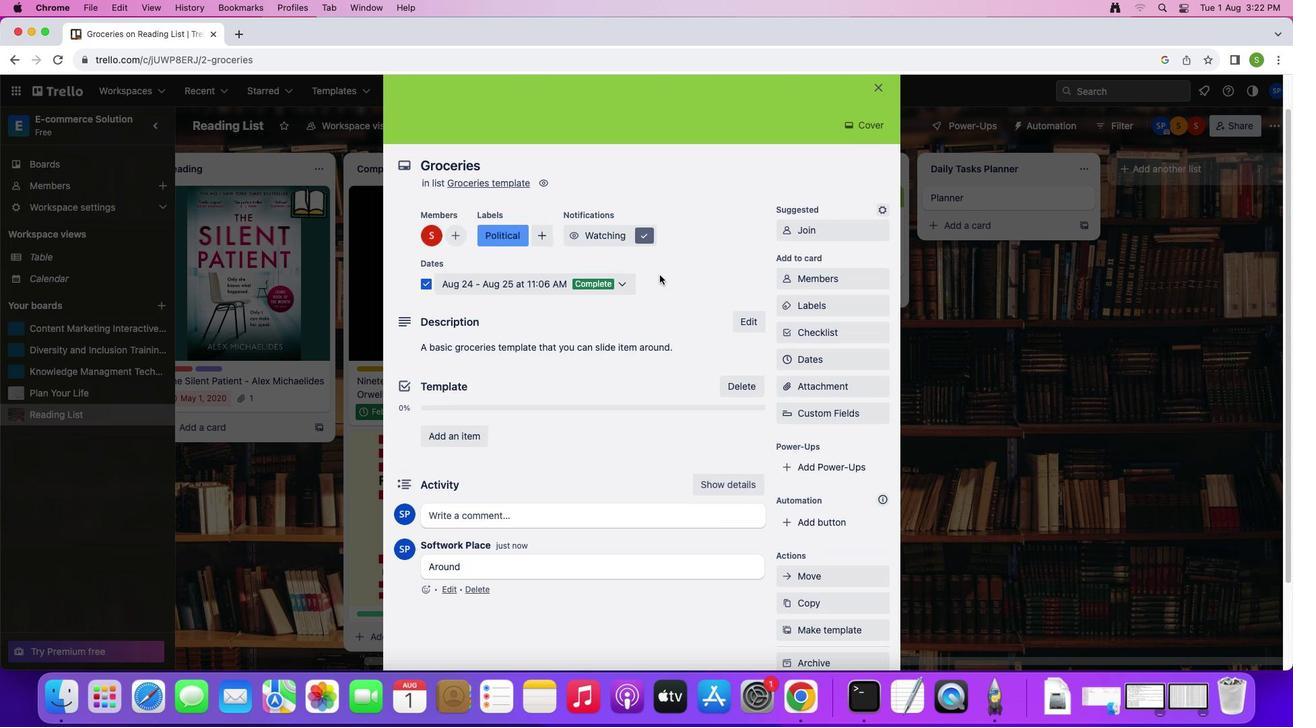 
Action: Mouse scrolled (662, 278) with delta (-25, 24)
Screenshot: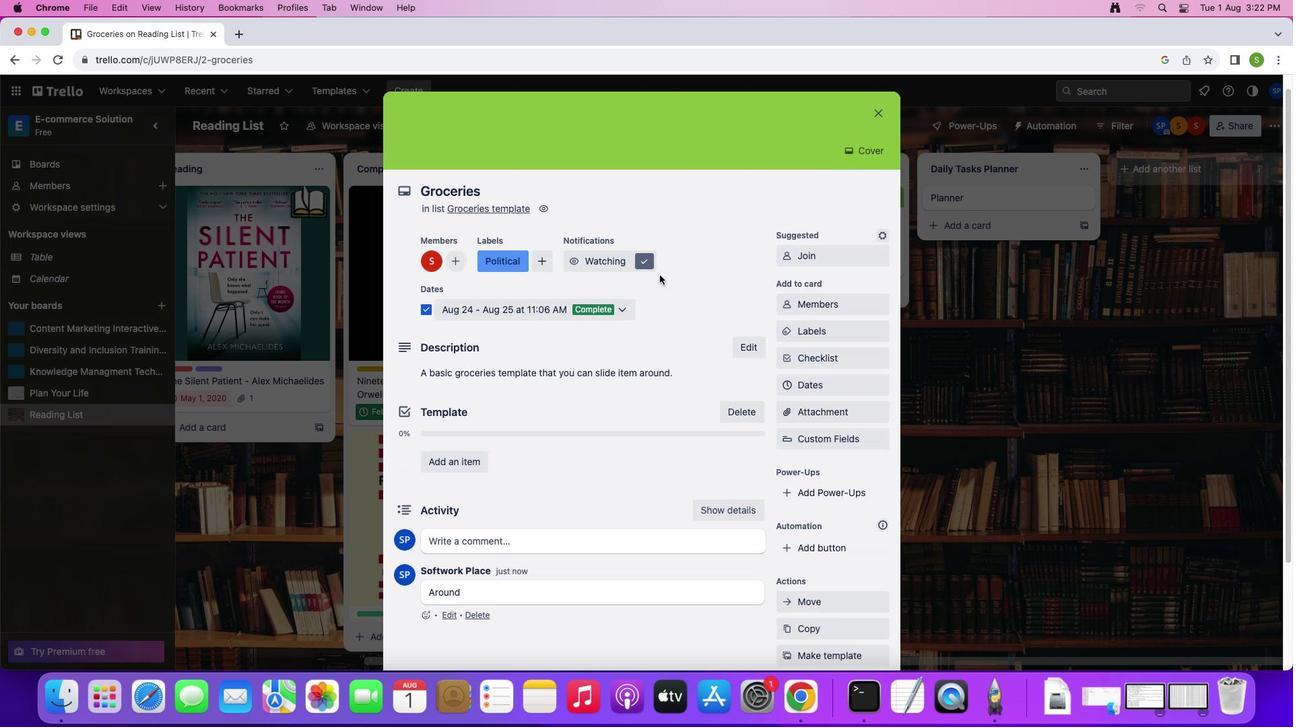 
Action: Mouse moved to (888, 136)
Screenshot: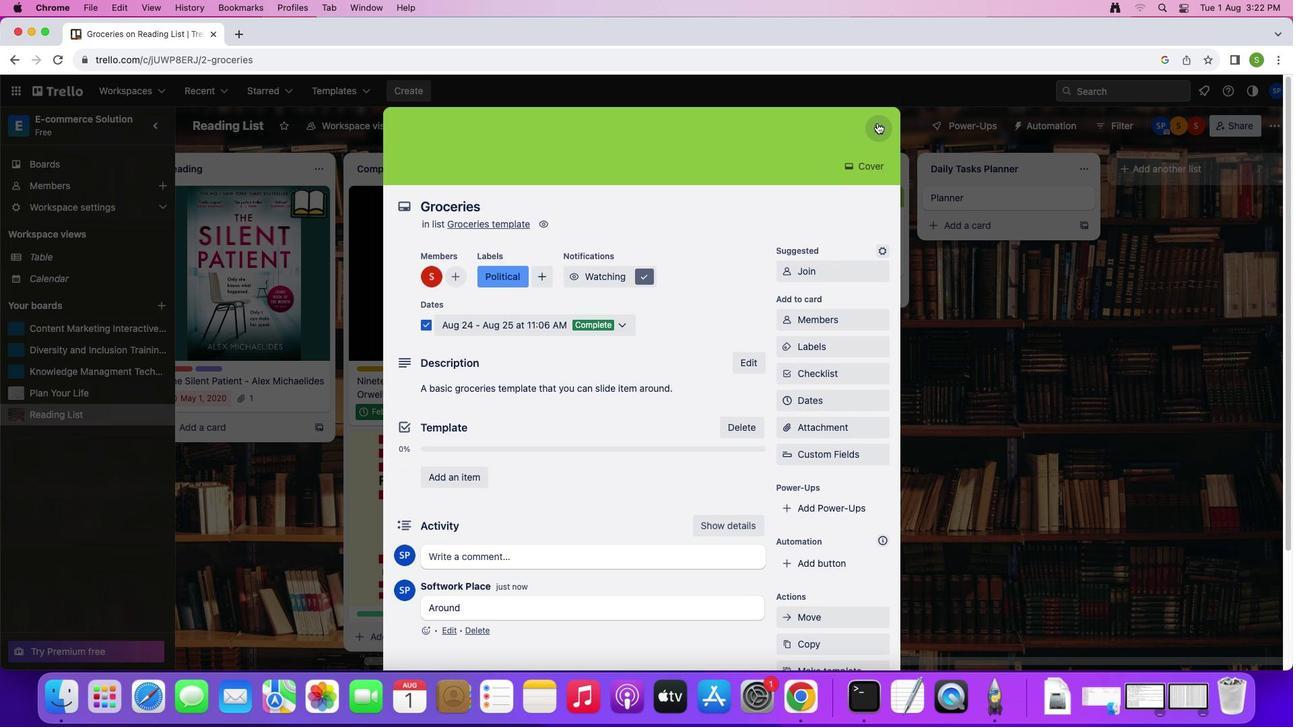 
Action: Mouse pressed left at (888, 136)
Screenshot: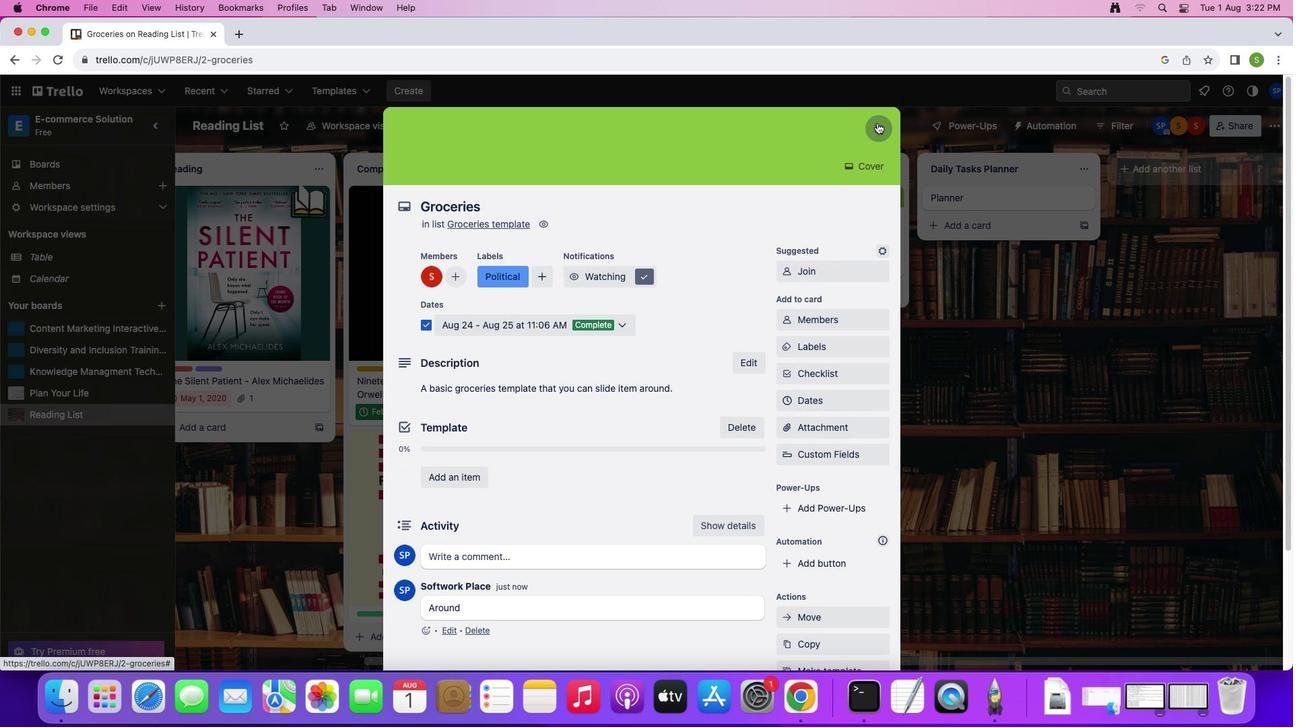 
Action: Mouse moved to (985, 209)
Screenshot: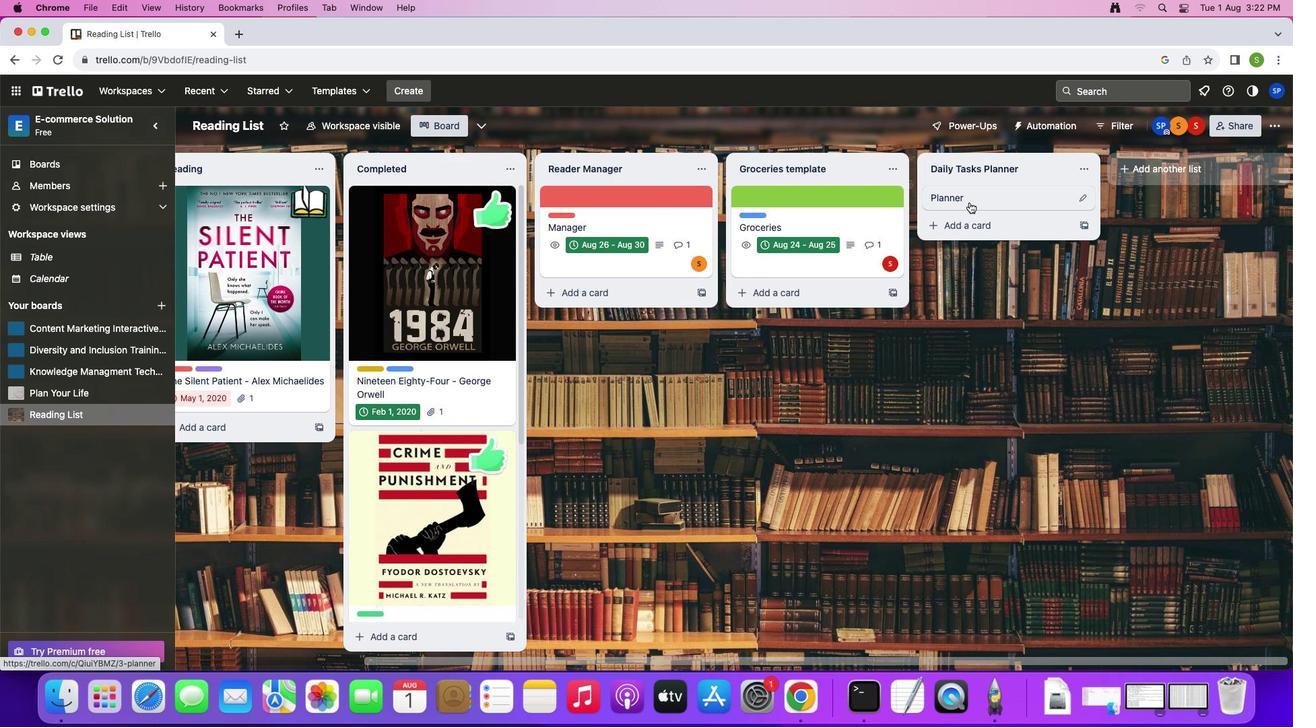 
Action: Mouse pressed left at (985, 209)
Screenshot: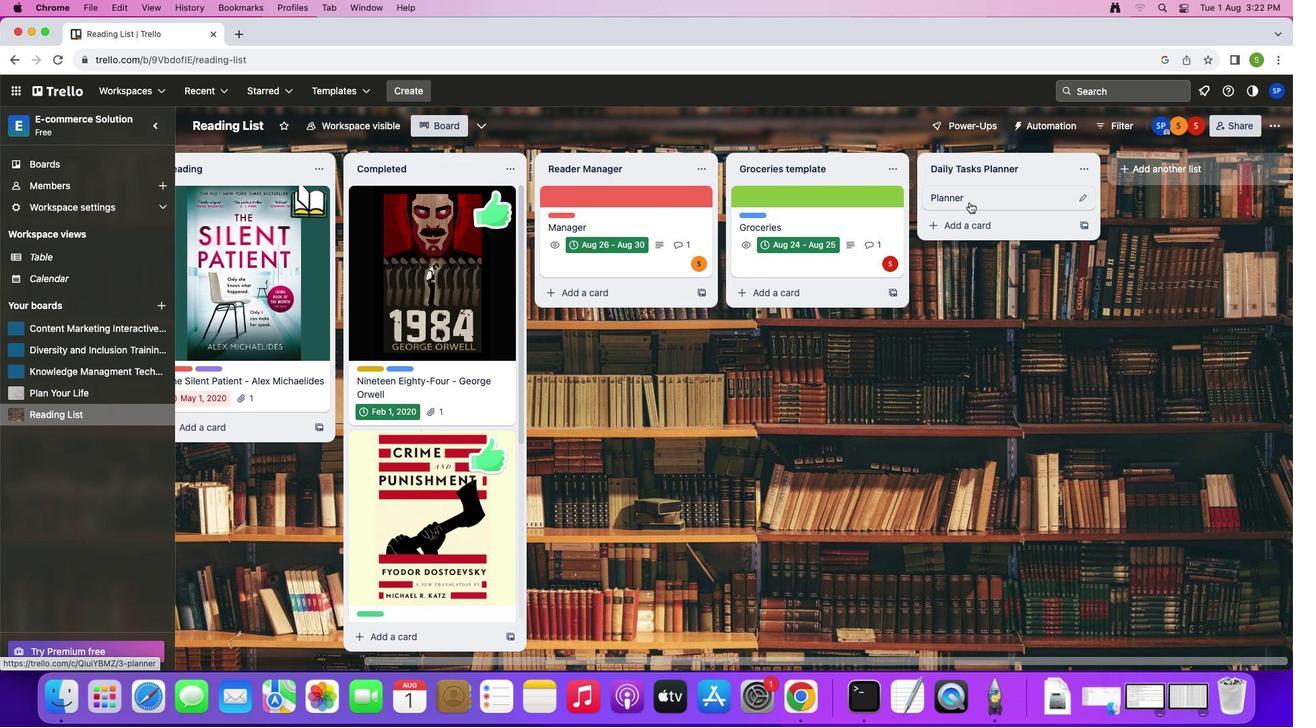 
Action: Mouse moved to (820, 248)
Screenshot: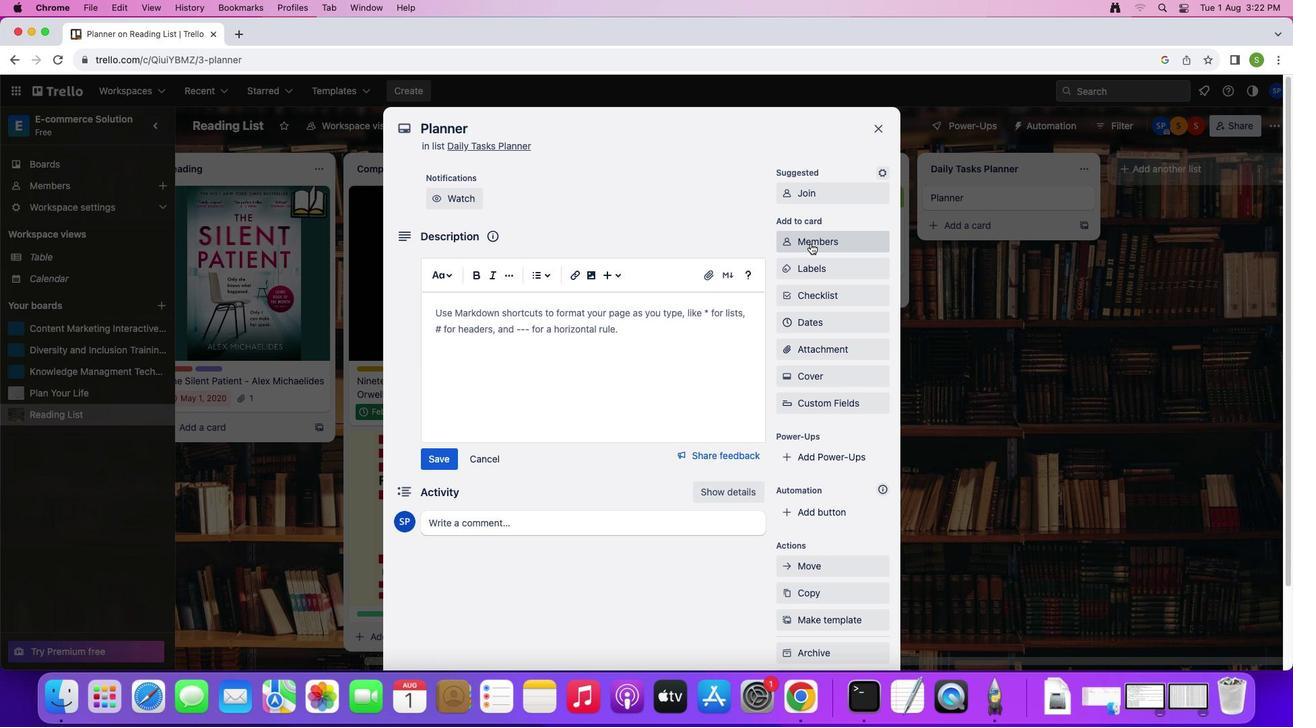 
Action: Mouse pressed left at (820, 248)
Screenshot: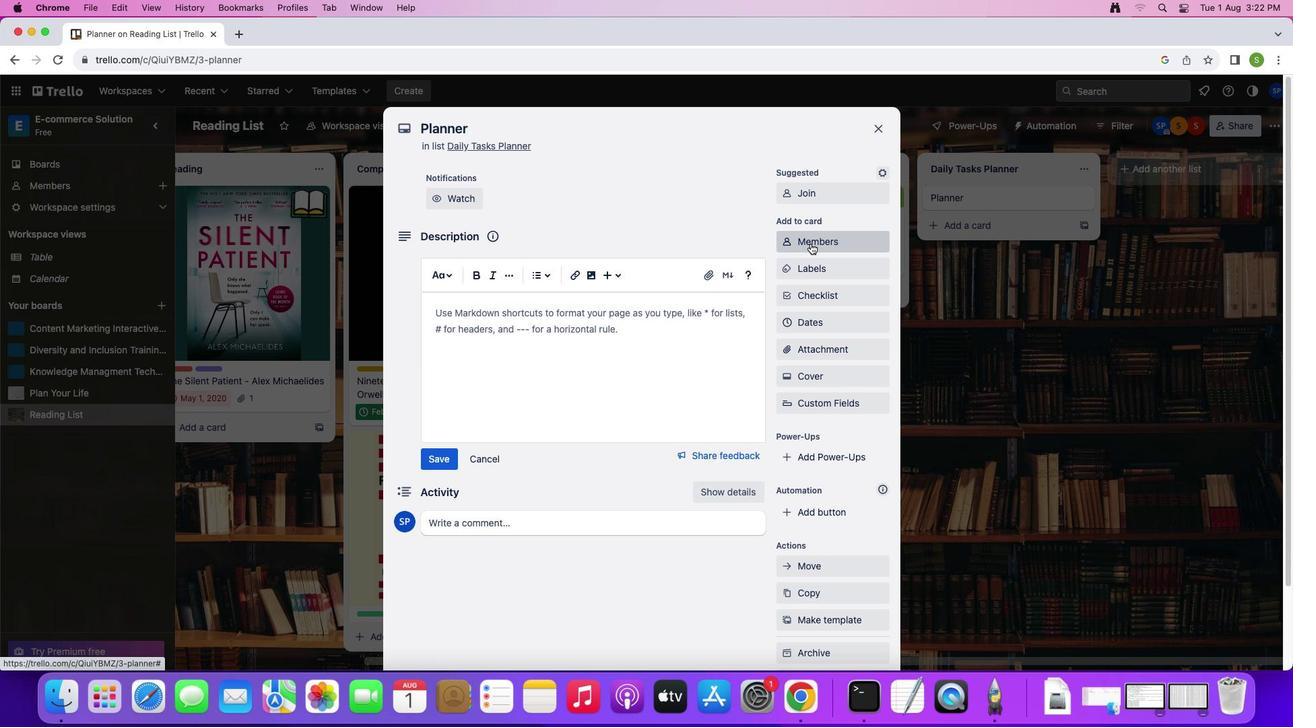 
Action: Mouse moved to (833, 278)
Screenshot: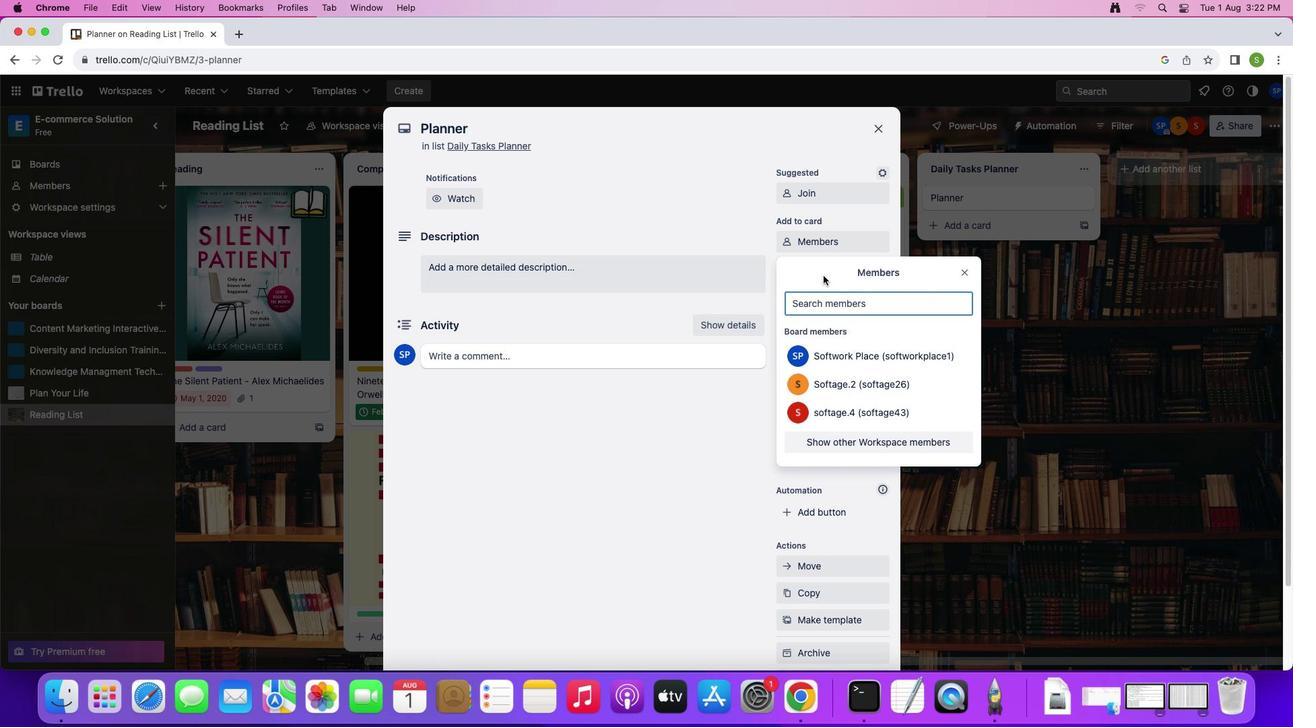 
Action: Key pressed 's''o''f''a''t''g''e''.''4'Key.shift'@''s''o''f''t''a''g''e''.''n''e''t'
Screenshot: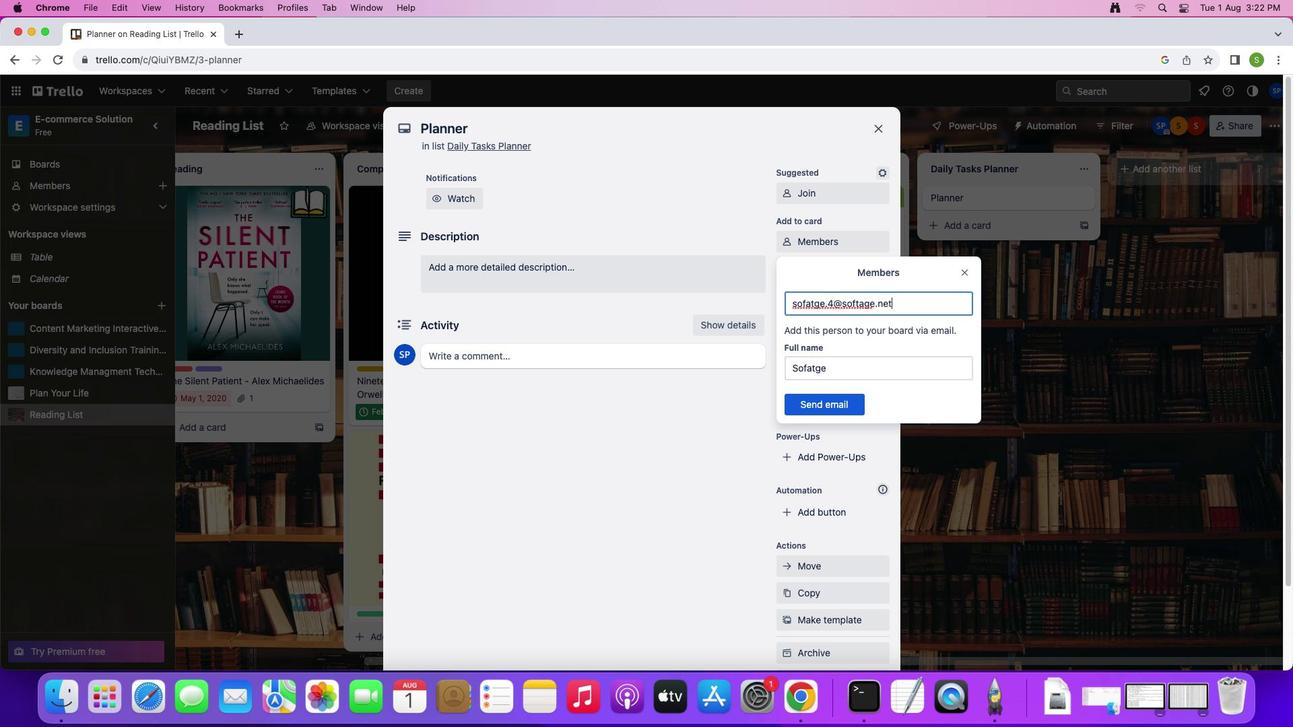
Action: Mouse moved to (825, 398)
Screenshot: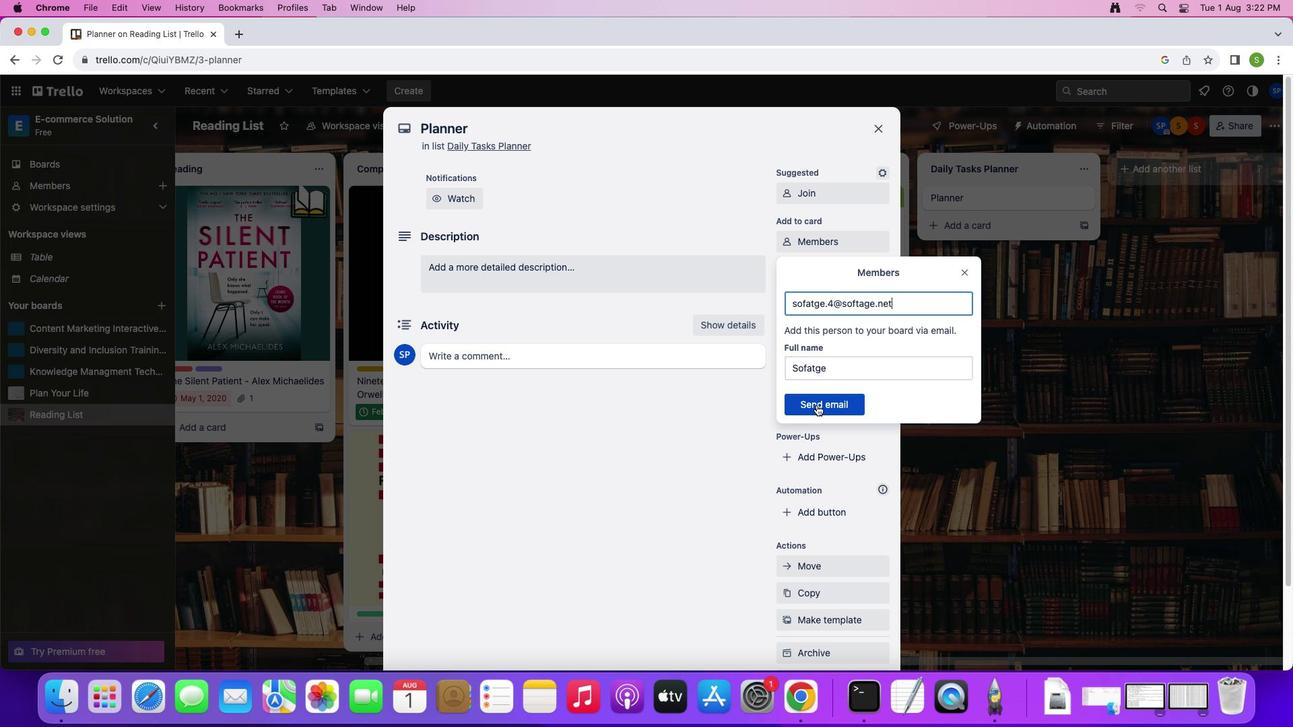 
Action: Mouse pressed left at (825, 398)
Screenshot: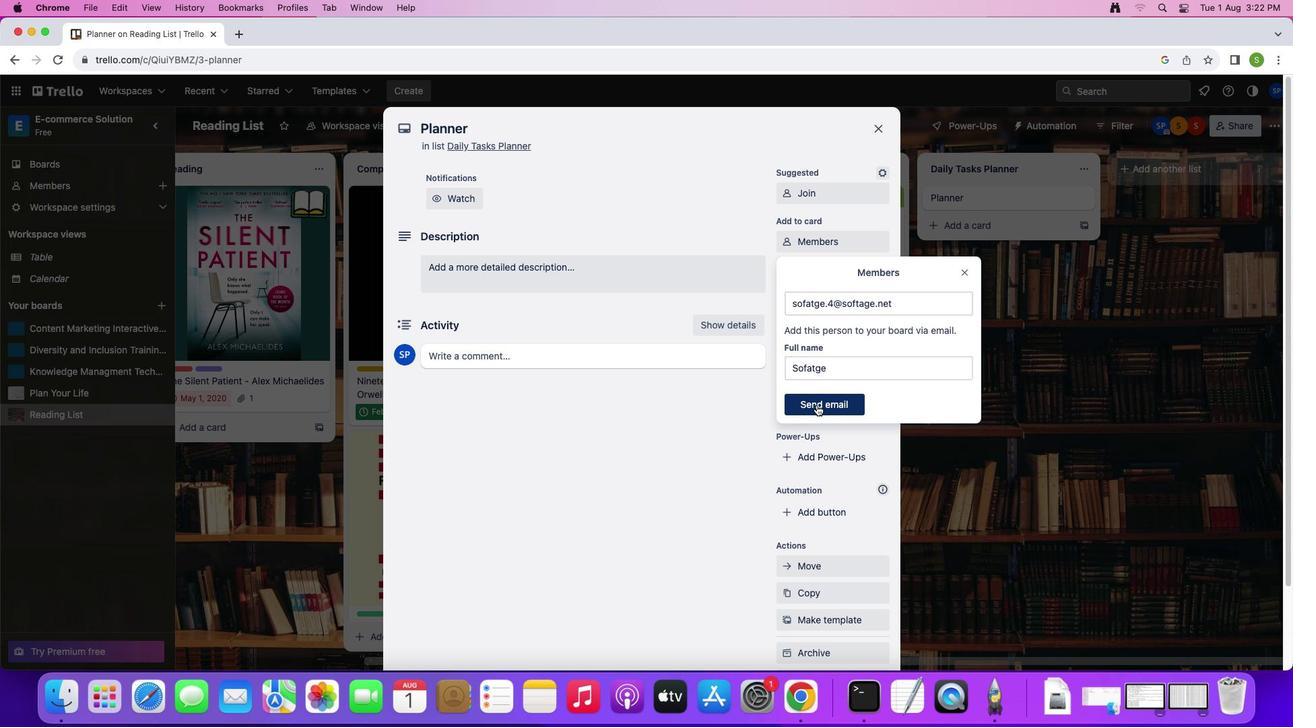 
Action: Mouse moved to (822, 271)
Screenshot: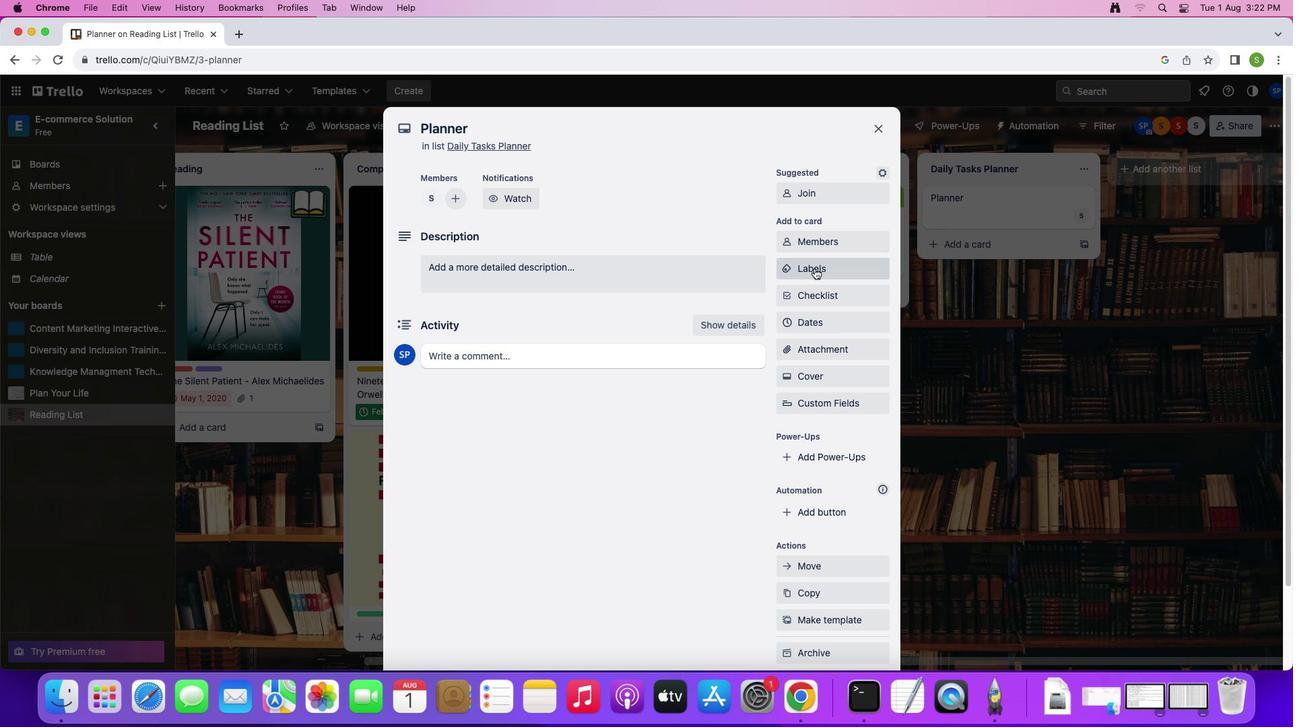
Action: Mouse pressed left at (822, 271)
Screenshot: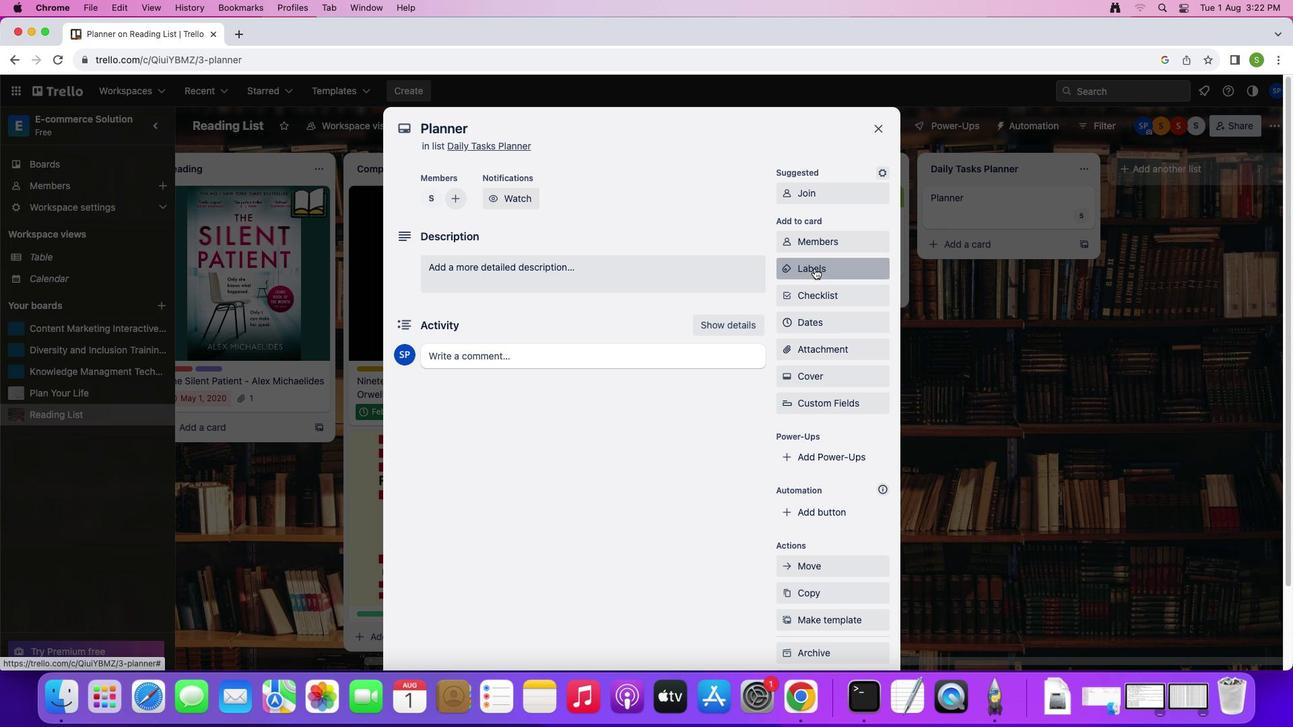 
Action: Mouse moved to (851, 487)
Screenshot: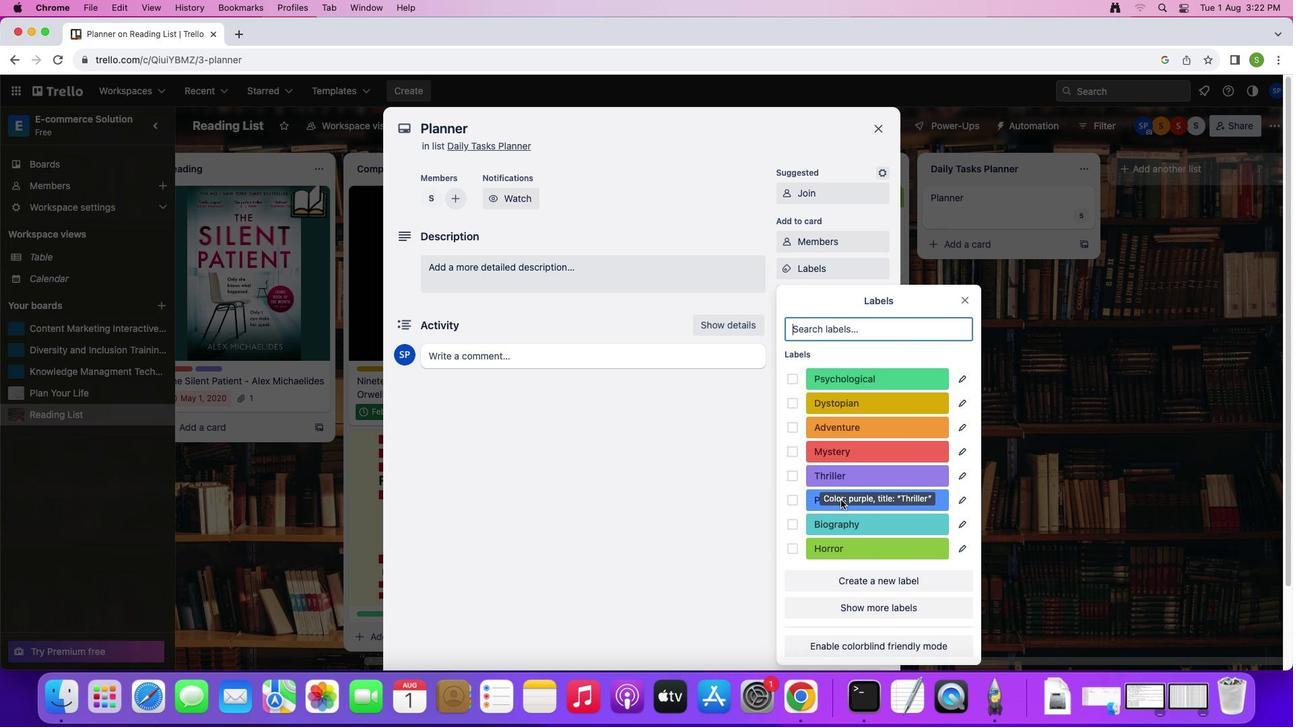 
Action: Mouse pressed left at (851, 487)
Screenshot: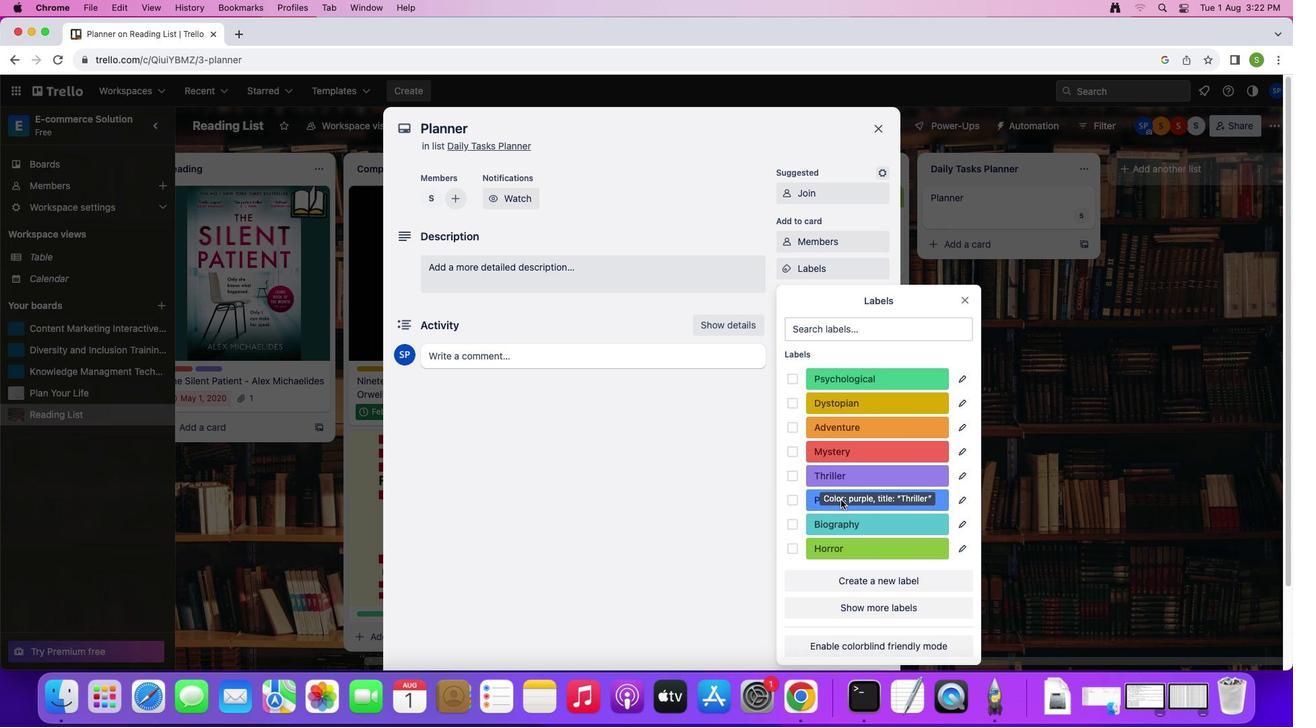 
Action: Mouse moved to (830, 491)
Screenshot: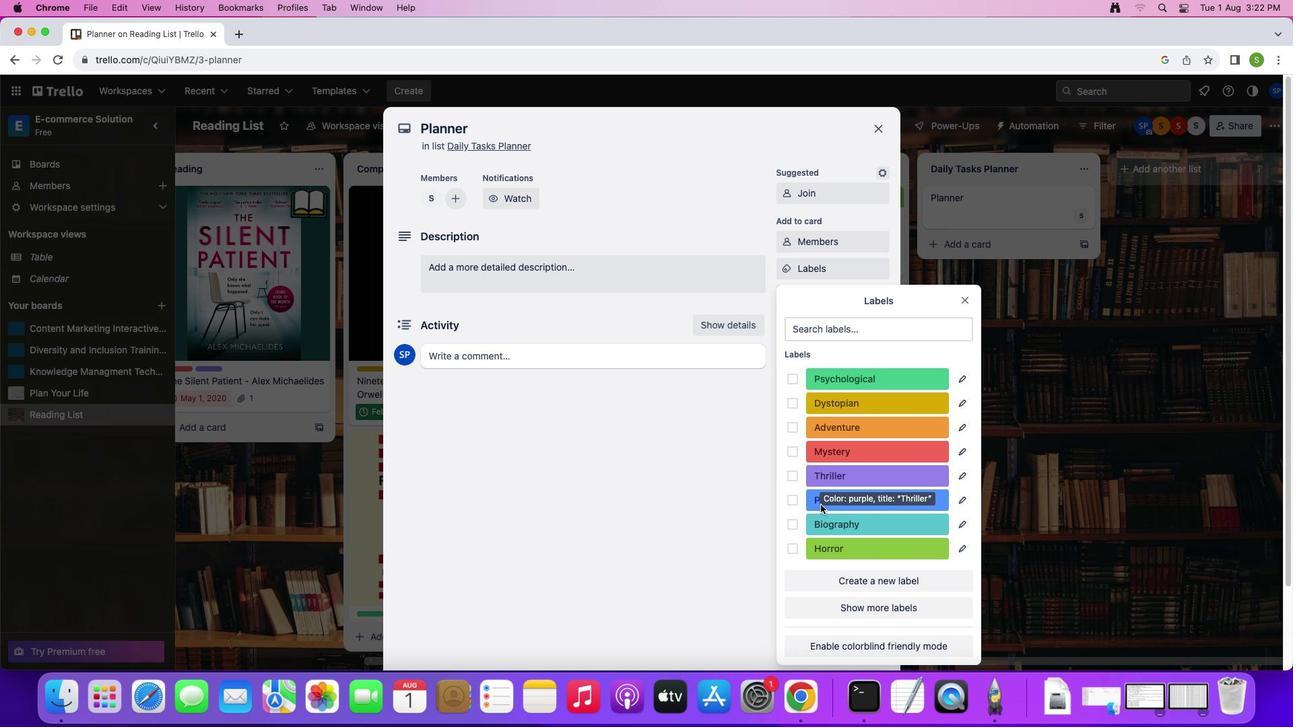 
Action: Mouse pressed left at (830, 491)
Screenshot: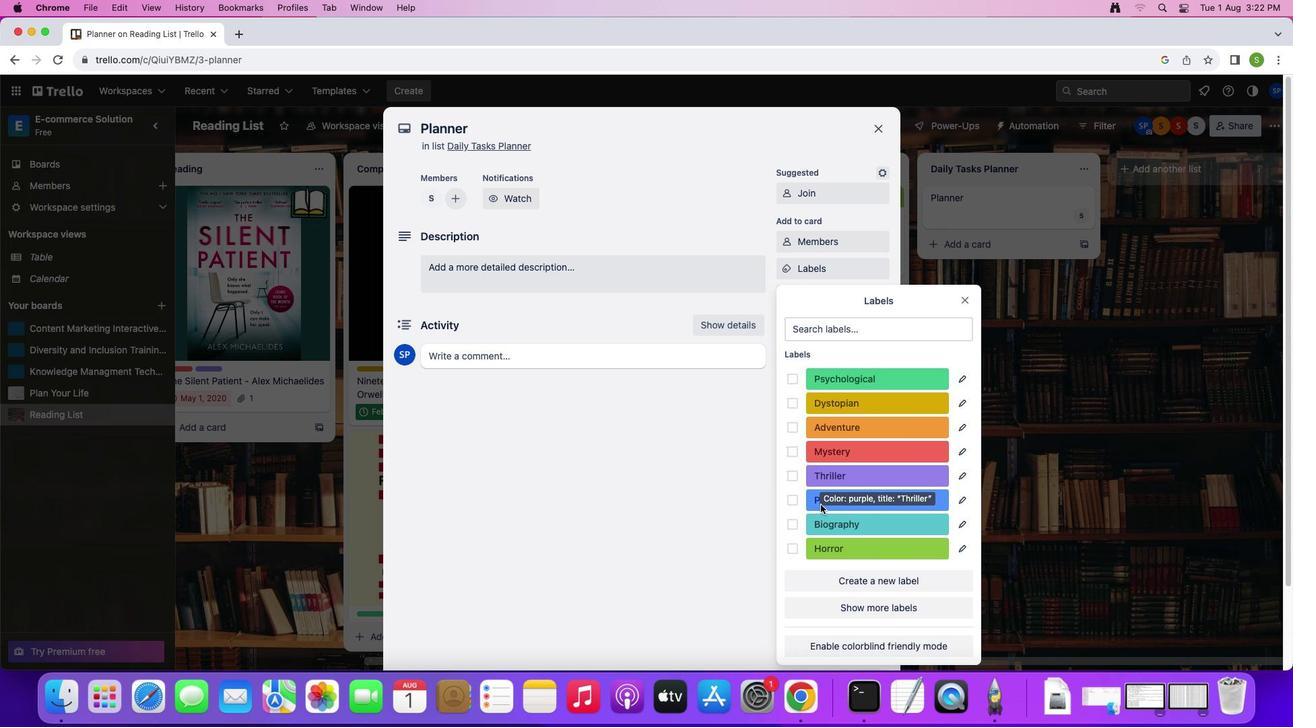 
Action: Mouse moved to (840, 482)
Screenshot: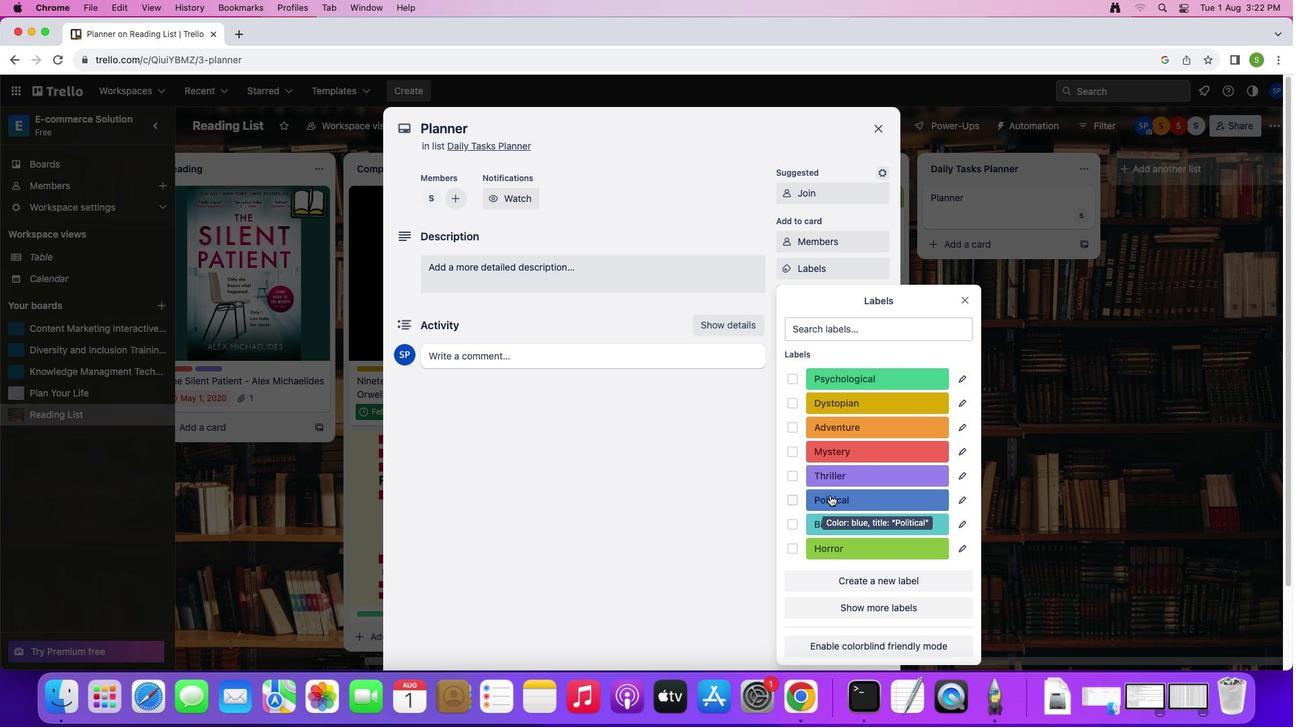 
Action: Mouse pressed left at (840, 482)
Screenshot: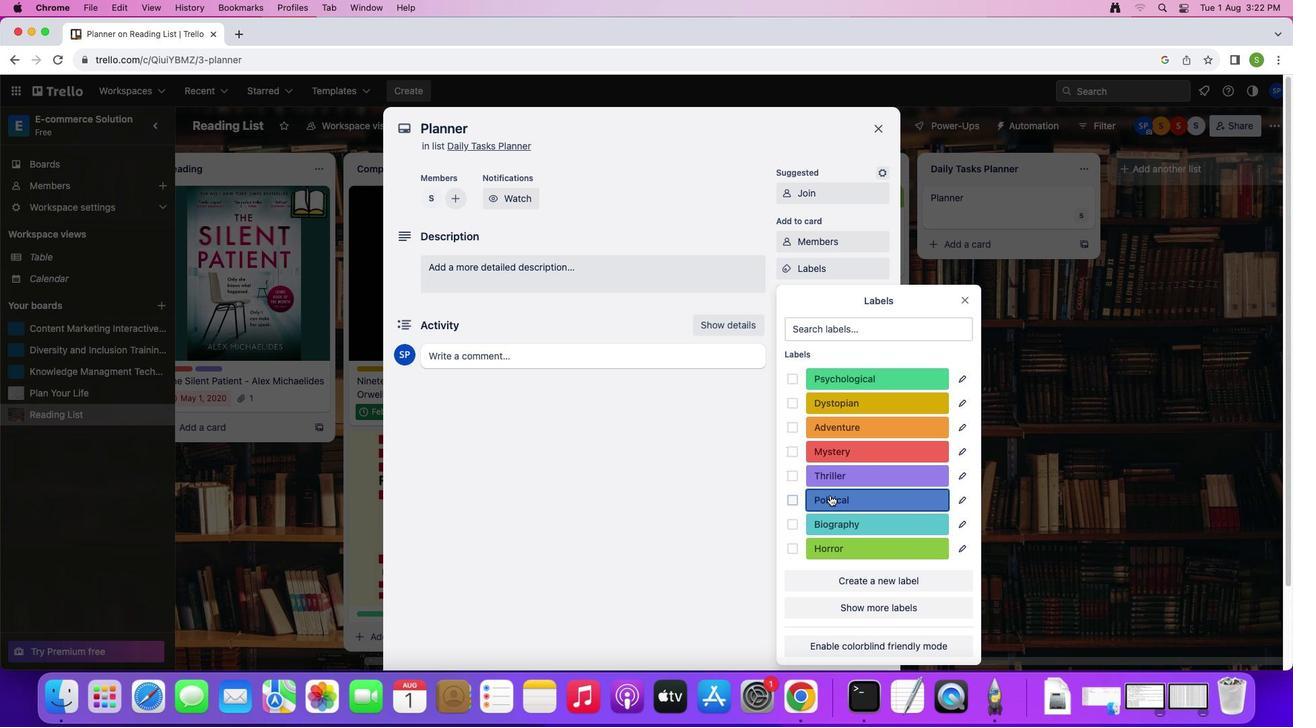
Action: Mouse moved to (979, 307)
Screenshot: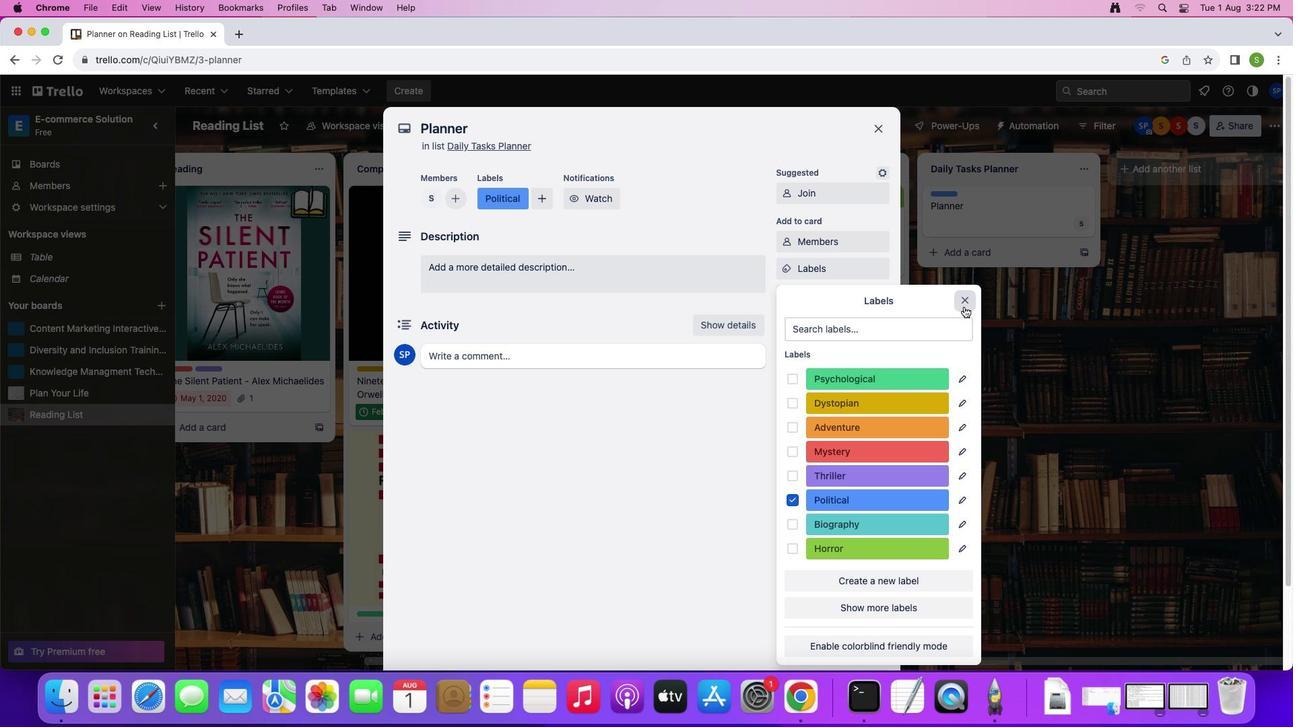 
Action: Mouse pressed left at (979, 307)
Screenshot: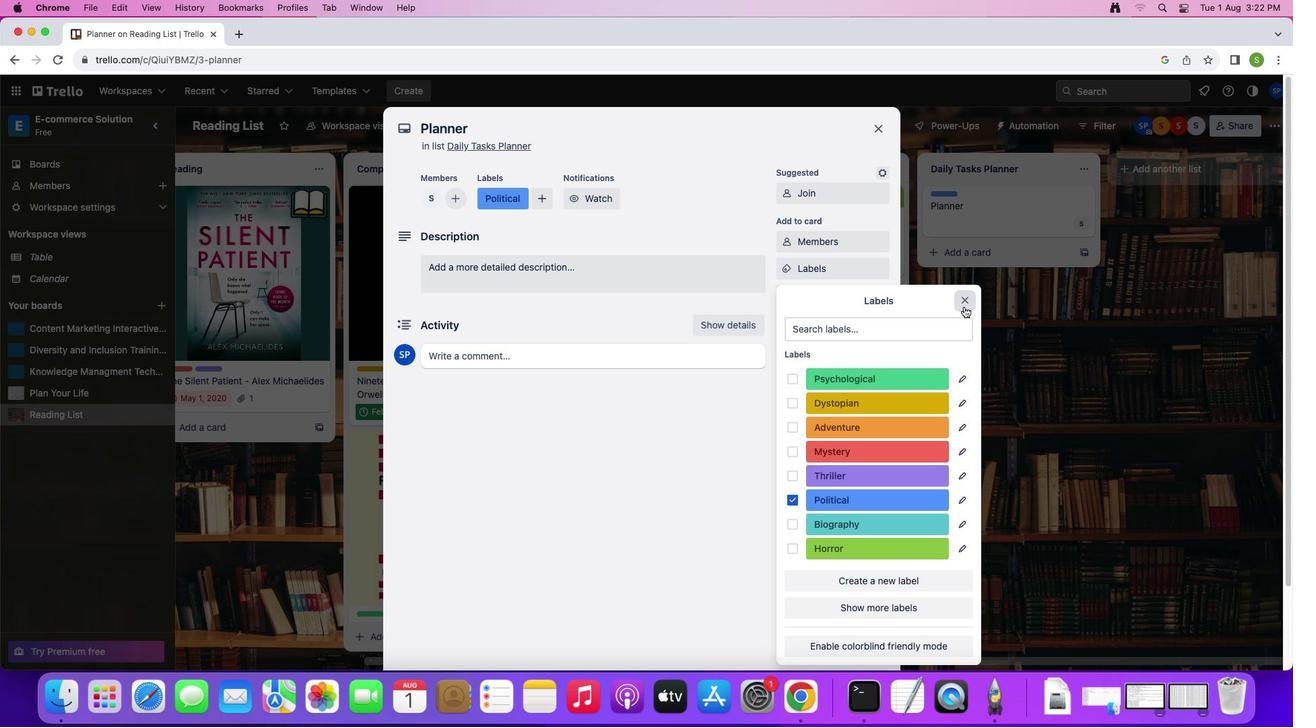 
Action: Mouse moved to (805, 303)
Screenshot: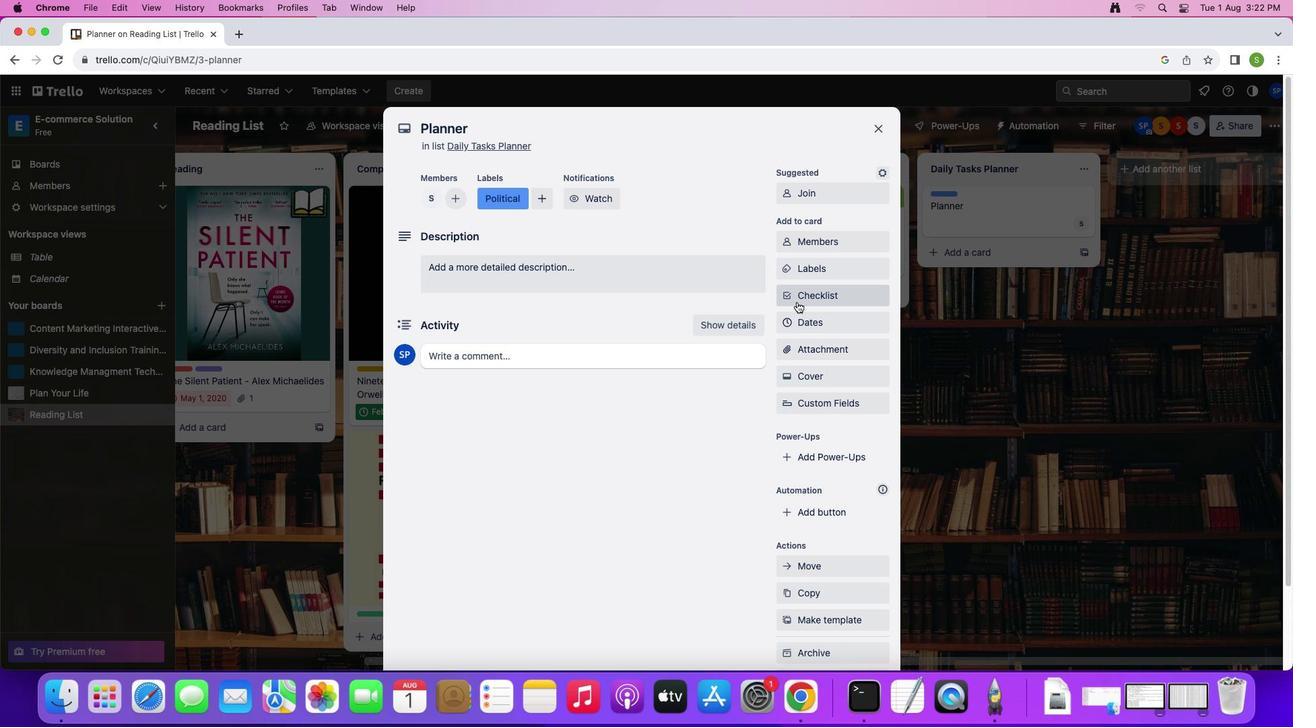 
Action: Mouse pressed left at (805, 303)
Screenshot: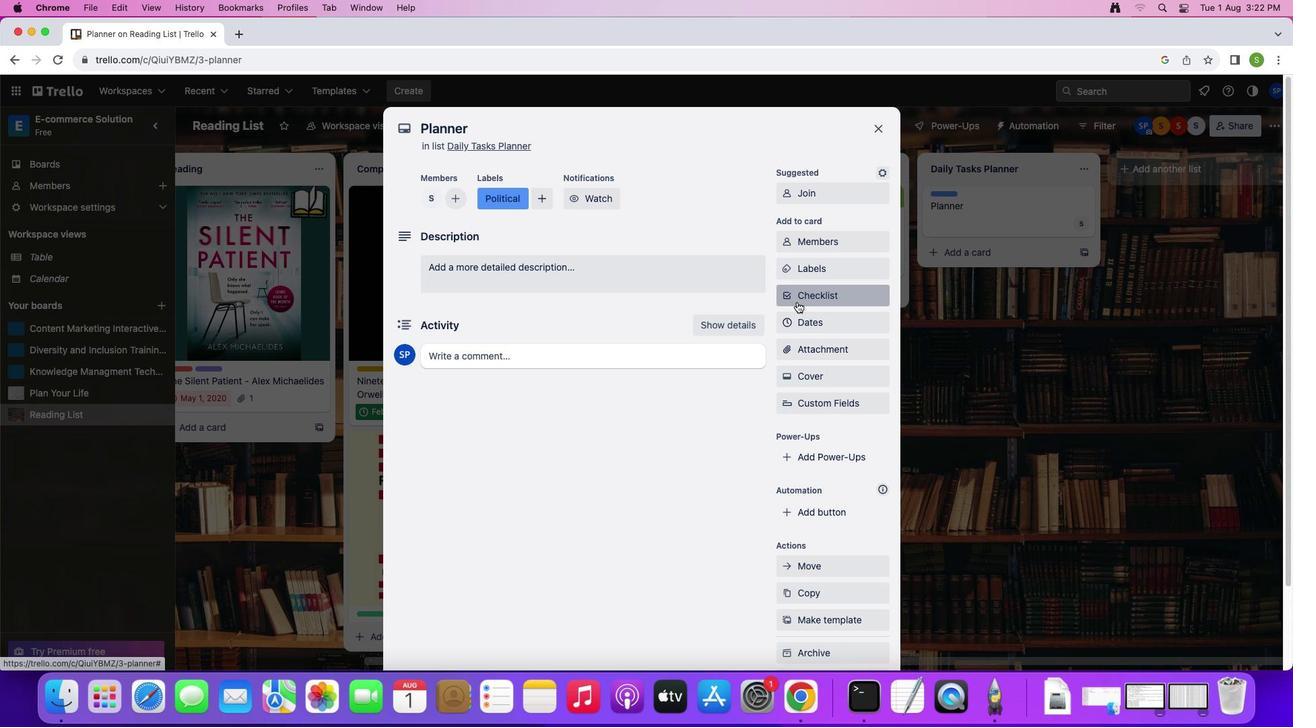 
Action: Mouse moved to (852, 380)
Screenshot: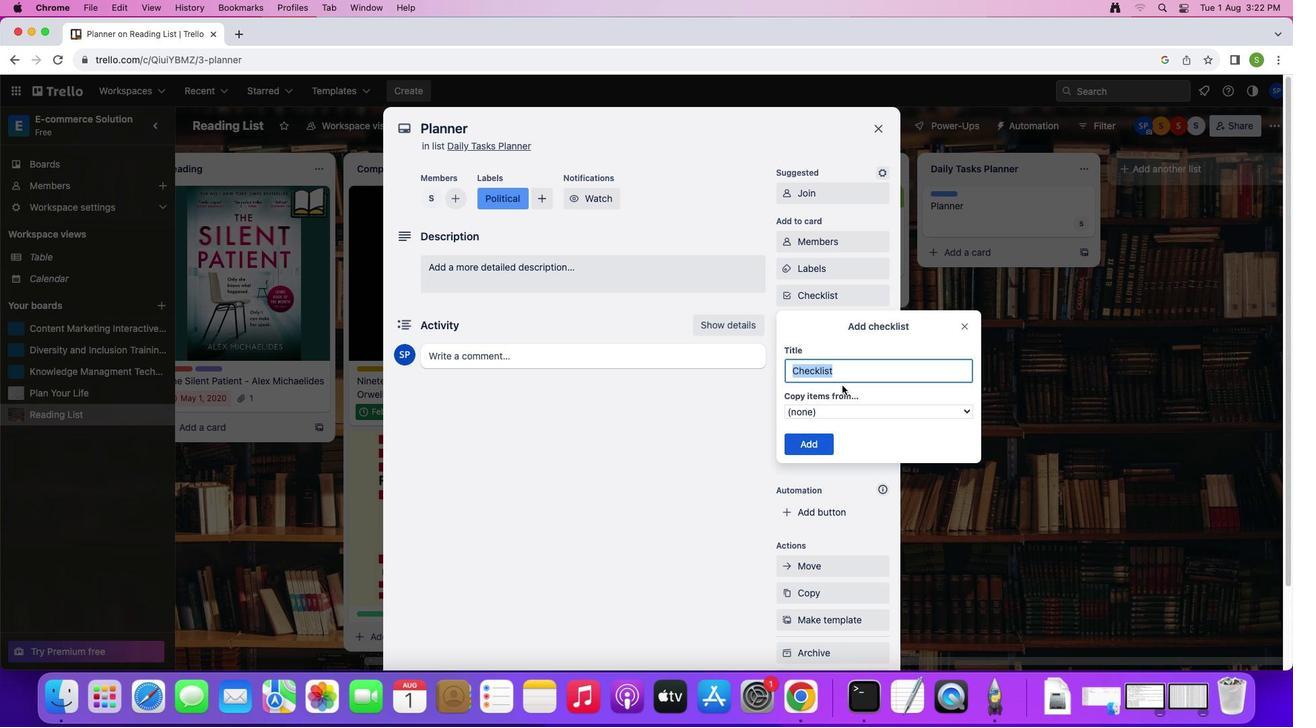 
Action: Key pressed Key.shift'P''l''a''n''n''e''r'Key.enter
Screenshot: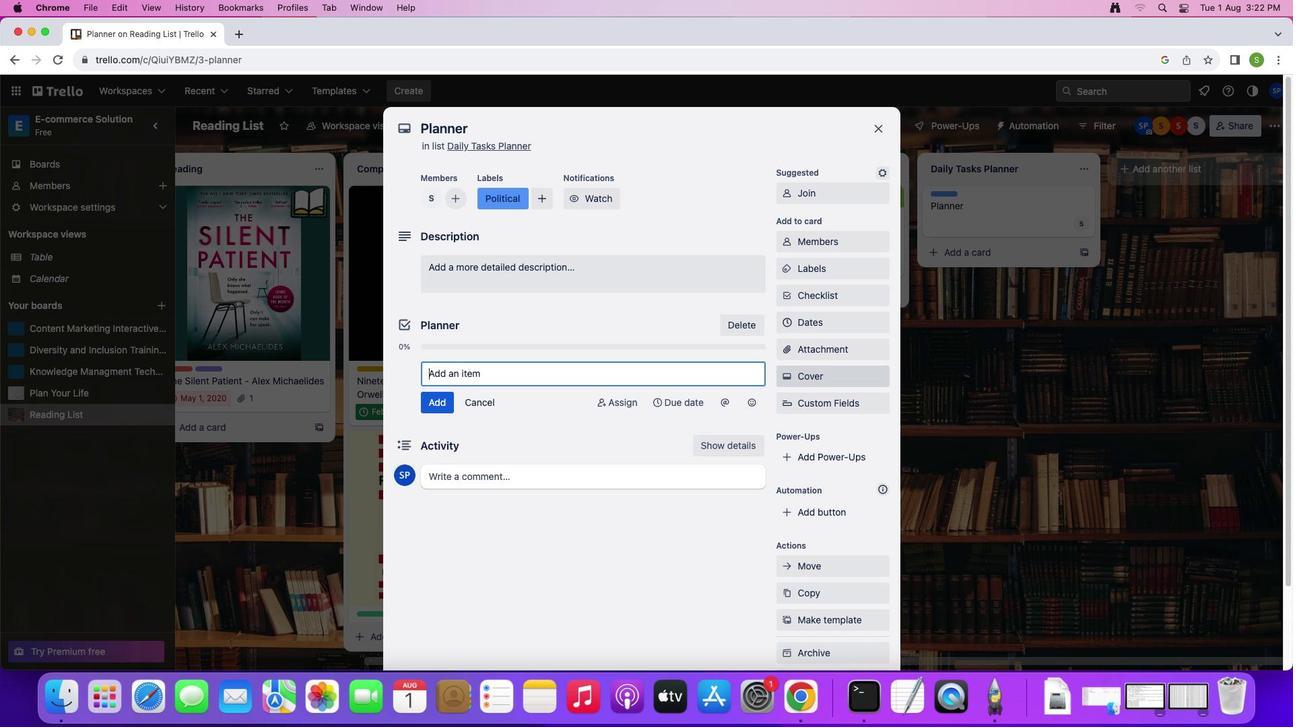 
Action: Mouse moved to (837, 319)
Screenshot: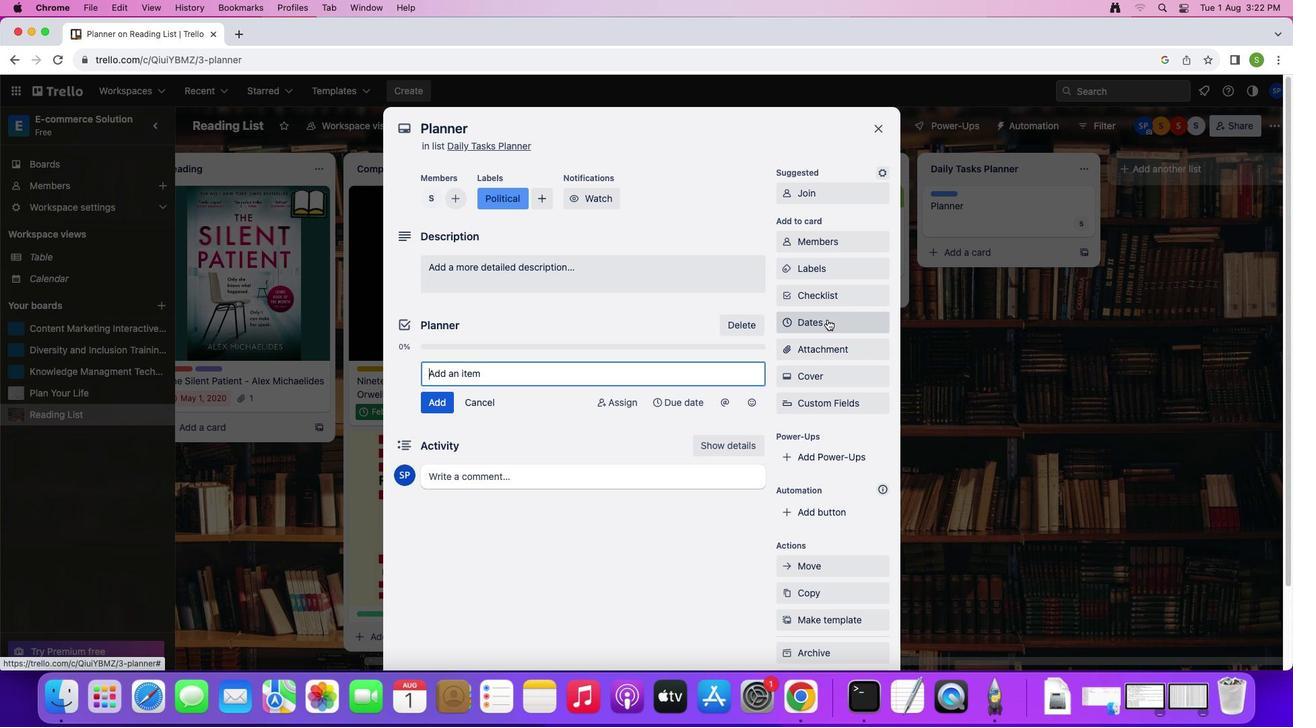
Action: Mouse pressed left at (837, 319)
Screenshot: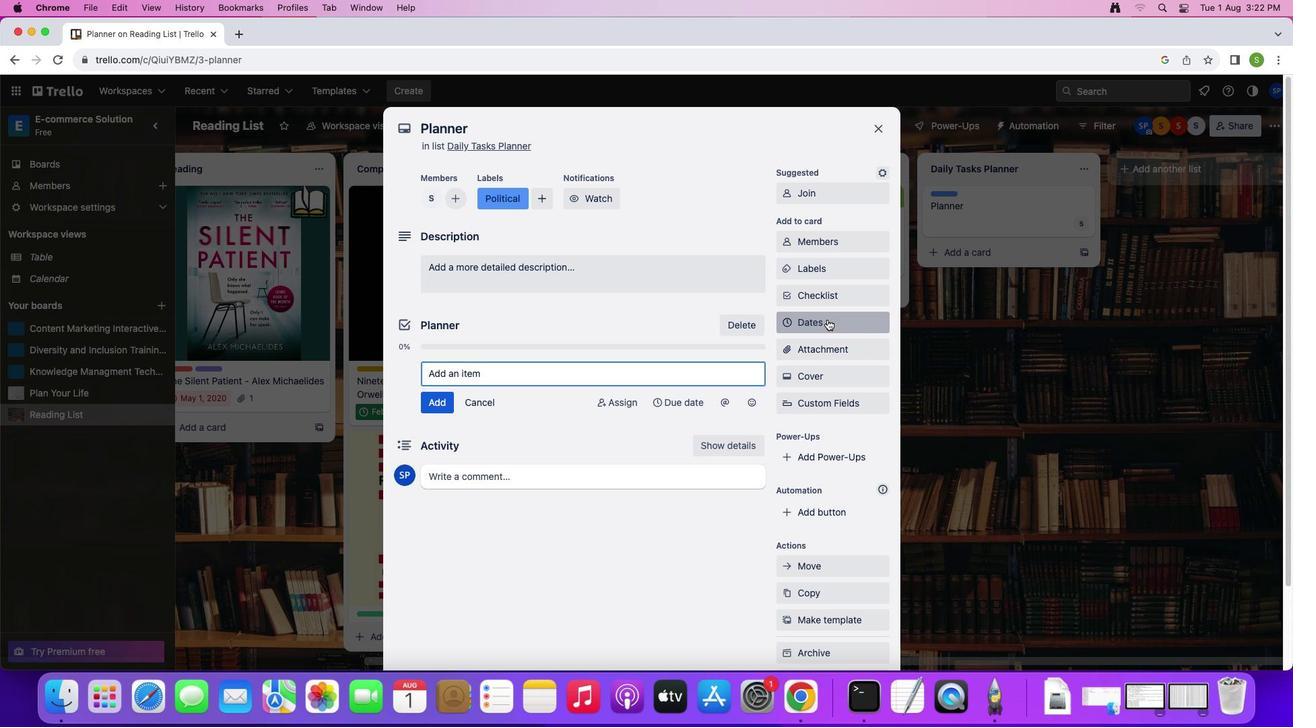 
Action: Mouse moved to (893, 252)
Screenshot: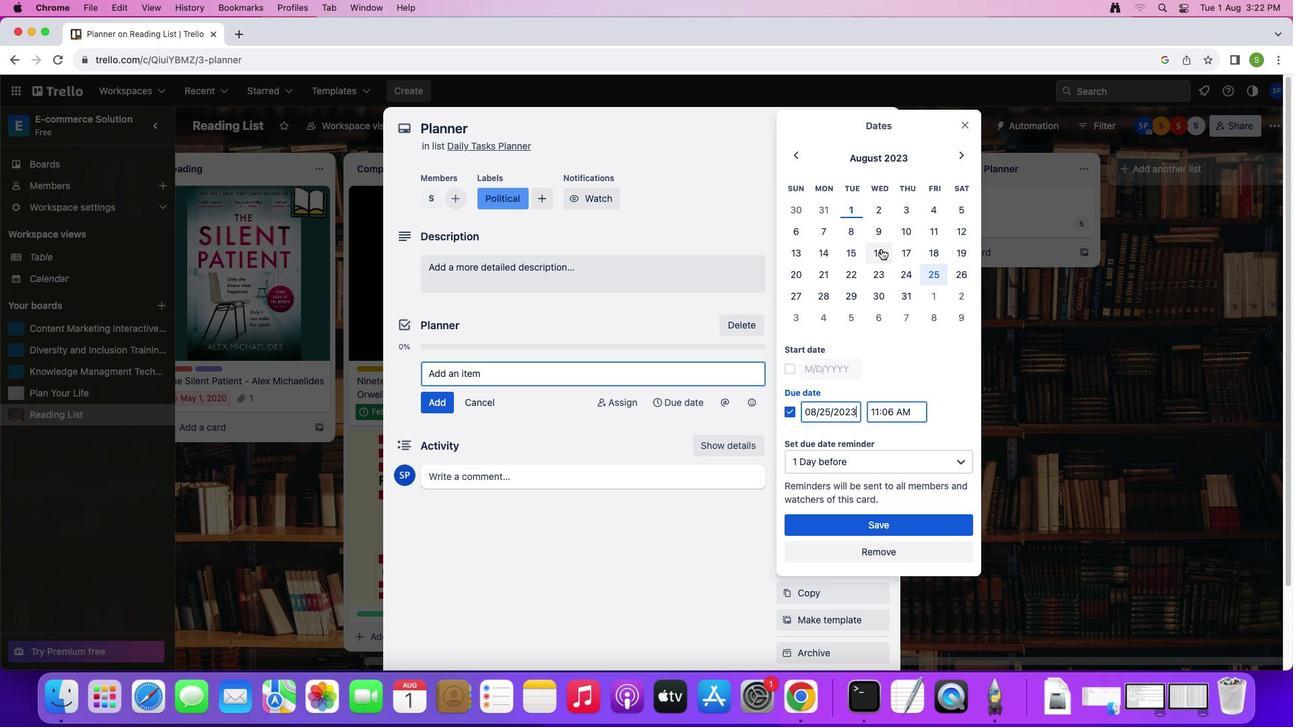 
Action: Mouse pressed left at (893, 252)
Screenshot: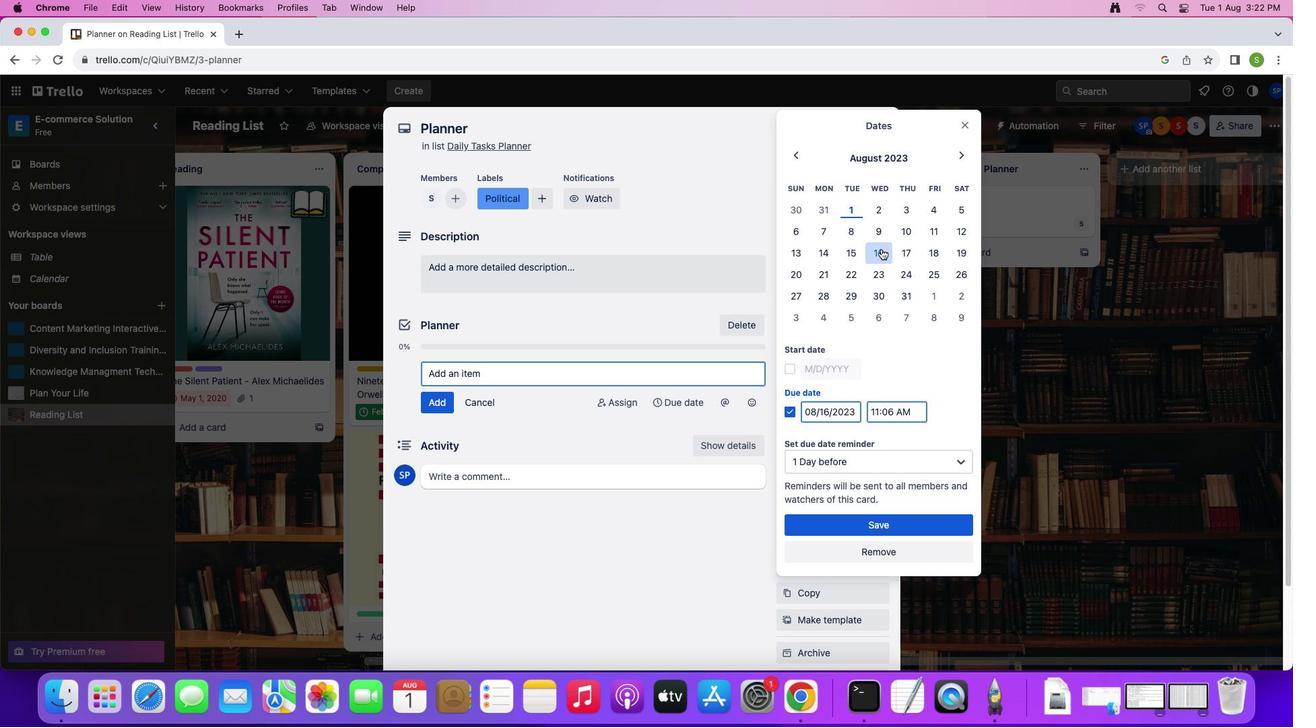 
Action: Mouse moved to (805, 368)
Screenshot: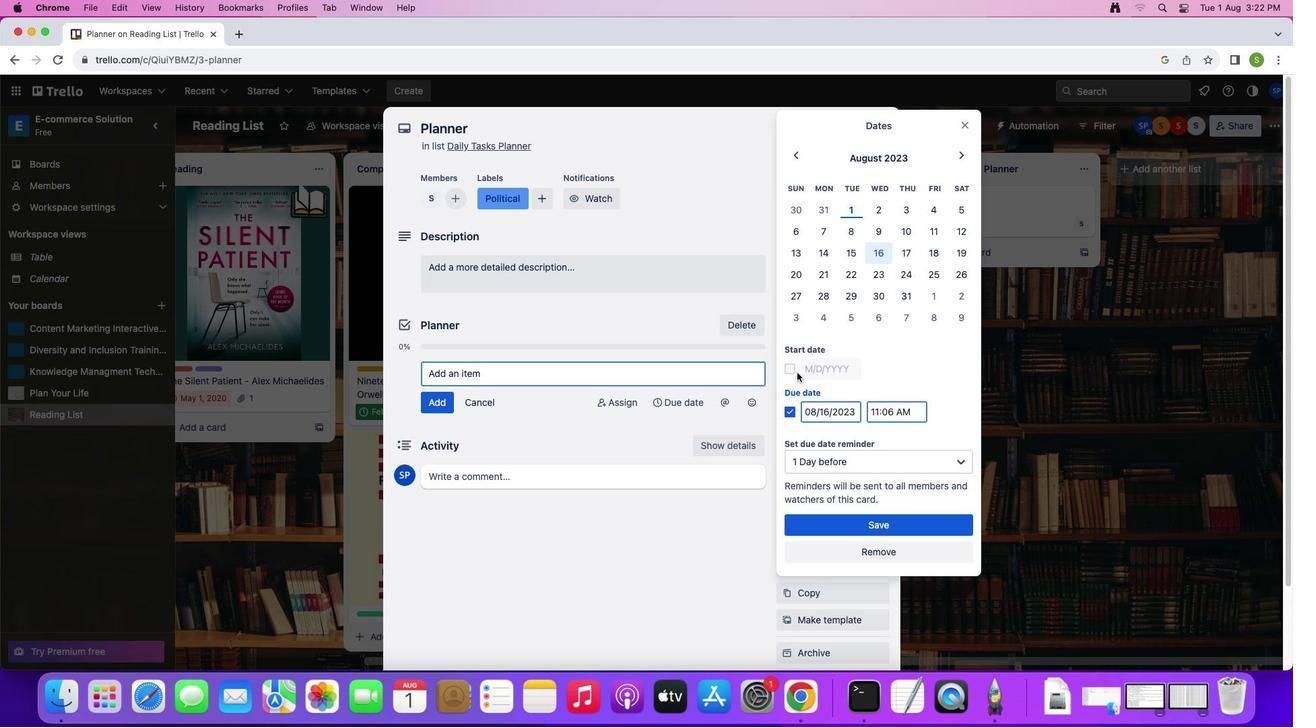 
Action: Mouse pressed left at (805, 368)
Screenshot: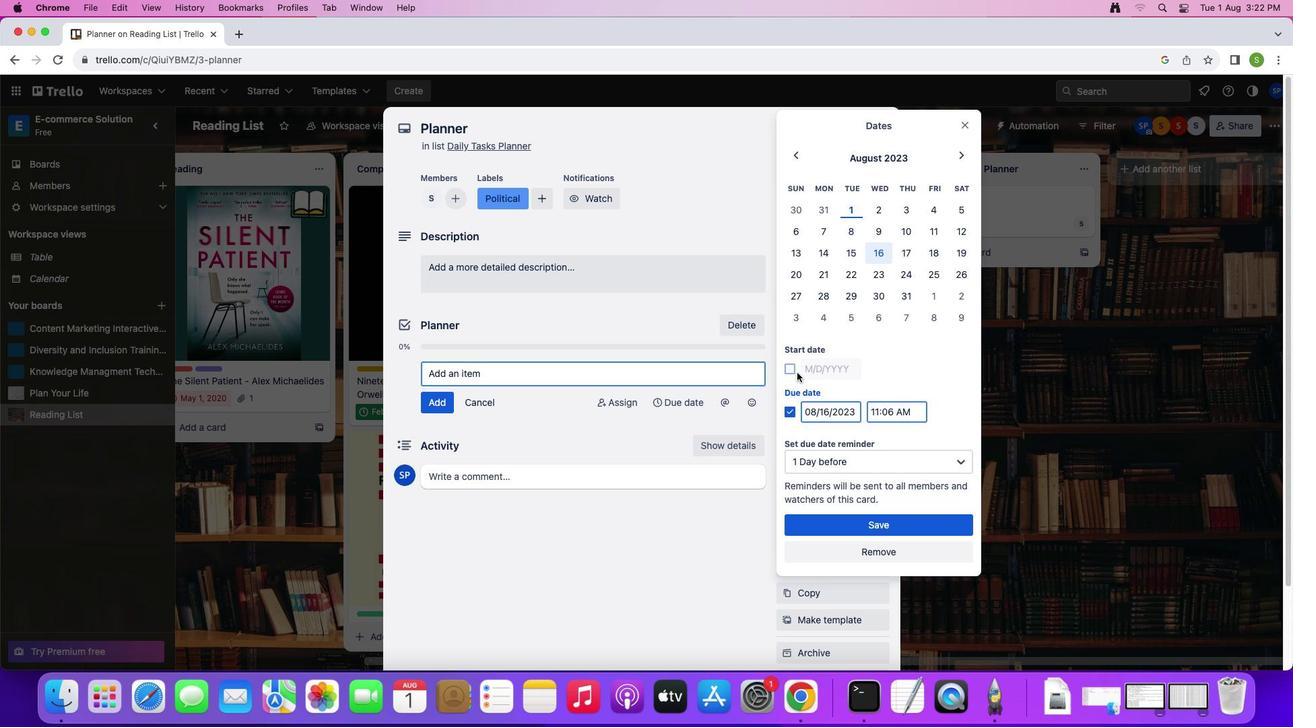 
Action: Mouse moved to (861, 512)
Screenshot: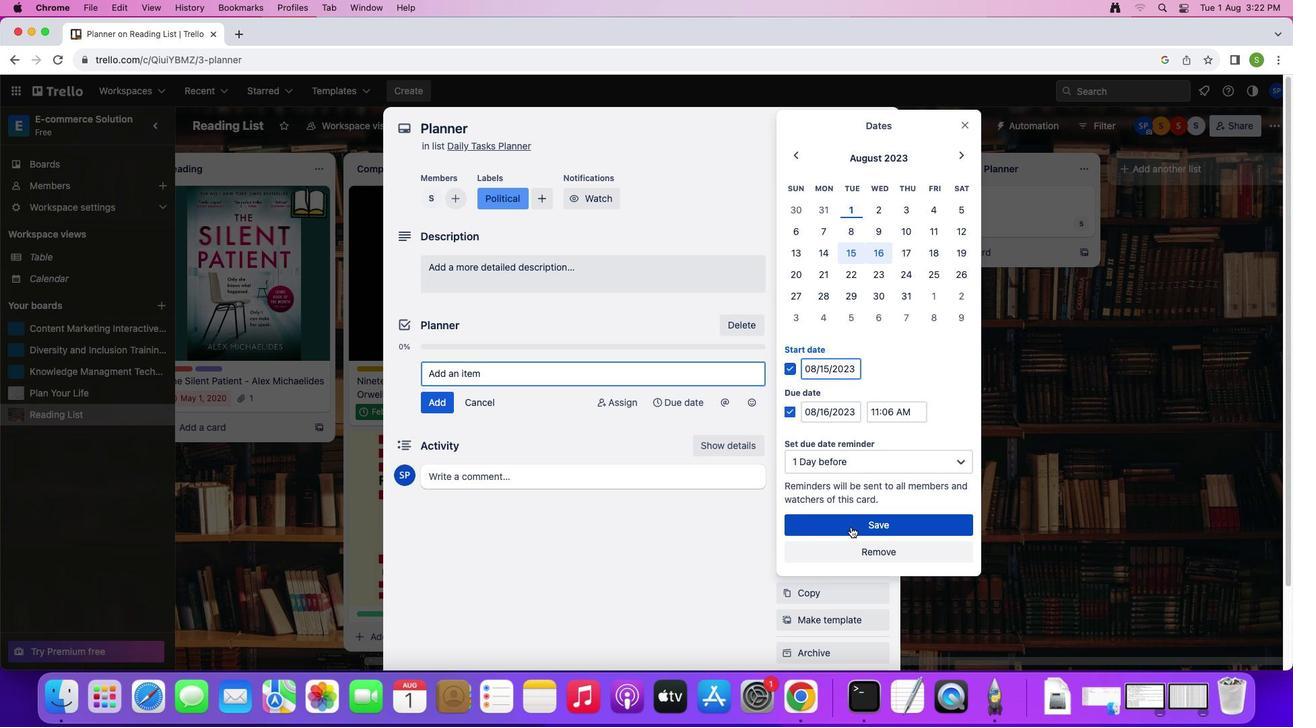 
Action: Mouse pressed left at (861, 512)
Screenshot: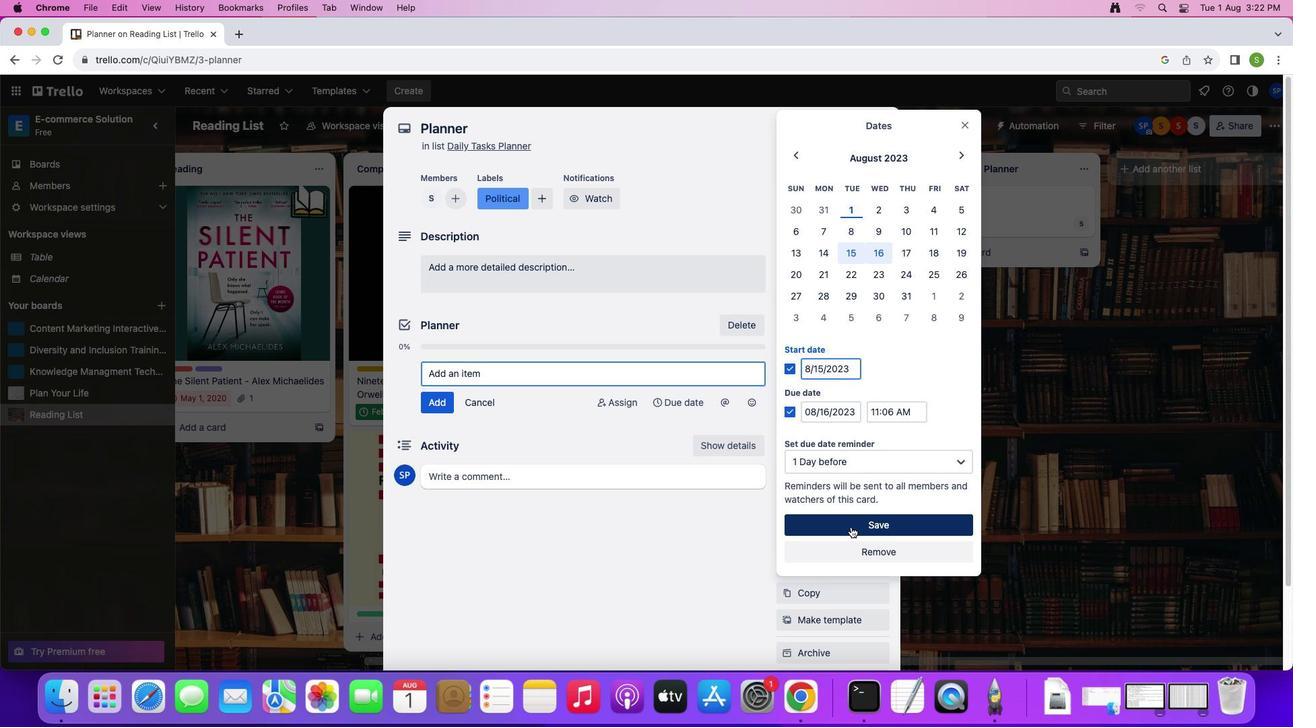
Action: Mouse moved to (826, 372)
Screenshot: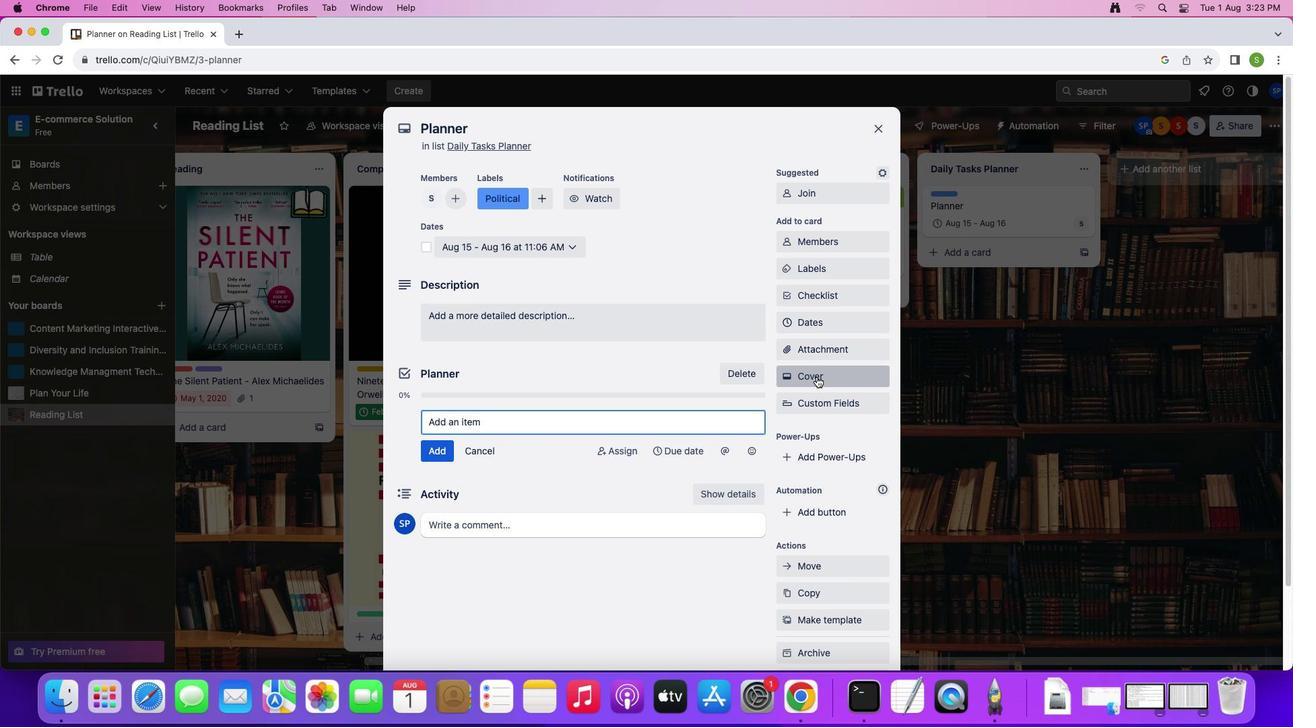 
Action: Mouse pressed left at (826, 372)
Screenshot: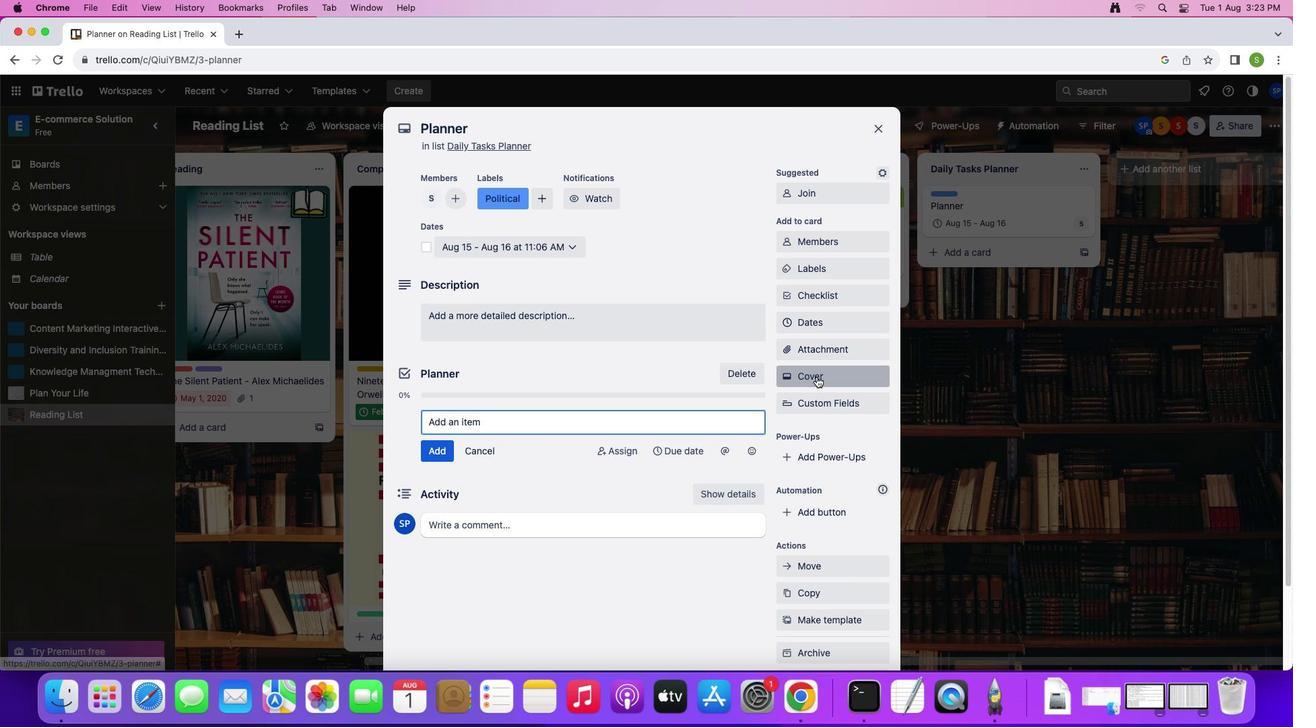
Action: Mouse moved to (889, 402)
Screenshot: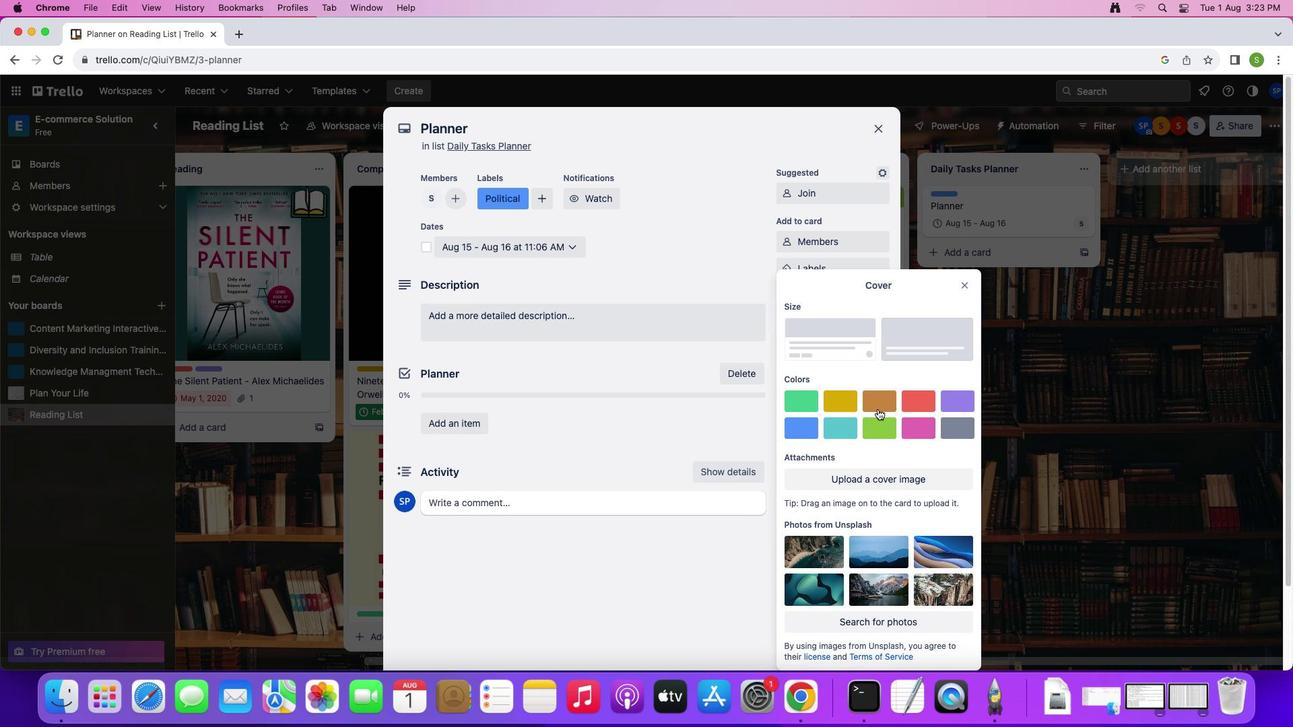 
Action: Mouse pressed left at (889, 402)
Screenshot: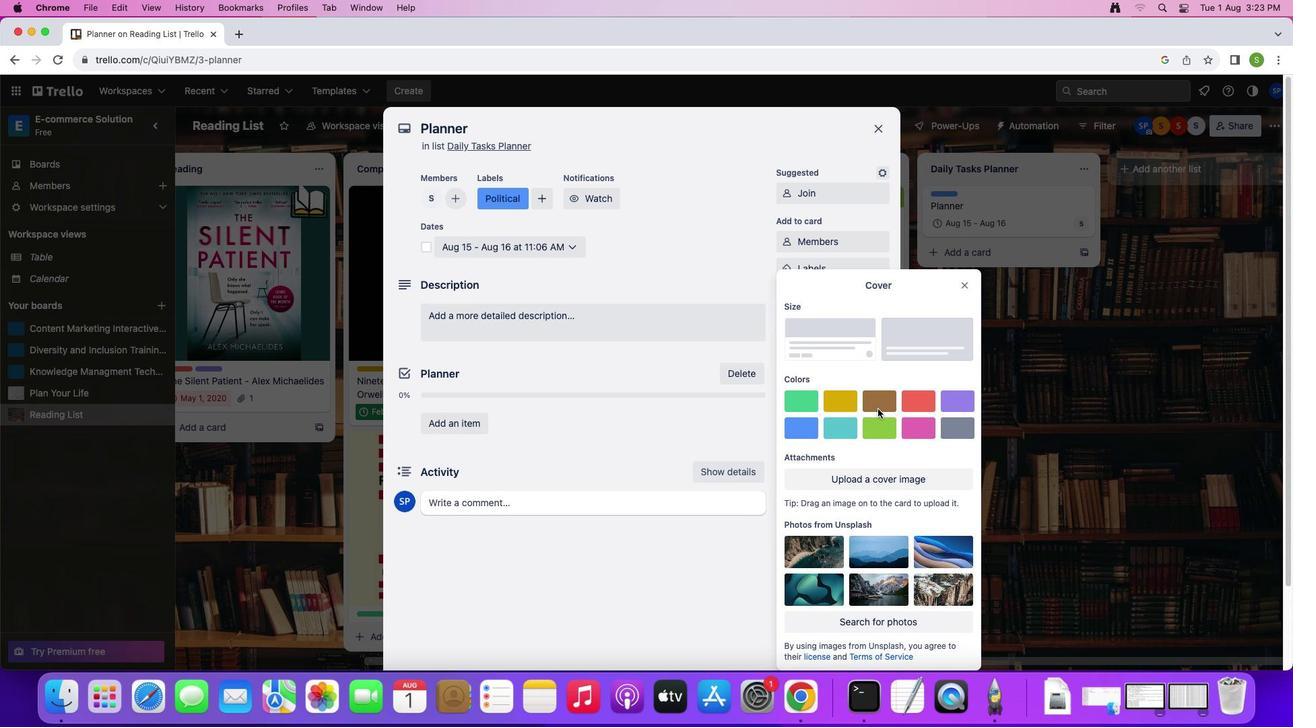 
Action: Mouse moved to (976, 265)
Screenshot: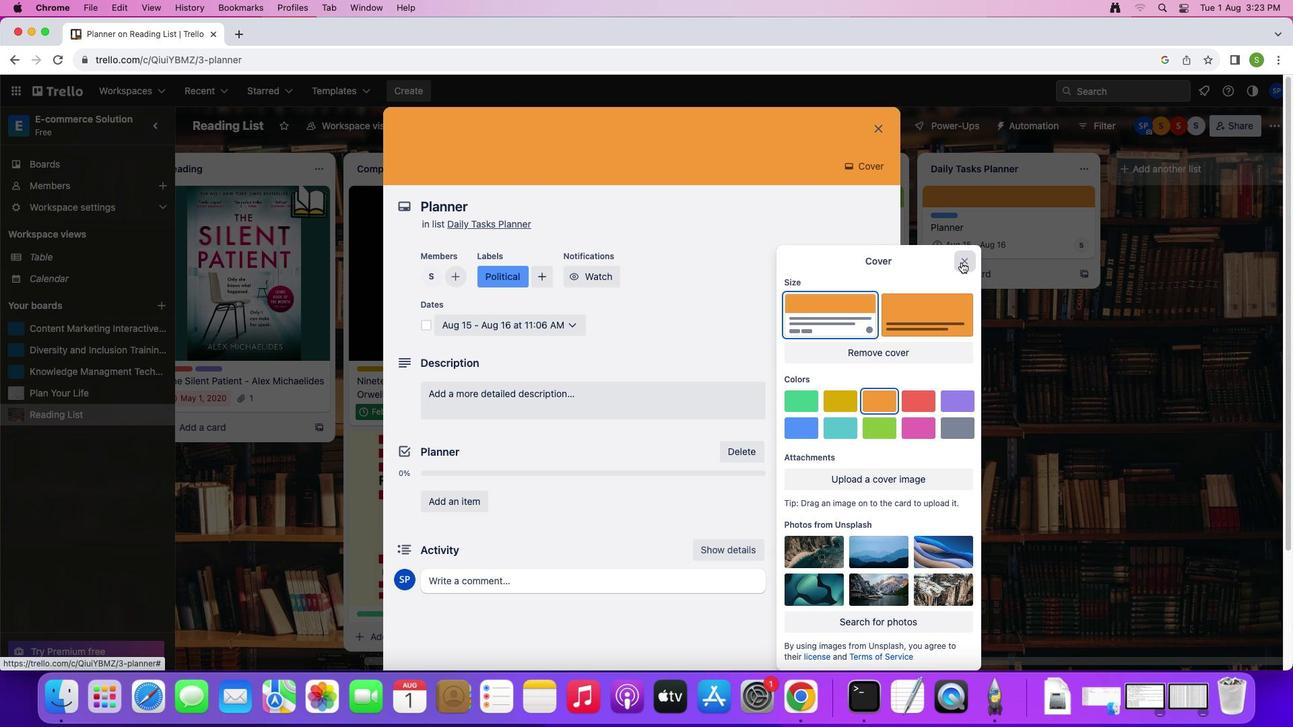 
Action: Mouse pressed left at (976, 265)
Screenshot: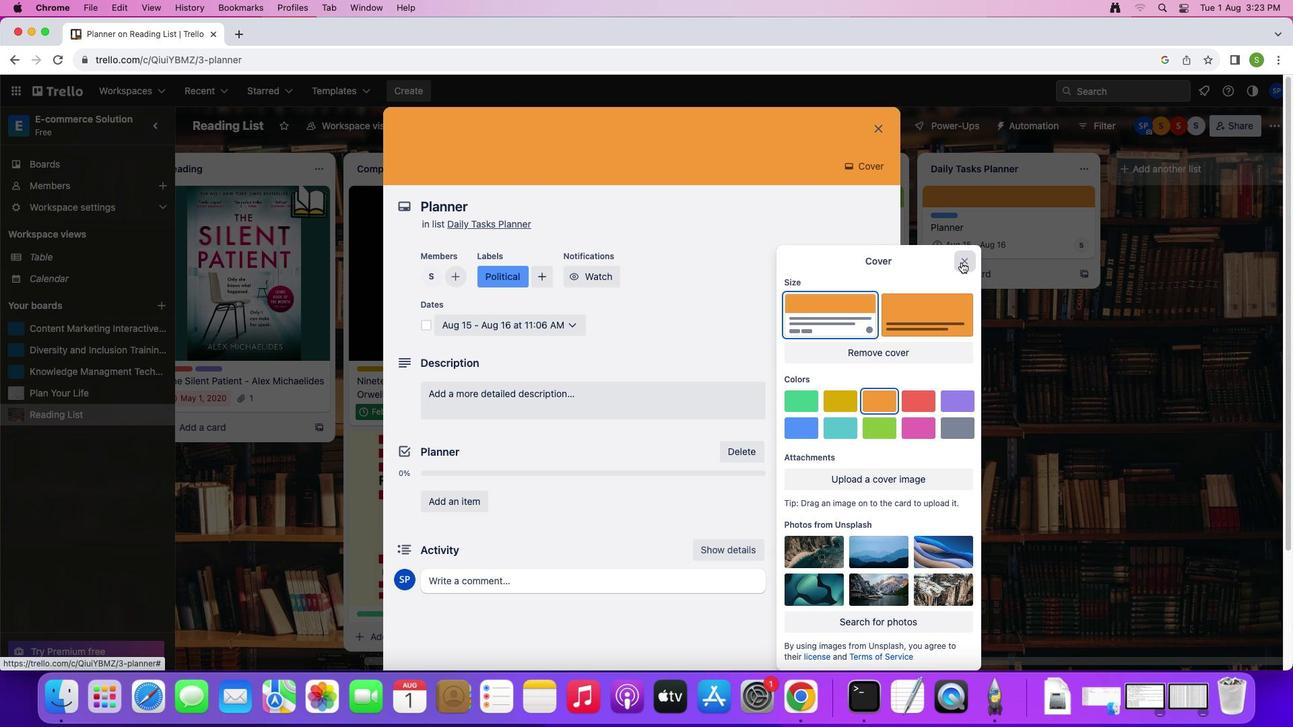 
Action: Mouse moved to (512, 390)
Screenshot: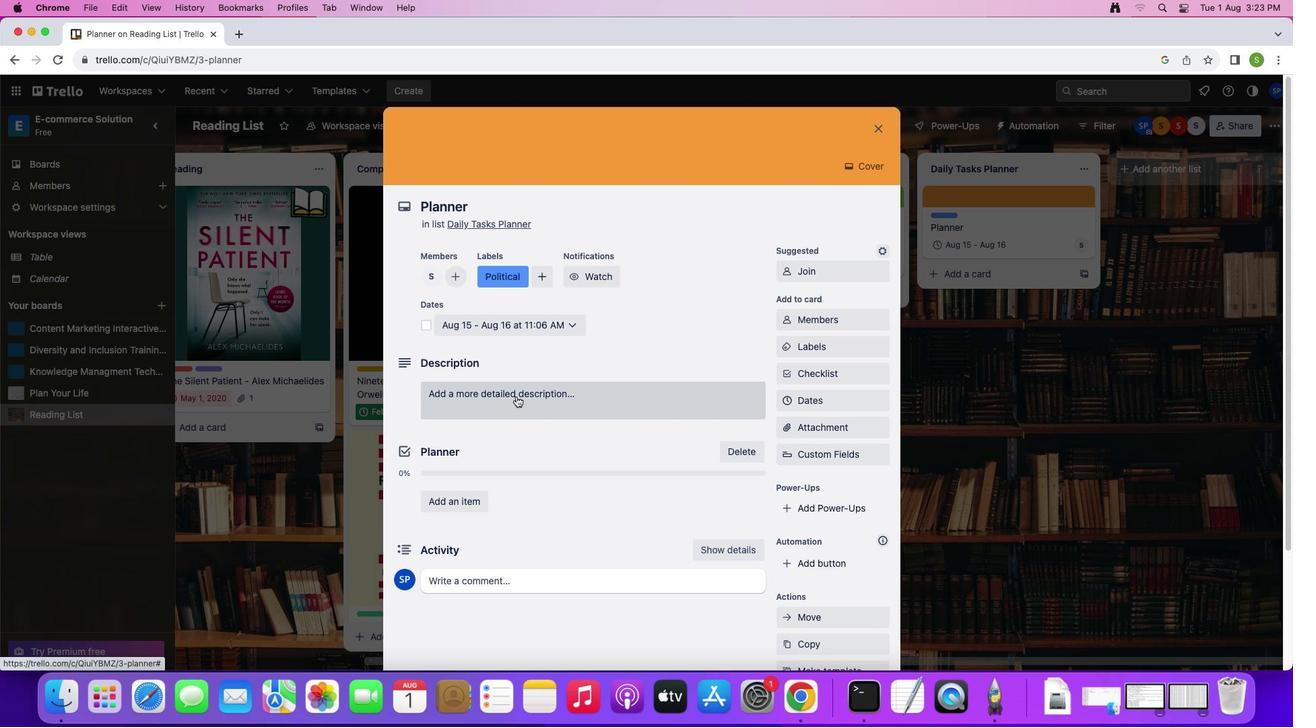 
Action: Mouse pressed left at (512, 390)
Screenshot: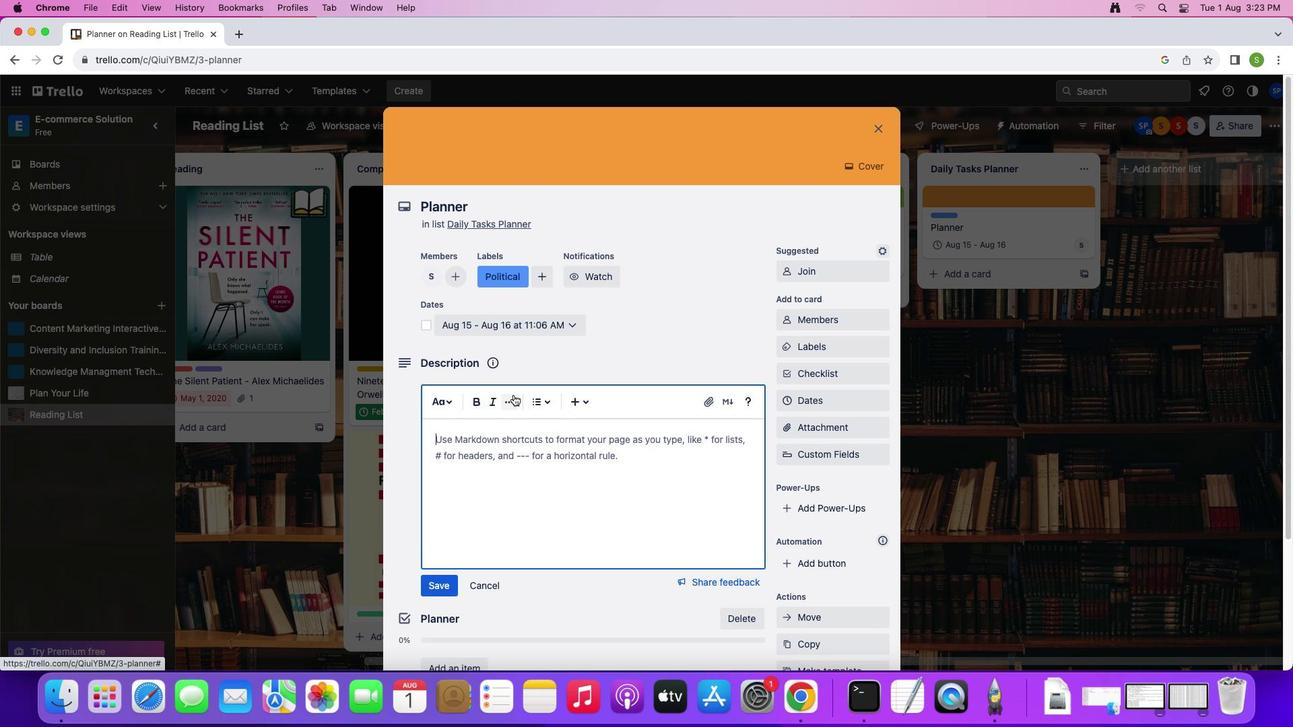 
Action: Mouse moved to (573, 278)
Screenshot: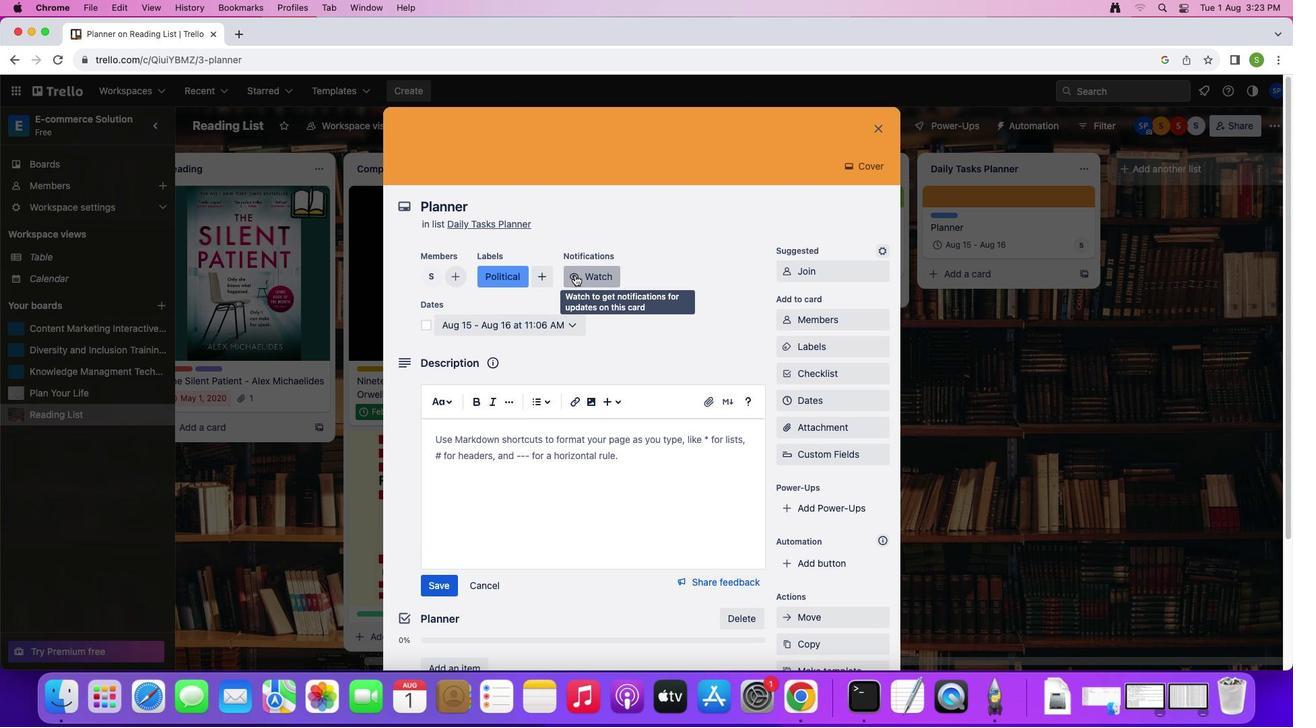 
Action: Mouse pressed left at (573, 278)
Screenshot: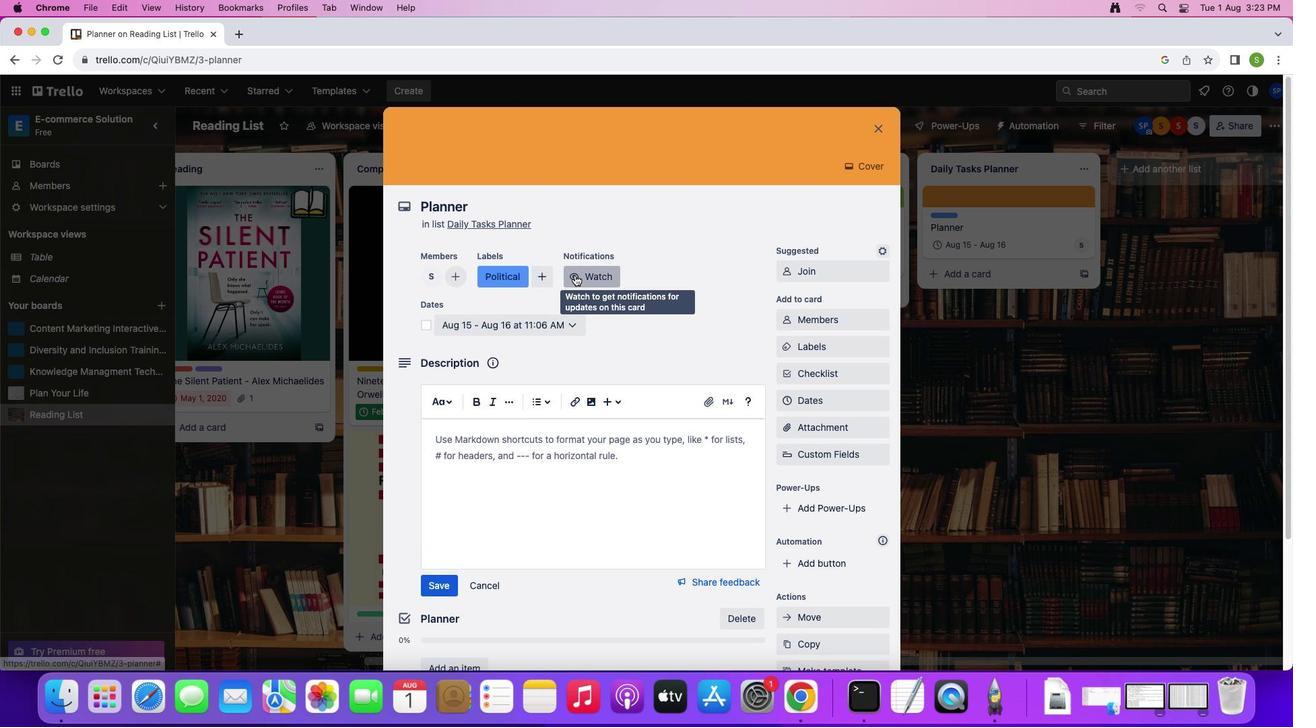 
Action: Mouse moved to (417, 320)
Screenshot: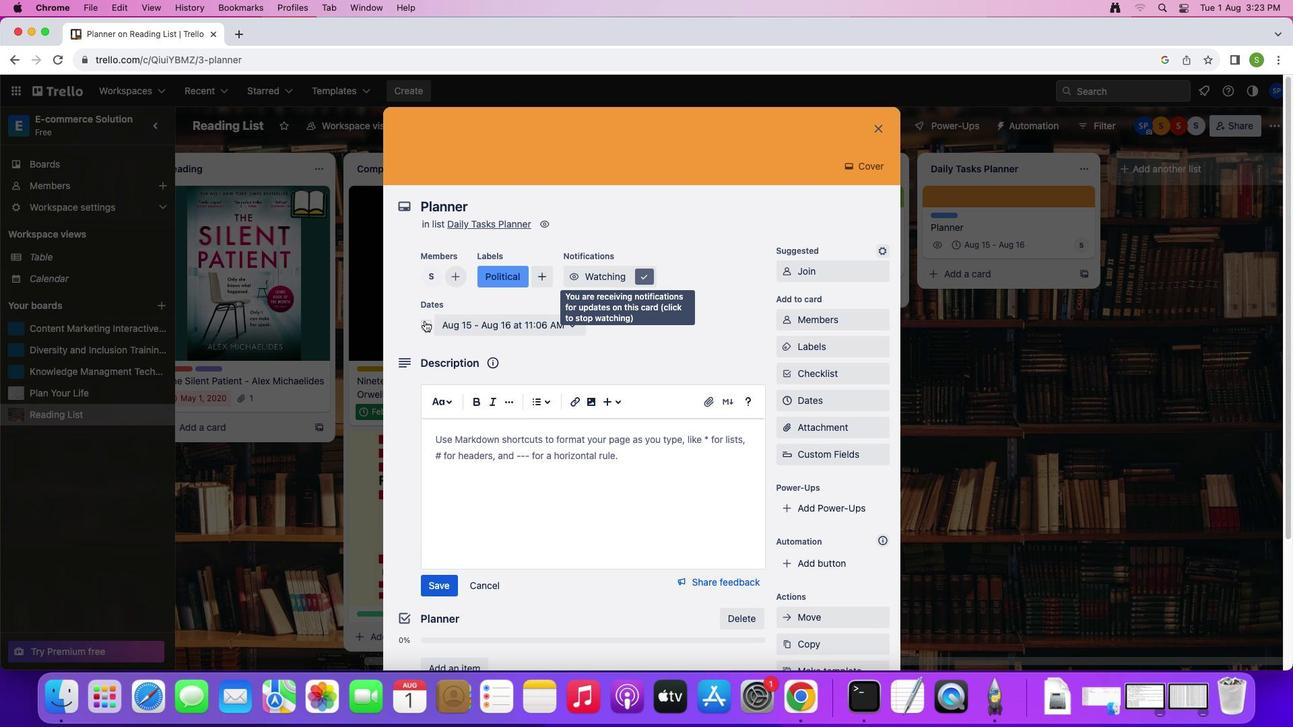 
Action: Mouse pressed left at (417, 320)
Screenshot: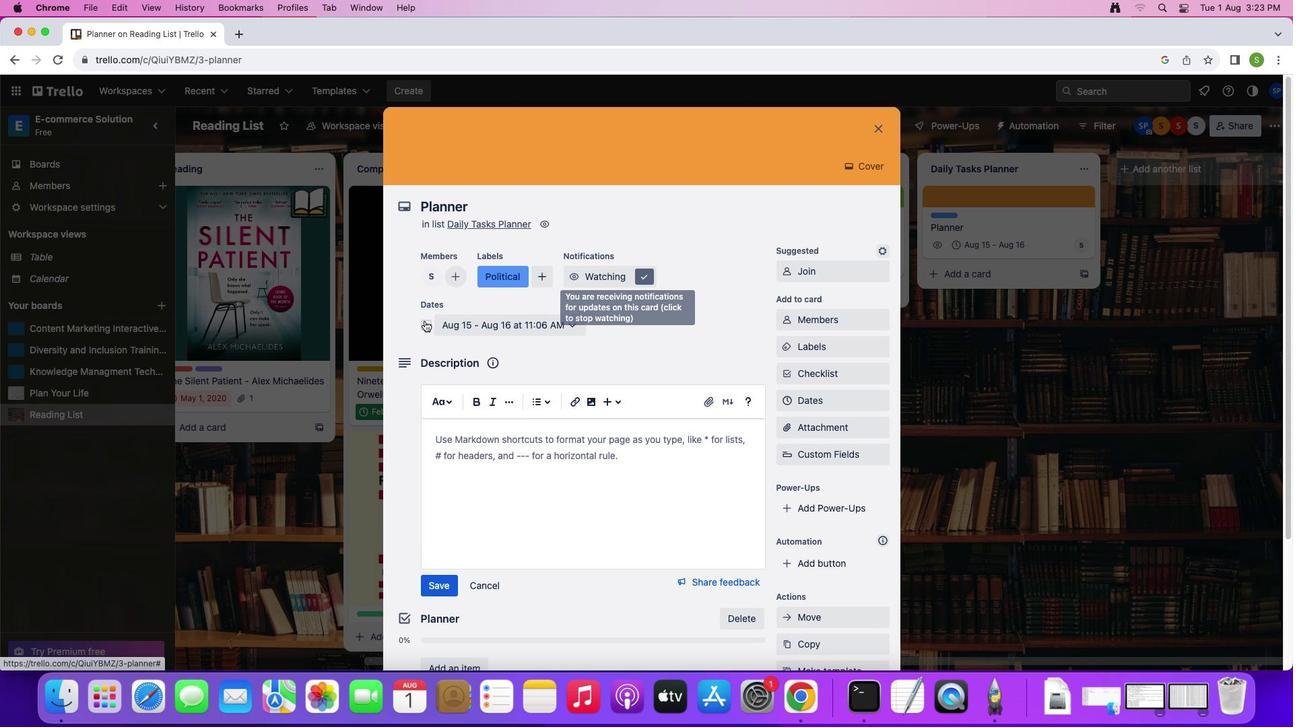 
Action: Mouse moved to (500, 397)
Screenshot: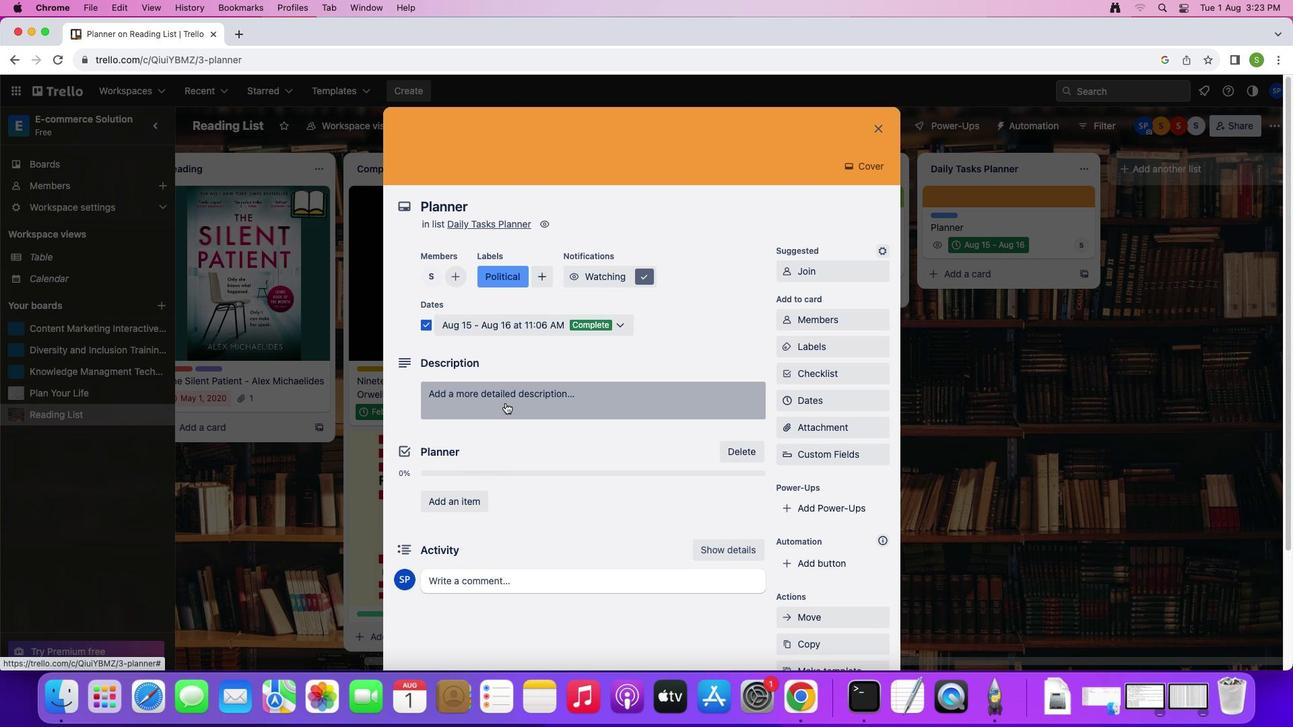 
Action: Mouse pressed left at (500, 397)
Screenshot: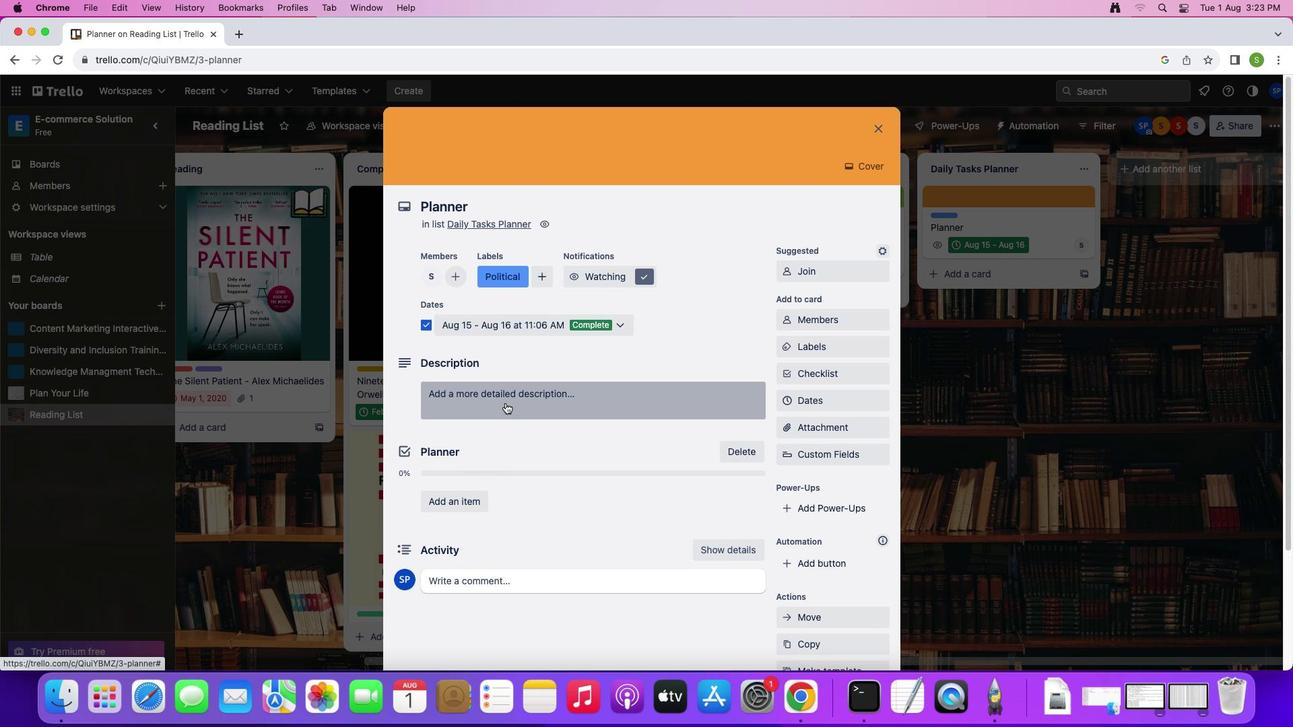 
Action: Mouse moved to (520, 448)
Screenshot: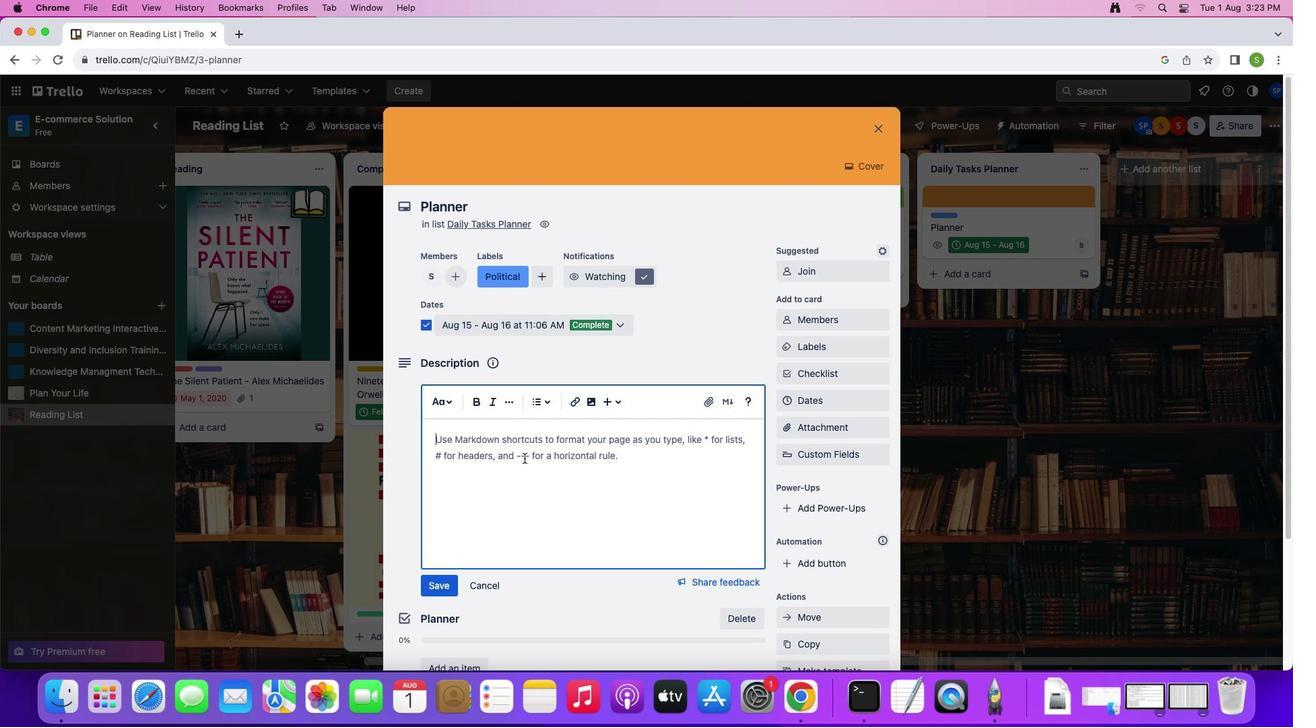 
Action: Key pressed Key.shift'e''c''l''u''t''t''e''r'Key.space'y''o''u''r'Key.space'l''i''f''e'Key.space'w''i''t''h'Key.space't''h''e'Key.spaceKey.shift'D''a''i''l''y'Key.space't''a''s''k'Key.space'p''l''a''n''n''e''r'Key.spaceKey.shift'T''e''m''p''l''a''t''e''.'Key.spaceKey.shift'P''l''a''n'Key.space'f''o''r'Key.space'd''a''i''l''y'Key.space'o''r'Key.space'w''e''e''k''l''y'Key.space't''a''s''k''s'Key.space'a''n''d'Key.space'r''e''w''a''r''d'Key.space'c''o''n''s''i''s''t''e''n''c''y'Key.space'w''i''t''h'Key.space't''h''e'Key.space's''t''r''e''a''k'Key.space'p''o''w''e''r''-''u''p''.'
Screenshot: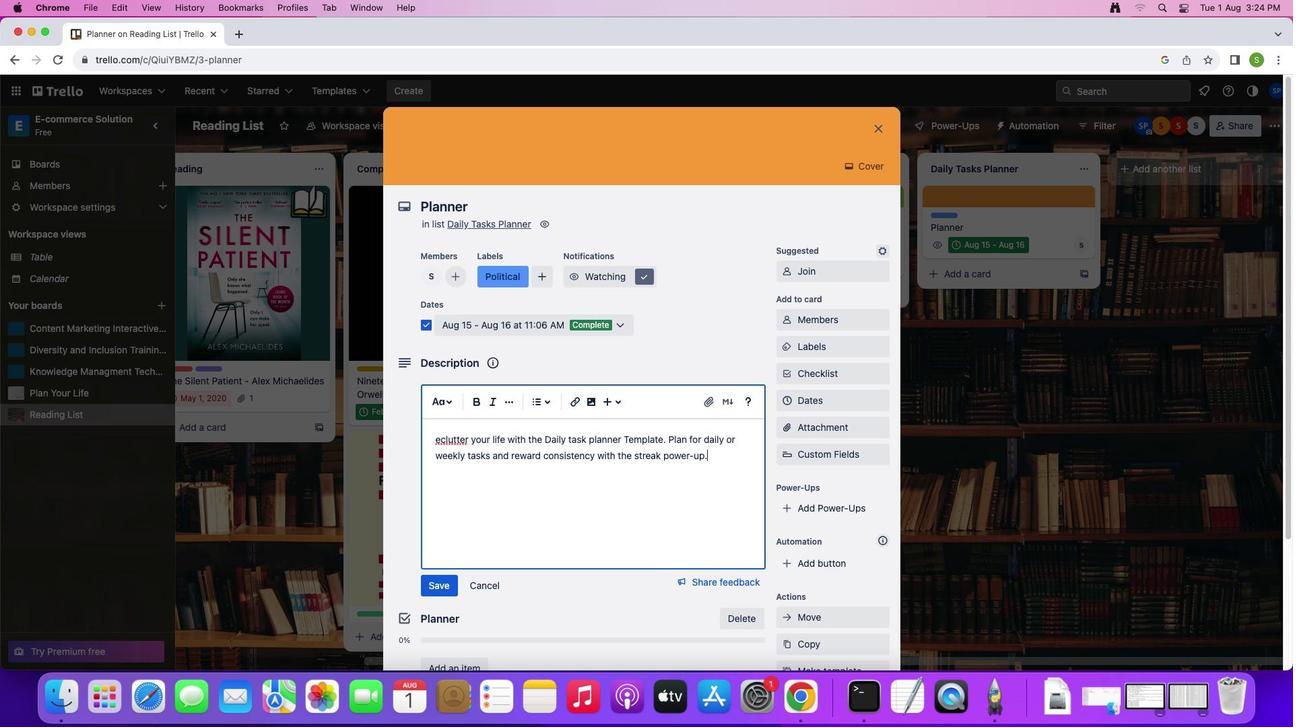 
Action: Mouse moved to (430, 433)
Screenshot: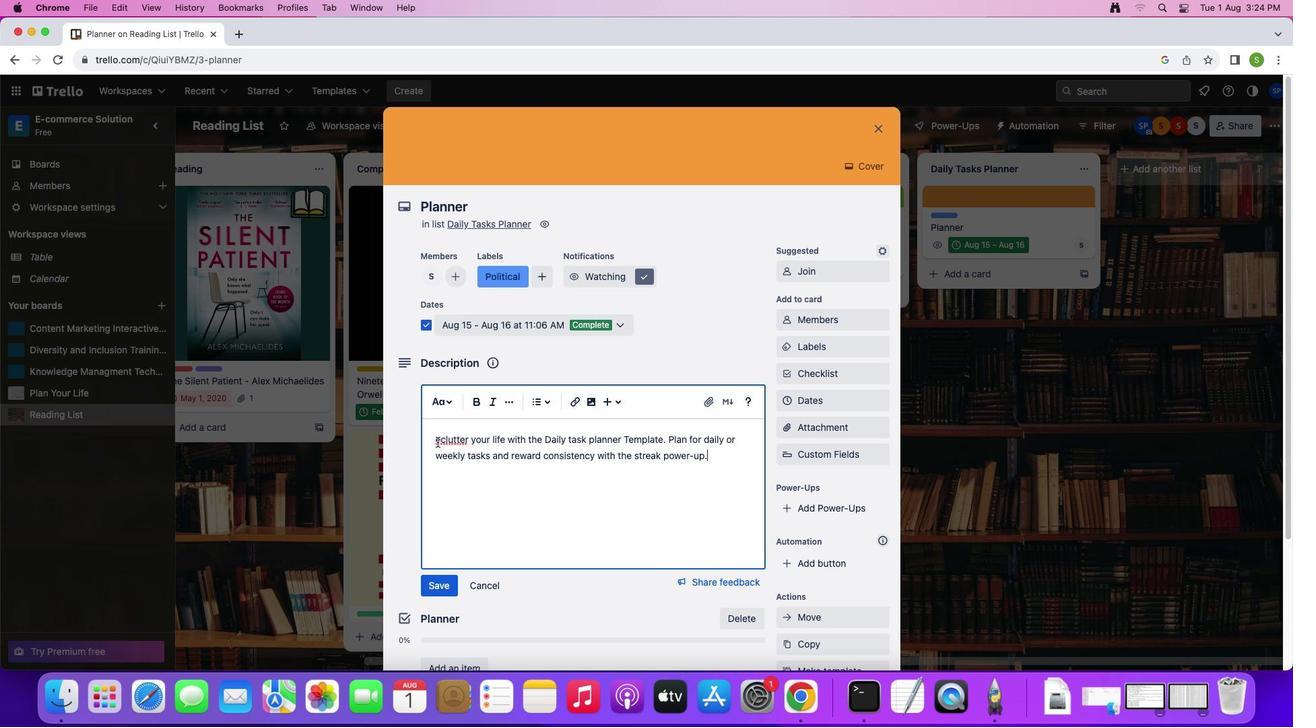 
Action: Mouse pressed left at (430, 433)
Screenshot: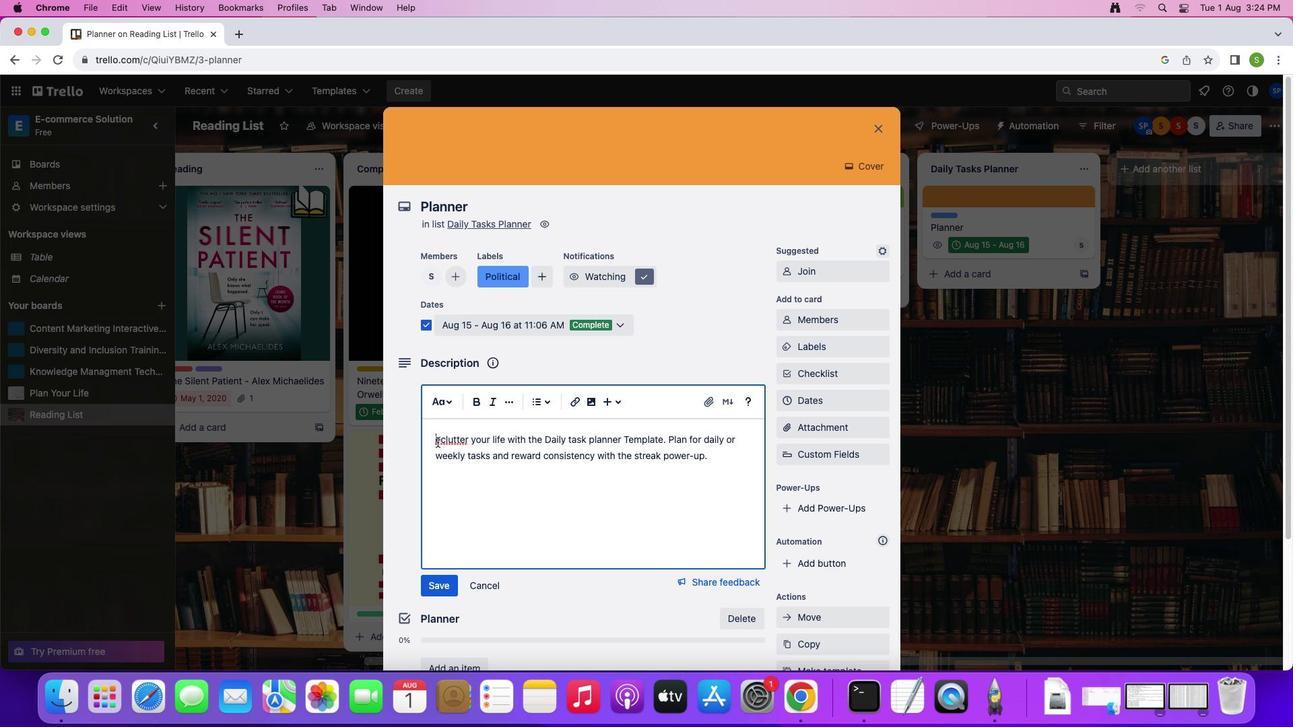 
Action: Mouse moved to (491, 440)
Screenshot: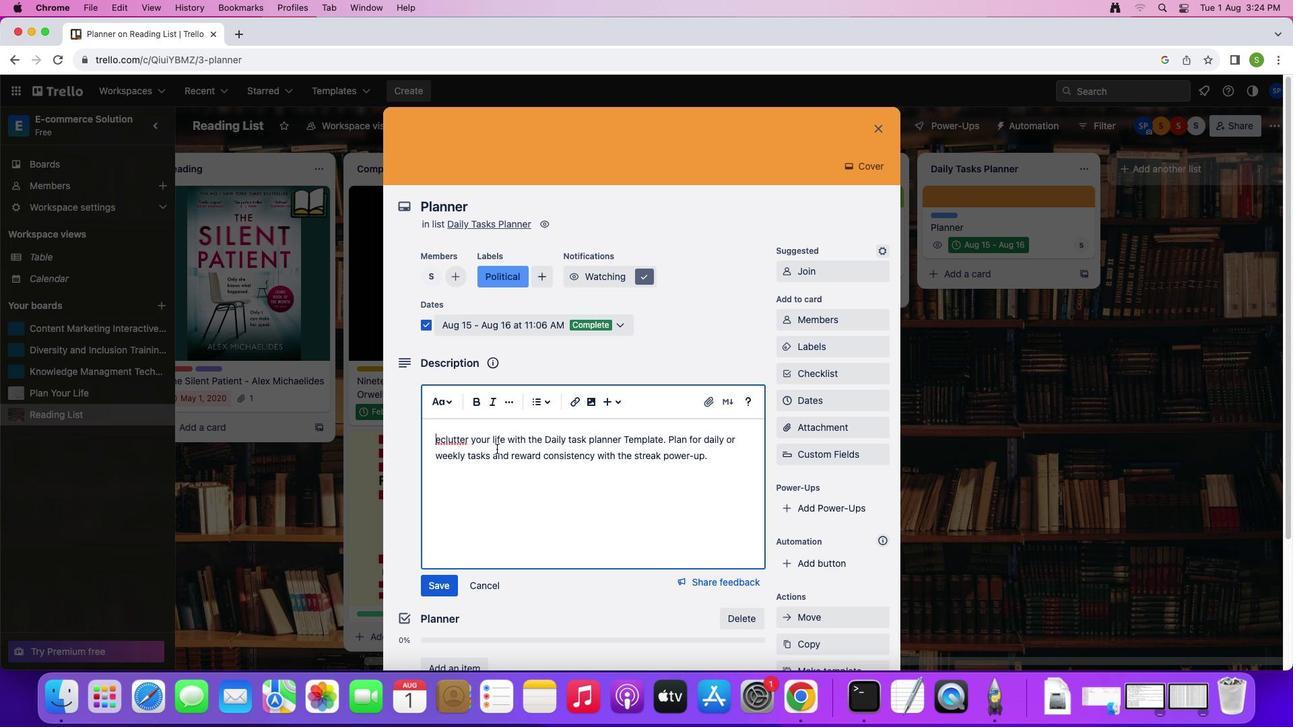 
Action: Key pressed Key.shift'D'
Screenshot: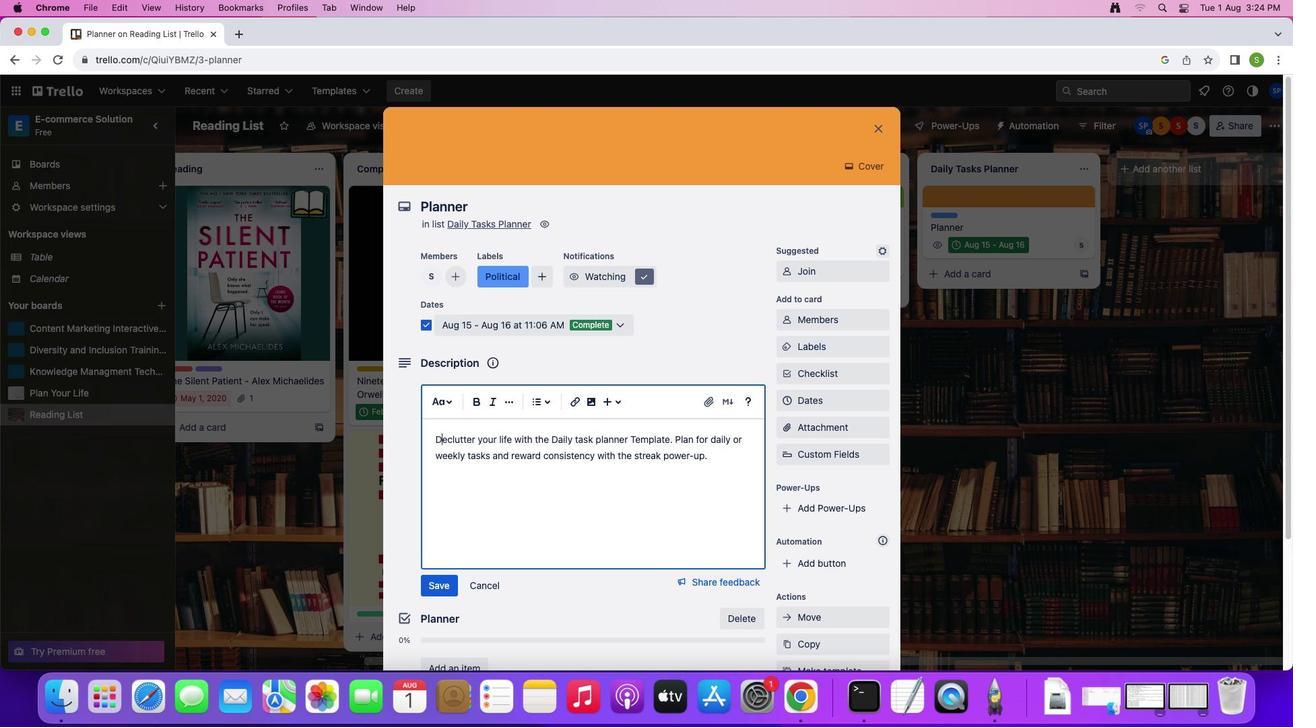 
Action: Mouse moved to (431, 562)
Screenshot: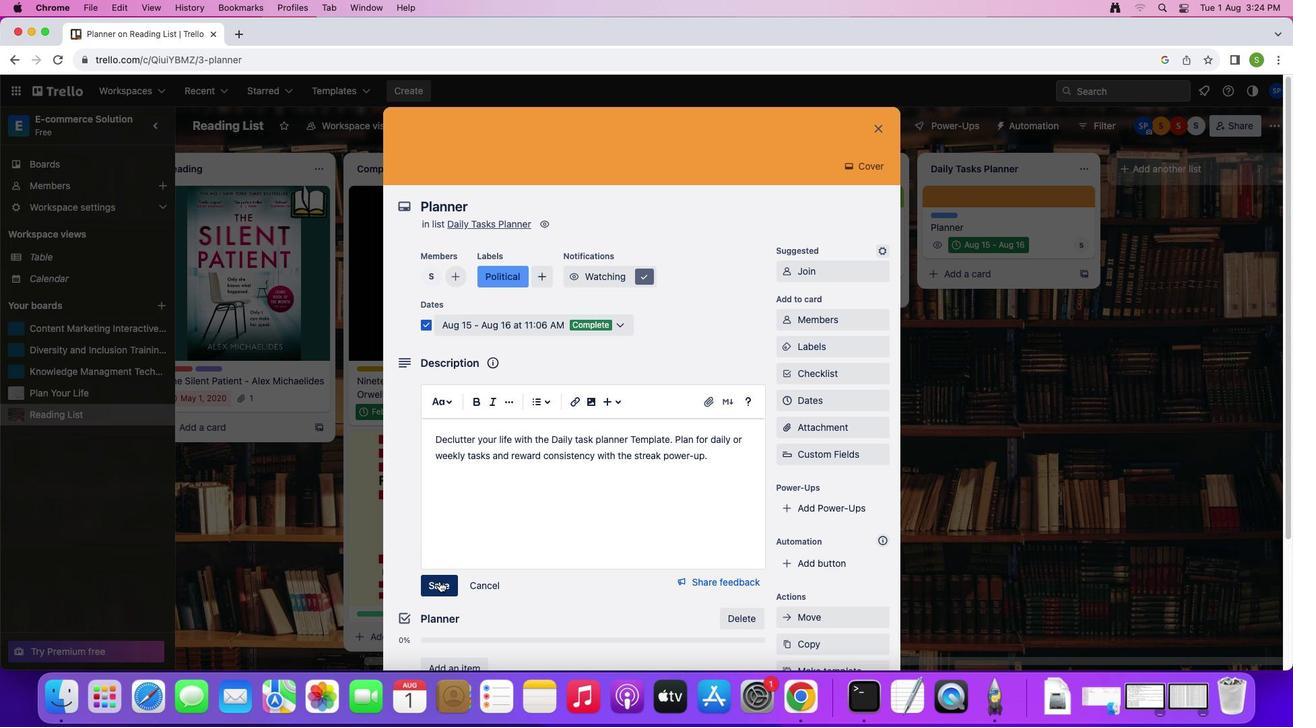 
Action: Mouse pressed left at (431, 562)
Screenshot: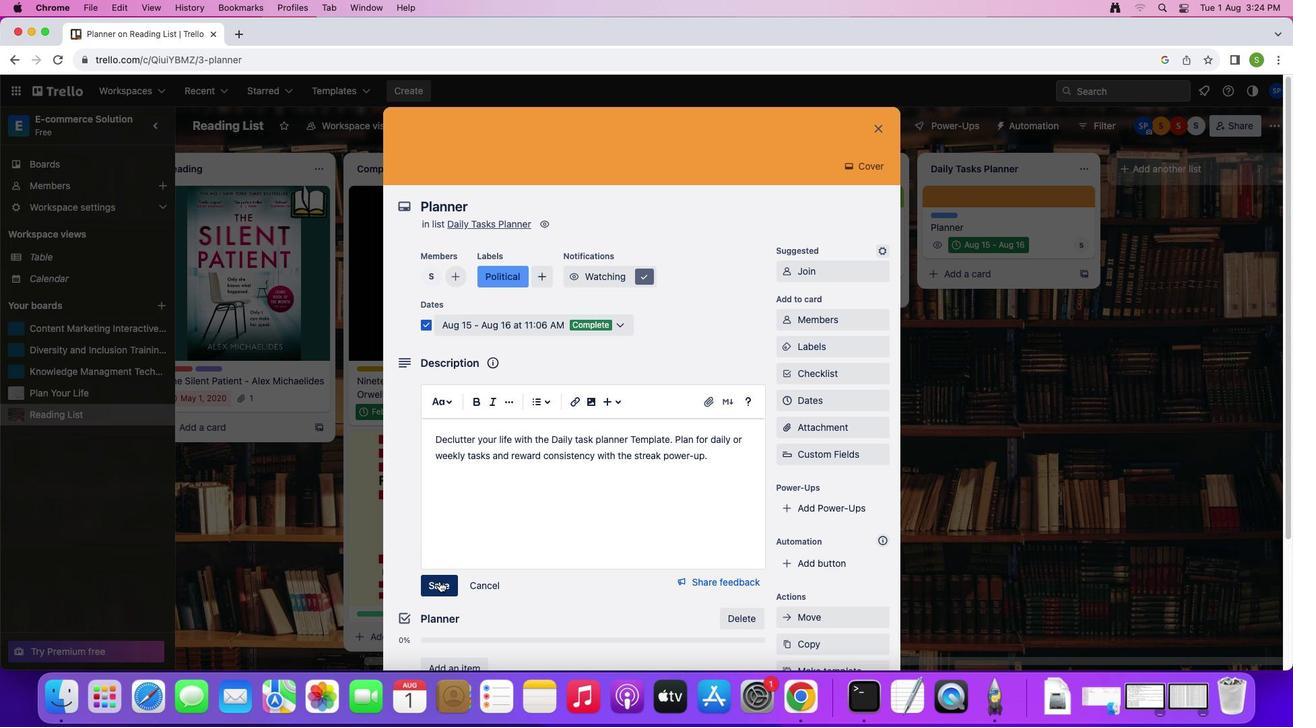 
Action: Mouse moved to (890, 133)
Screenshot: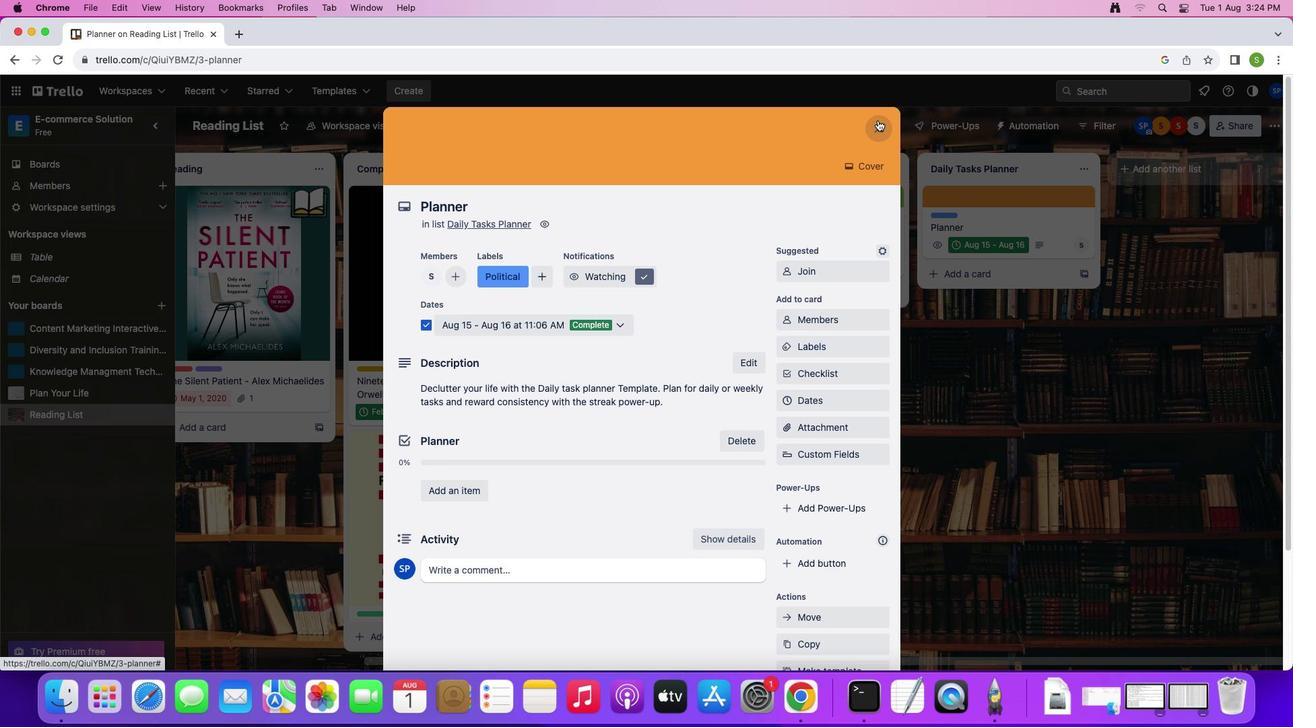
Action: Mouse pressed left at (890, 133)
Screenshot: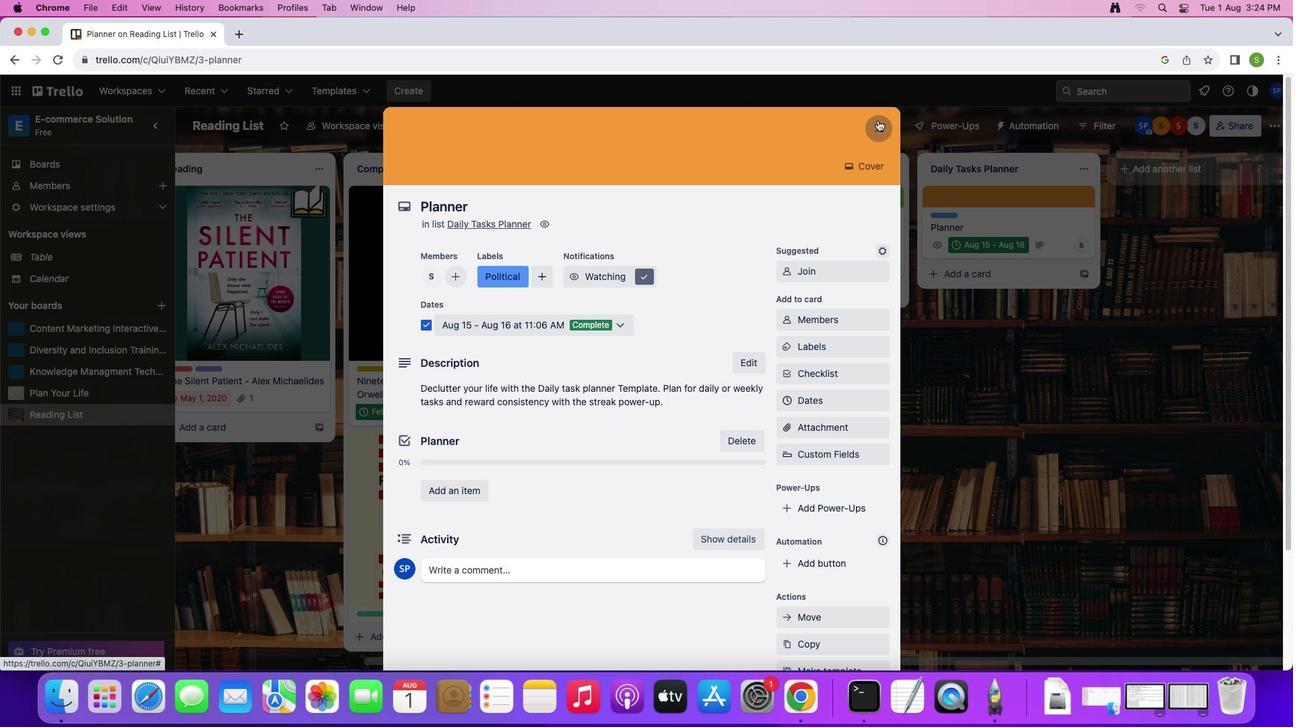 
Action: Mouse moved to (952, 380)
Screenshot: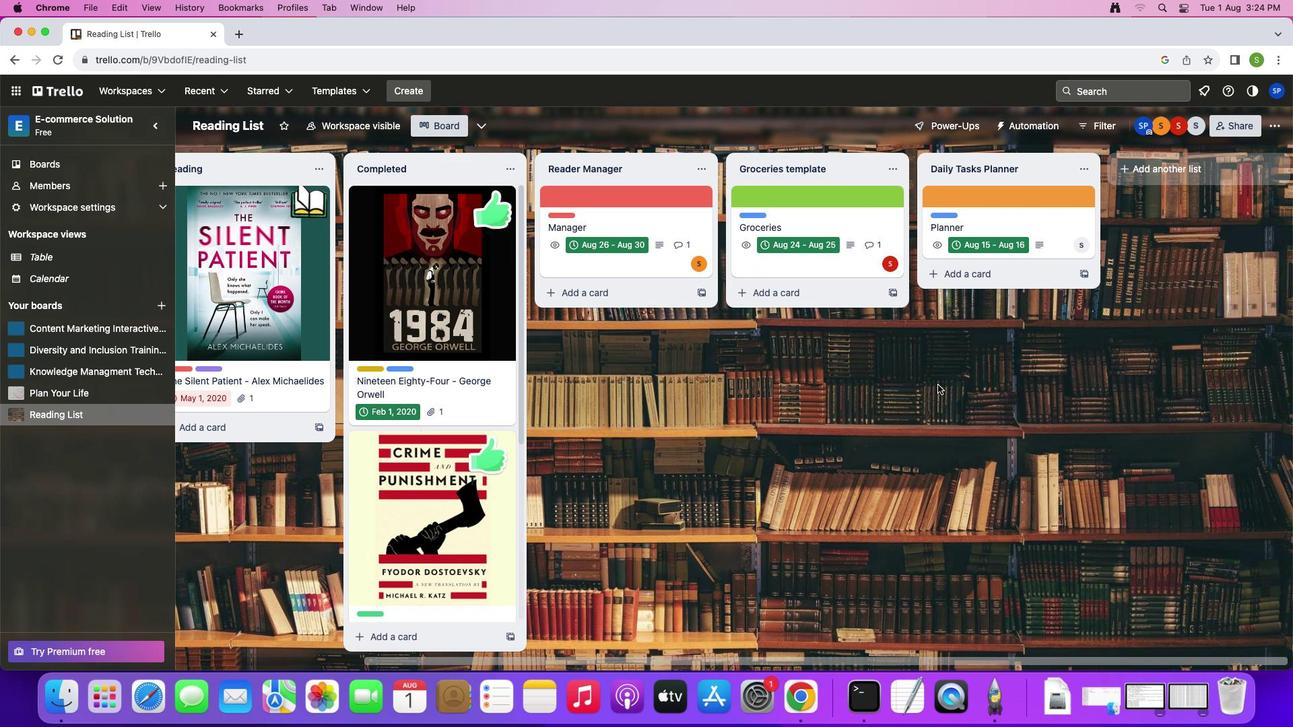 
